 Task: Look for space in Rujewa, Tanzania from 12th August, 2023 to 16th August, 2023 for 8 adults in price range Rs.10000 to Rs.16000. Place can be private room with 8 bedrooms having 8 beds and 8 bathrooms. Property type can be house, flat, guest house, hotel. Amenities needed are: wifi, TV, free parkinig on premises, gym, breakfast. Booking option can be shelf check-in. Required host language is English.
Action: Mouse moved to (482, 98)
Screenshot: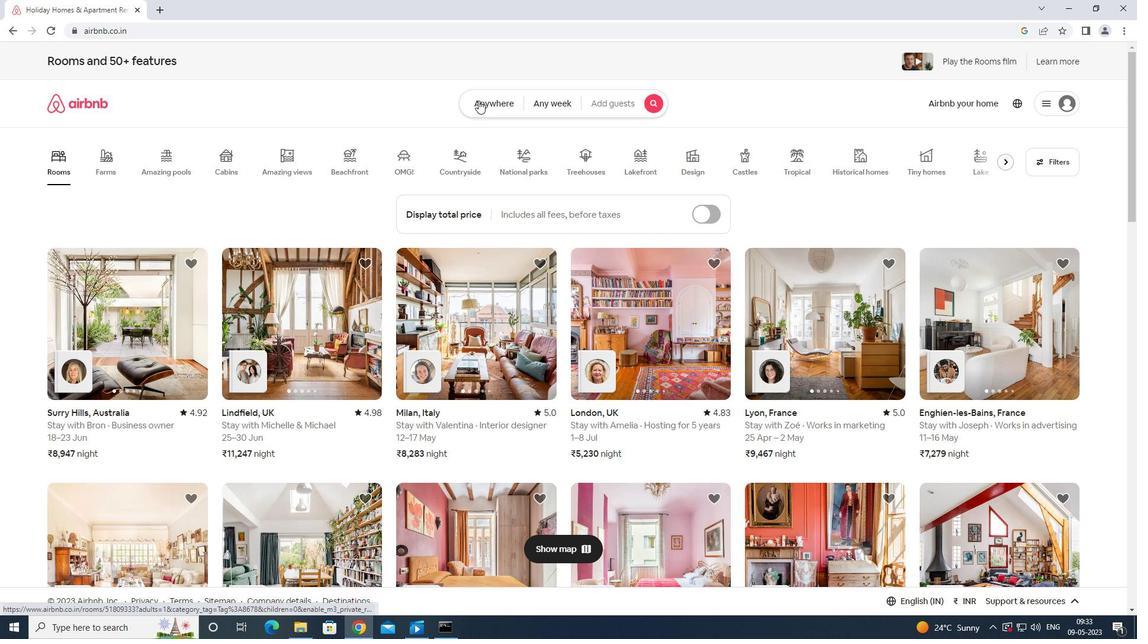 
Action: Mouse pressed left at (482, 98)
Screenshot: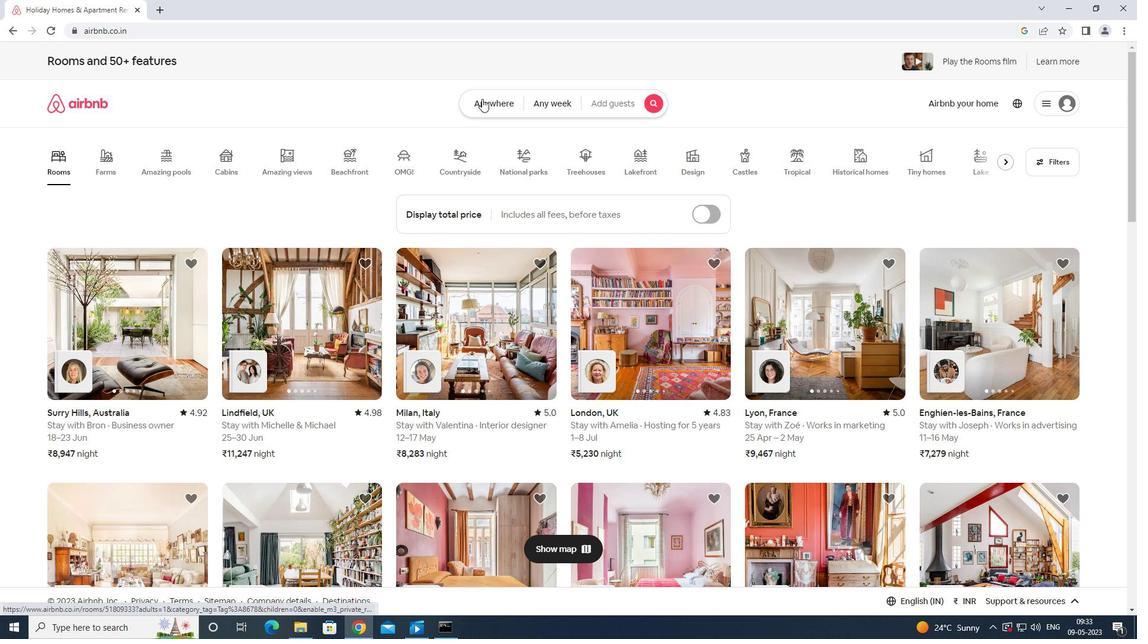 
Action: Mouse moved to (474, 99)
Screenshot: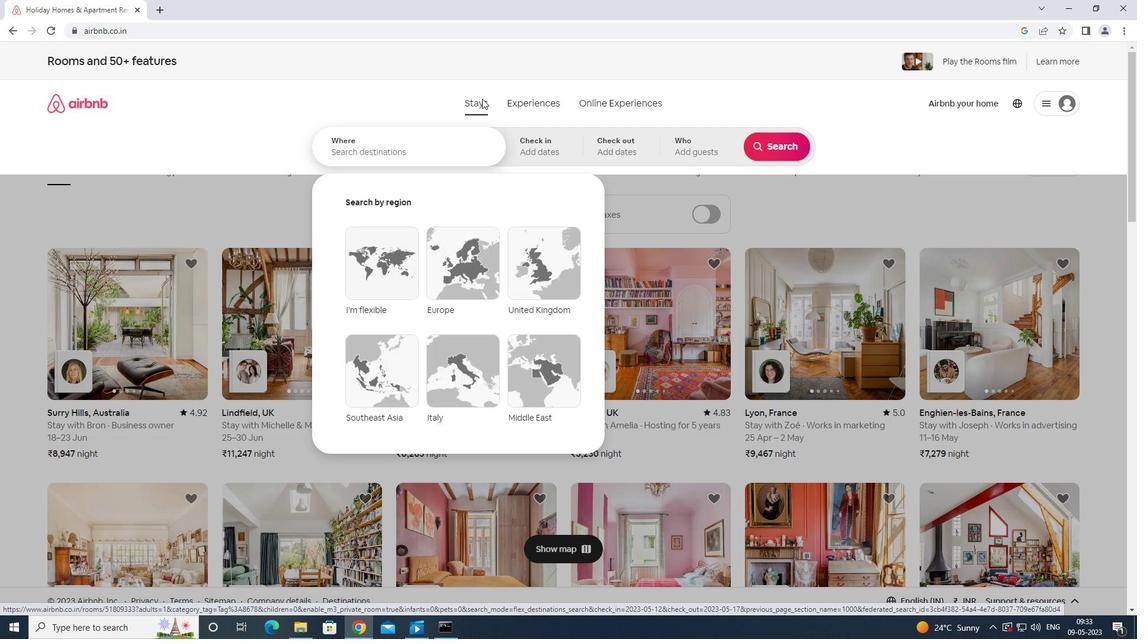 
Action: Key pressed r
Screenshot: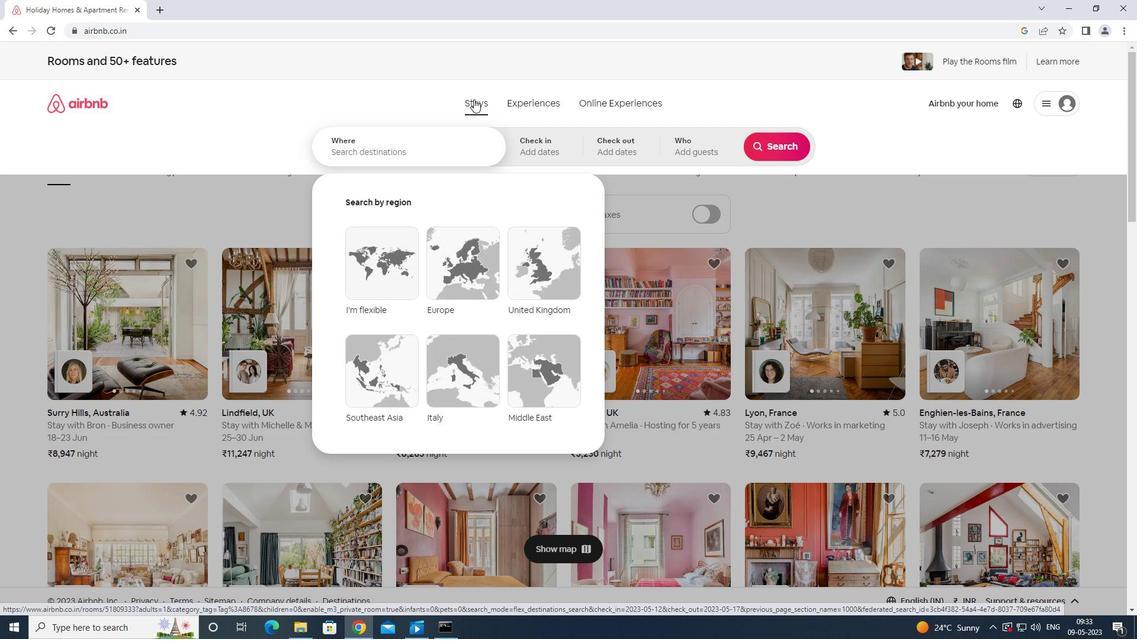 
Action: Mouse moved to (415, 142)
Screenshot: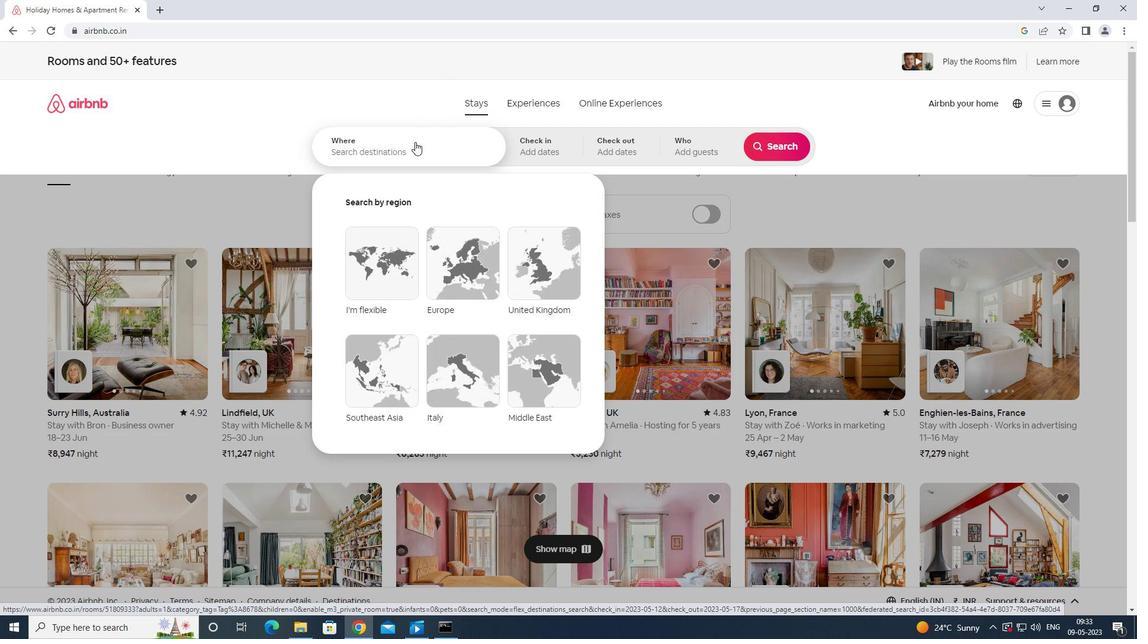 
Action: Mouse pressed left at (415, 142)
Screenshot: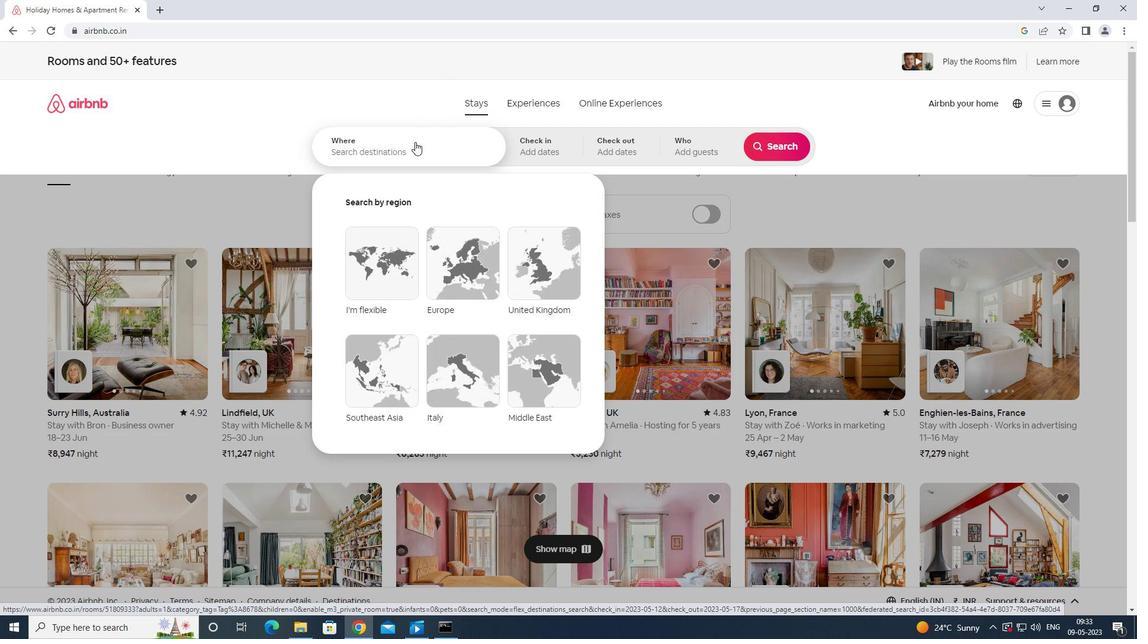 
Action: Key pressed <Key.shift>R<Key.backspace><Key.shift>RUJEWA<Key.space>R<Key.backspace>TANZANIA<Key.enter>
Screenshot: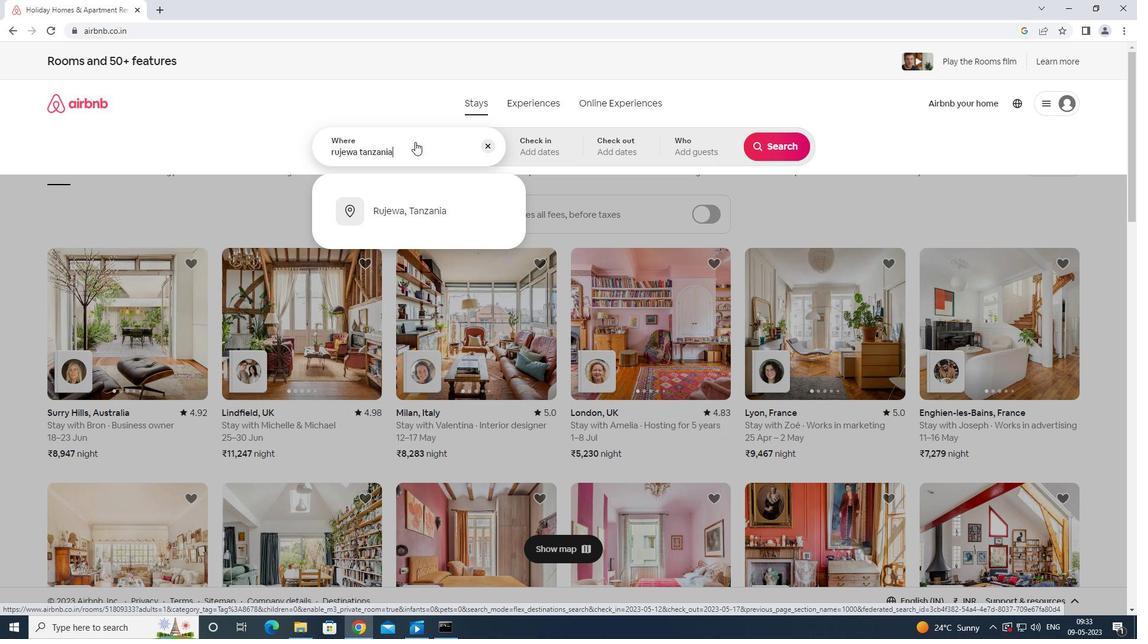 
Action: Mouse moved to (771, 245)
Screenshot: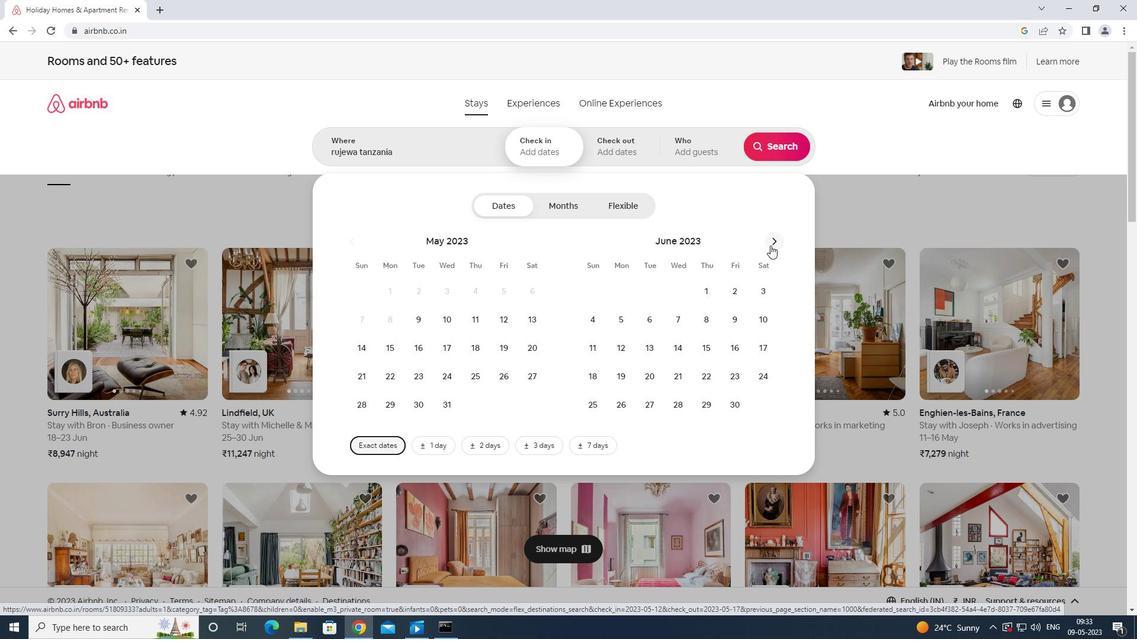 
Action: Mouse pressed left at (771, 245)
Screenshot: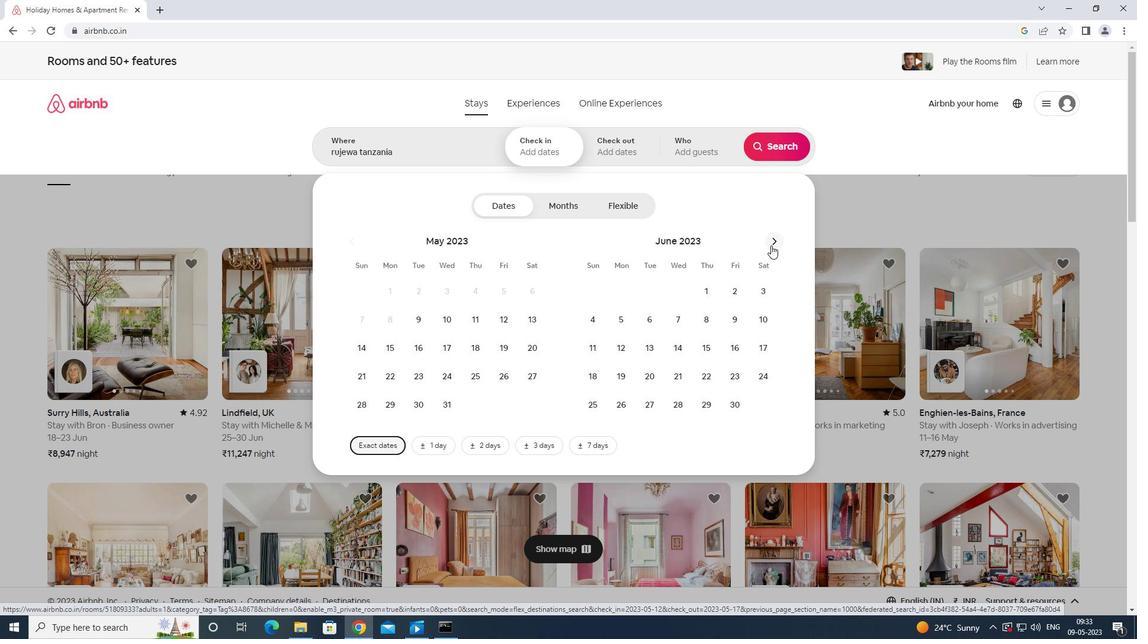 
Action: Mouse pressed left at (771, 245)
Screenshot: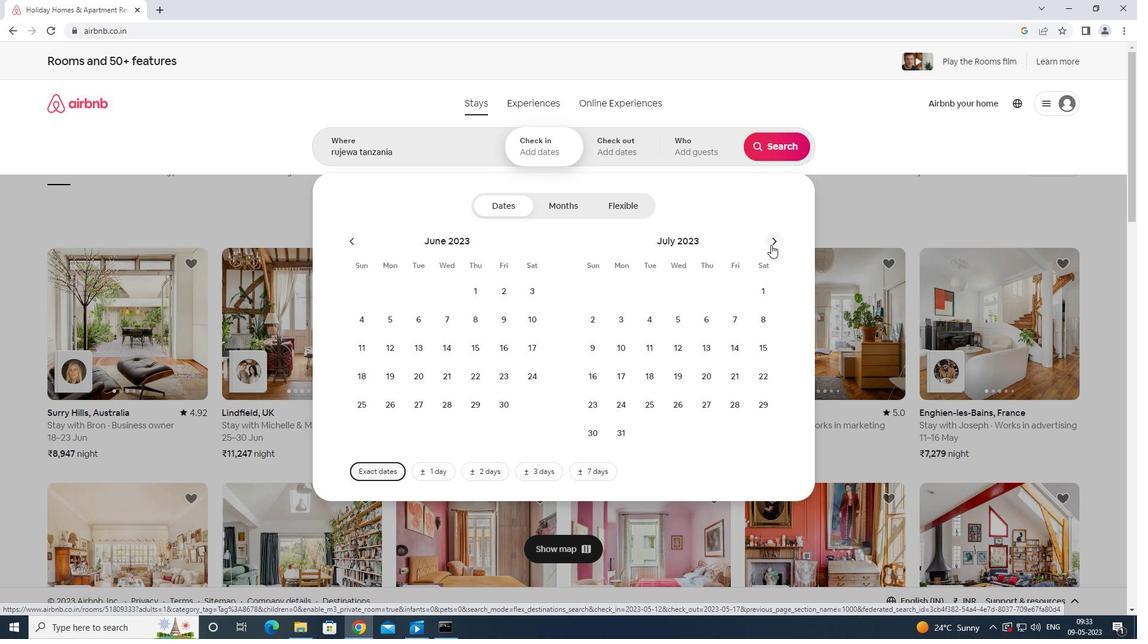 
Action: Mouse moved to (754, 322)
Screenshot: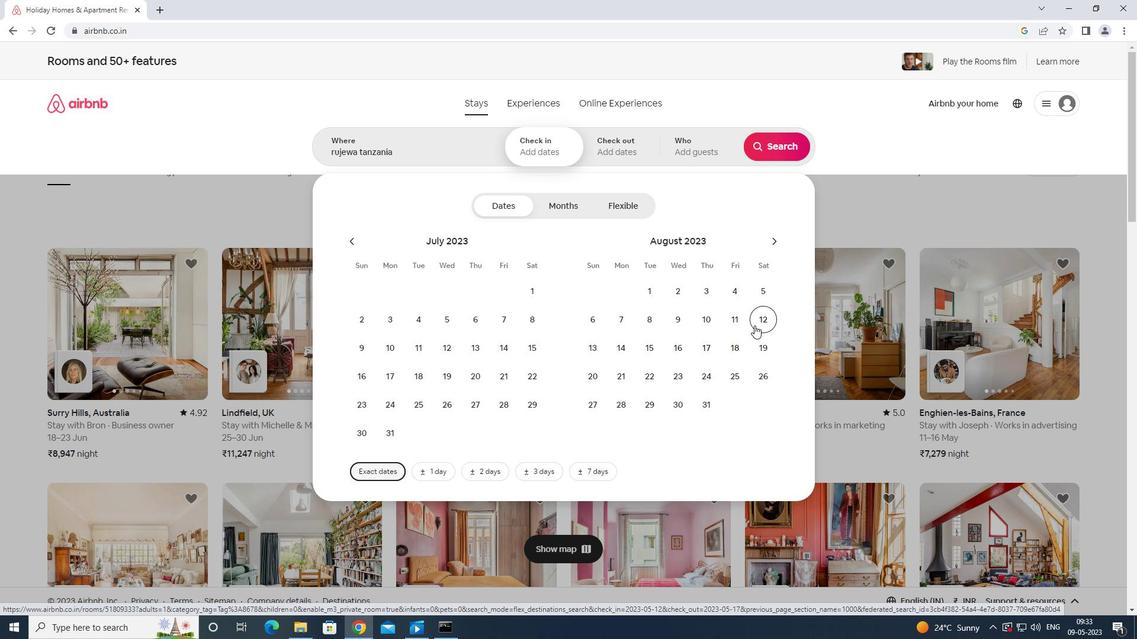
Action: Mouse pressed left at (754, 322)
Screenshot: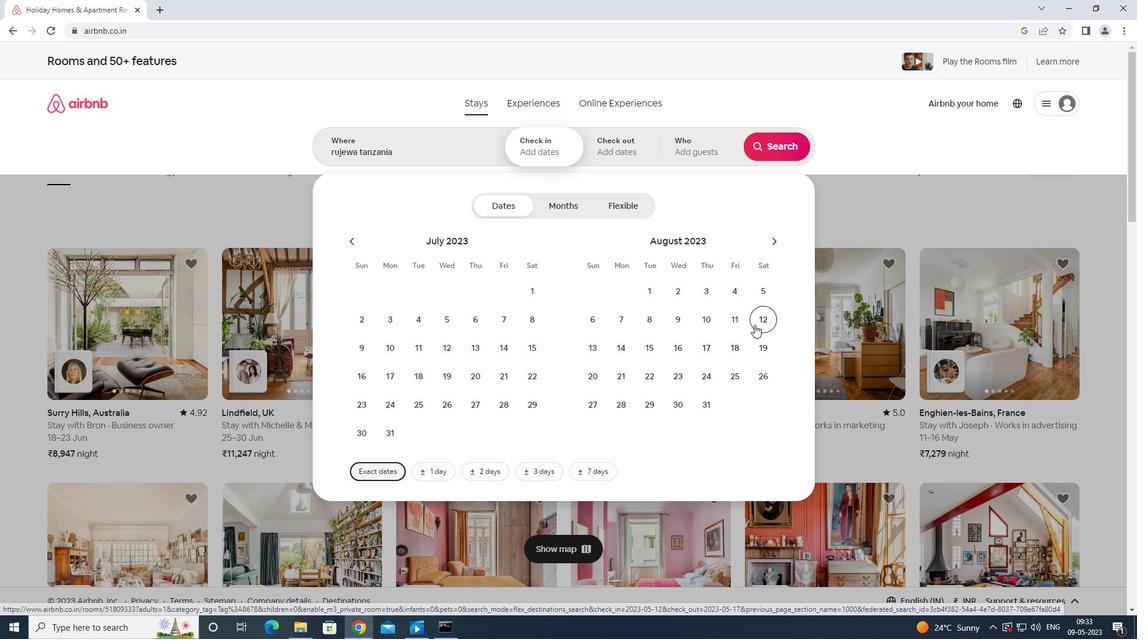 
Action: Mouse moved to (671, 343)
Screenshot: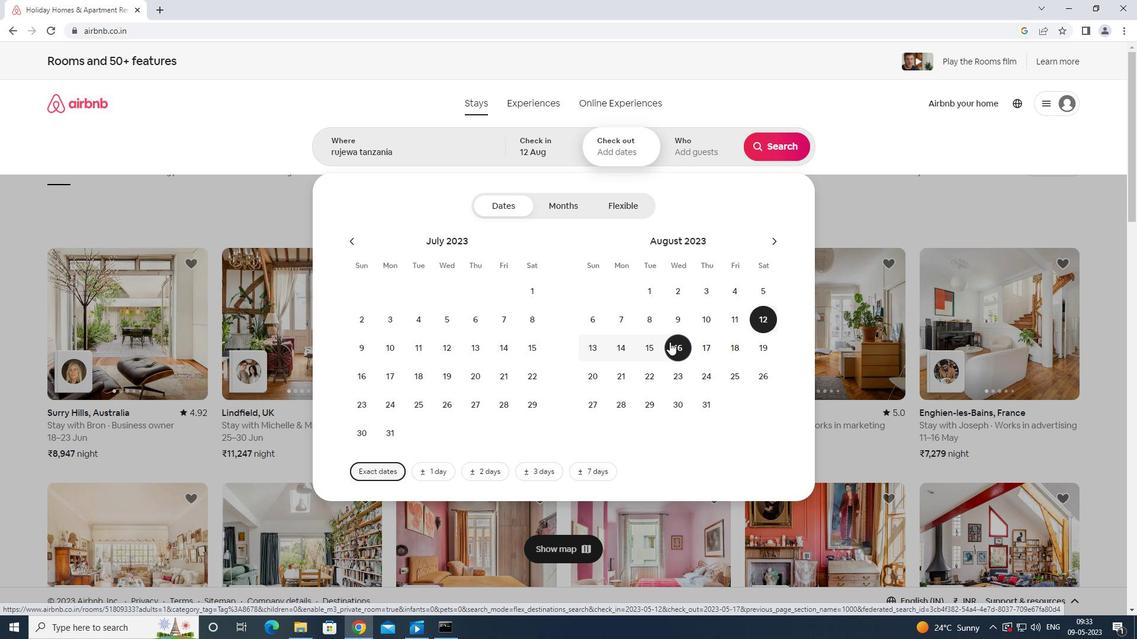 
Action: Mouse pressed left at (671, 343)
Screenshot: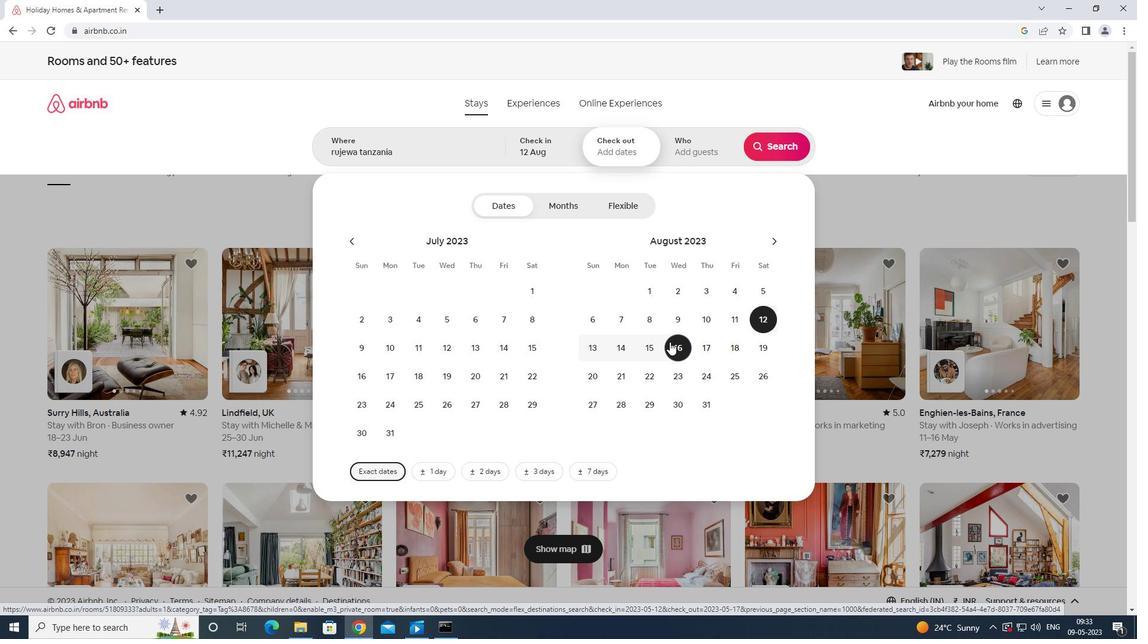 
Action: Mouse moved to (712, 145)
Screenshot: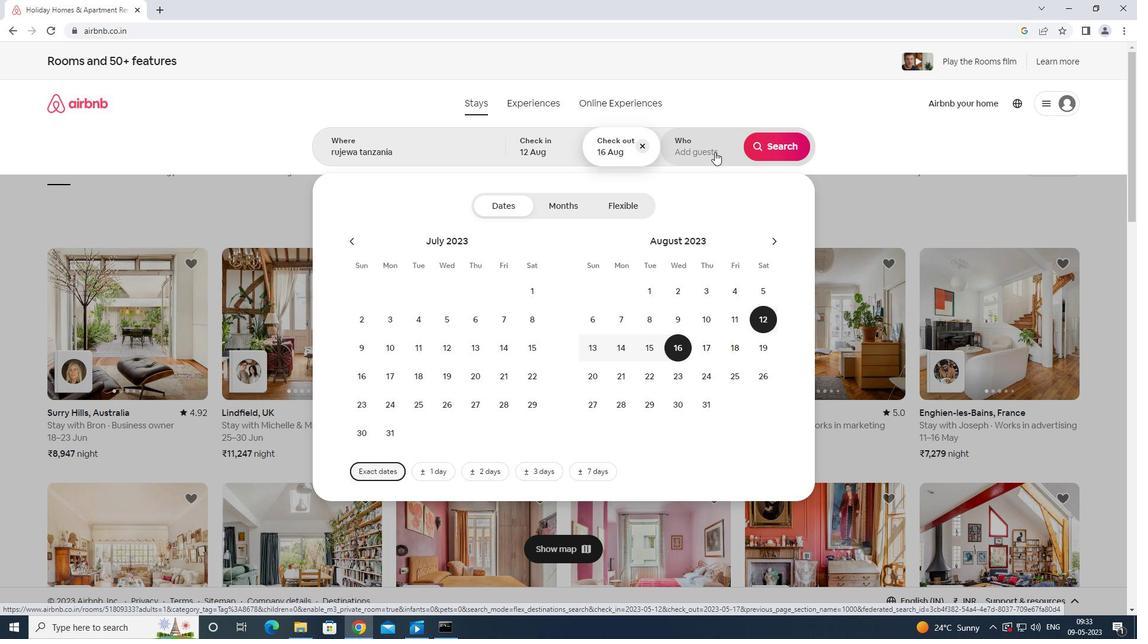
Action: Mouse pressed left at (712, 145)
Screenshot: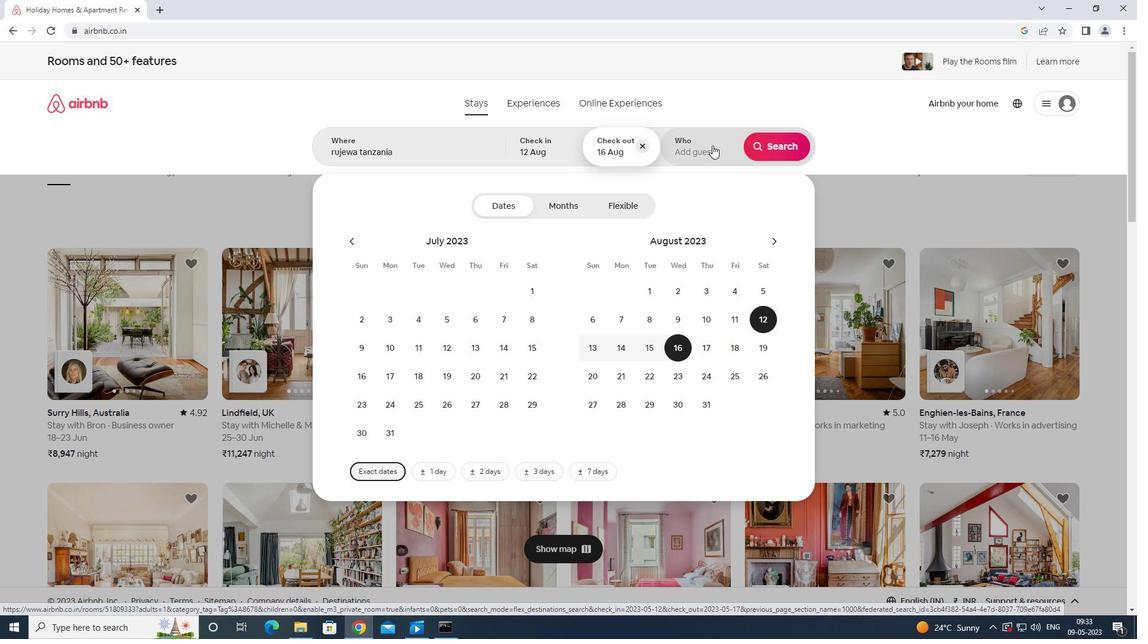 
Action: Mouse moved to (770, 206)
Screenshot: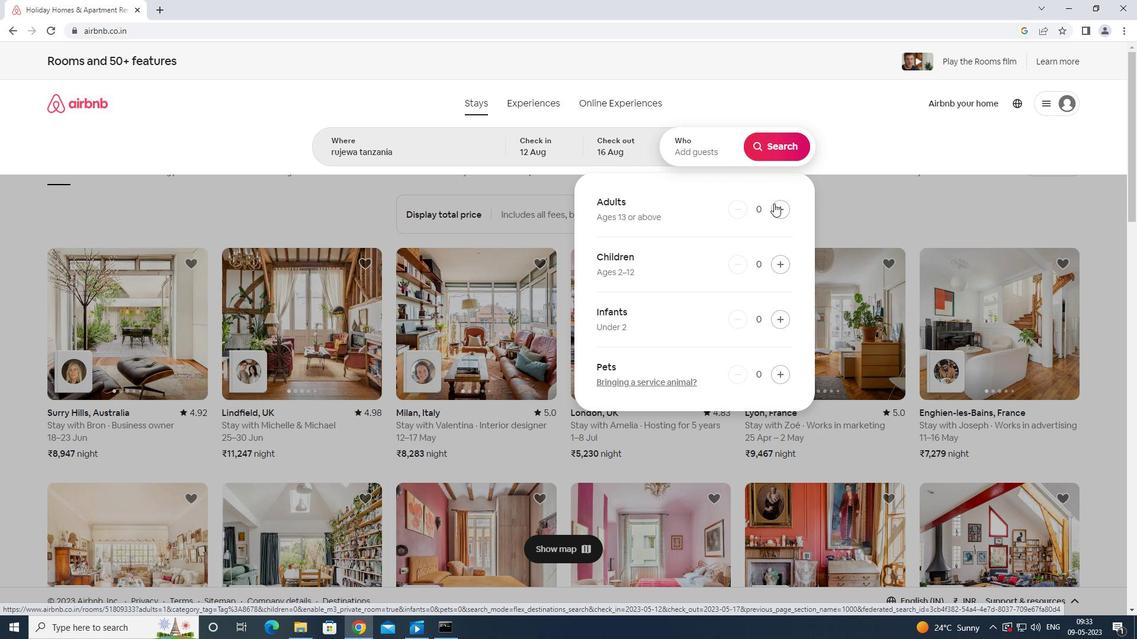 
Action: Mouse pressed left at (770, 206)
Screenshot: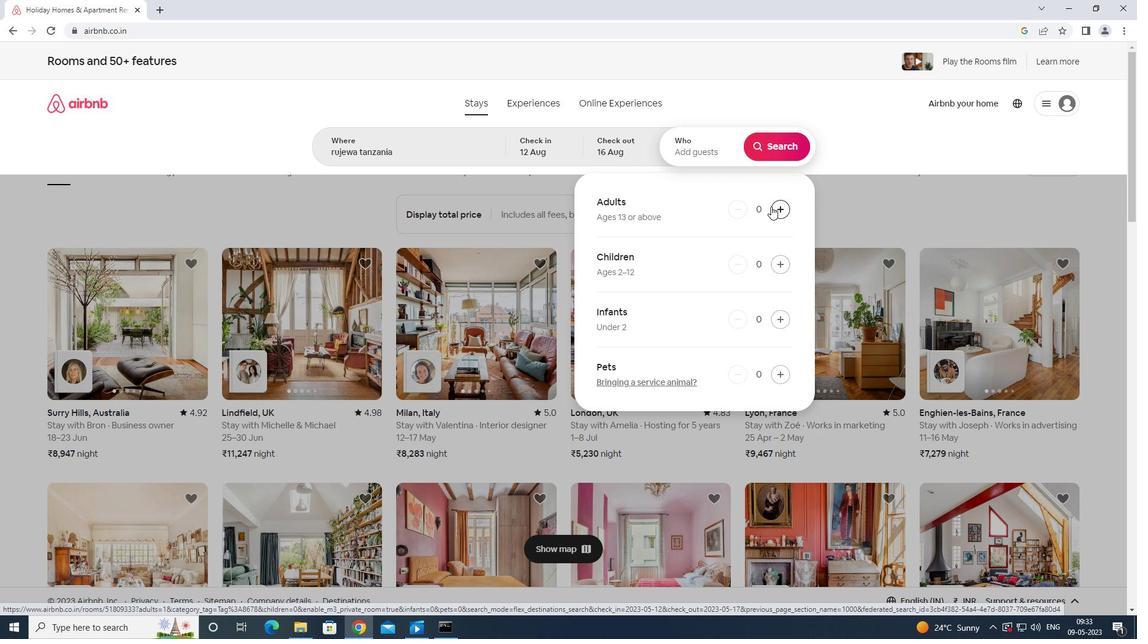 
Action: Mouse pressed left at (770, 206)
Screenshot: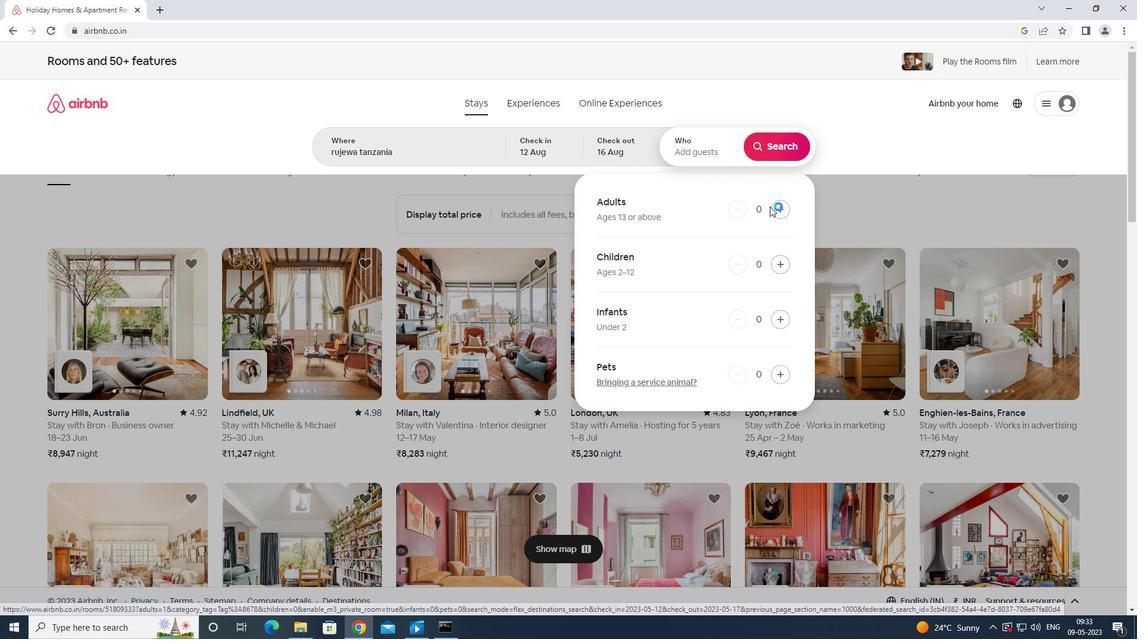 
Action: Mouse pressed left at (770, 206)
Screenshot: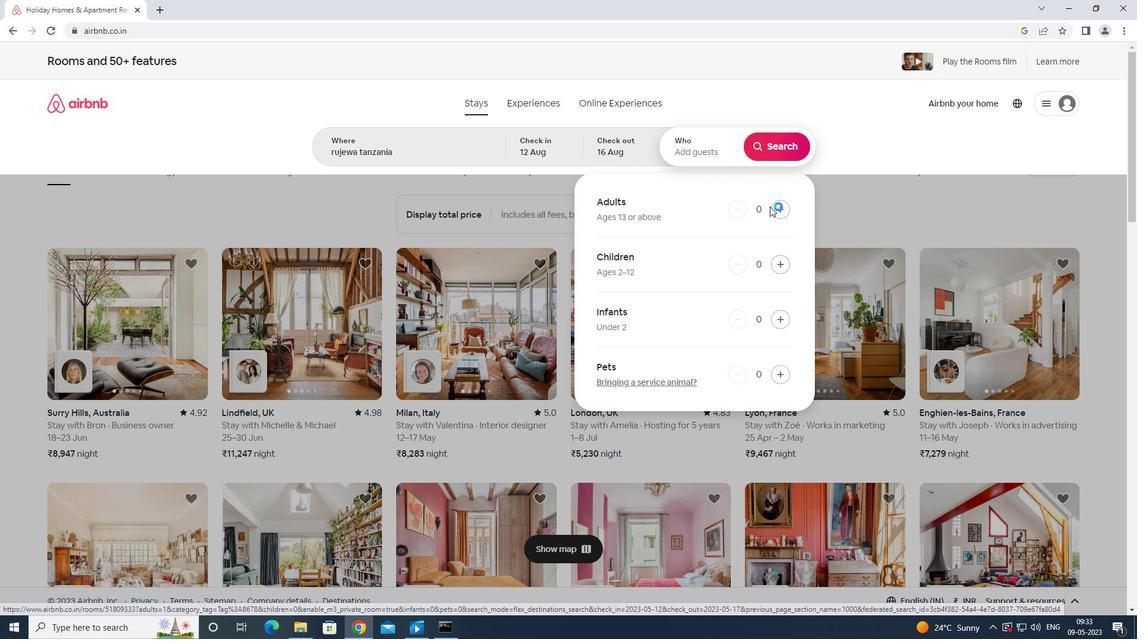 
Action: Mouse pressed left at (770, 206)
Screenshot: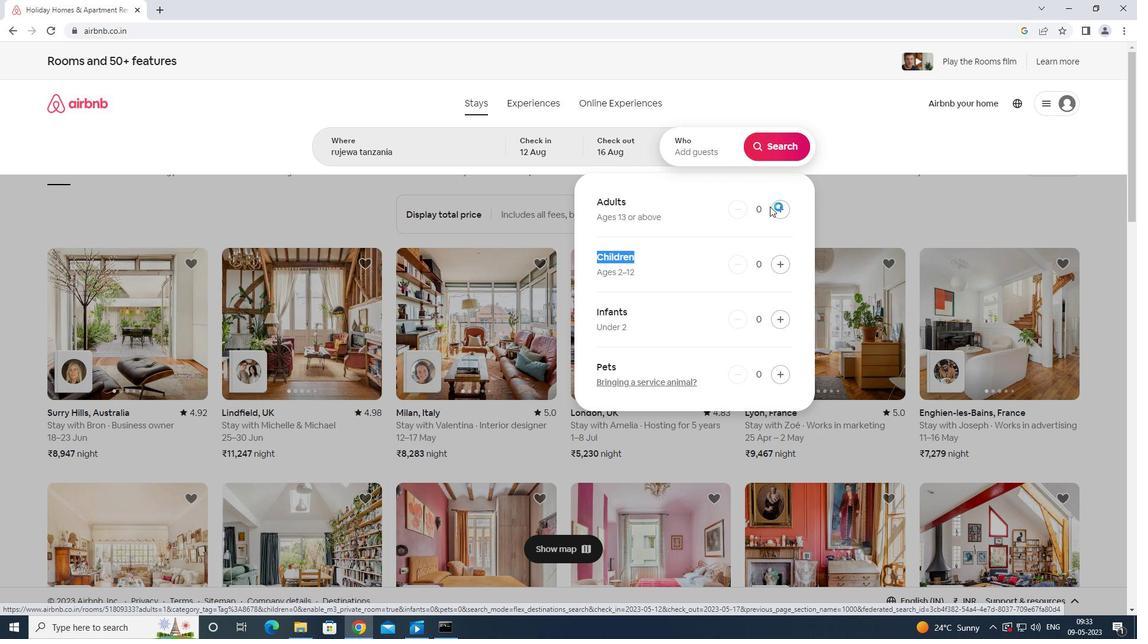 
Action: Mouse moved to (776, 210)
Screenshot: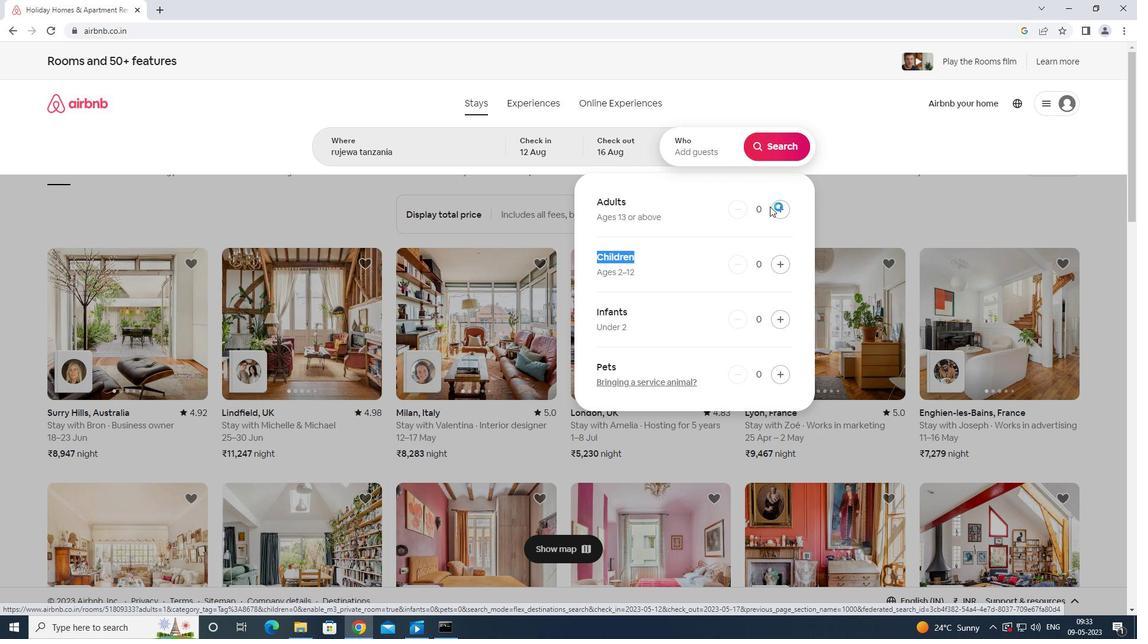 
Action: Mouse pressed left at (776, 210)
Screenshot: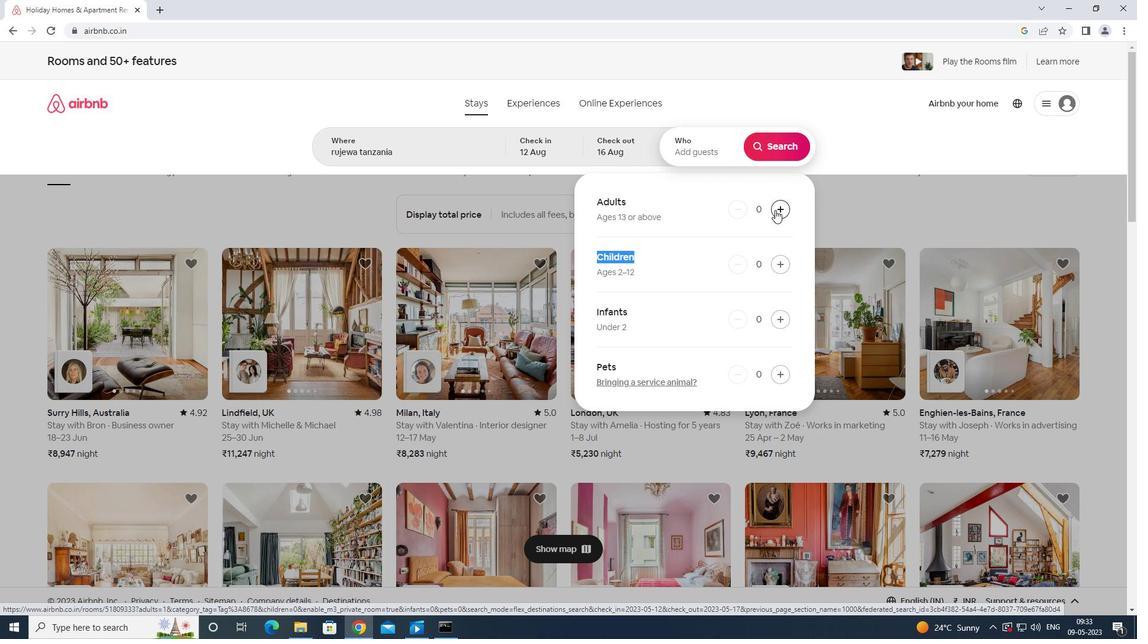 
Action: Mouse pressed left at (776, 210)
Screenshot: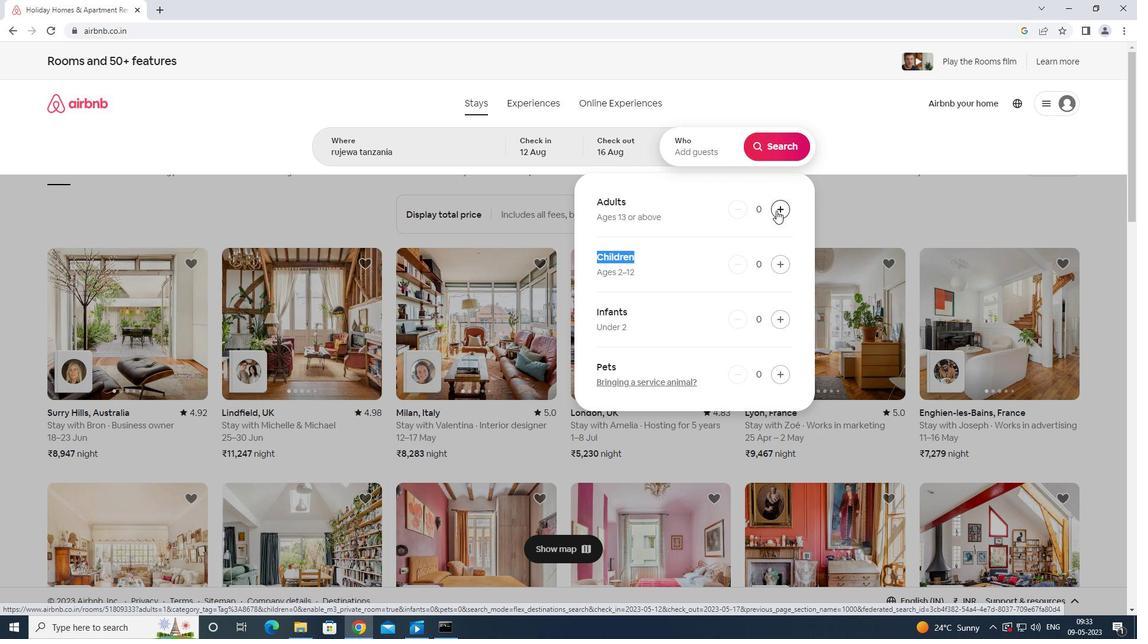 
Action: Mouse pressed left at (776, 210)
Screenshot: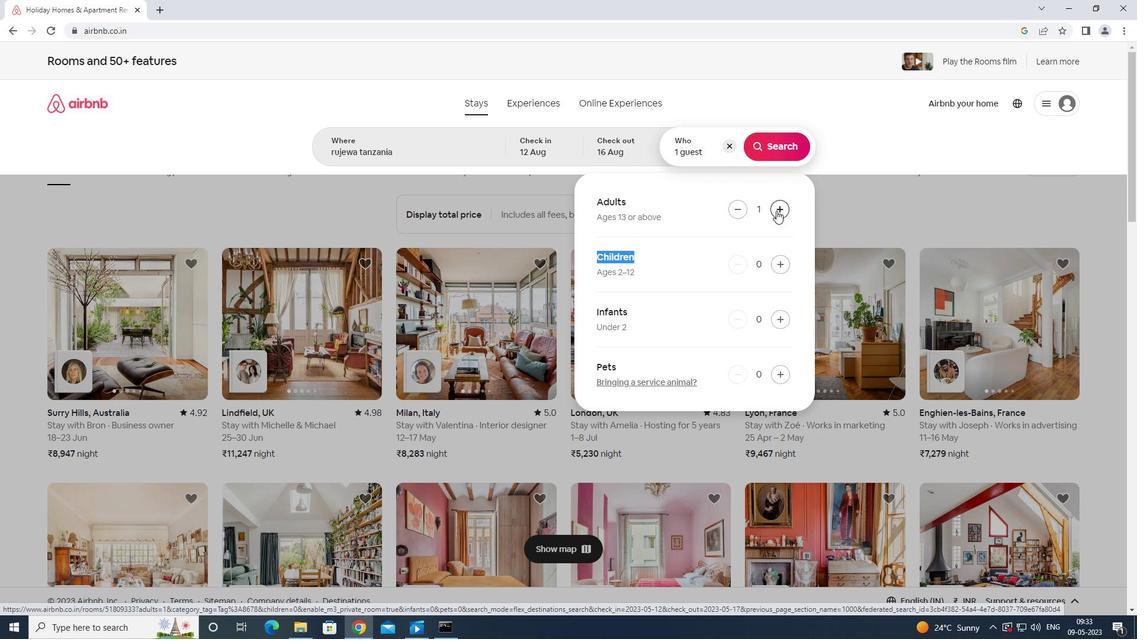 
Action: Mouse pressed left at (776, 210)
Screenshot: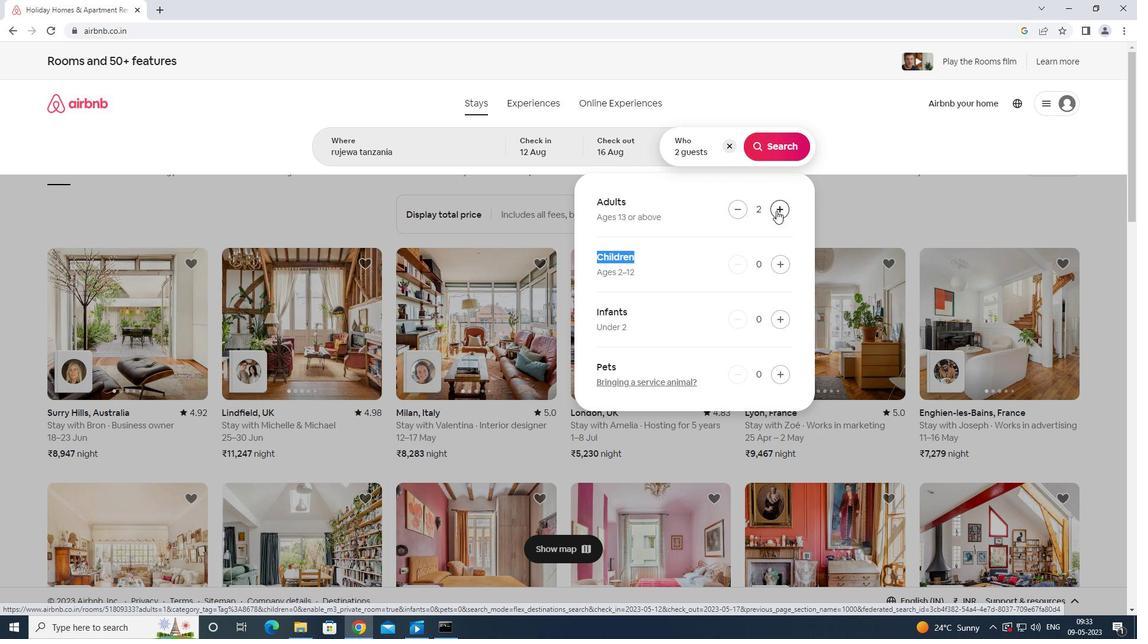 
Action: Mouse pressed left at (776, 210)
Screenshot: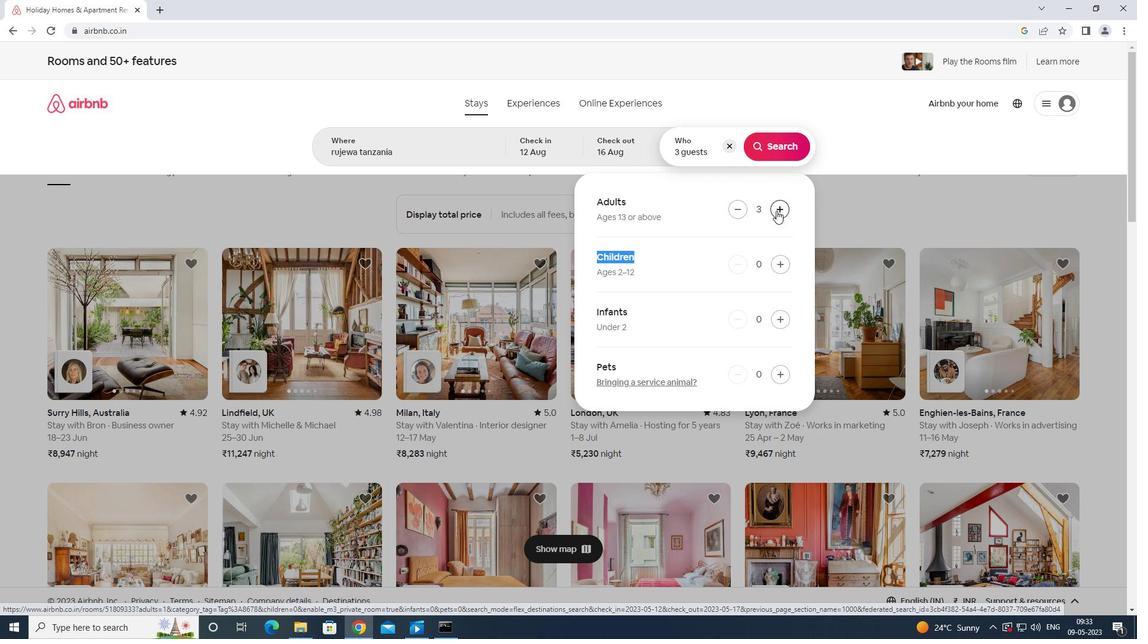 
Action: Mouse pressed left at (776, 210)
Screenshot: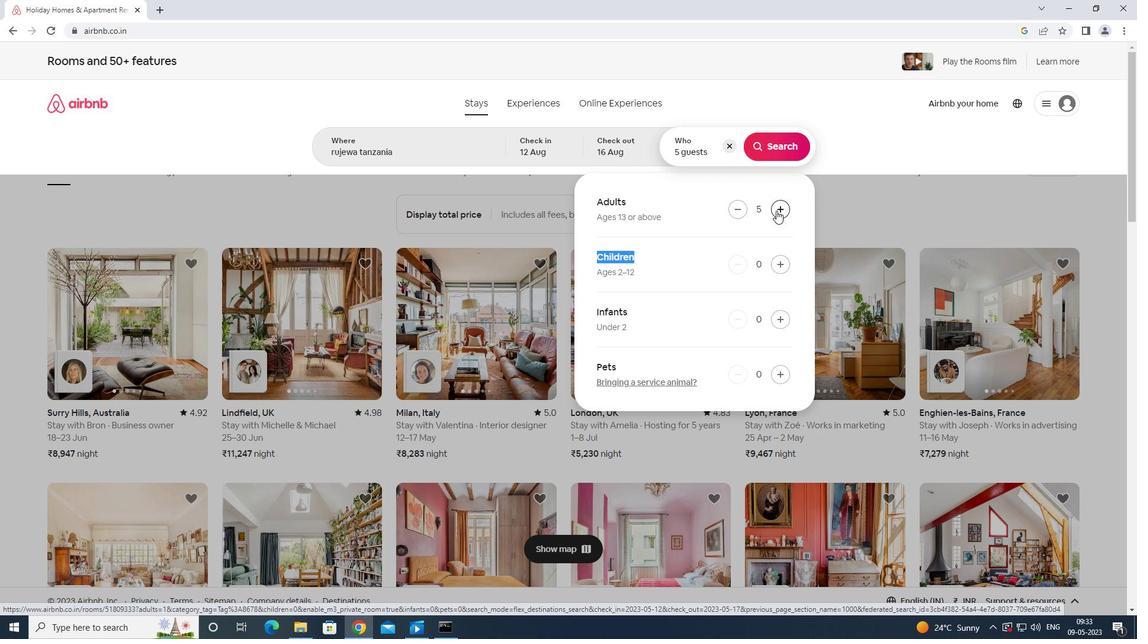 
Action: Mouse pressed left at (776, 210)
Screenshot: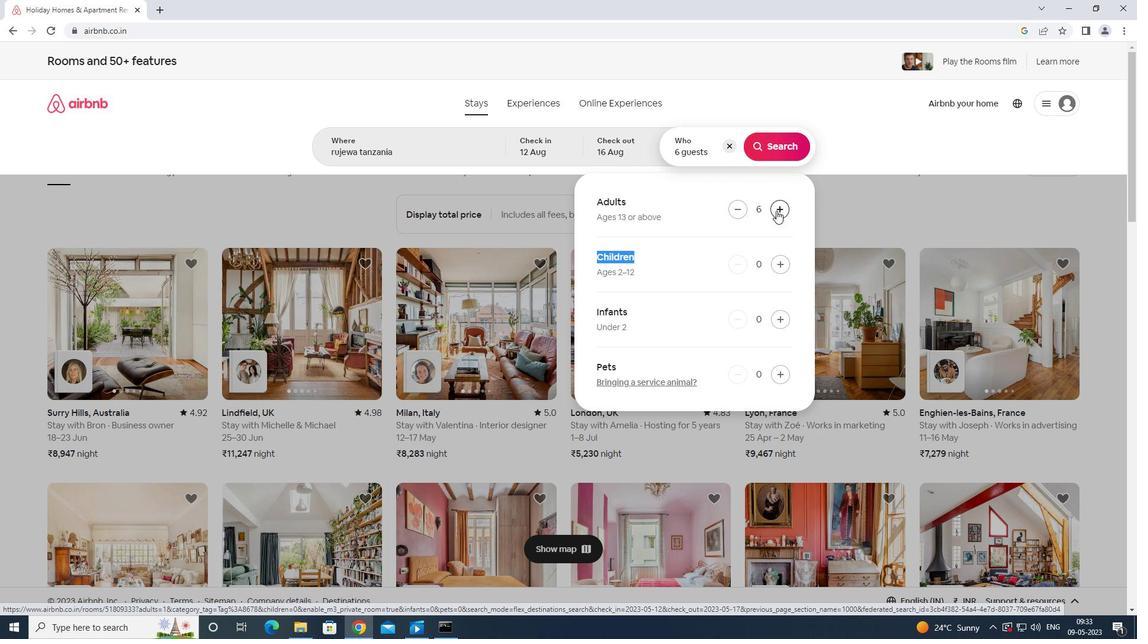 
Action: Mouse pressed left at (776, 210)
Screenshot: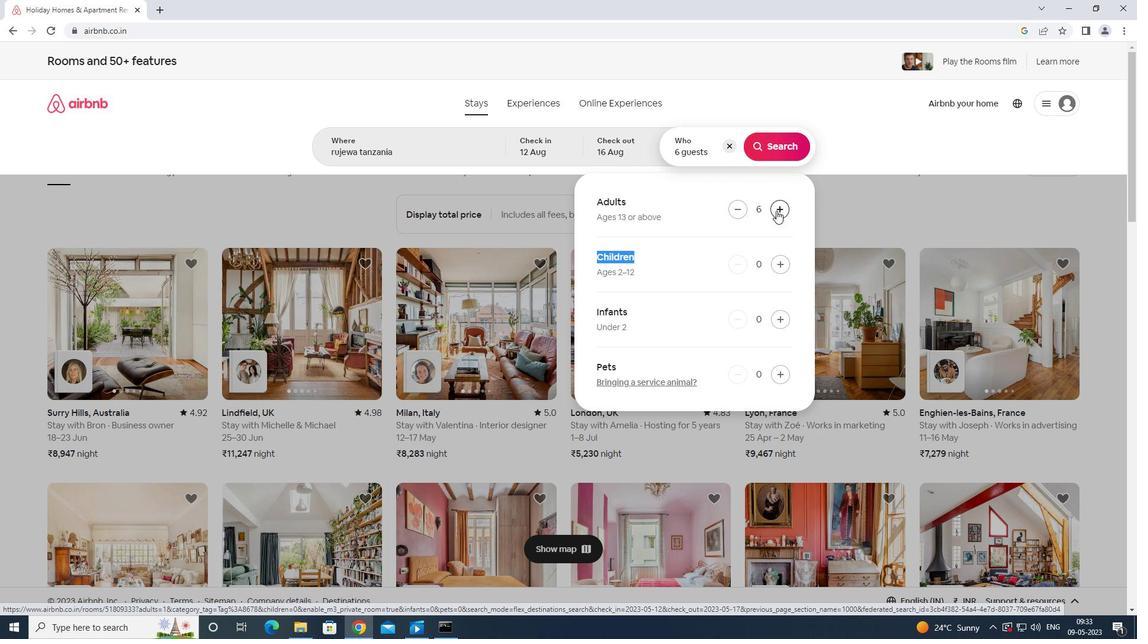 
Action: Mouse moved to (796, 150)
Screenshot: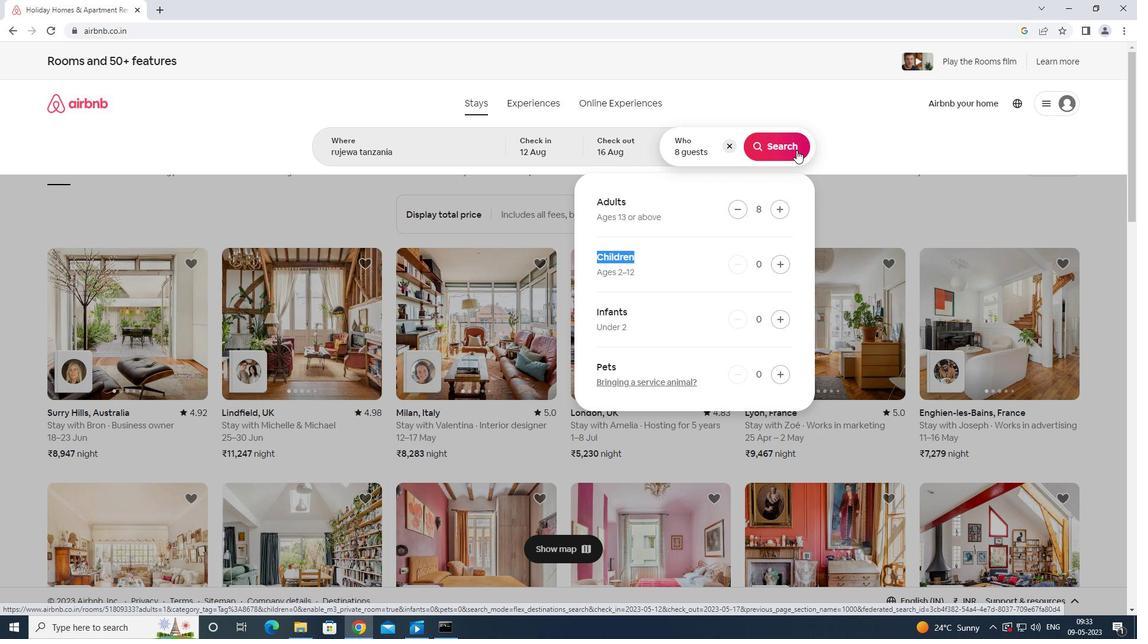 
Action: Mouse pressed left at (796, 150)
Screenshot: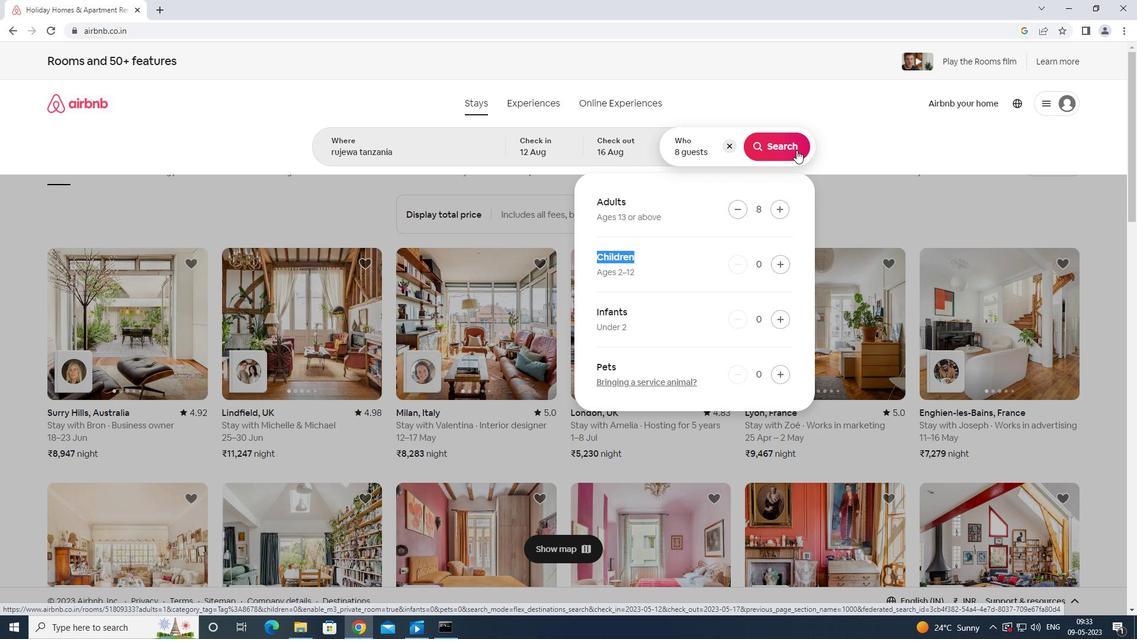 
Action: Mouse moved to (1084, 113)
Screenshot: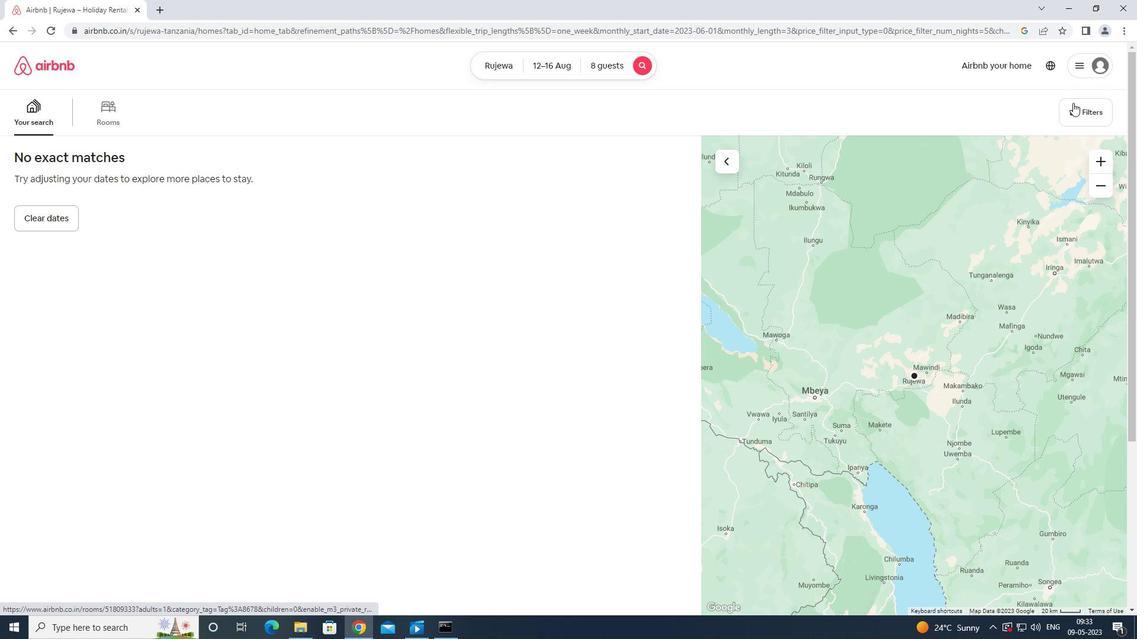 
Action: Mouse pressed left at (1084, 113)
Screenshot: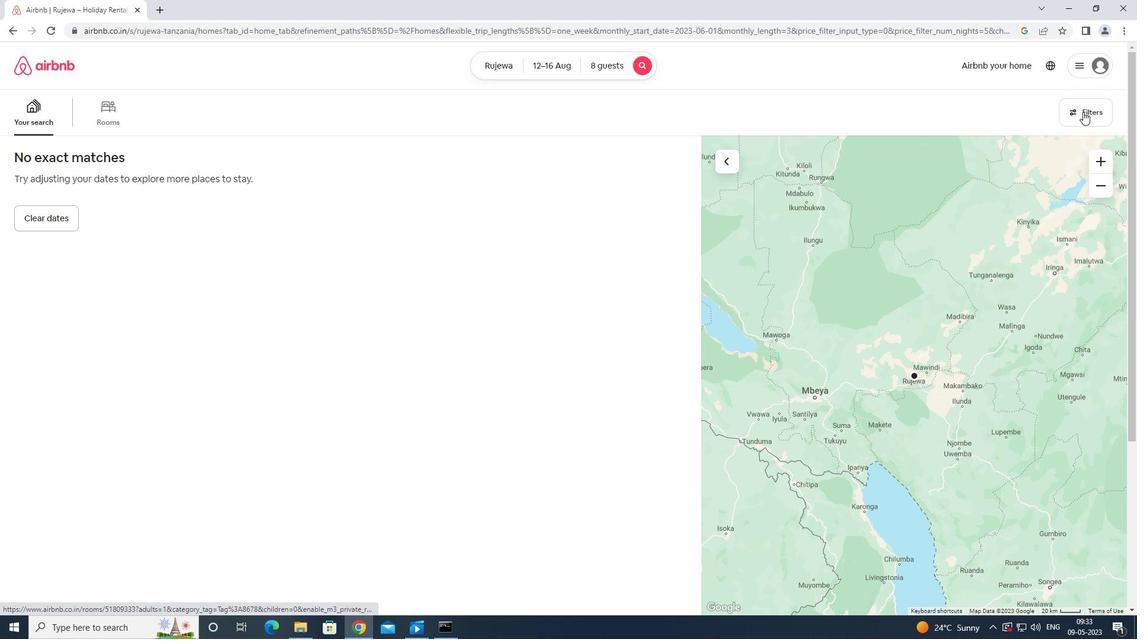 
Action: Mouse moved to (519, 395)
Screenshot: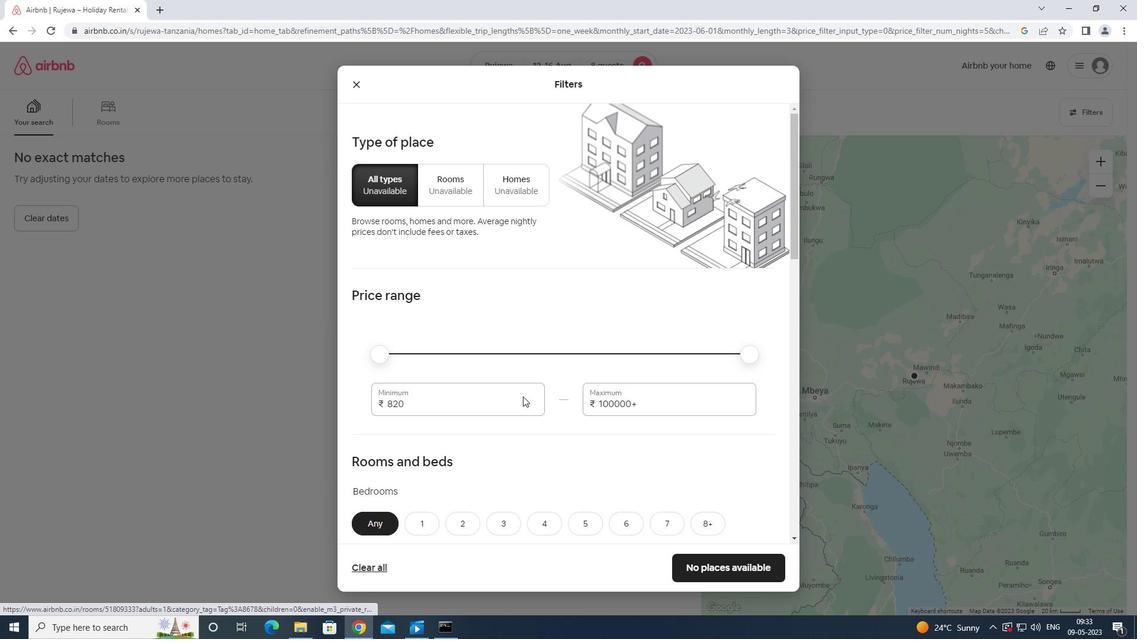 
Action: Mouse pressed left at (519, 395)
Screenshot: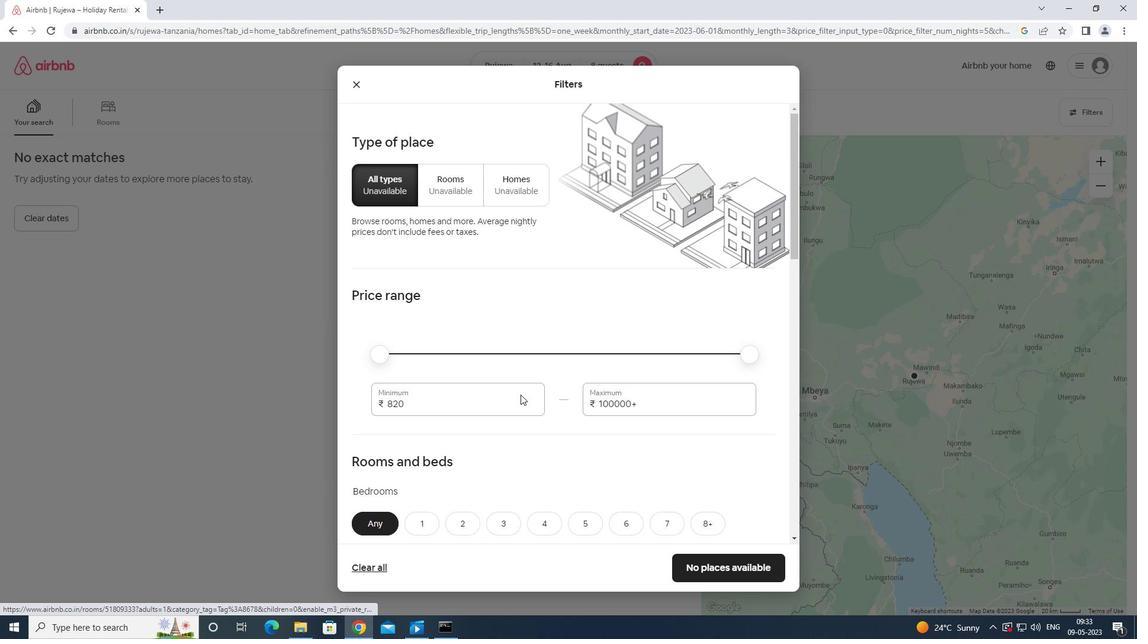 
Action: Key pressed <Key.backspace><Key.backspace><Key.backspace>10000
Screenshot: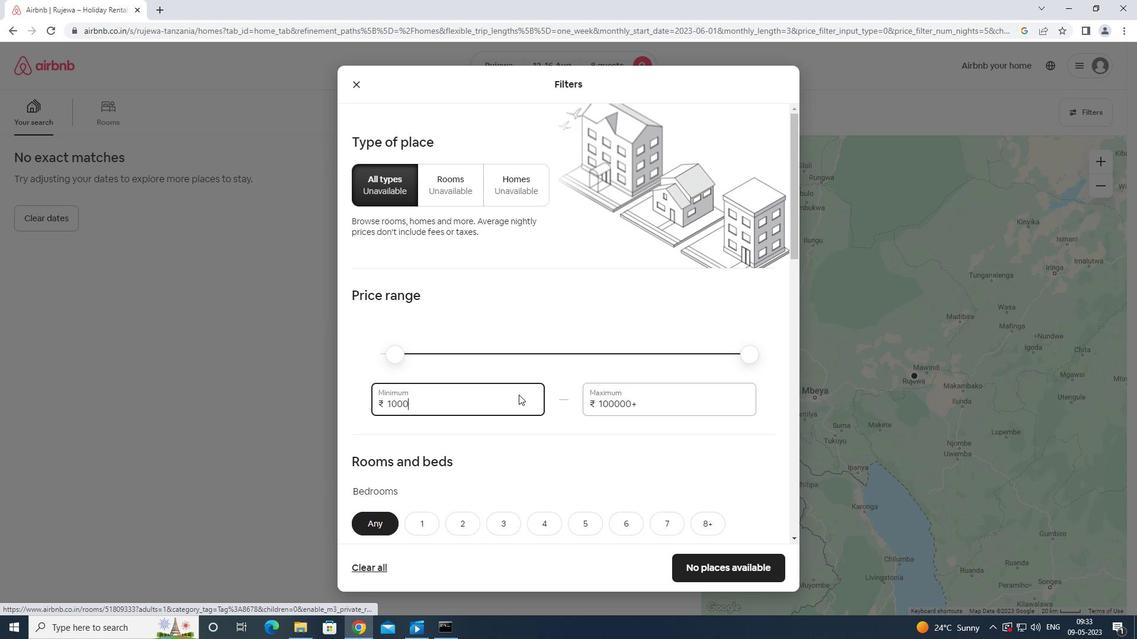 
Action: Mouse moved to (715, 394)
Screenshot: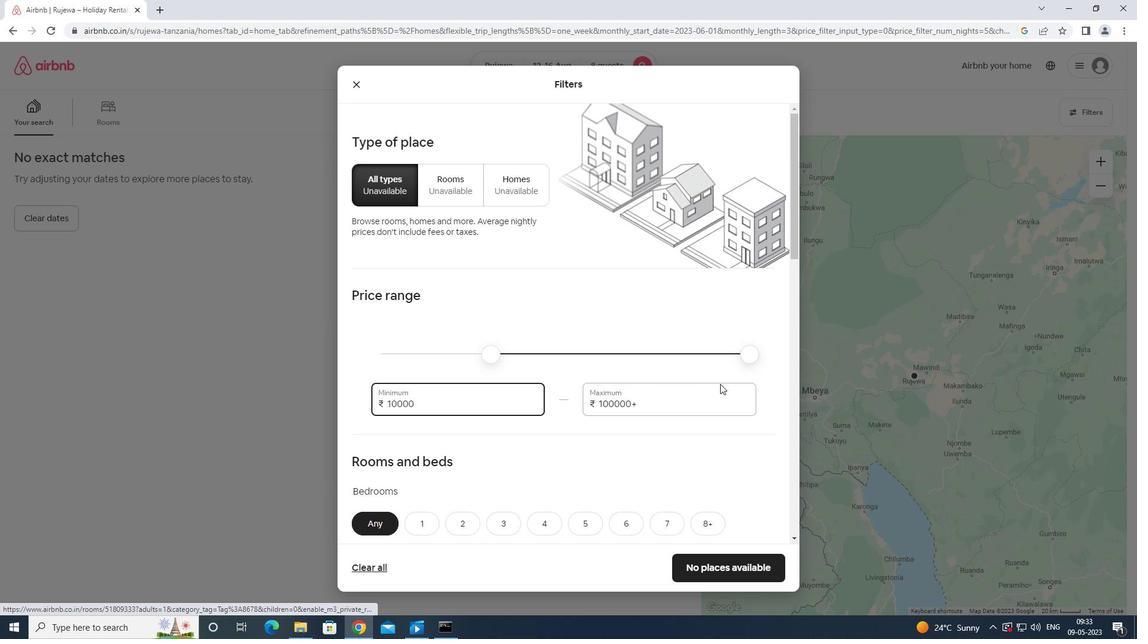 
Action: Mouse pressed left at (715, 394)
Screenshot: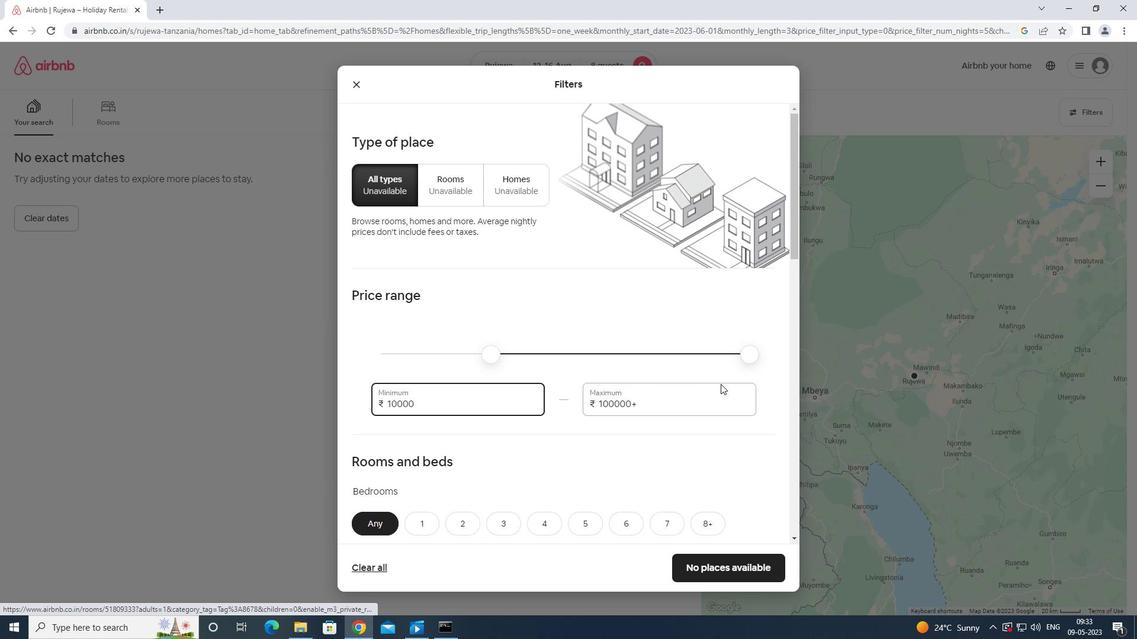 
Action: Key pressed <Key.backspace><Key.backspace><Key.backspace><Key.backspace><Key.backspace><Key.backspace><Key.backspace><Key.backspace><Key.backspace><Key.backspace><Key.backspace><Key.backspace><Key.backspace>16000
Screenshot: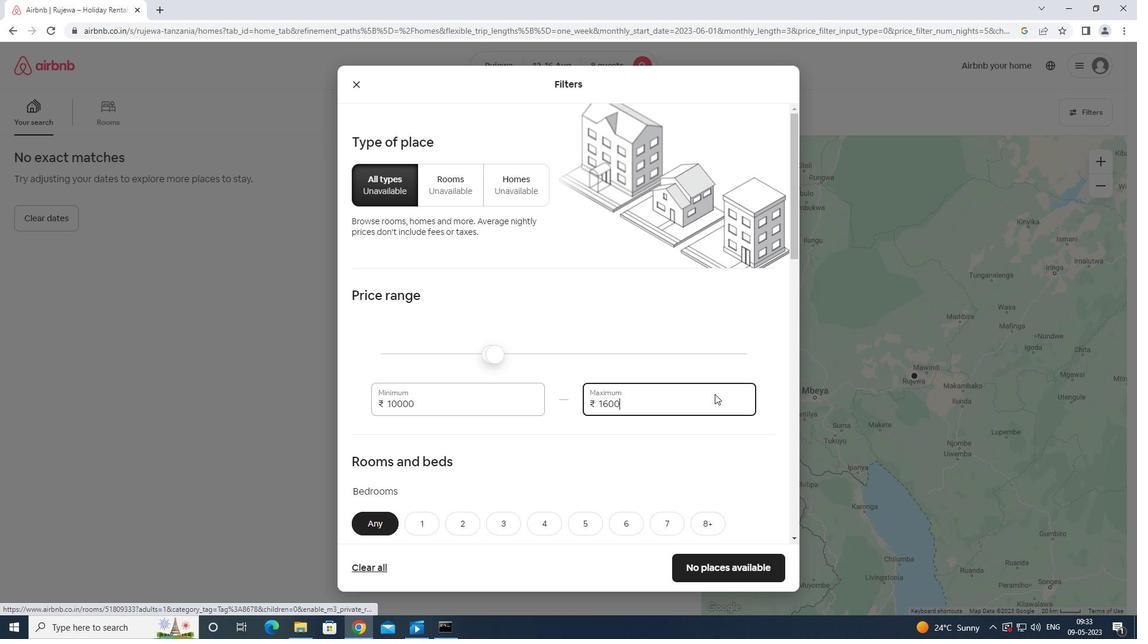 
Action: Mouse moved to (714, 399)
Screenshot: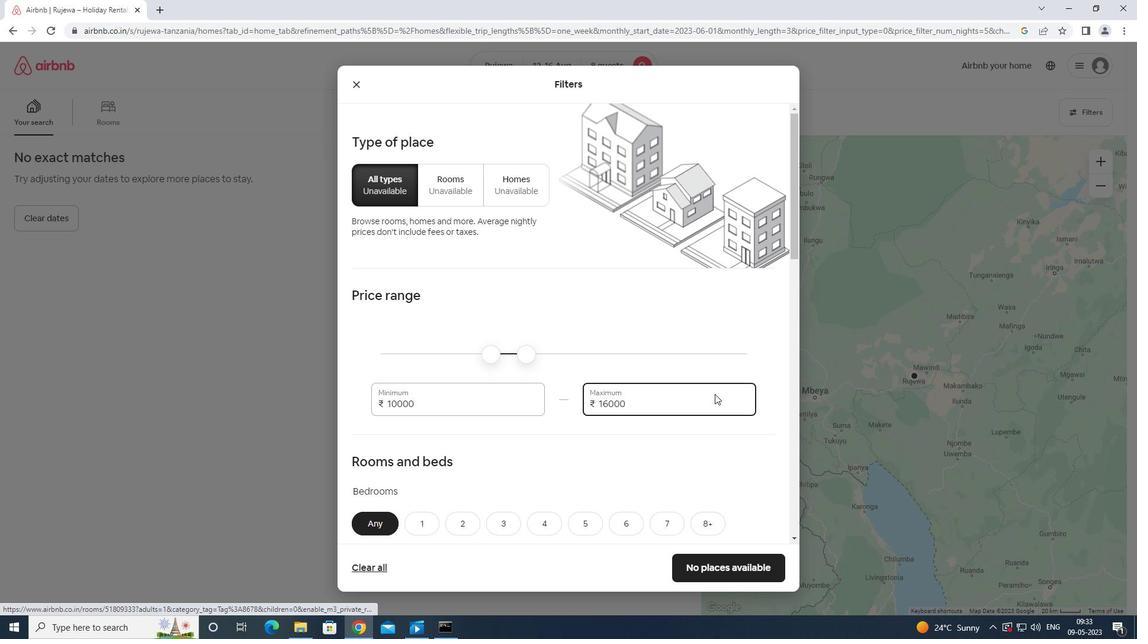 
Action: Mouse scrolled (714, 398) with delta (0, 0)
Screenshot: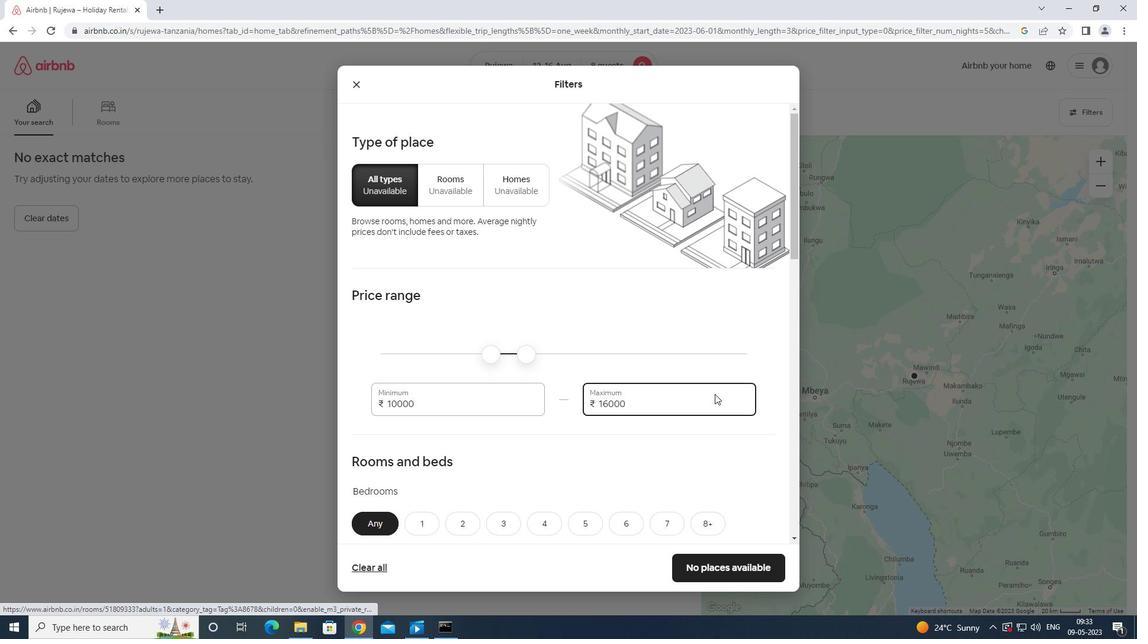 
Action: Mouse moved to (714, 400)
Screenshot: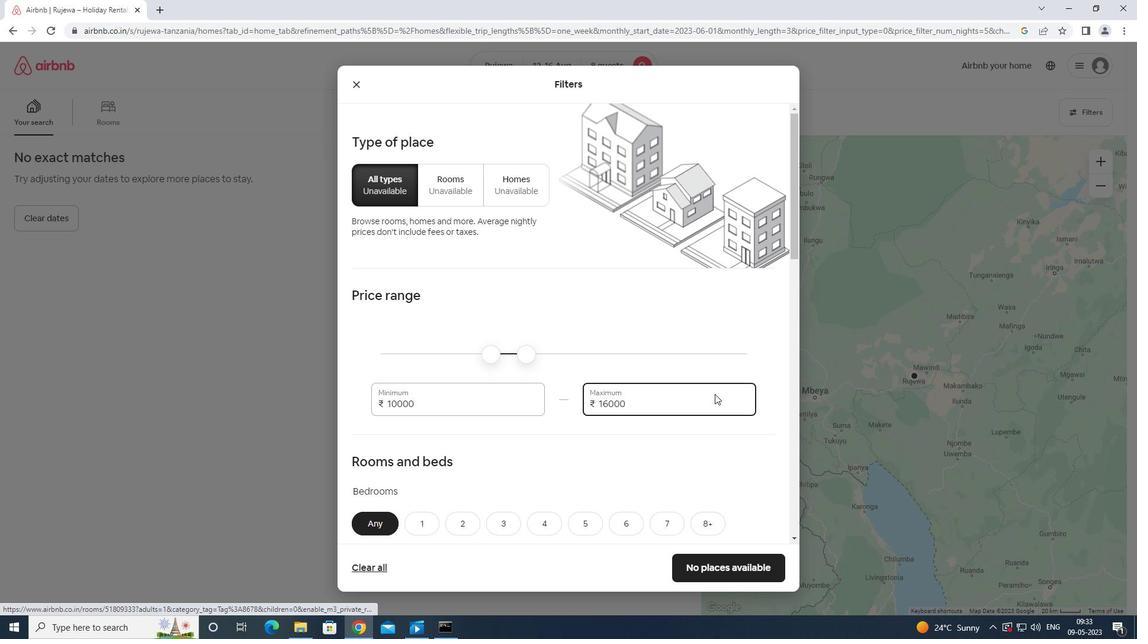 
Action: Mouse scrolled (714, 399) with delta (0, 0)
Screenshot: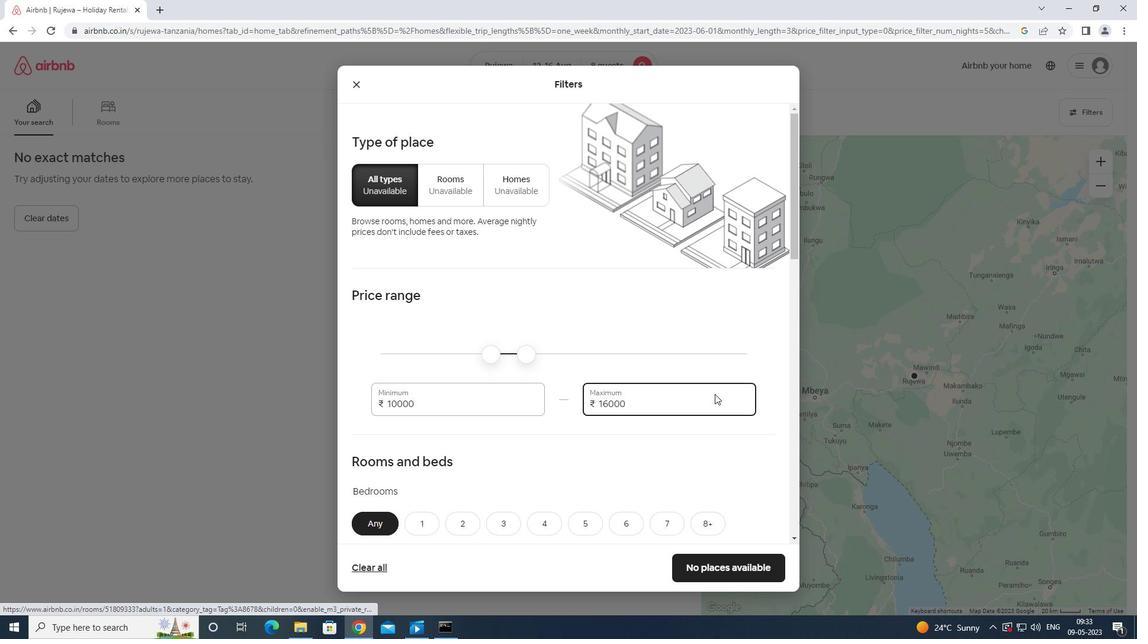 
Action: Mouse moved to (714, 401)
Screenshot: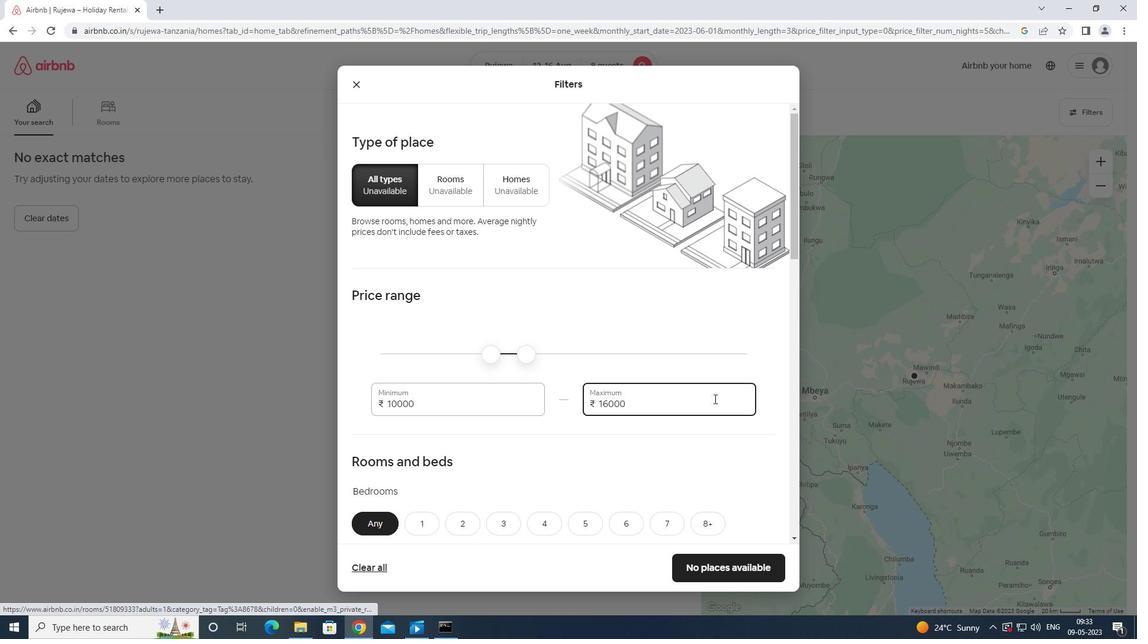 
Action: Mouse scrolled (714, 400) with delta (0, 0)
Screenshot: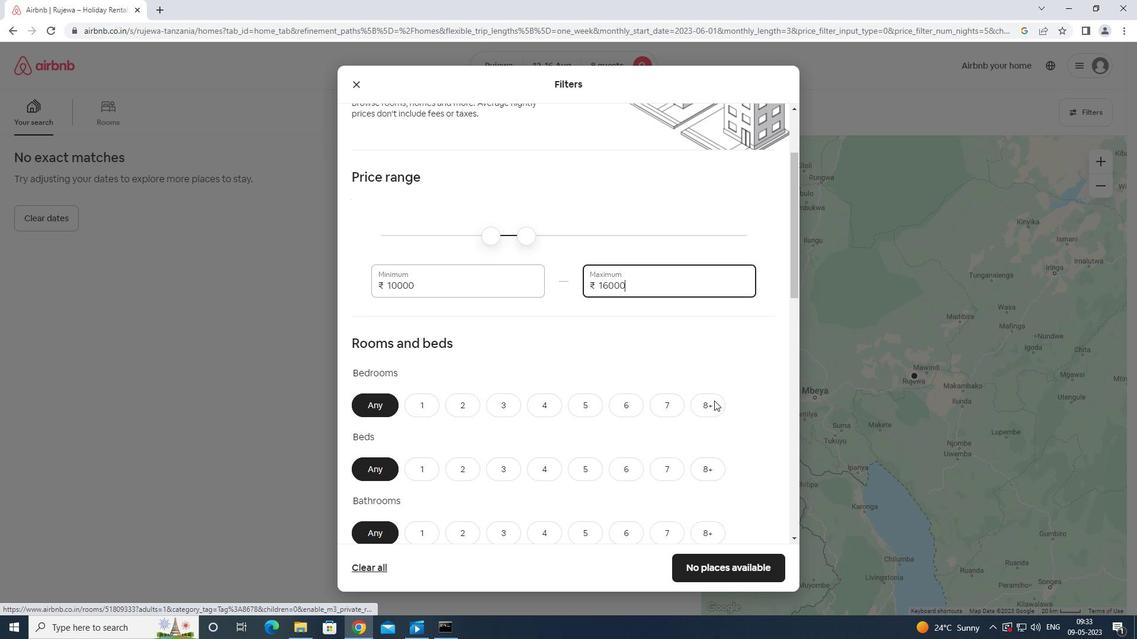 
Action: Mouse moved to (712, 344)
Screenshot: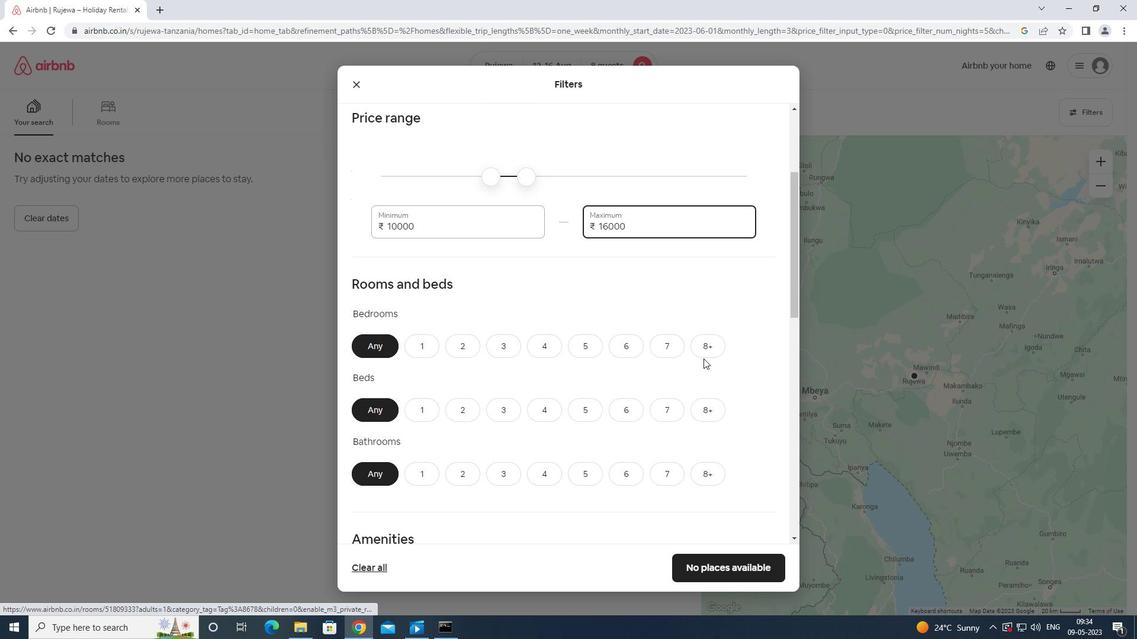 
Action: Mouse pressed left at (712, 344)
Screenshot: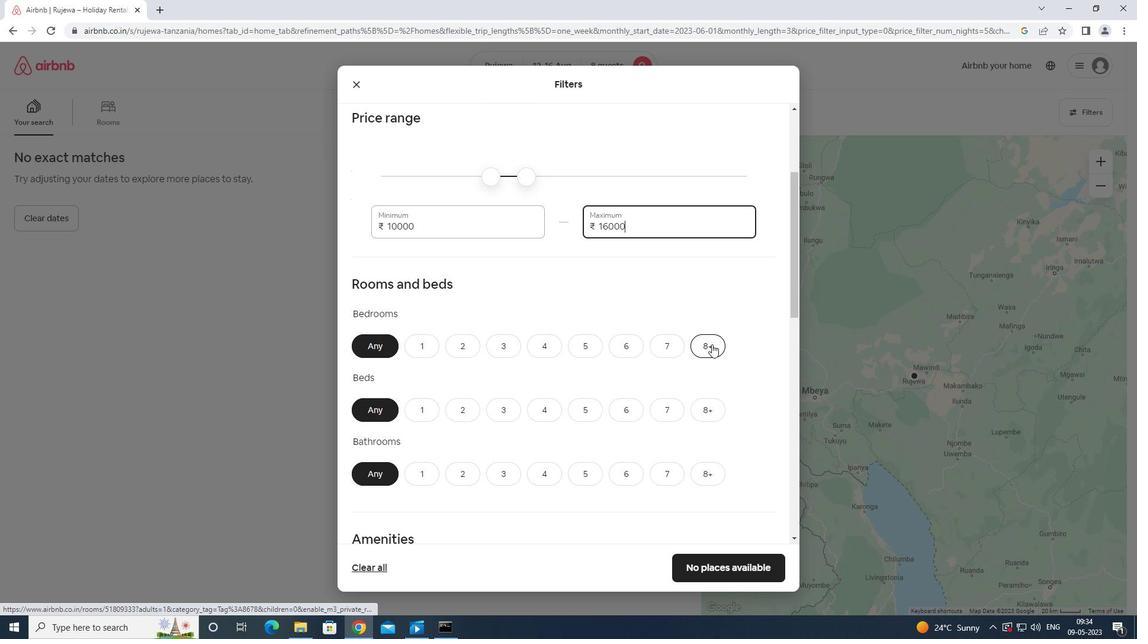 
Action: Mouse moved to (714, 409)
Screenshot: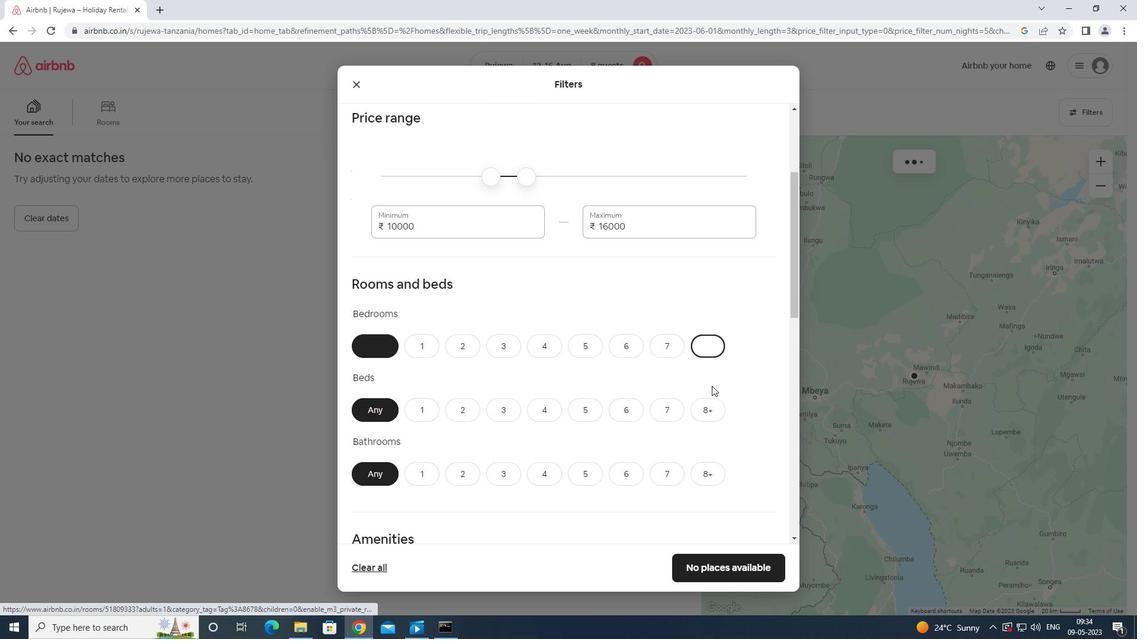 
Action: Mouse pressed left at (714, 409)
Screenshot: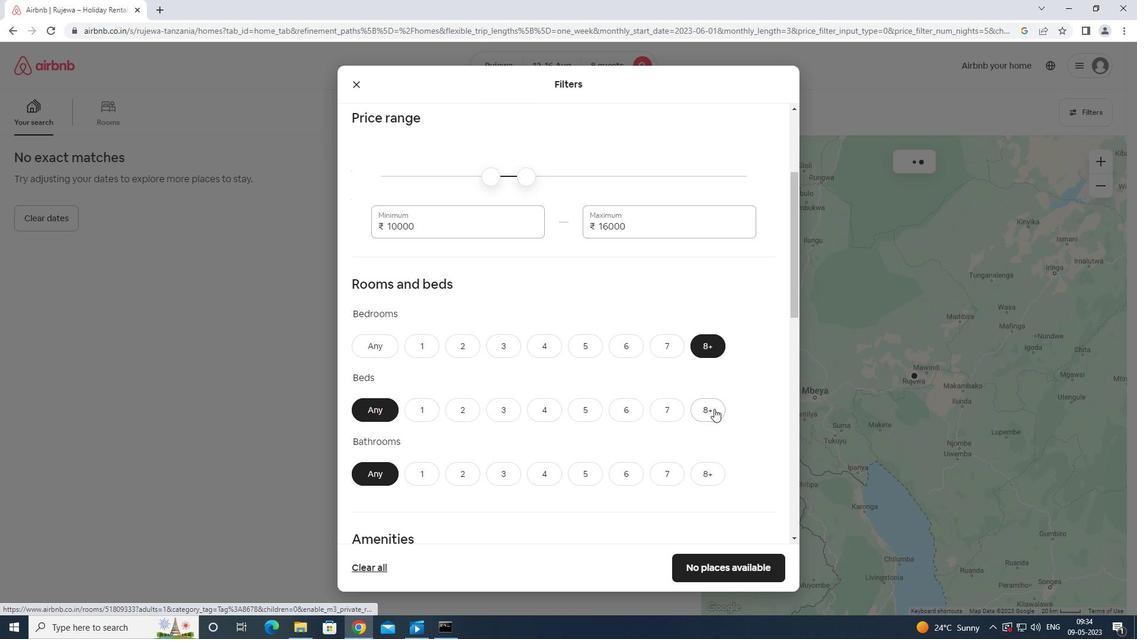 
Action: Mouse moved to (705, 466)
Screenshot: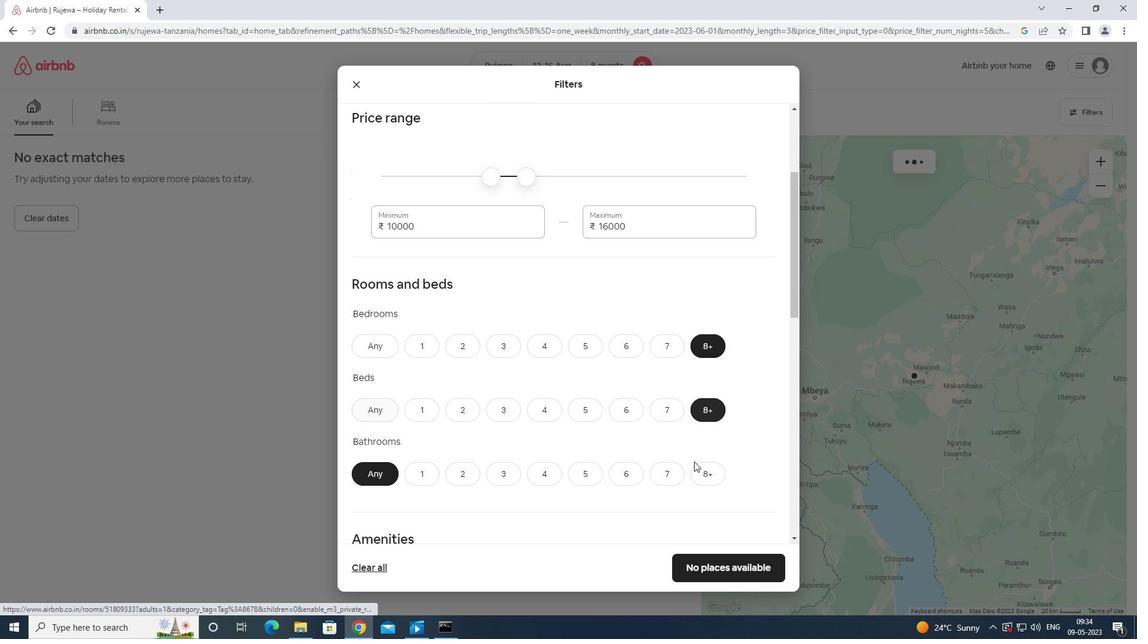 
Action: Mouse pressed left at (705, 466)
Screenshot: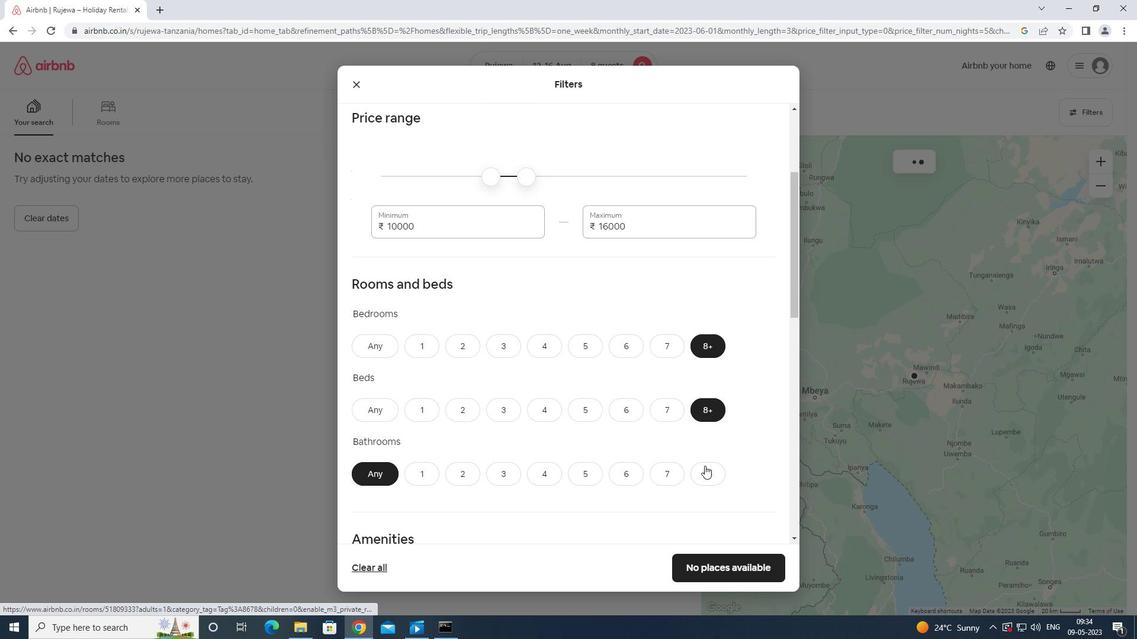 
Action: Mouse moved to (705, 471)
Screenshot: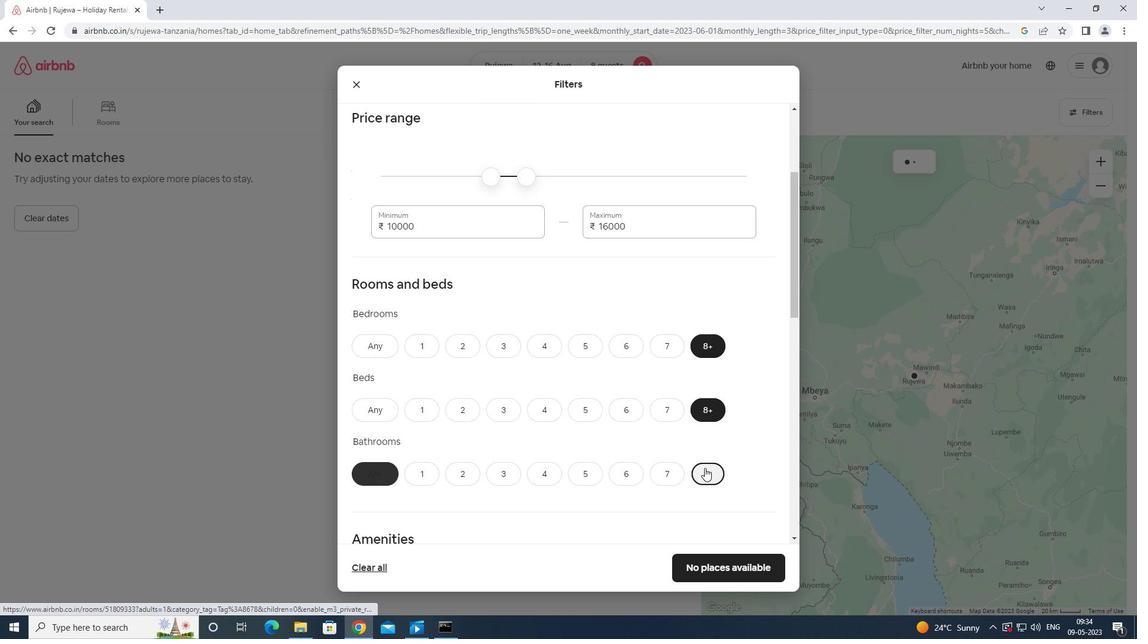
Action: Mouse scrolled (705, 470) with delta (0, 0)
Screenshot: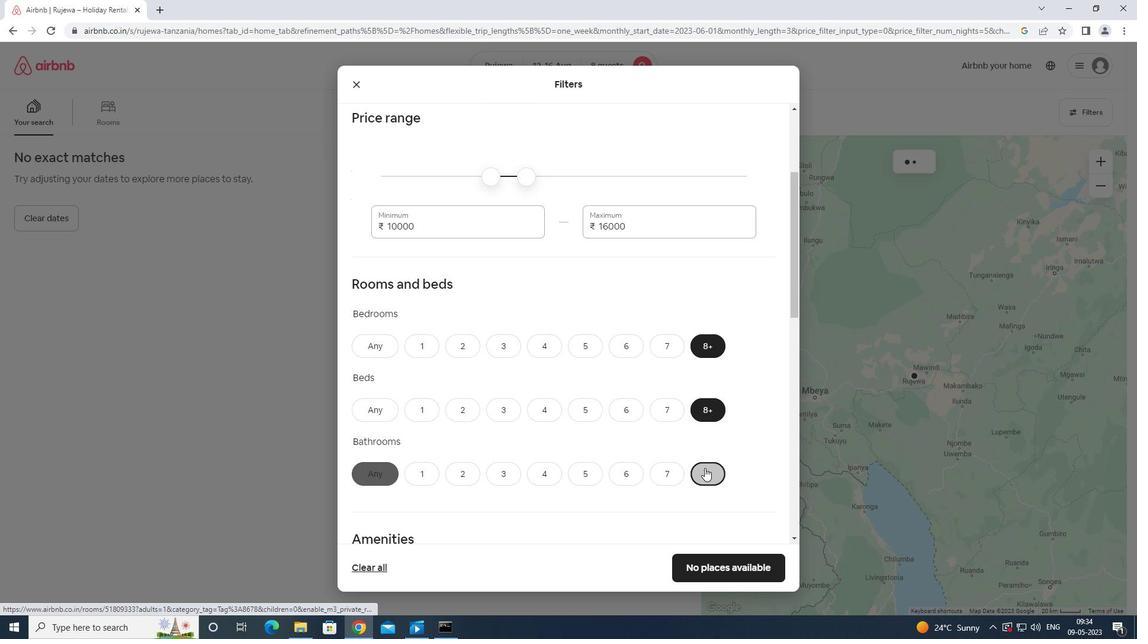 
Action: Mouse moved to (705, 471)
Screenshot: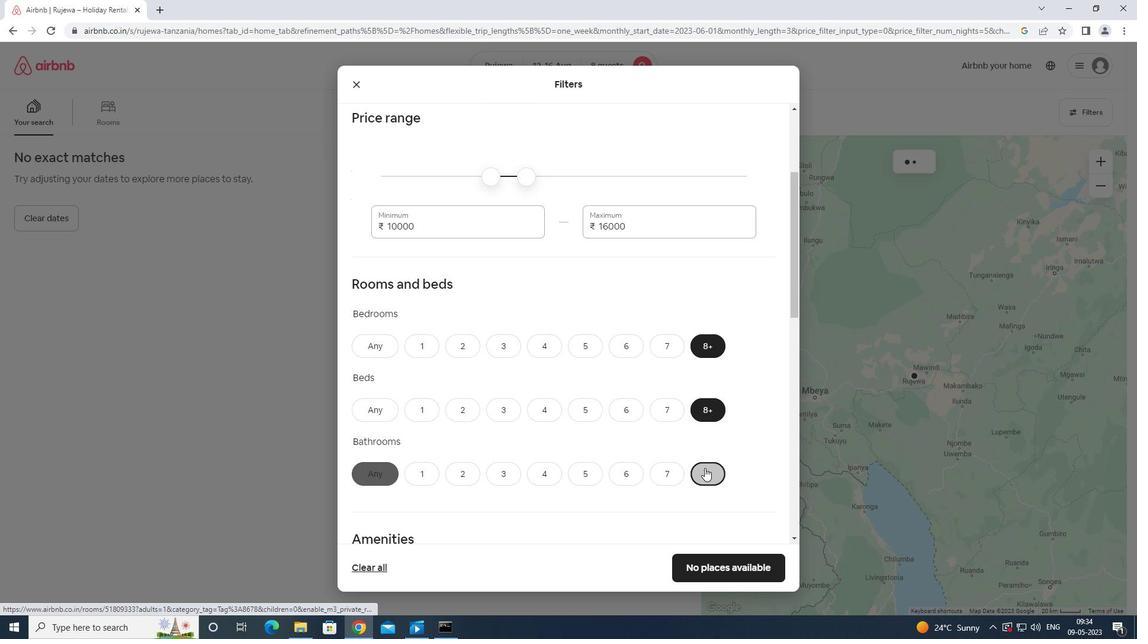 
Action: Mouse scrolled (705, 471) with delta (0, 0)
Screenshot: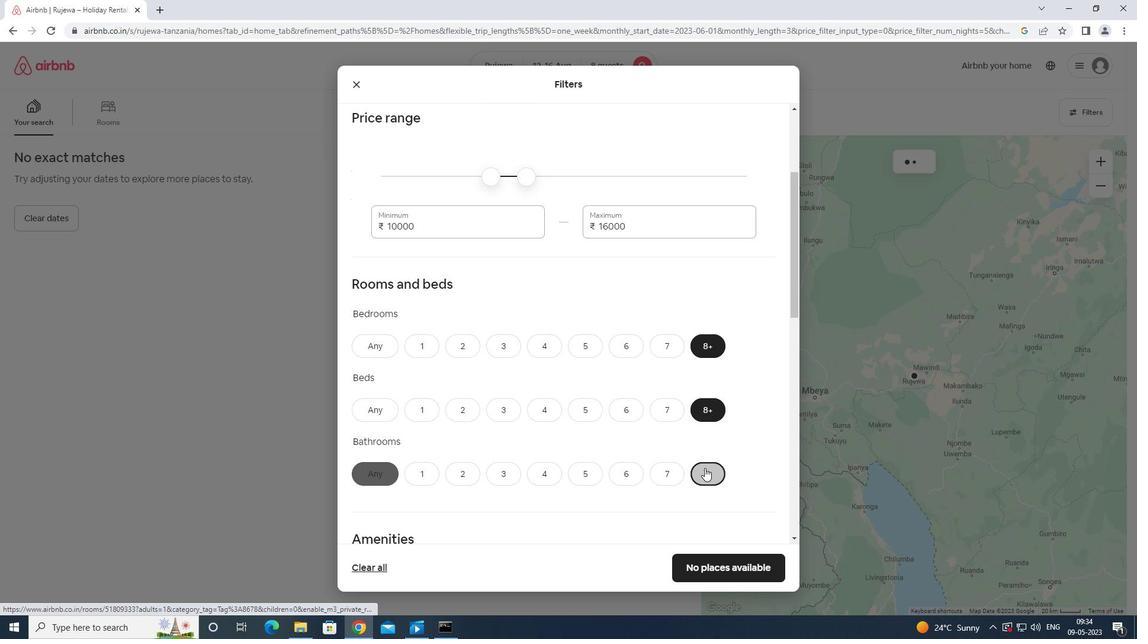
Action: Mouse scrolled (705, 471) with delta (0, 0)
Screenshot: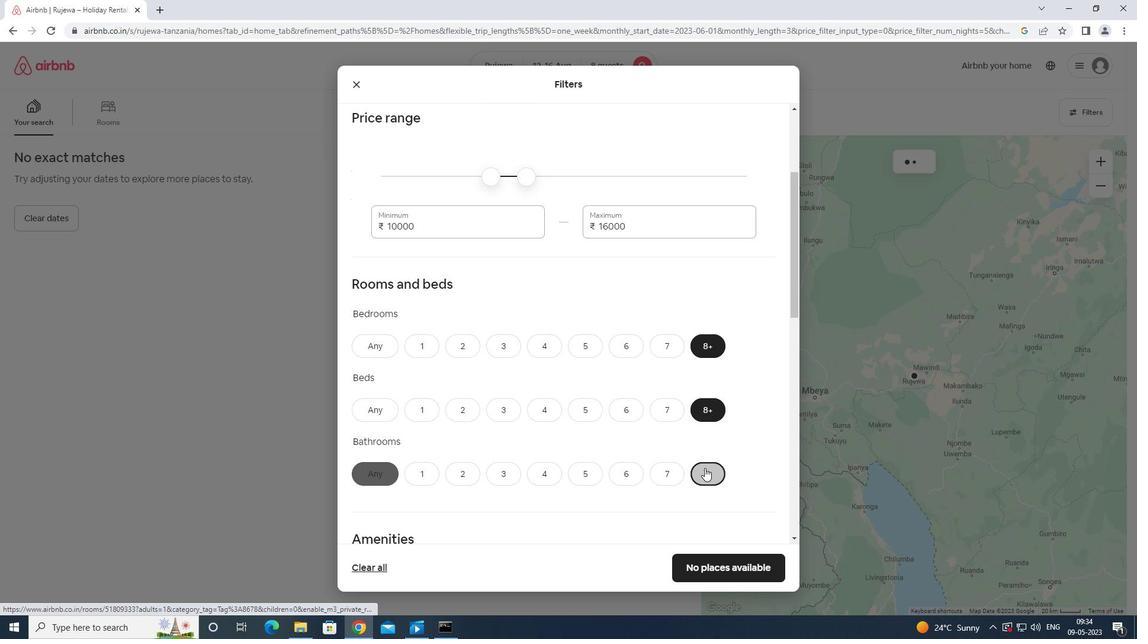 
Action: Mouse scrolled (705, 471) with delta (0, 0)
Screenshot: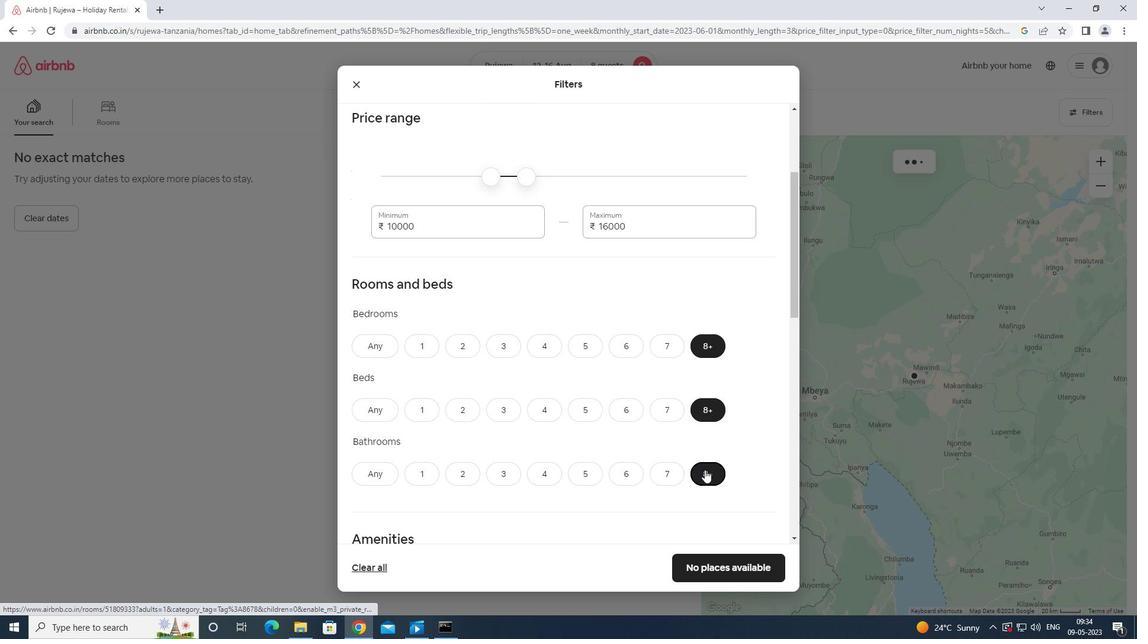 
Action: Mouse moved to (357, 353)
Screenshot: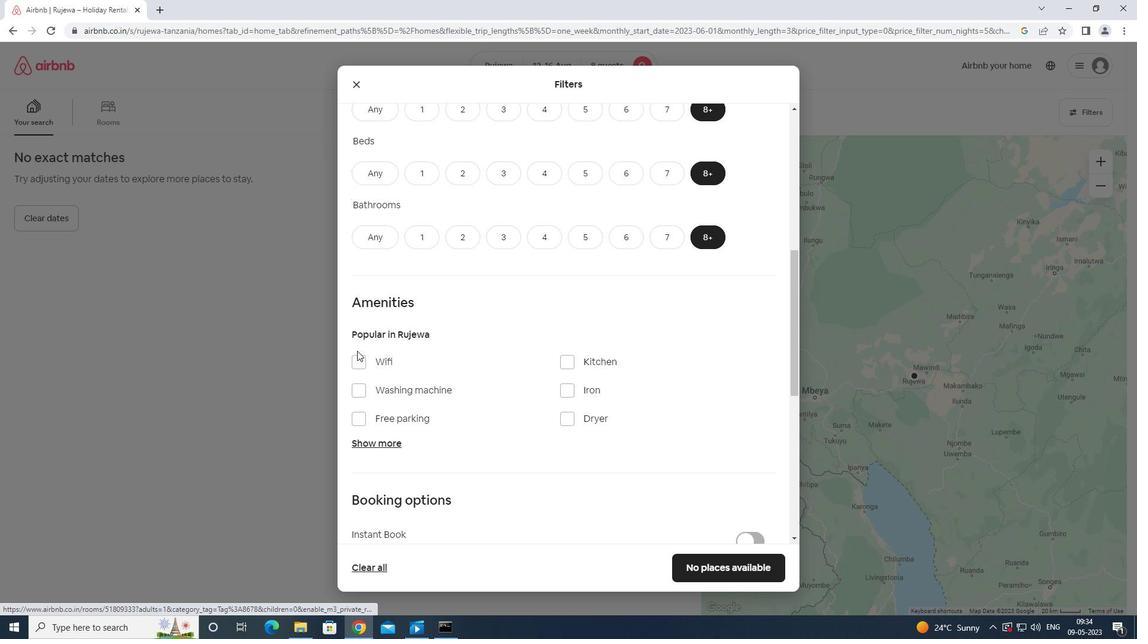 
Action: Mouse pressed left at (357, 353)
Screenshot: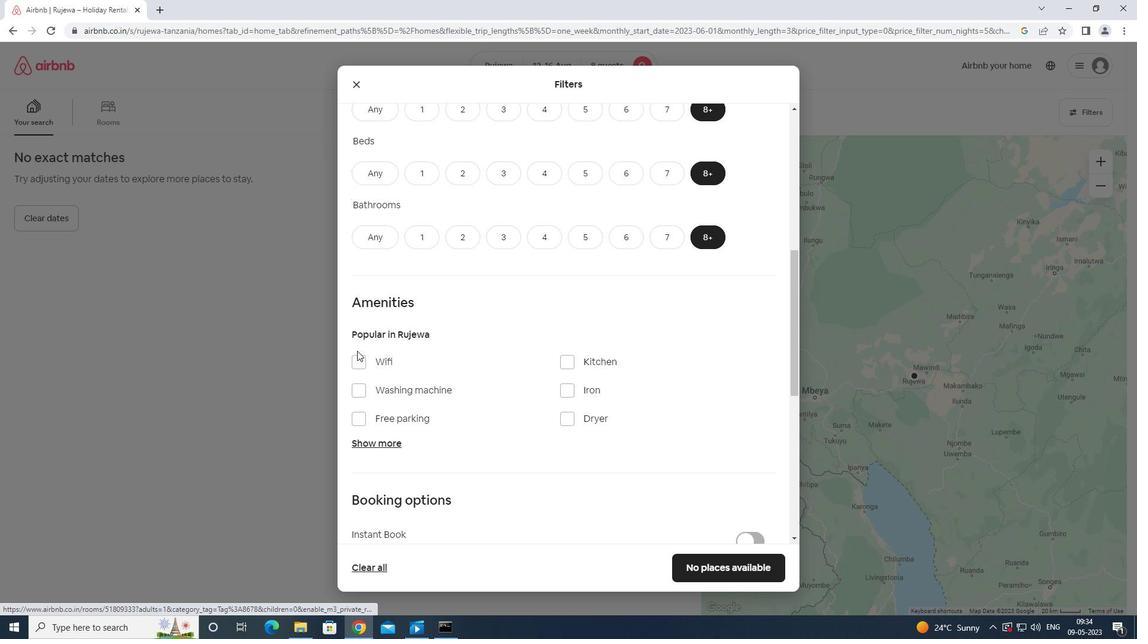 
Action: Mouse moved to (350, 358)
Screenshot: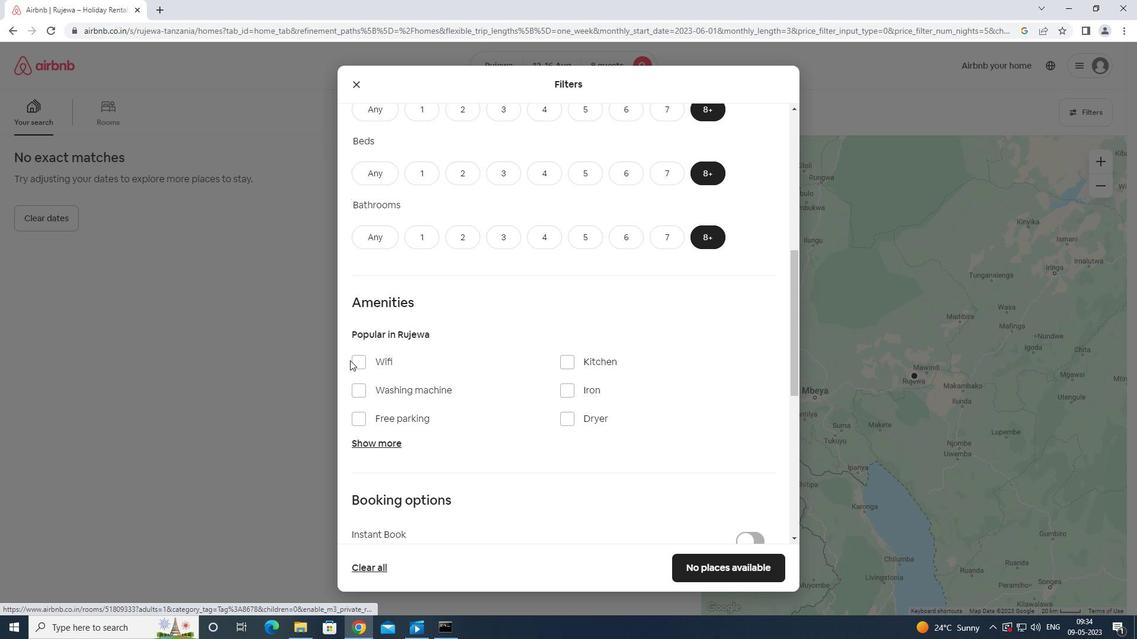 
Action: Mouse pressed left at (350, 358)
Screenshot: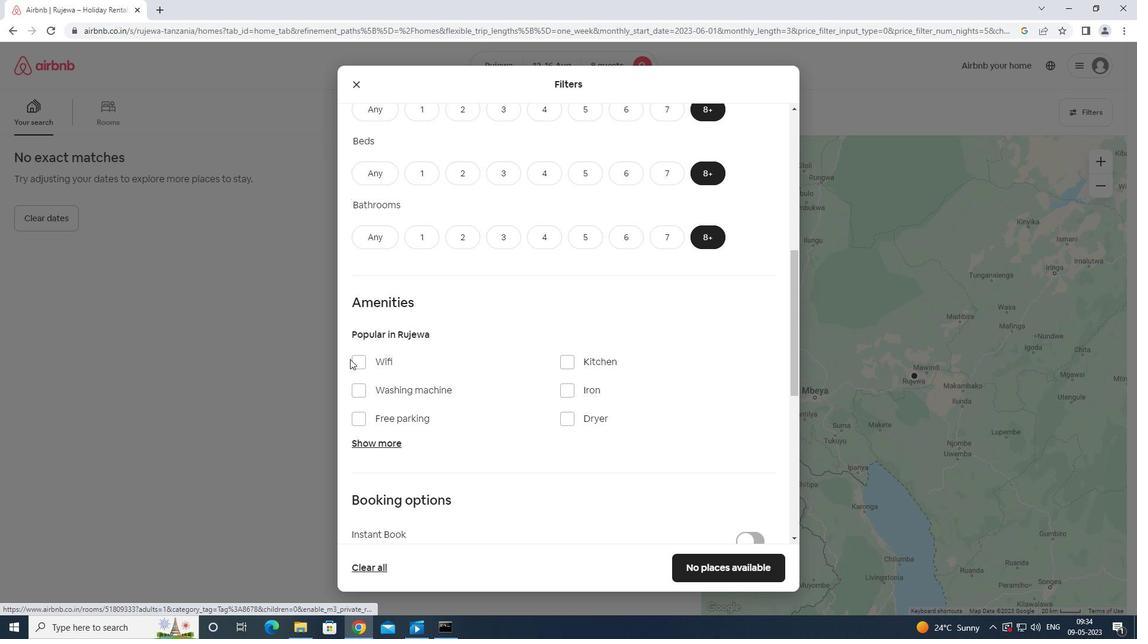 
Action: Mouse moved to (354, 365)
Screenshot: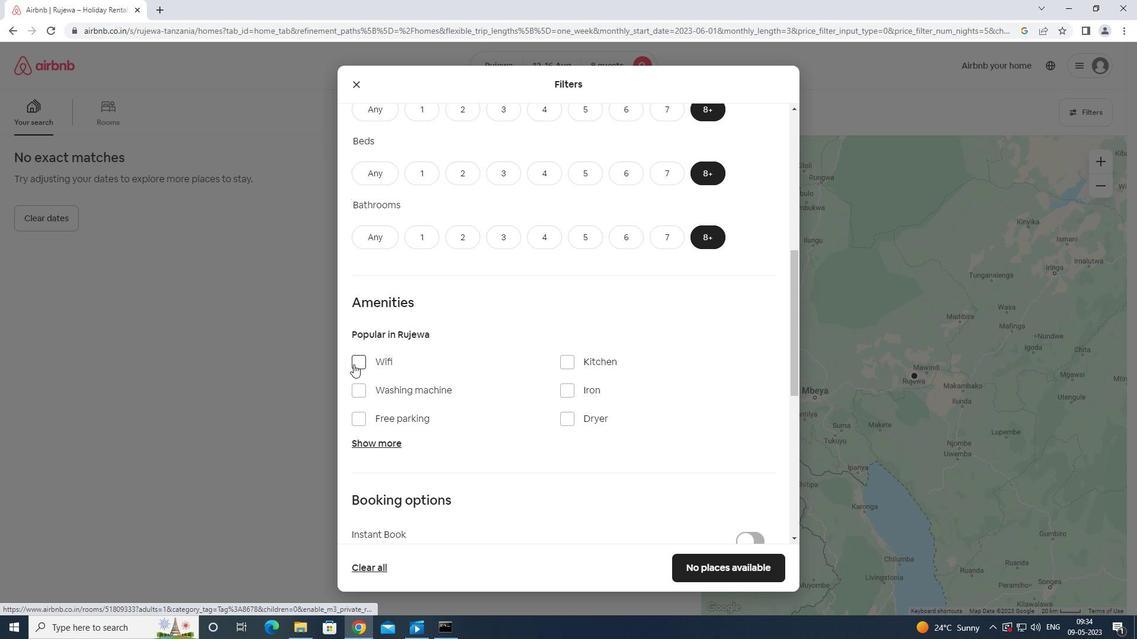 
Action: Mouse pressed left at (354, 365)
Screenshot: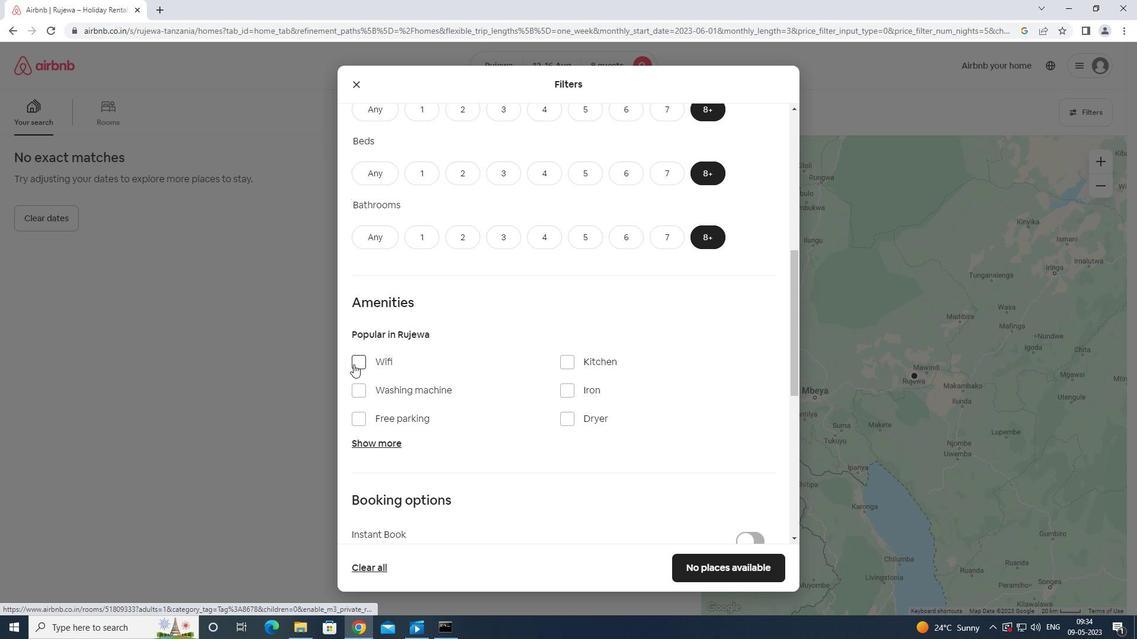 
Action: Mouse moved to (357, 420)
Screenshot: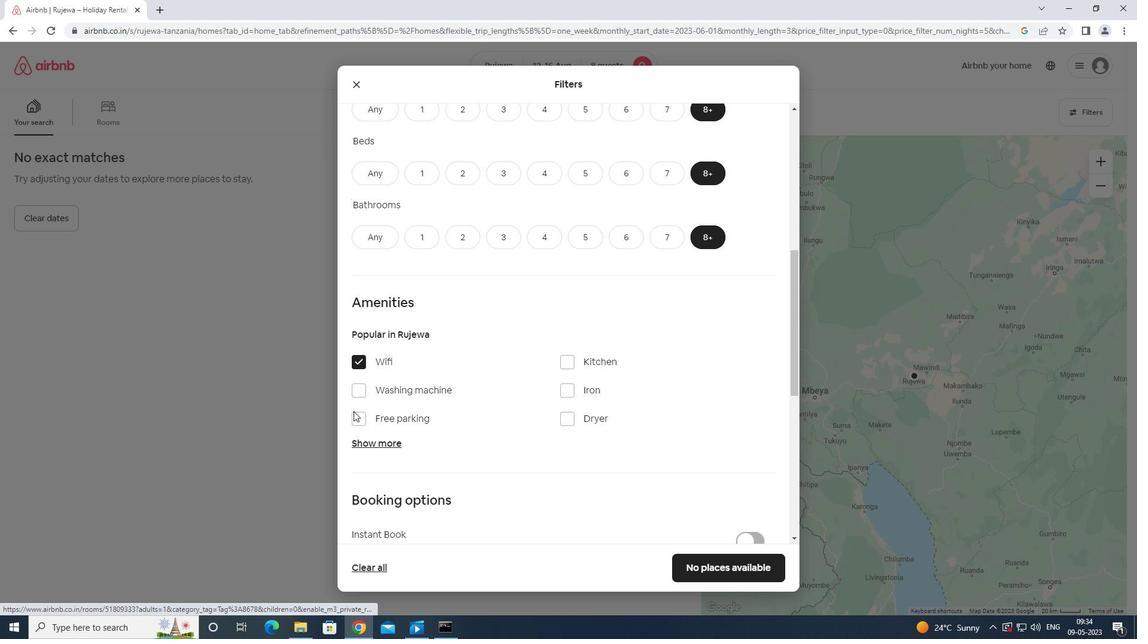 
Action: Mouse pressed left at (357, 420)
Screenshot: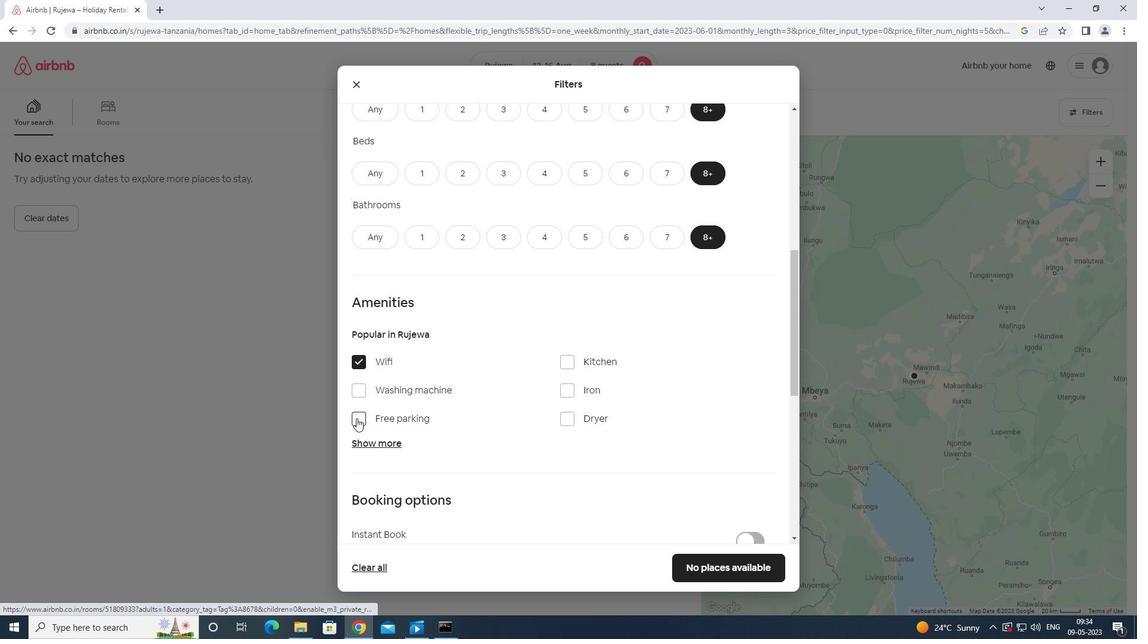 
Action: Mouse moved to (364, 440)
Screenshot: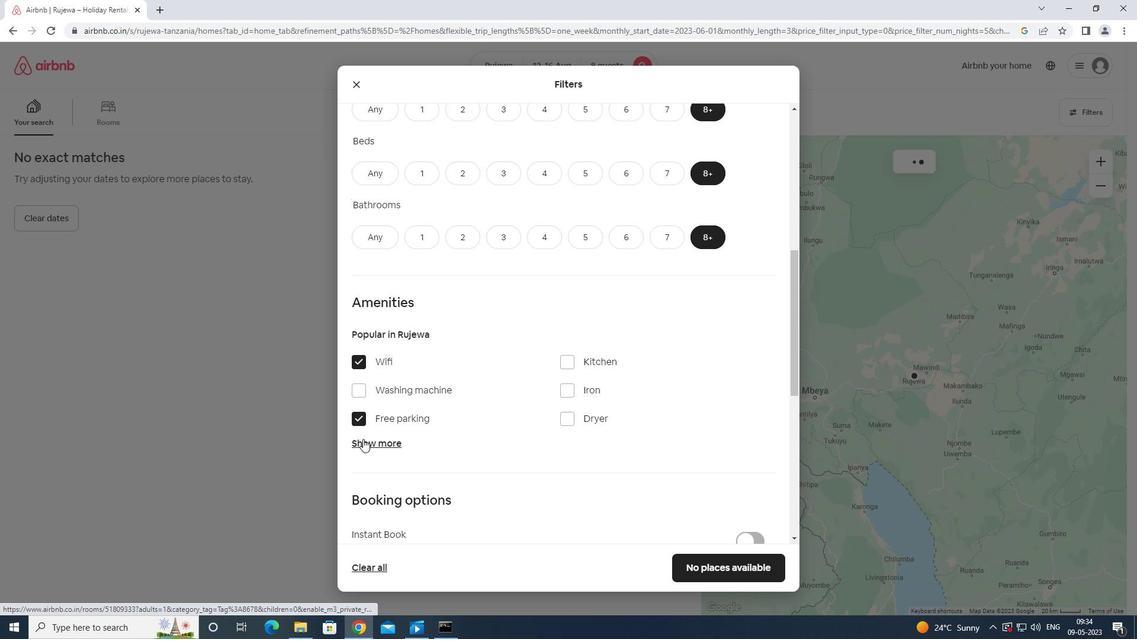 
Action: Mouse pressed left at (364, 440)
Screenshot: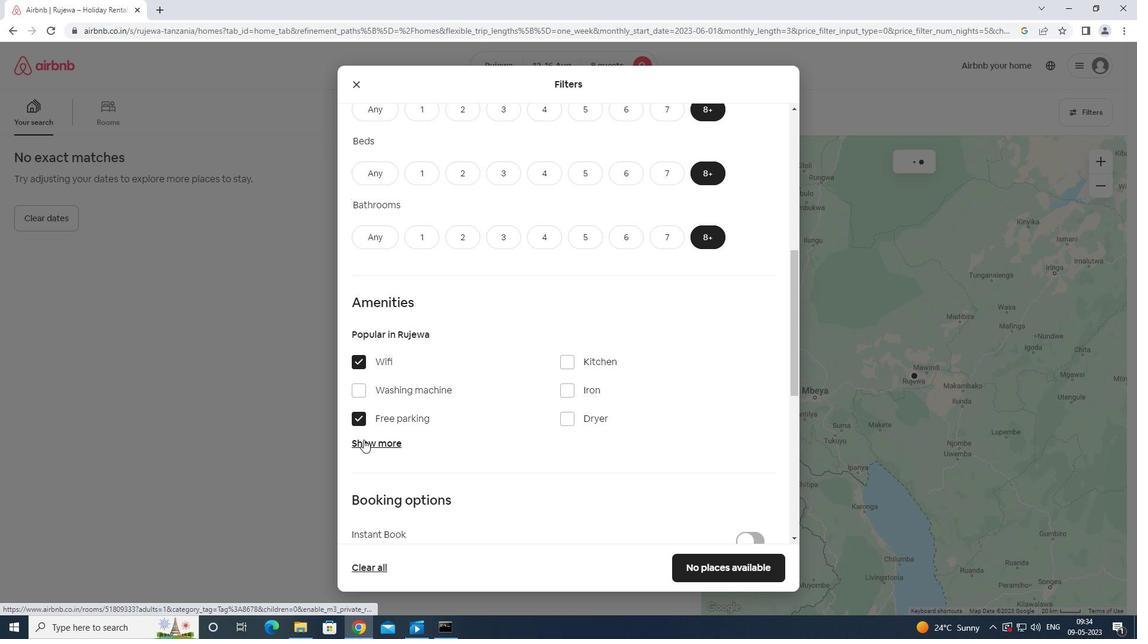 
Action: Mouse moved to (370, 449)
Screenshot: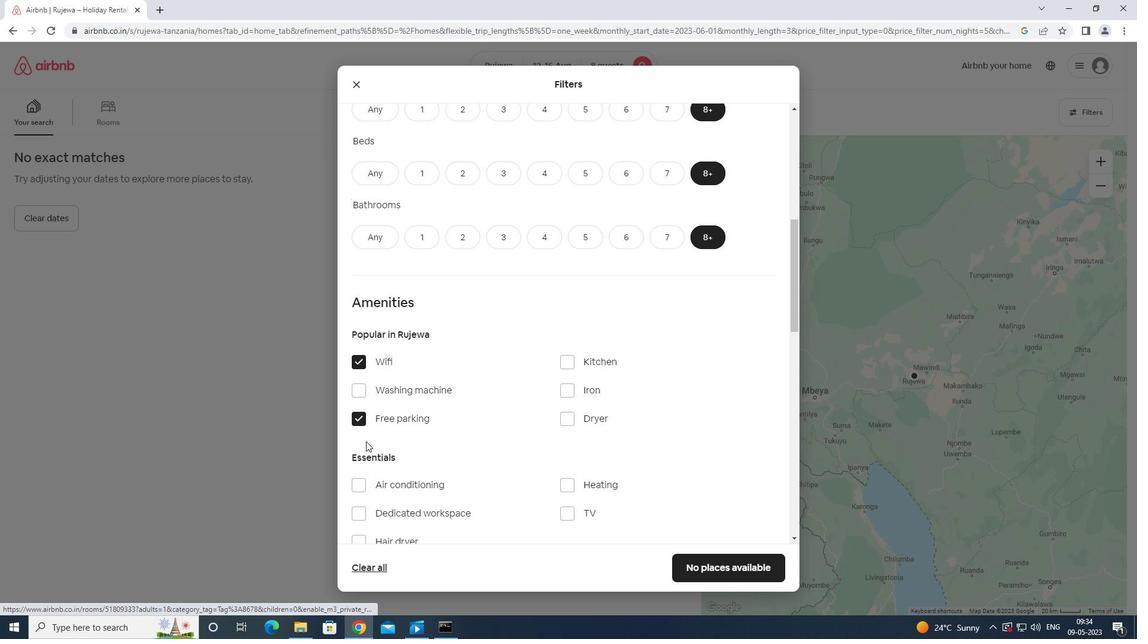 
Action: Mouse scrolled (370, 448) with delta (0, 0)
Screenshot: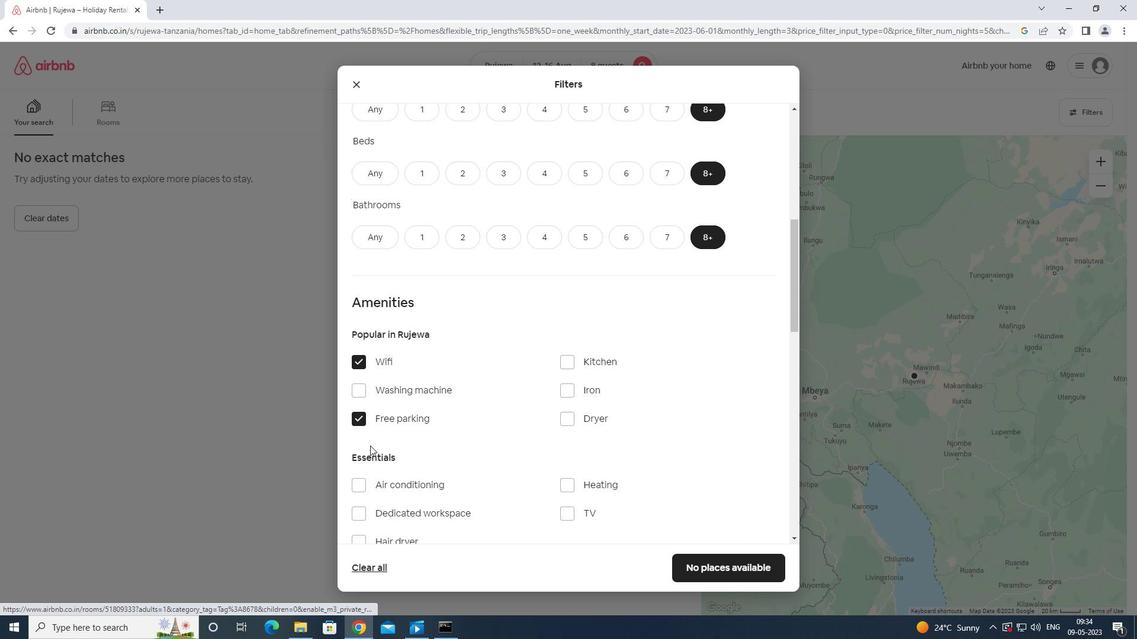 
Action: Mouse moved to (569, 453)
Screenshot: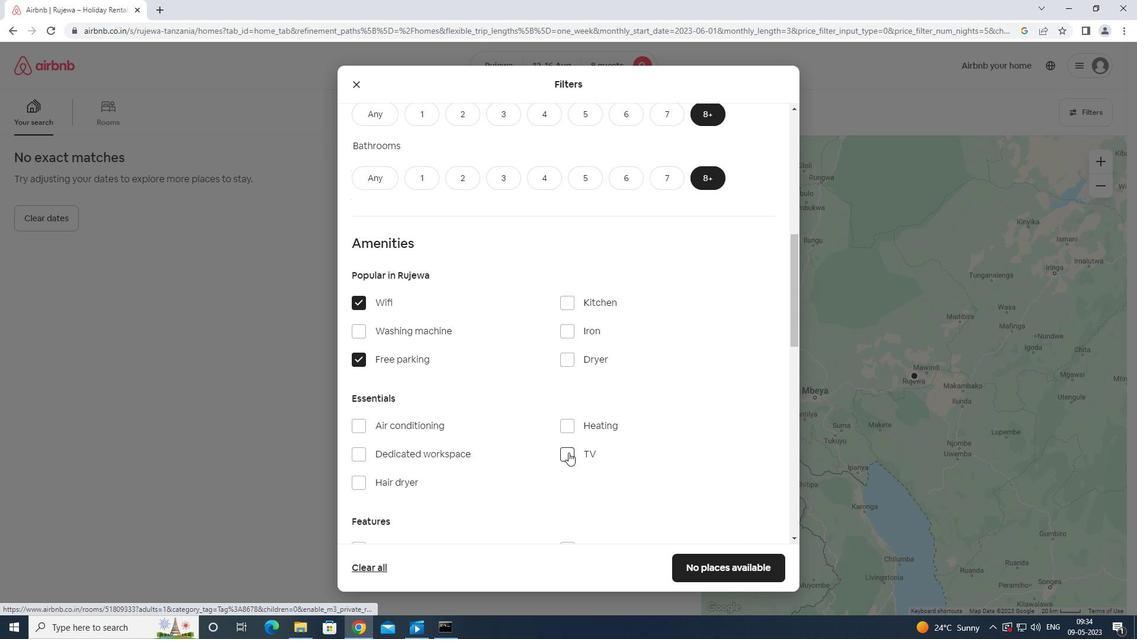 
Action: Mouse pressed left at (569, 453)
Screenshot: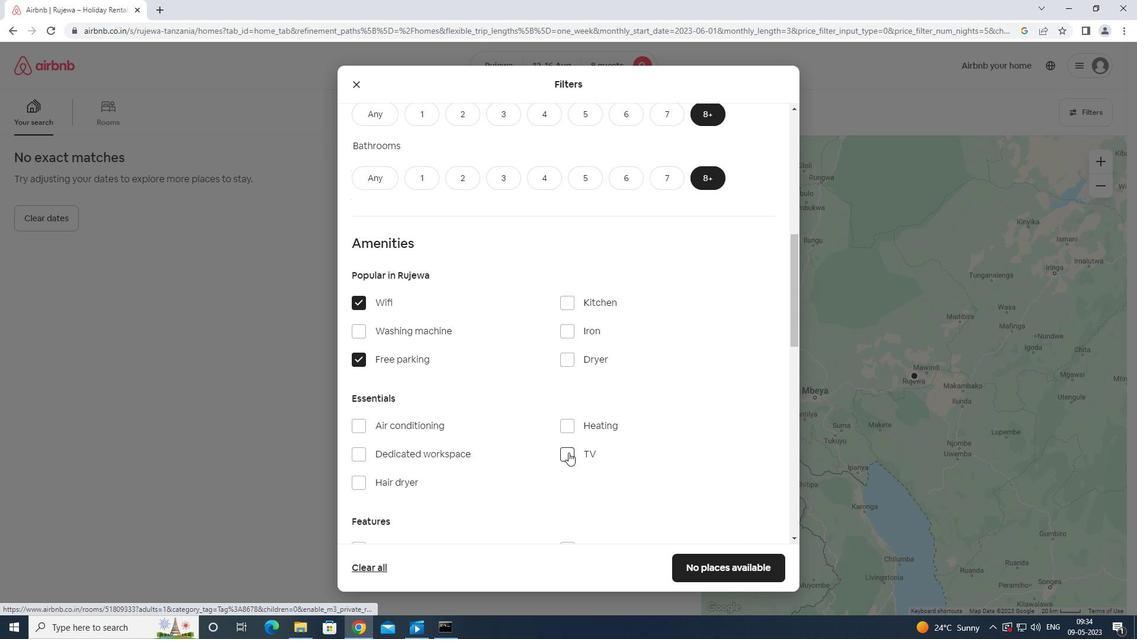 
Action: Mouse moved to (573, 453)
Screenshot: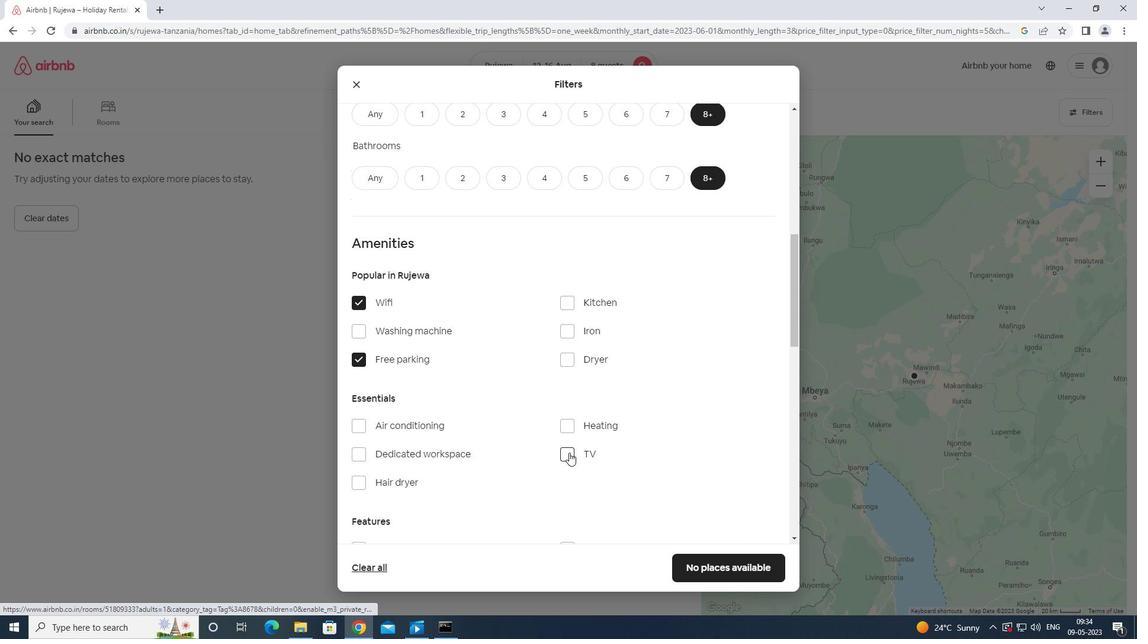 
Action: Mouse scrolled (573, 452) with delta (0, 0)
Screenshot: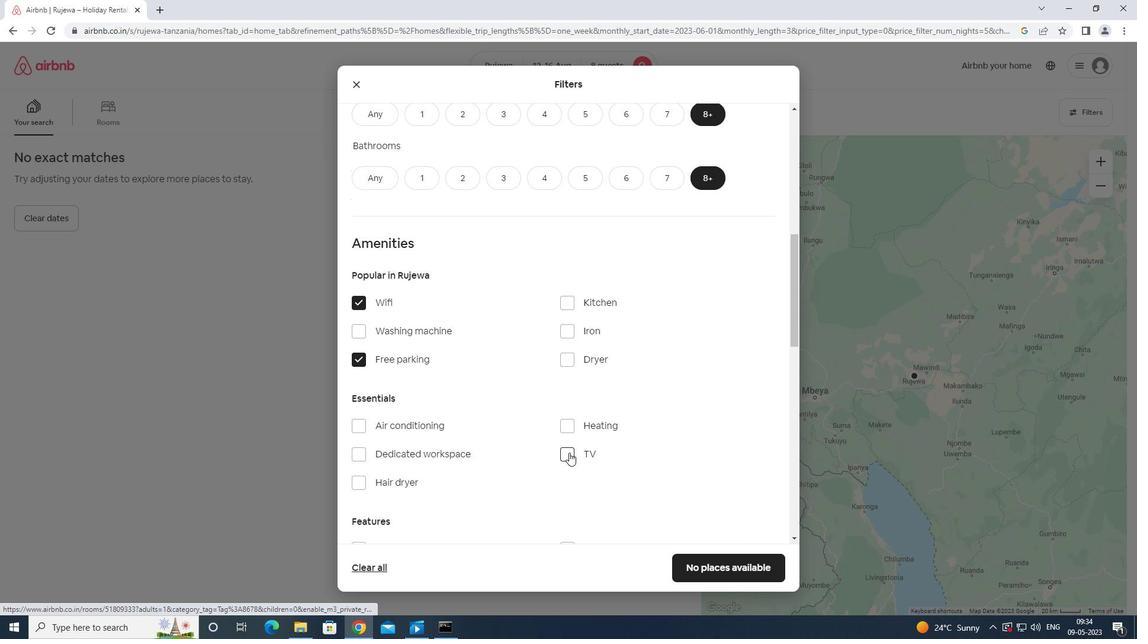 
Action: Mouse moved to (573, 453)
Screenshot: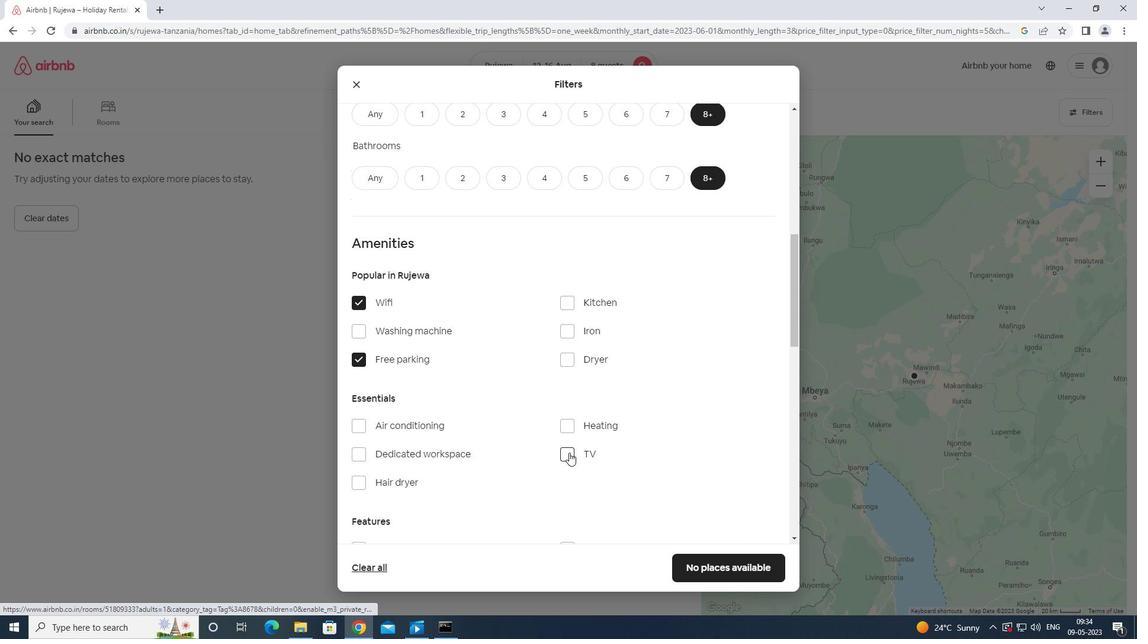
Action: Mouse scrolled (573, 453) with delta (0, 0)
Screenshot: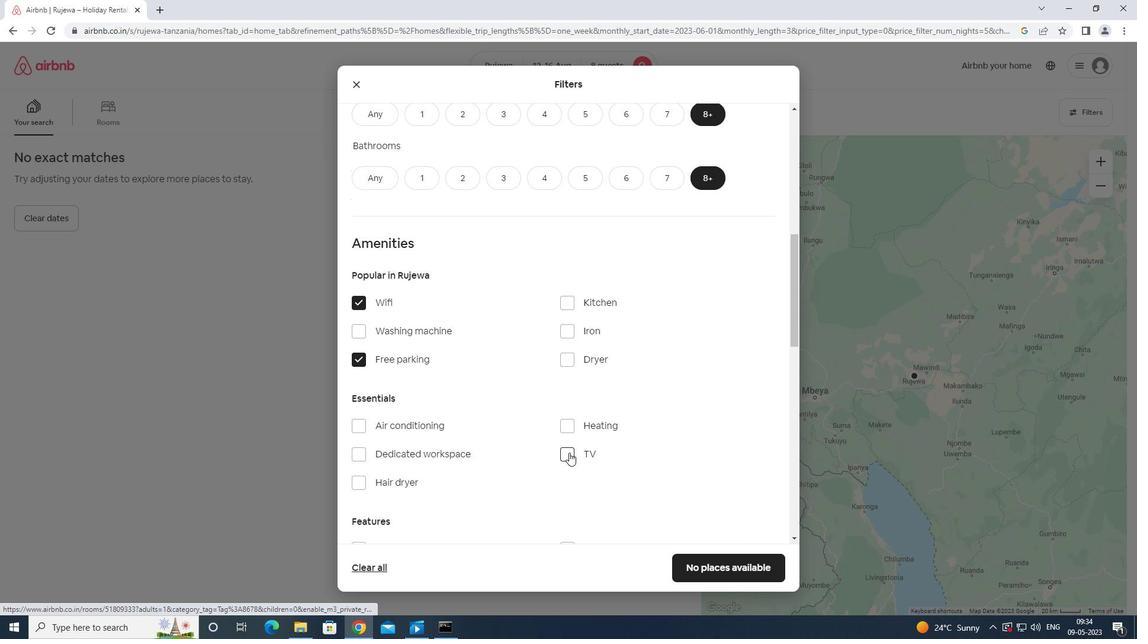 
Action: Mouse moved to (573, 454)
Screenshot: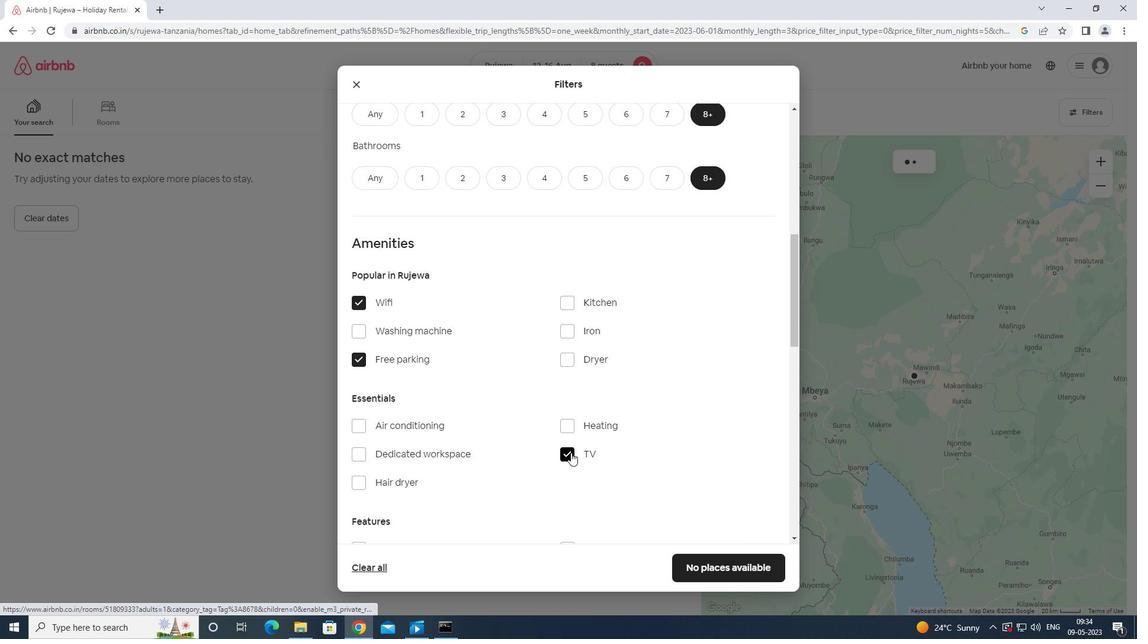 
Action: Mouse scrolled (573, 453) with delta (0, 0)
Screenshot: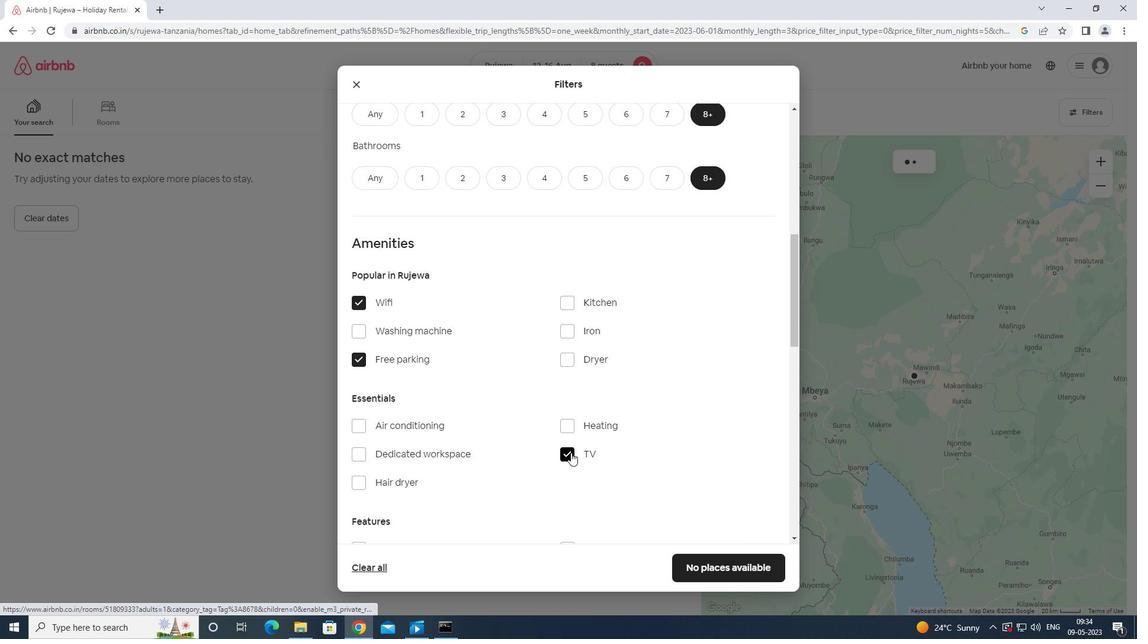 
Action: Mouse moved to (359, 425)
Screenshot: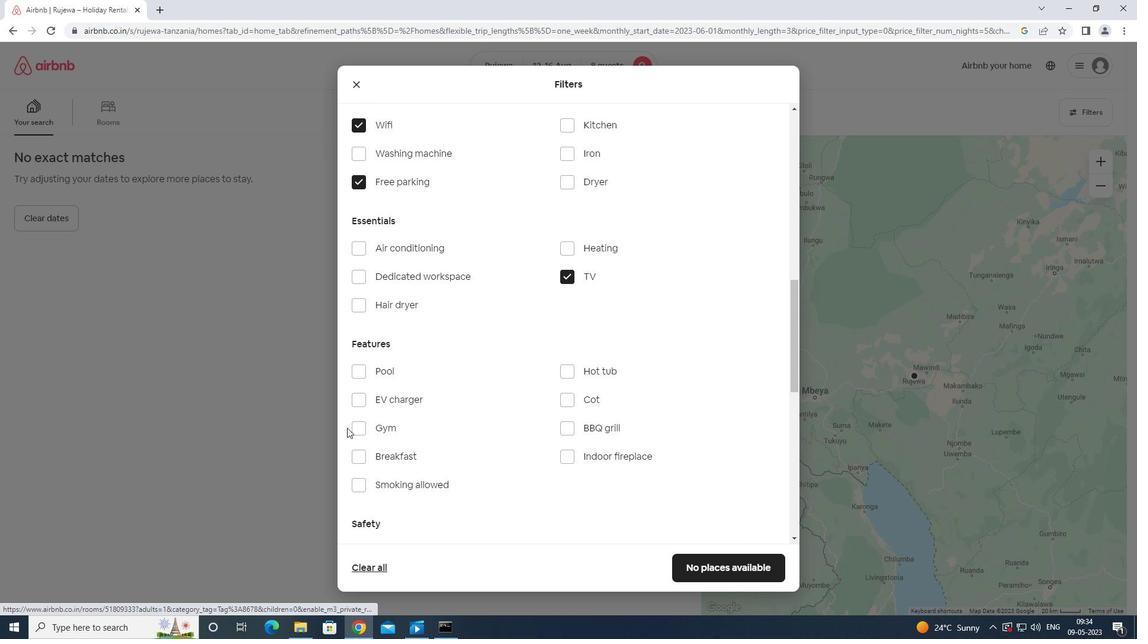 
Action: Mouse pressed left at (359, 425)
Screenshot: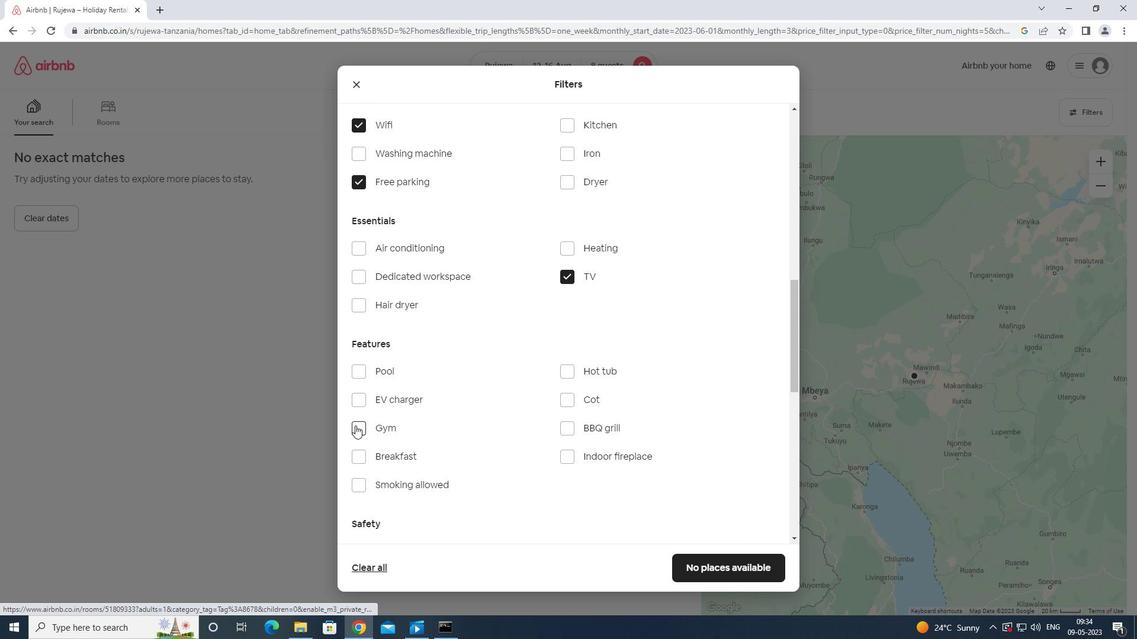 
Action: Mouse moved to (358, 458)
Screenshot: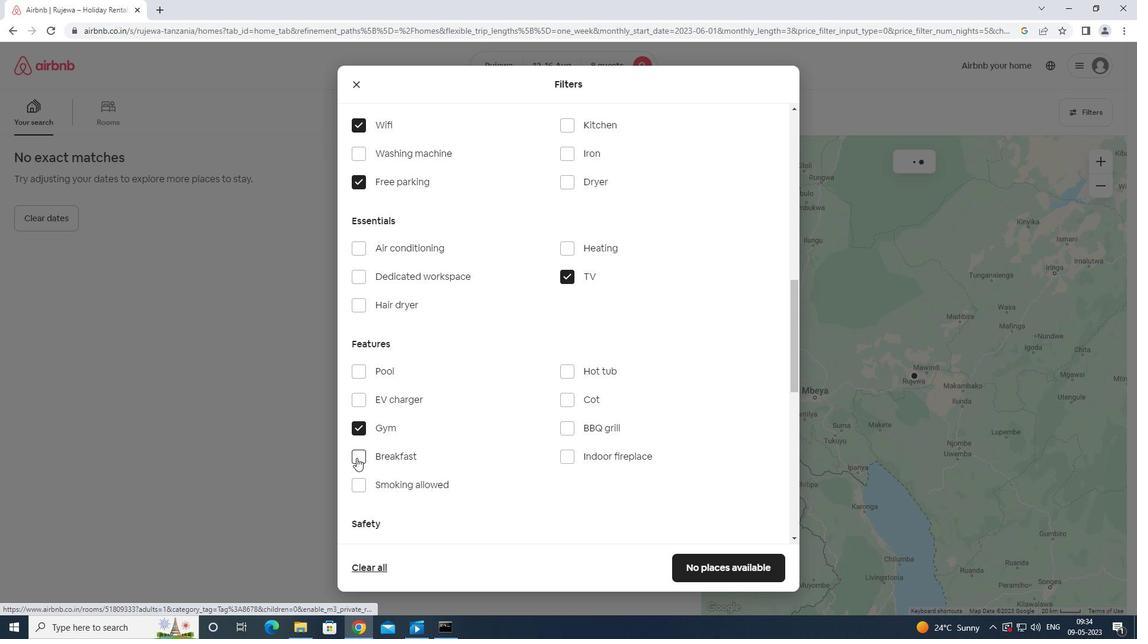 
Action: Mouse pressed left at (358, 458)
Screenshot: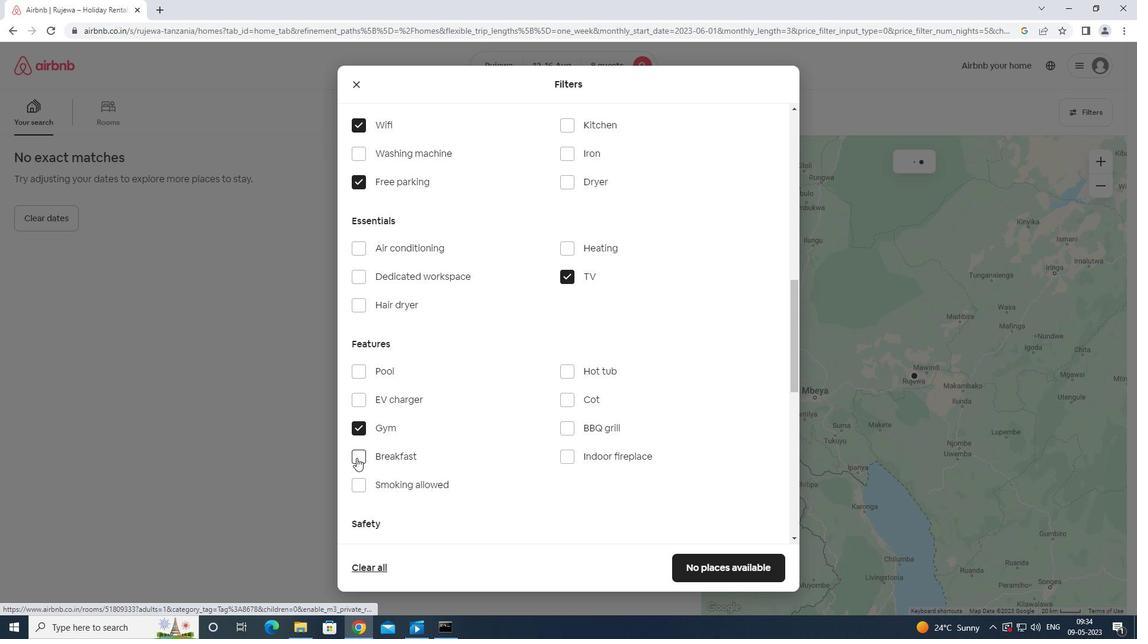 
Action: Mouse moved to (364, 458)
Screenshot: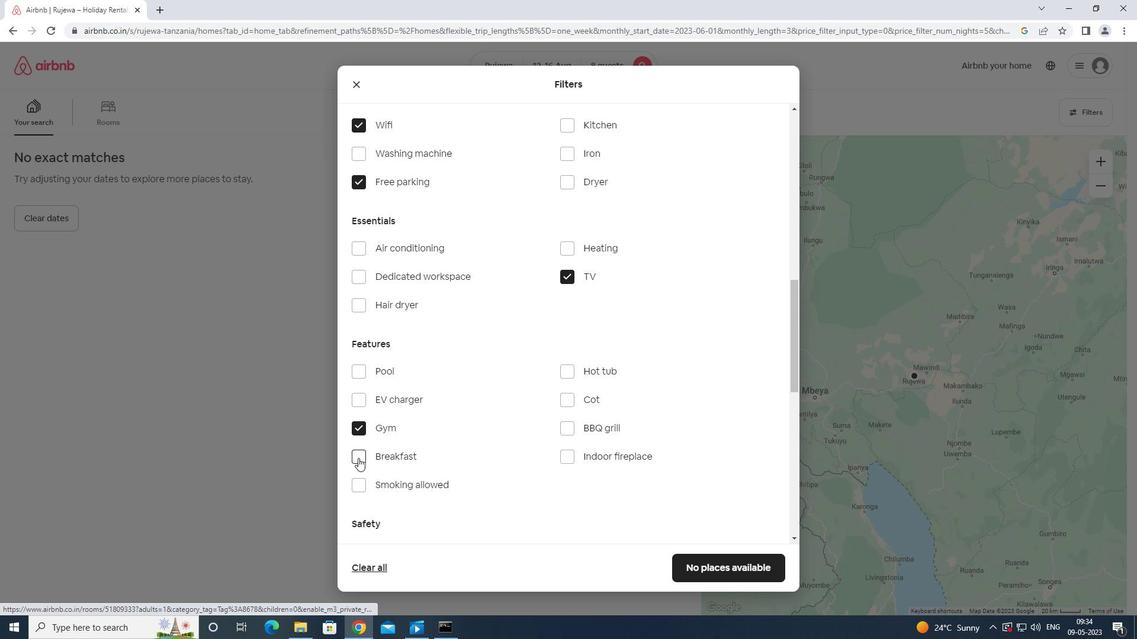 
Action: Mouse scrolled (364, 457) with delta (0, 0)
Screenshot: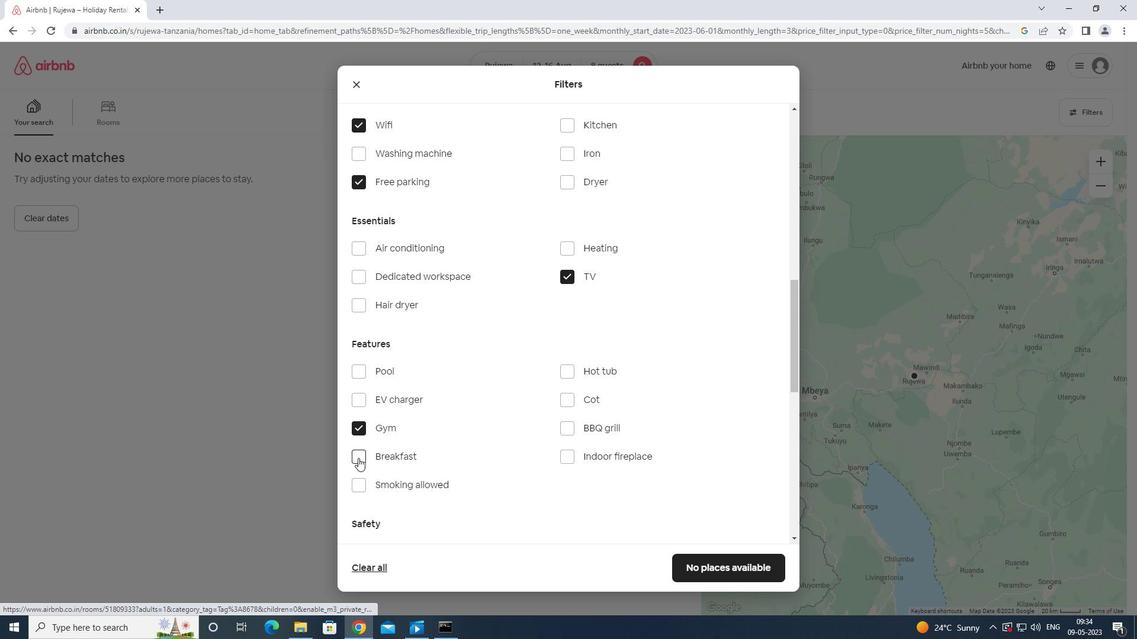 
Action: Mouse scrolled (364, 457) with delta (0, 0)
Screenshot: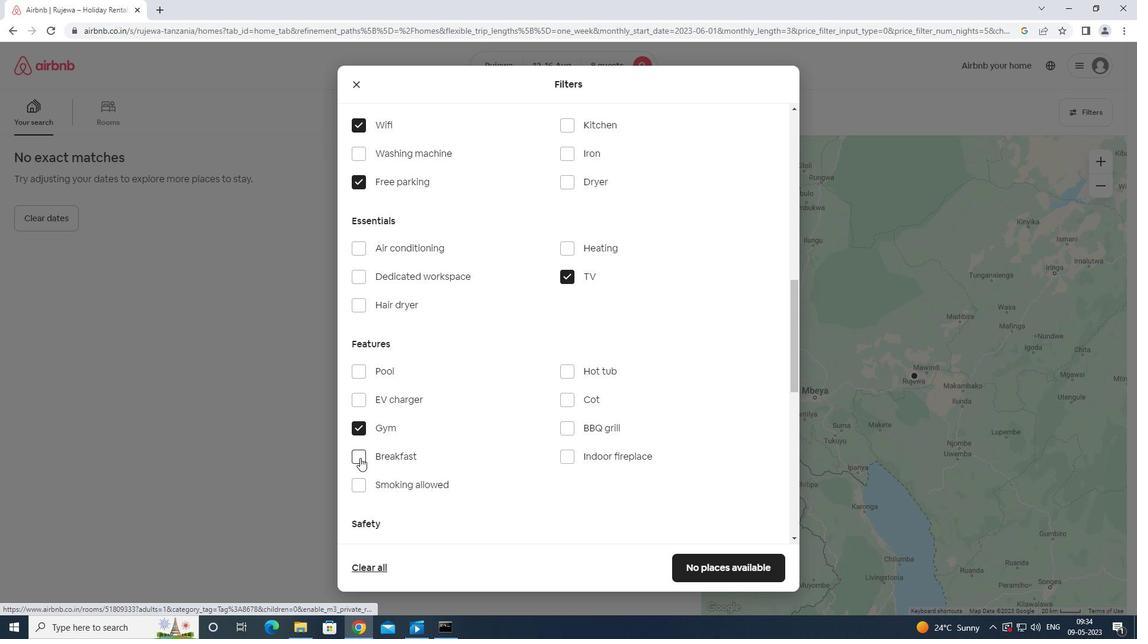 
Action: Mouse scrolled (364, 457) with delta (0, 0)
Screenshot: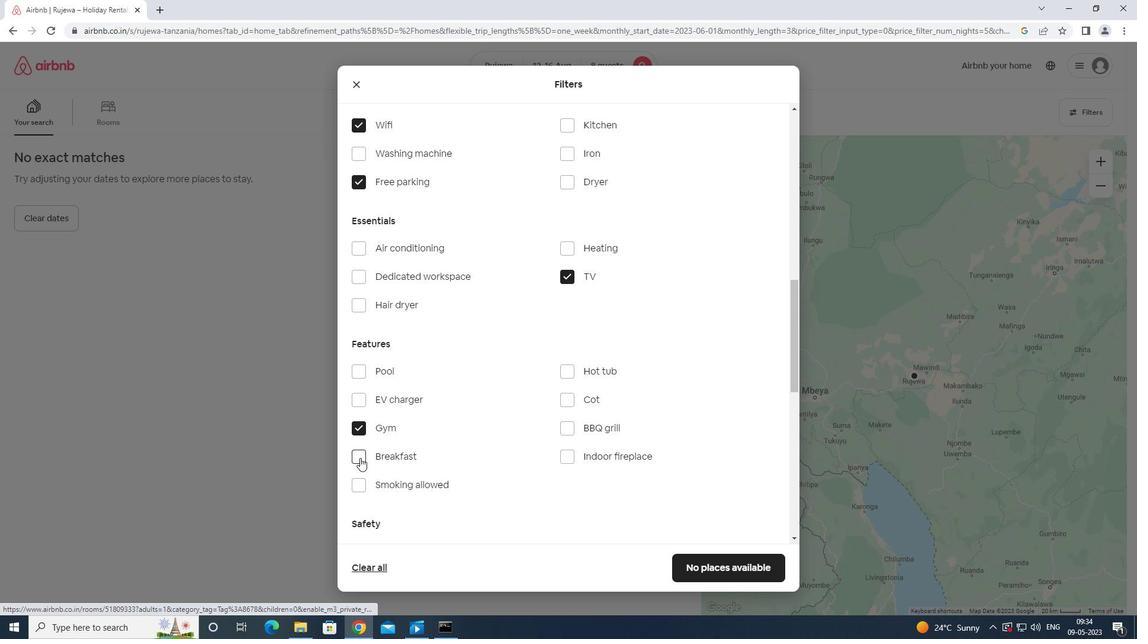 
Action: Mouse moved to (369, 455)
Screenshot: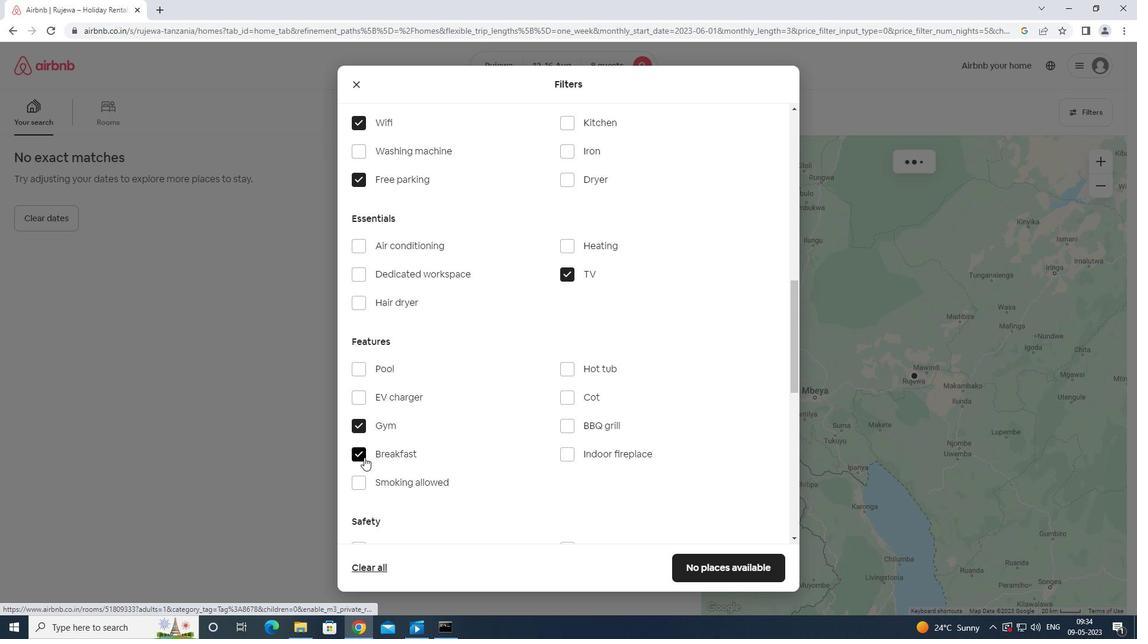 
Action: Mouse scrolled (369, 455) with delta (0, 0)
Screenshot: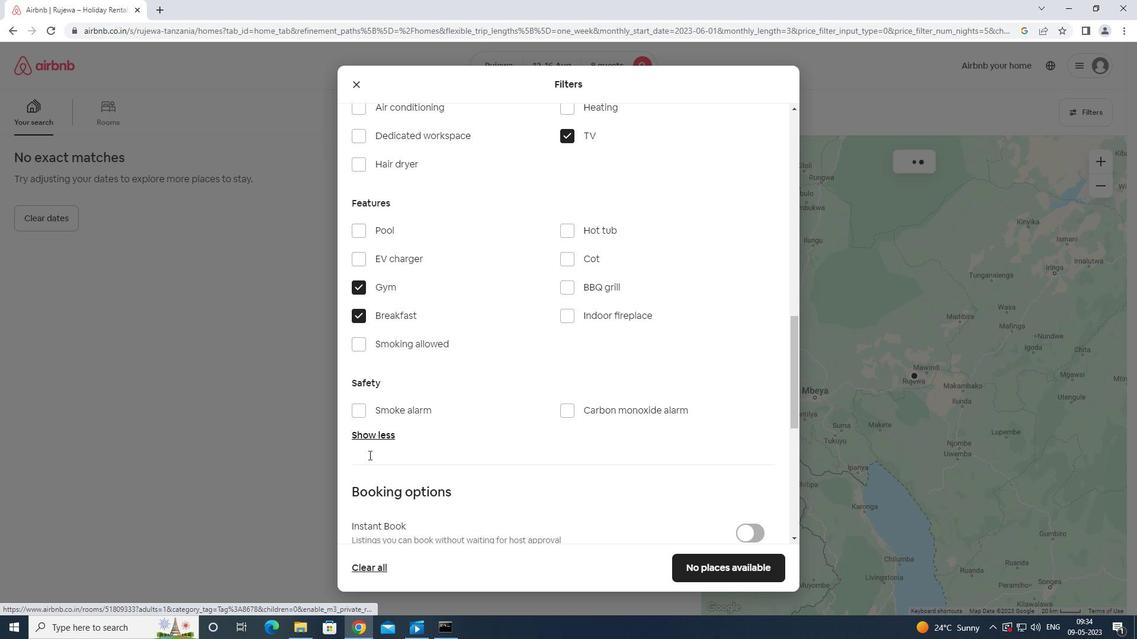 
Action: Mouse moved to (369, 455)
Screenshot: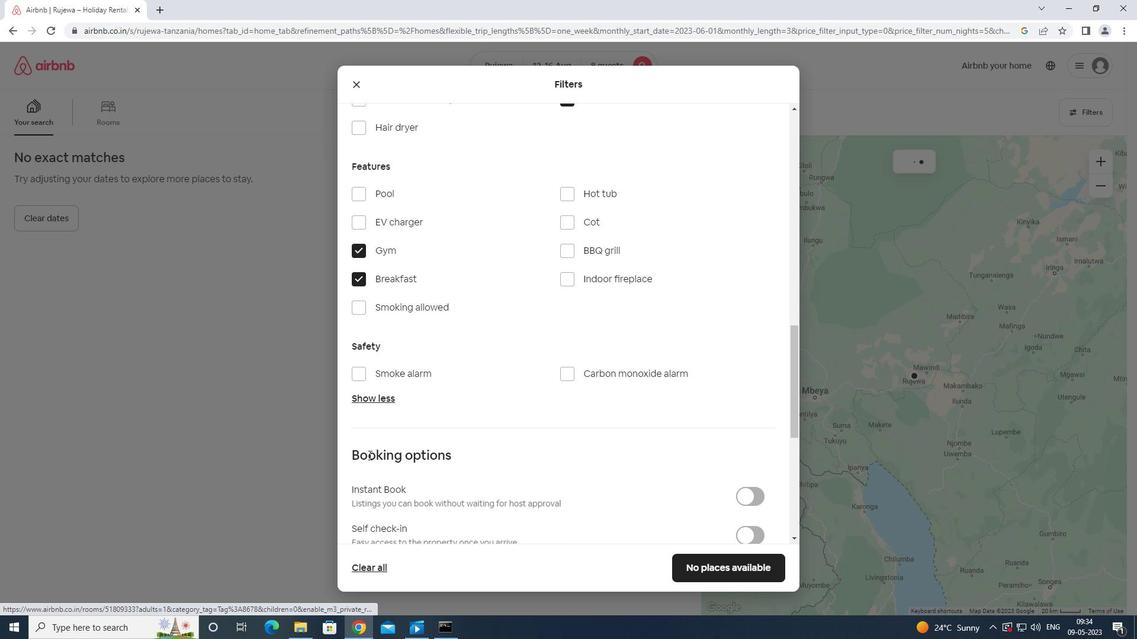 
Action: Mouse scrolled (369, 455) with delta (0, 0)
Screenshot: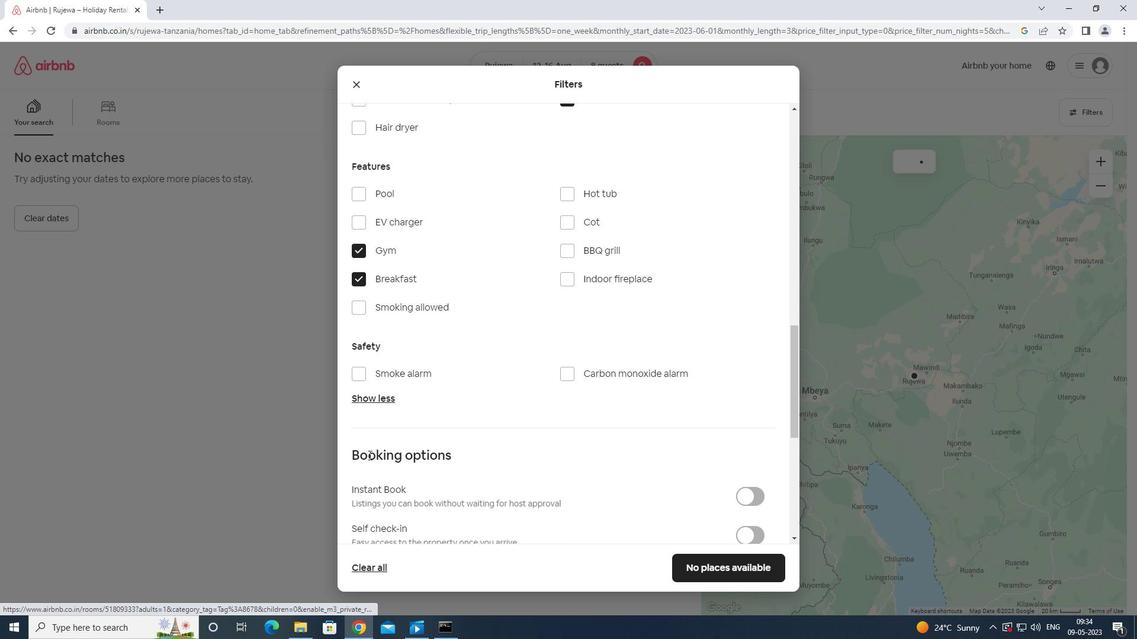 
Action: Mouse moved to (759, 420)
Screenshot: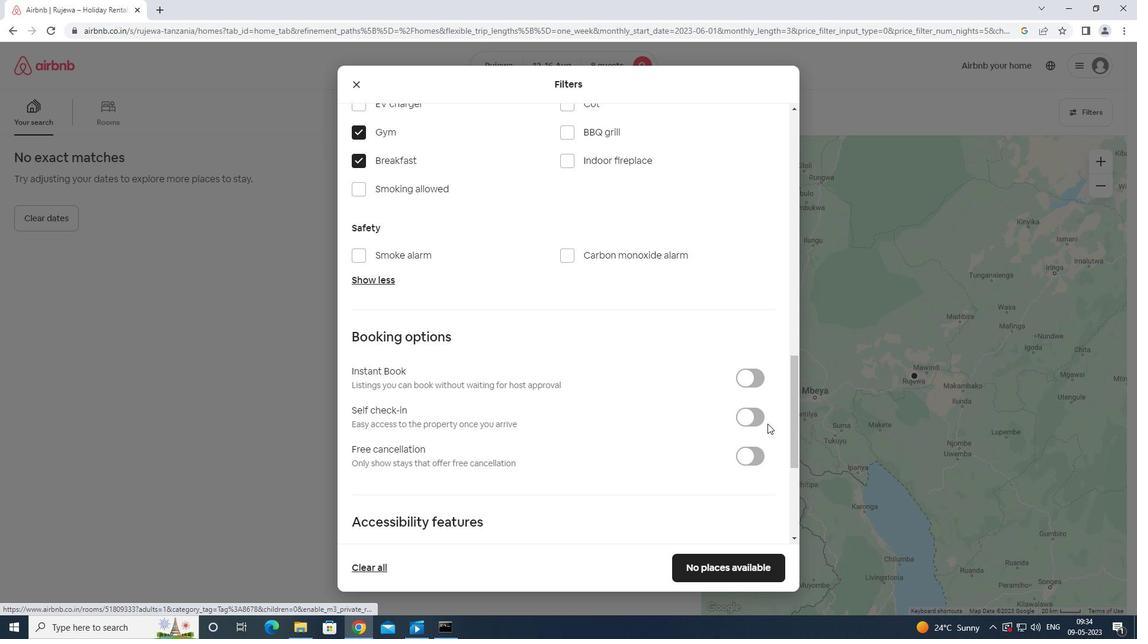 
Action: Mouse pressed left at (759, 420)
Screenshot: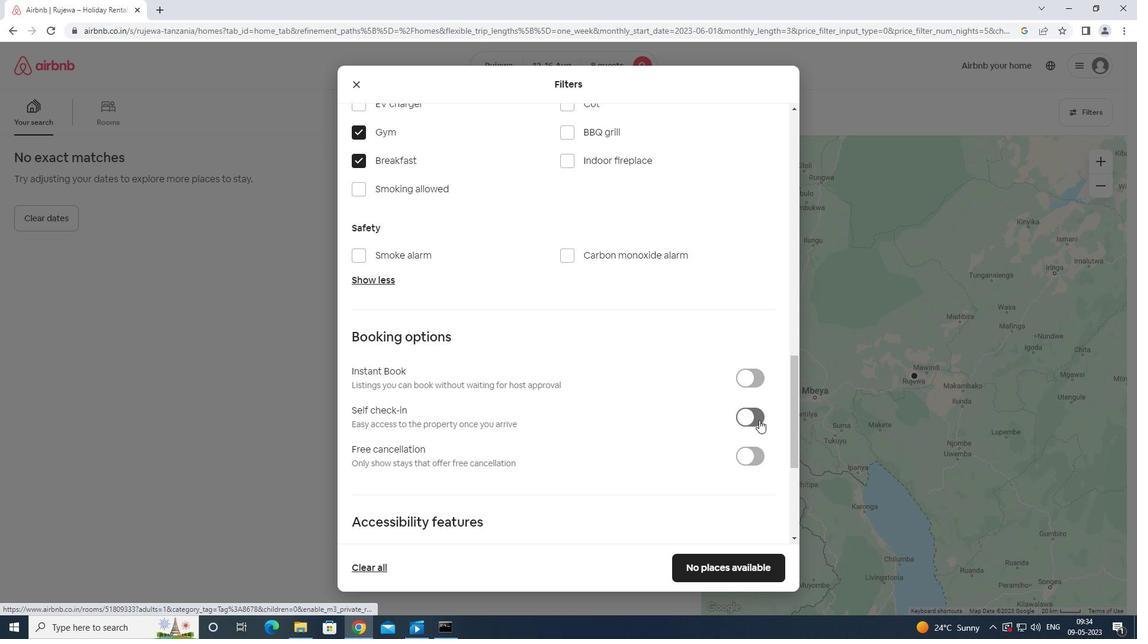 
Action: Mouse moved to (757, 419)
Screenshot: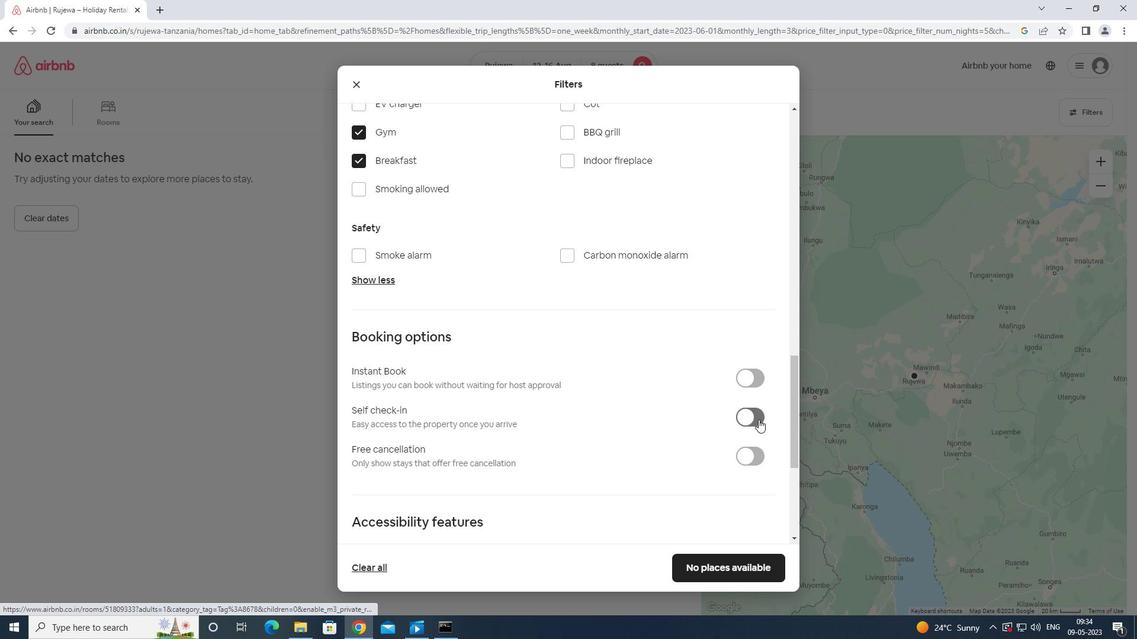 
Action: Mouse scrolled (757, 418) with delta (0, 0)
Screenshot: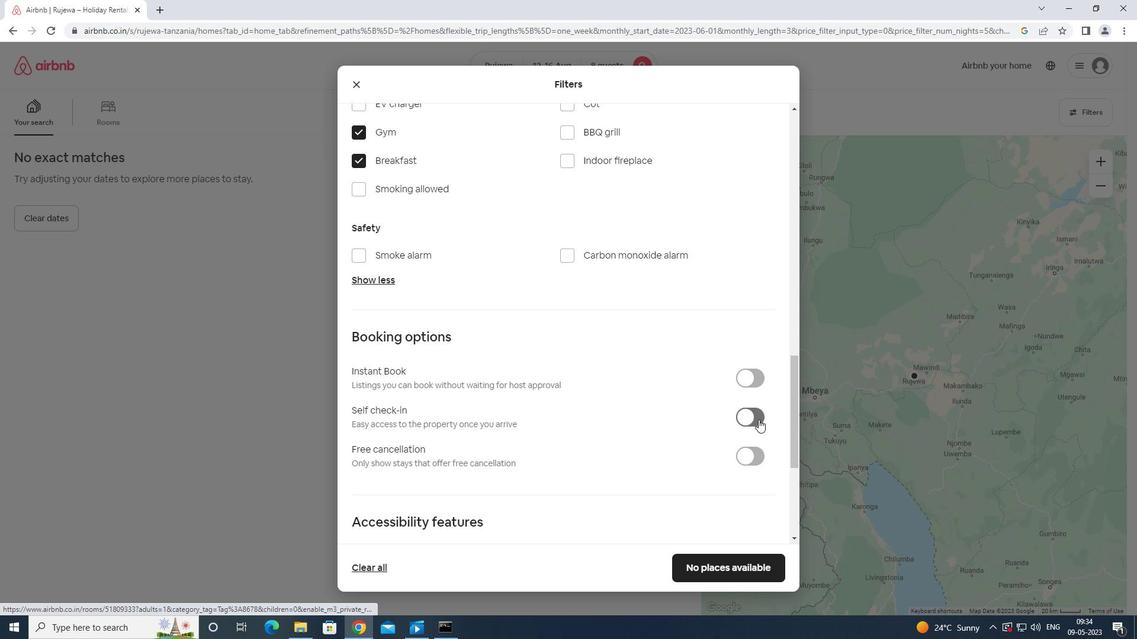 
Action: Mouse scrolled (757, 418) with delta (0, 0)
Screenshot: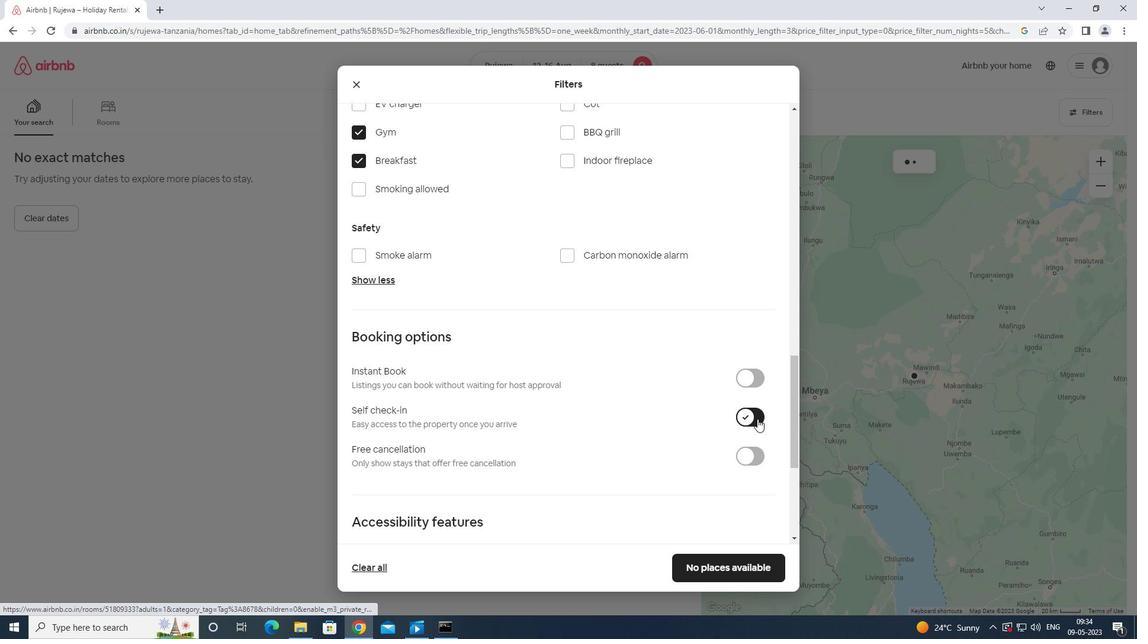 
Action: Mouse moved to (757, 420)
Screenshot: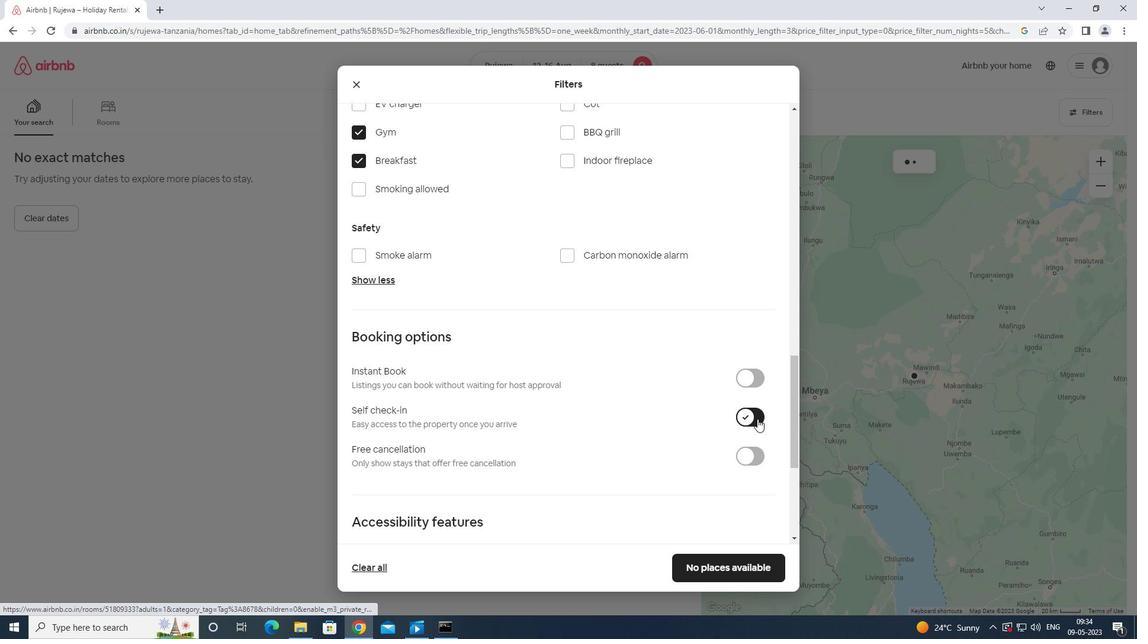 
Action: Mouse scrolled (757, 420) with delta (0, 0)
Screenshot: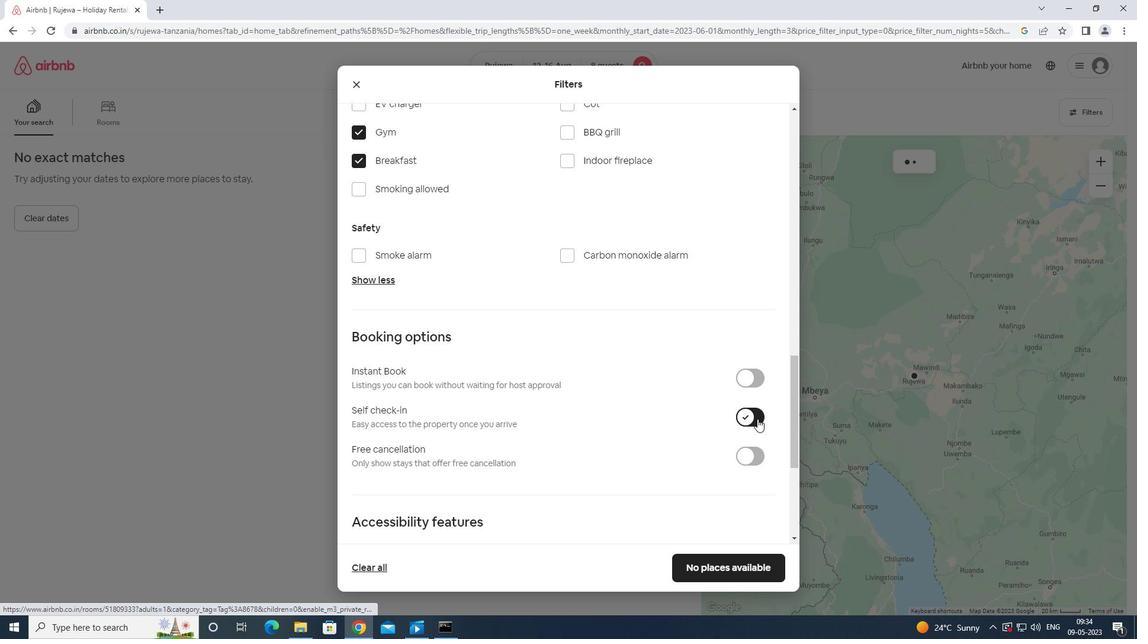 
Action: Mouse moved to (757, 423)
Screenshot: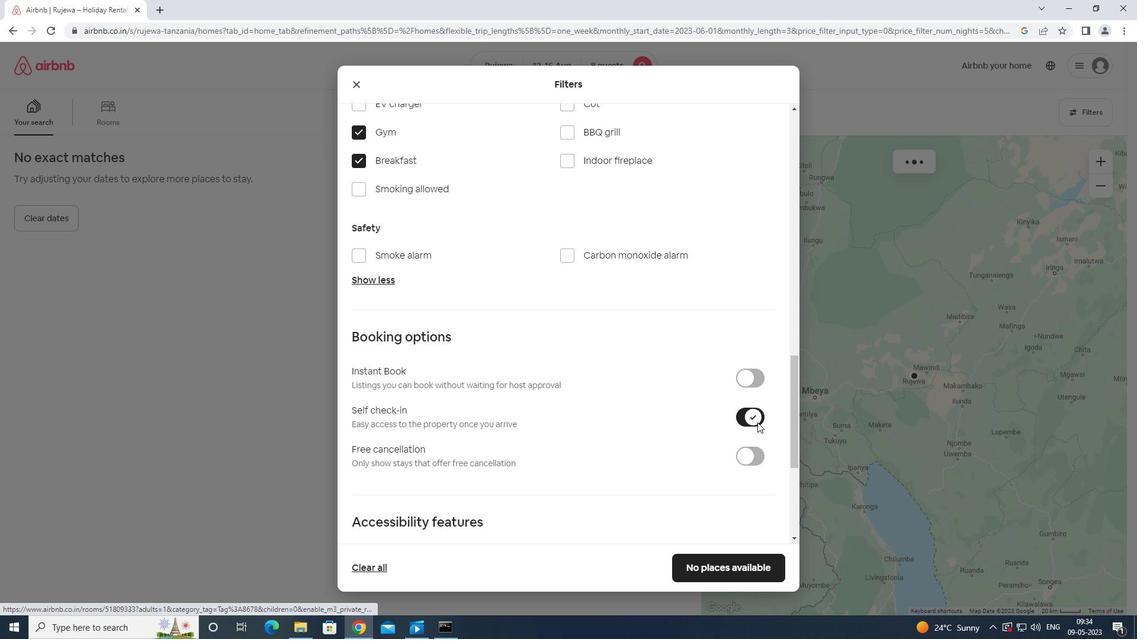 
Action: Mouse scrolled (757, 423) with delta (0, 0)
Screenshot: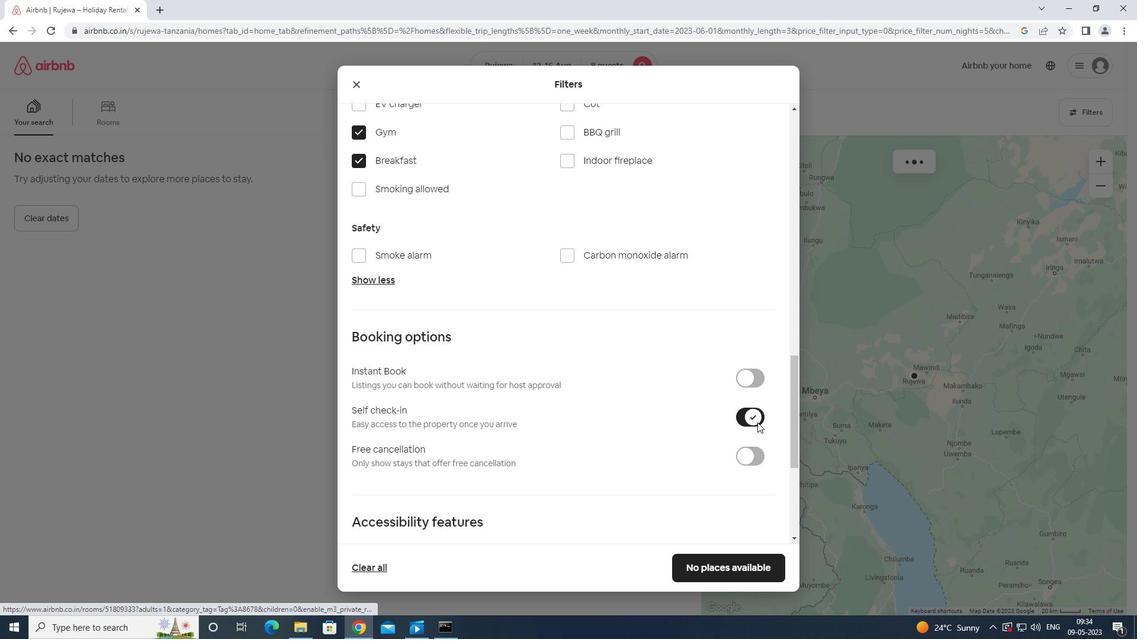 
Action: Mouse scrolled (757, 423) with delta (0, 0)
Screenshot: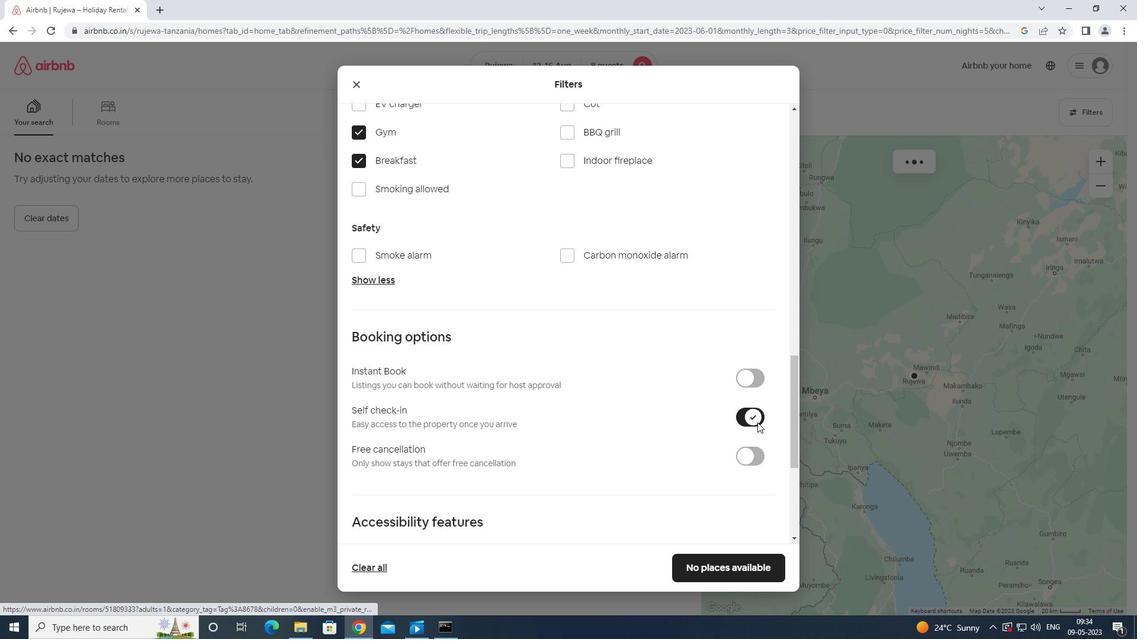
Action: Mouse scrolled (757, 423) with delta (0, 0)
Screenshot: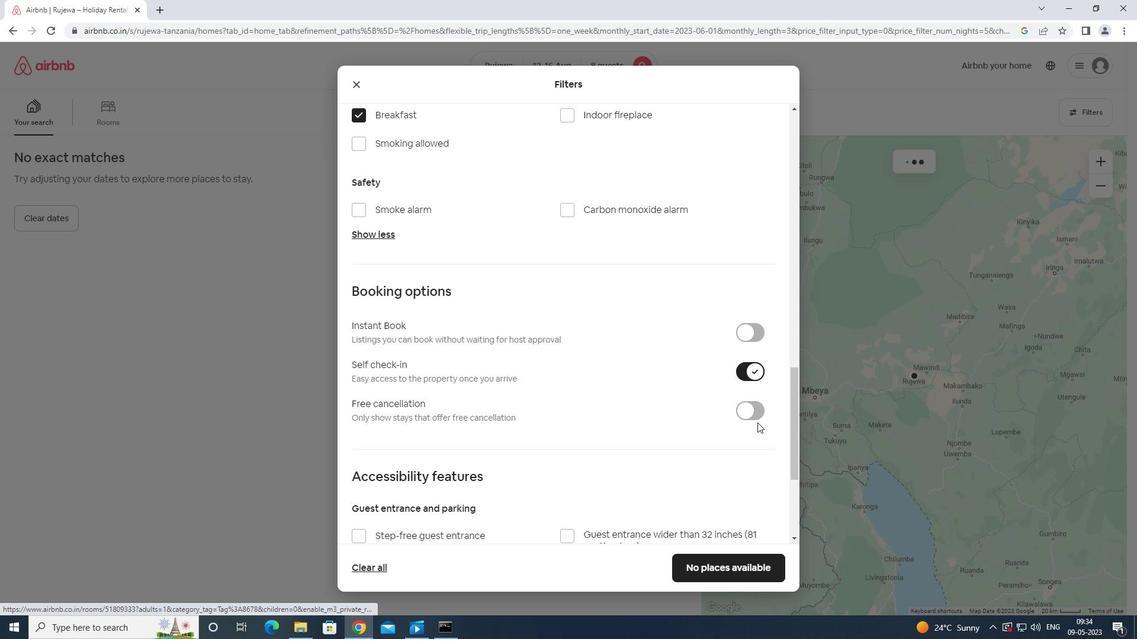 
Action: Mouse scrolled (757, 423) with delta (0, 0)
Screenshot: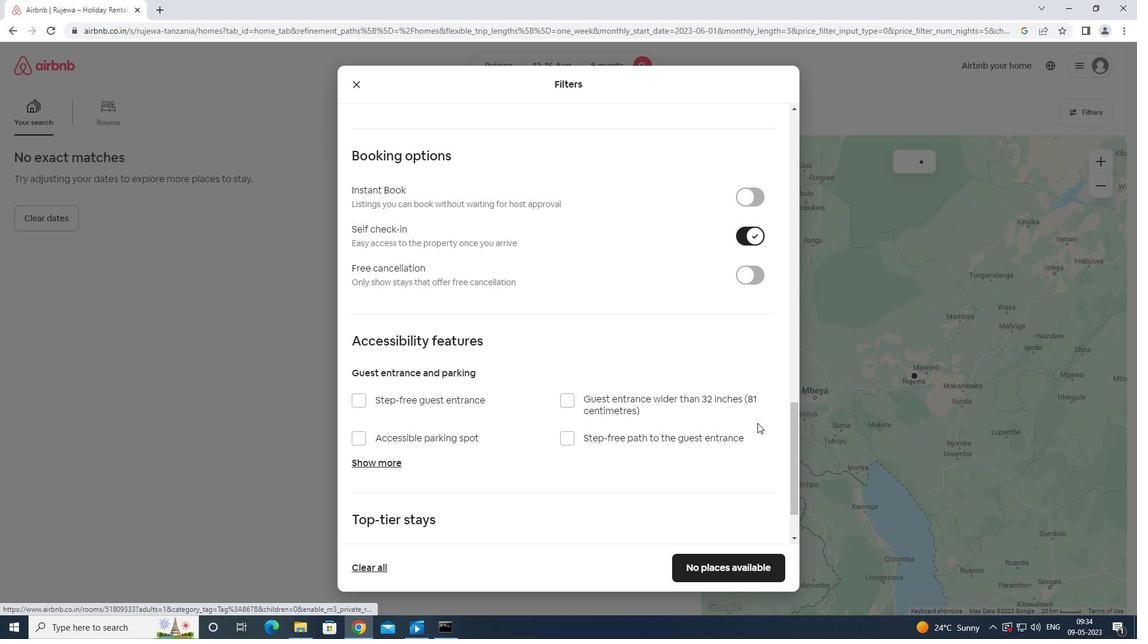 
Action: Mouse scrolled (757, 423) with delta (0, 0)
Screenshot: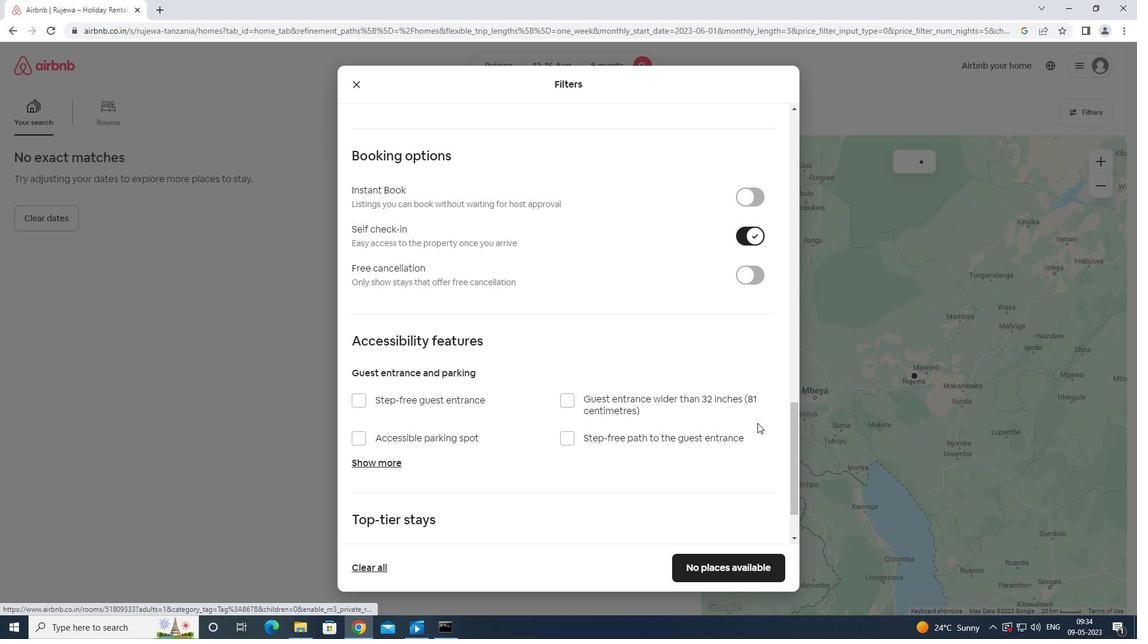 
Action: Mouse scrolled (757, 423) with delta (0, 0)
Screenshot: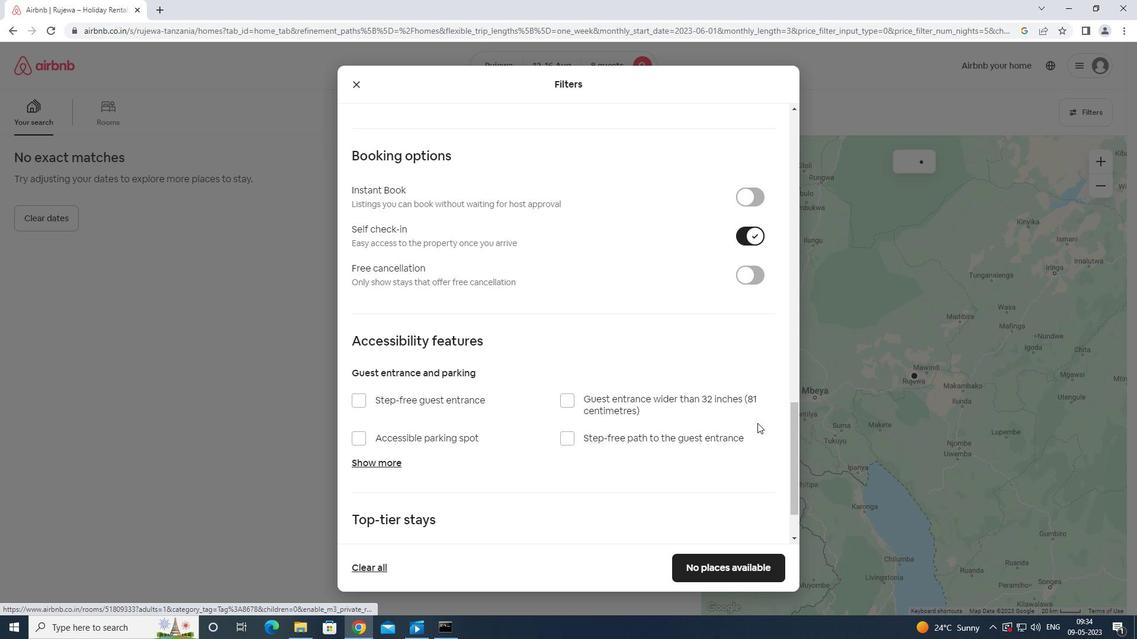 
Action: Mouse scrolled (757, 423) with delta (0, 0)
Screenshot: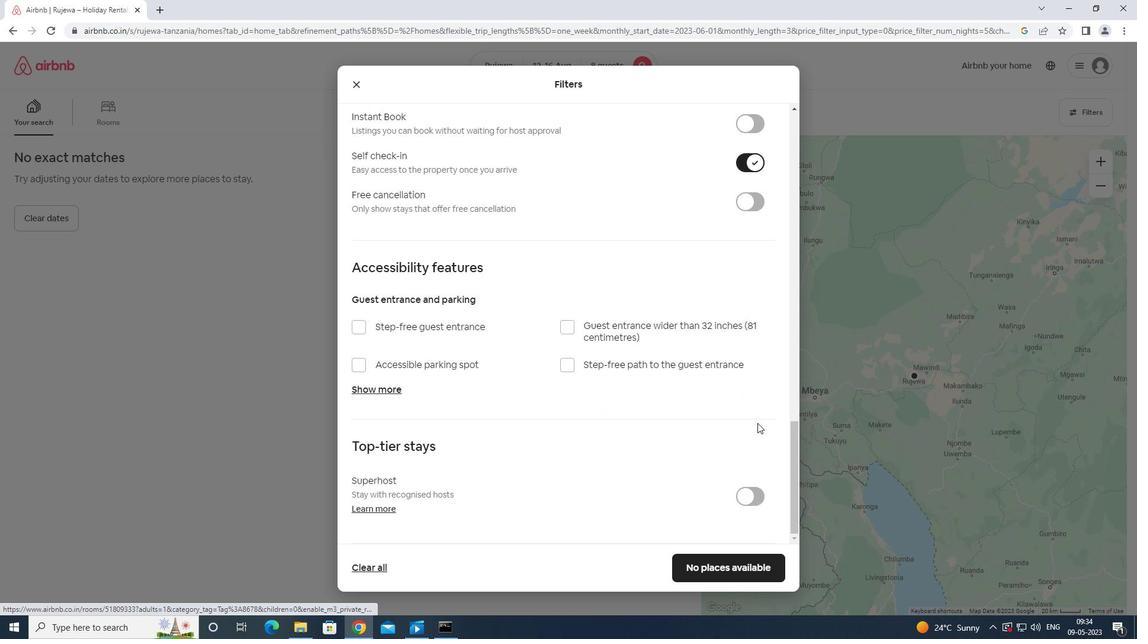 
Action: Mouse scrolled (757, 423) with delta (0, 0)
Screenshot: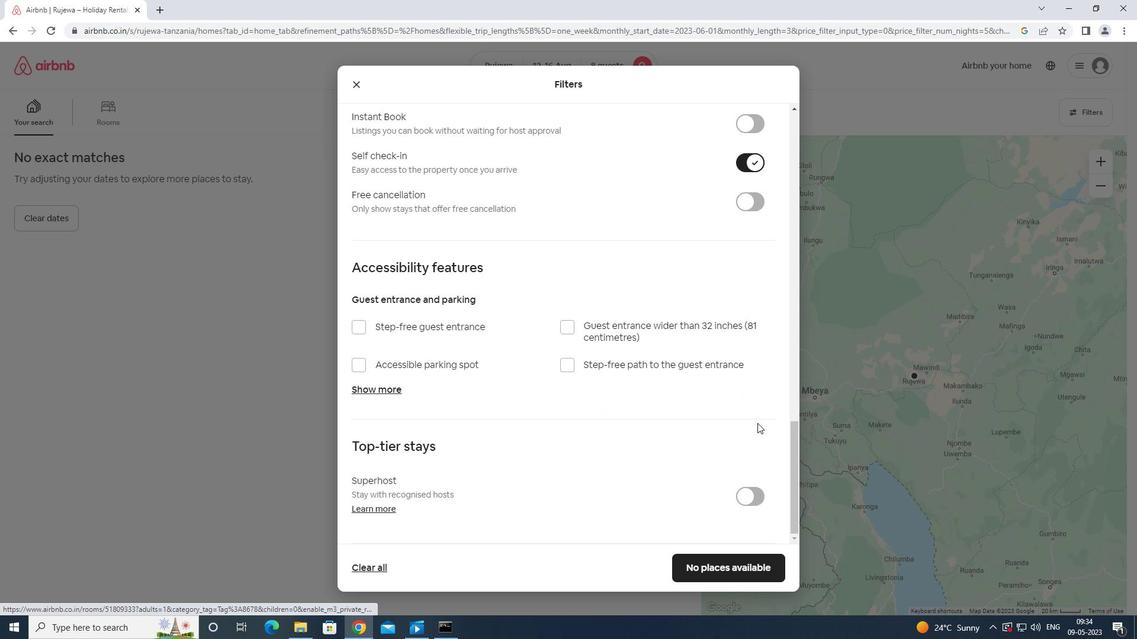 
Action: Mouse scrolled (757, 423) with delta (0, 0)
Screenshot: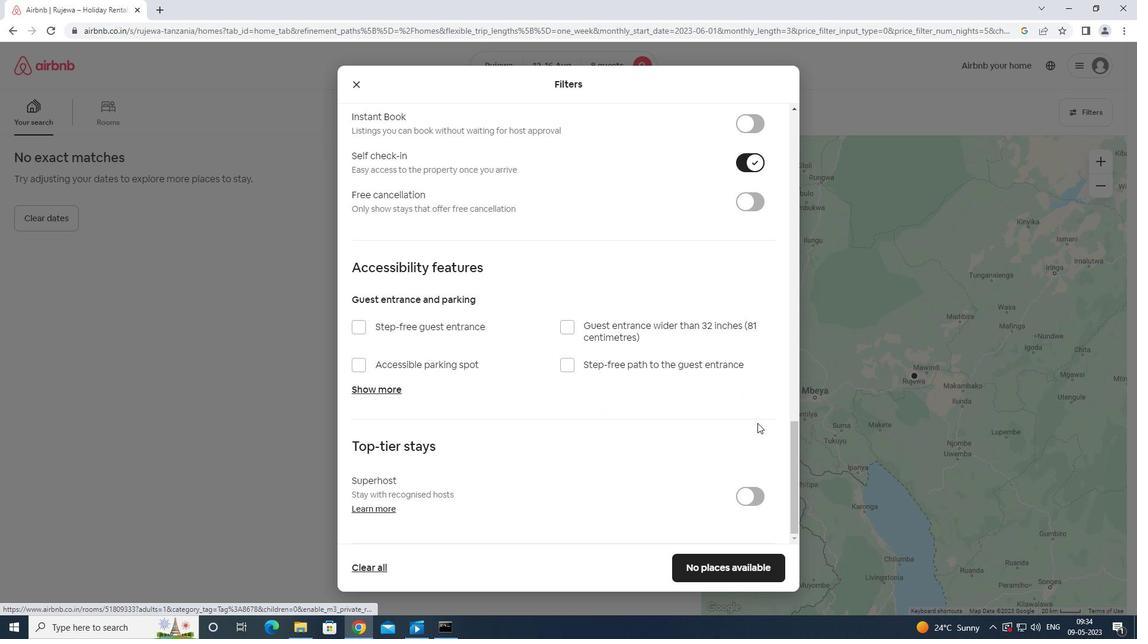 
Action: Mouse moved to (364, 440)
Screenshot: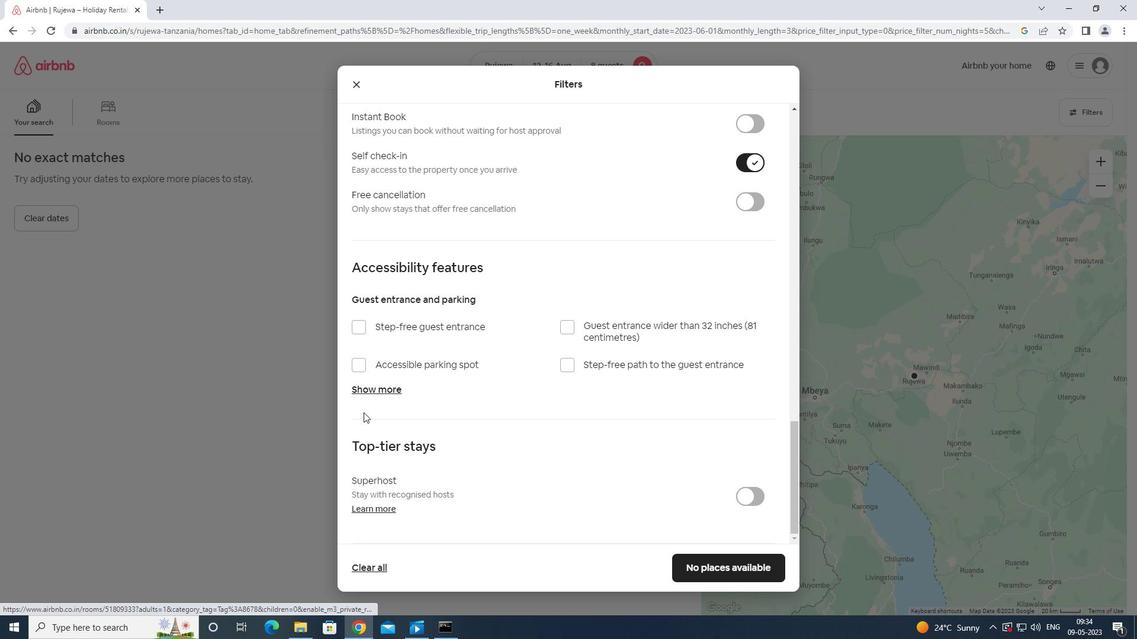 
Action: Mouse scrolled (364, 440) with delta (0, 0)
Screenshot: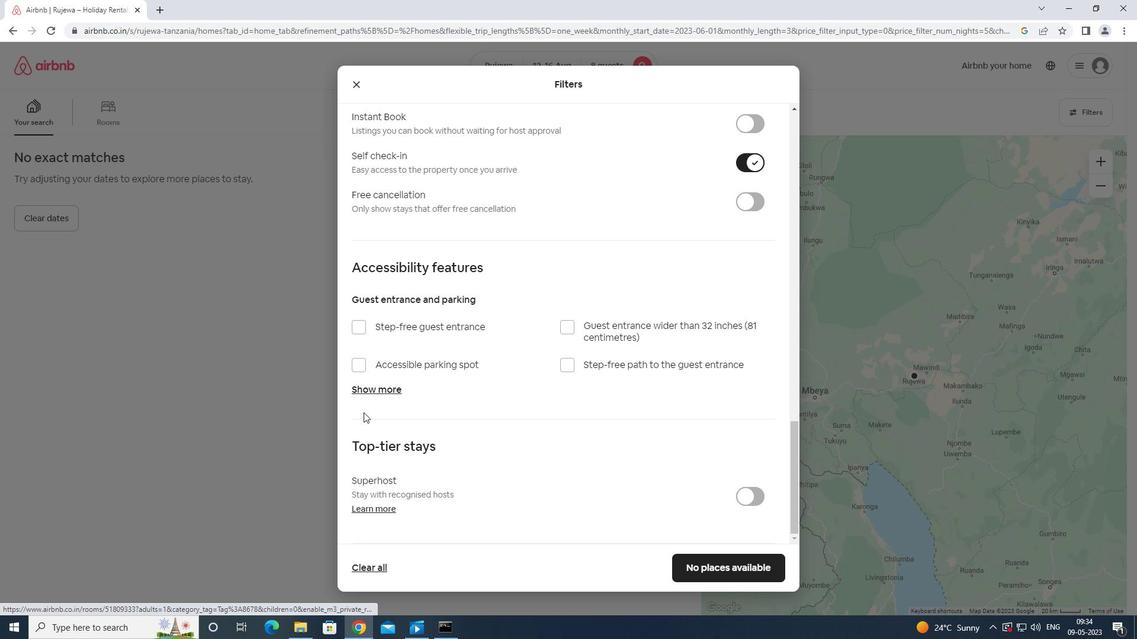 
Action: Mouse moved to (366, 446)
Screenshot: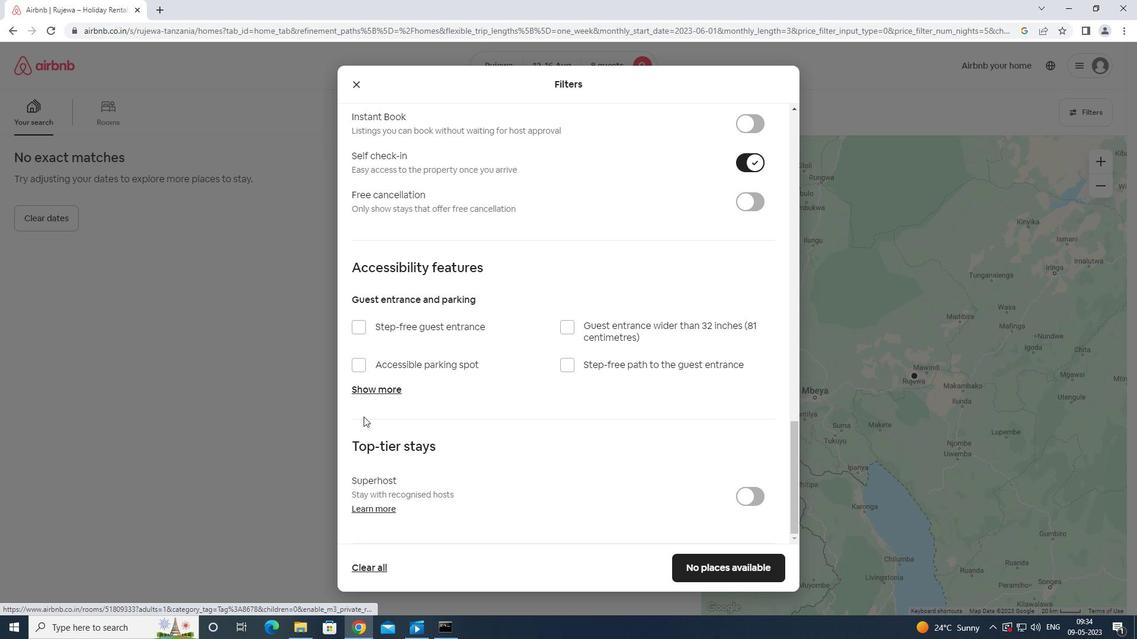 
Action: Mouse scrolled (366, 447) with delta (0, 0)
Screenshot: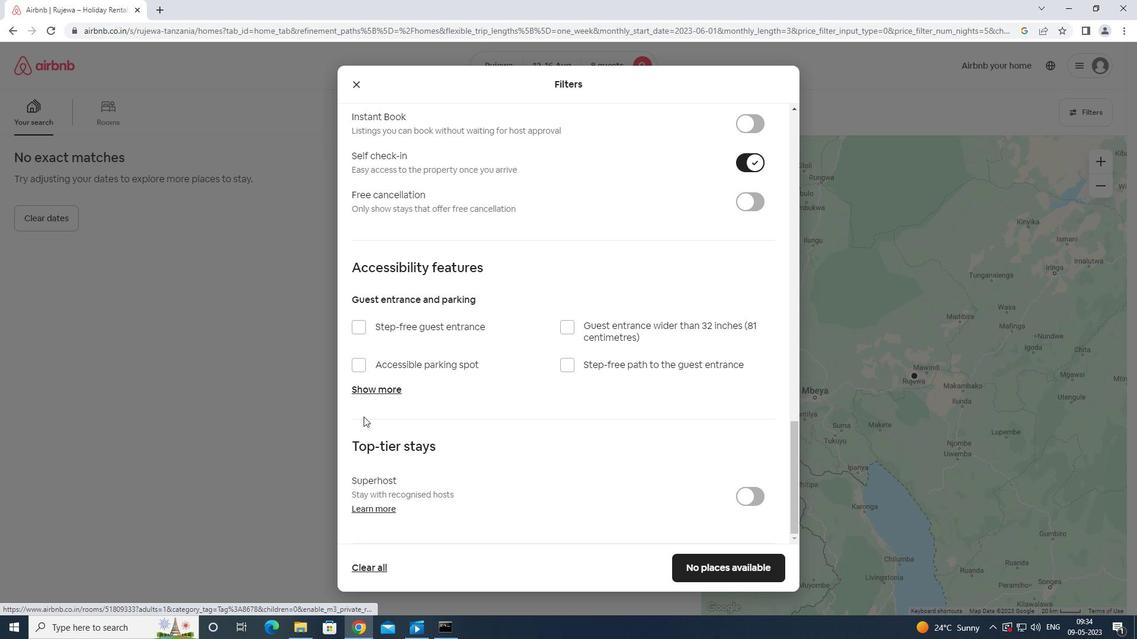 
Action: Mouse moved to (370, 465)
Screenshot: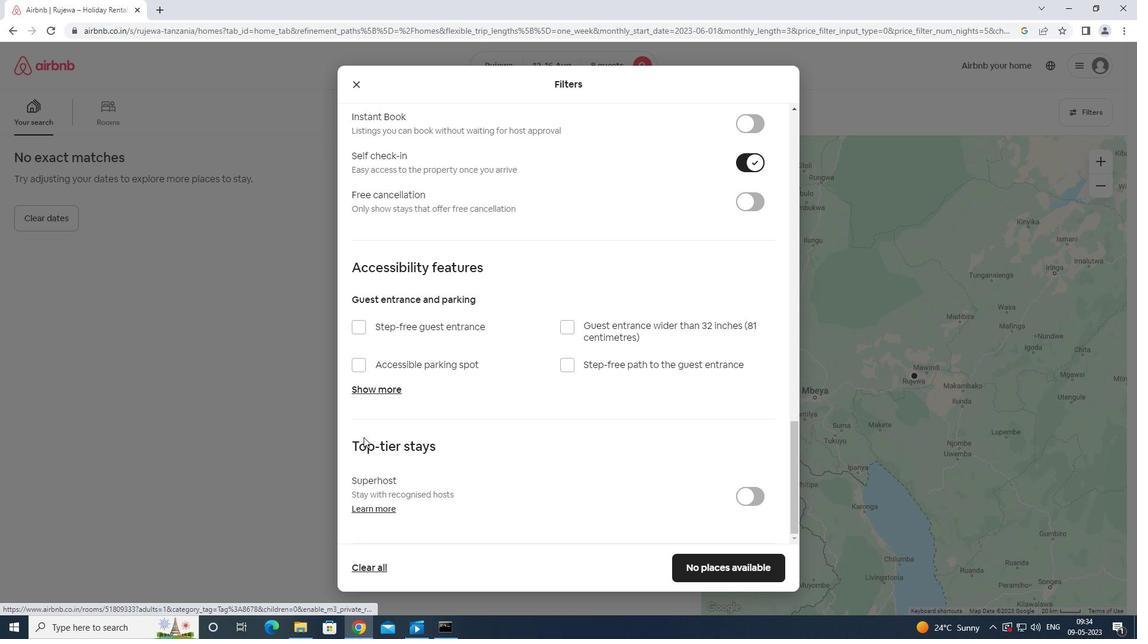 
Action: Mouse scrolled (370, 466) with delta (0, 0)
Screenshot: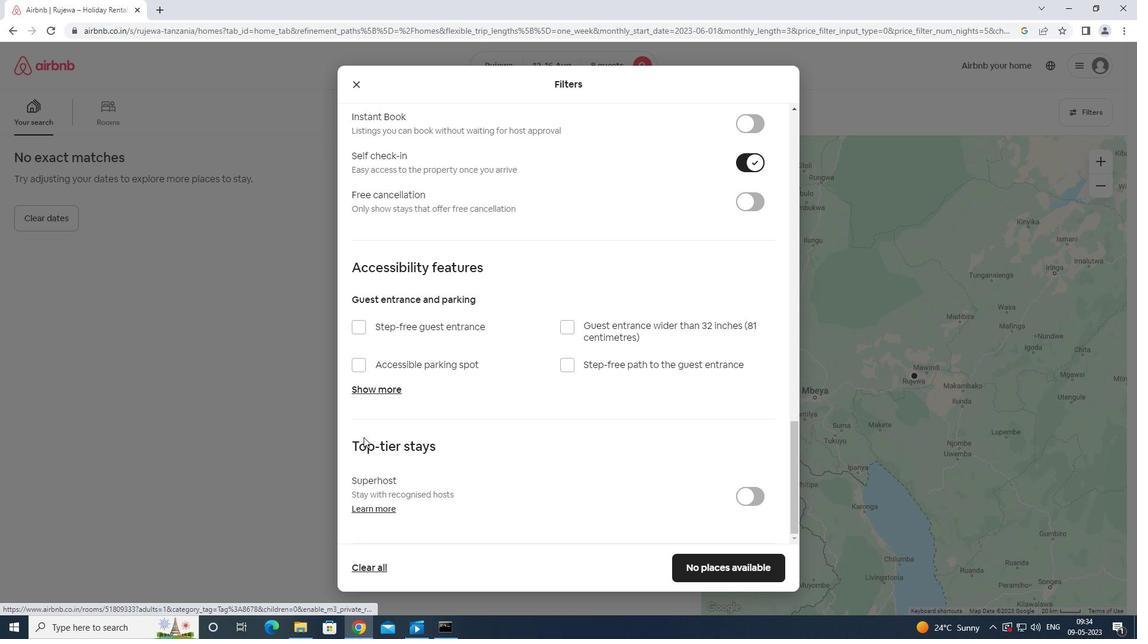 
Action: Mouse moved to (381, 495)
Screenshot: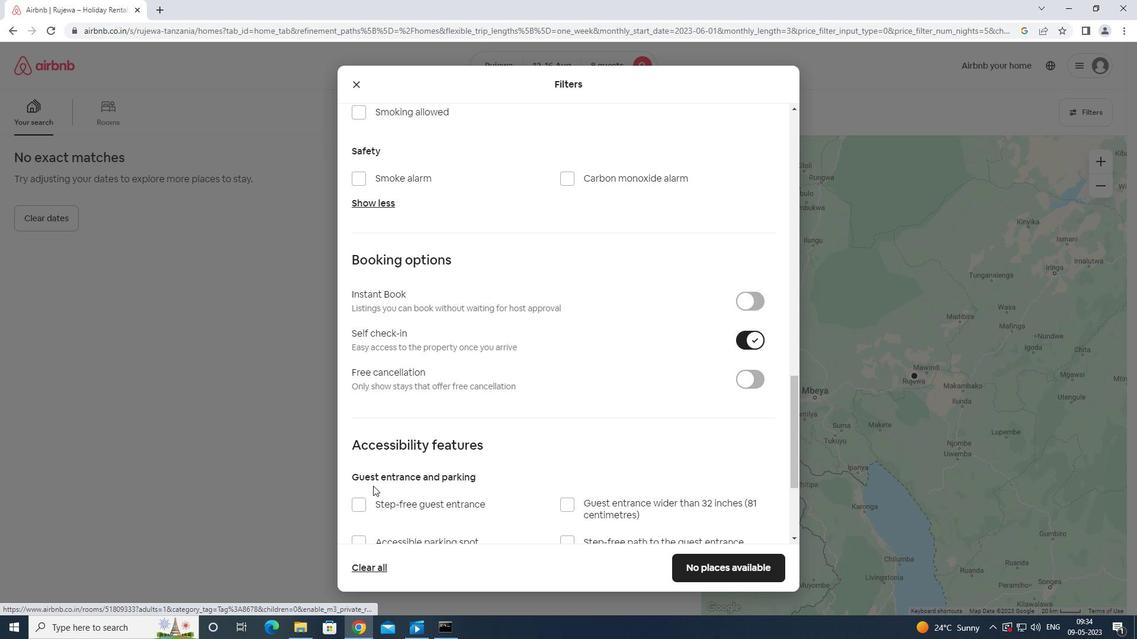 
Action: Mouse scrolled (381, 495) with delta (0, 0)
Screenshot: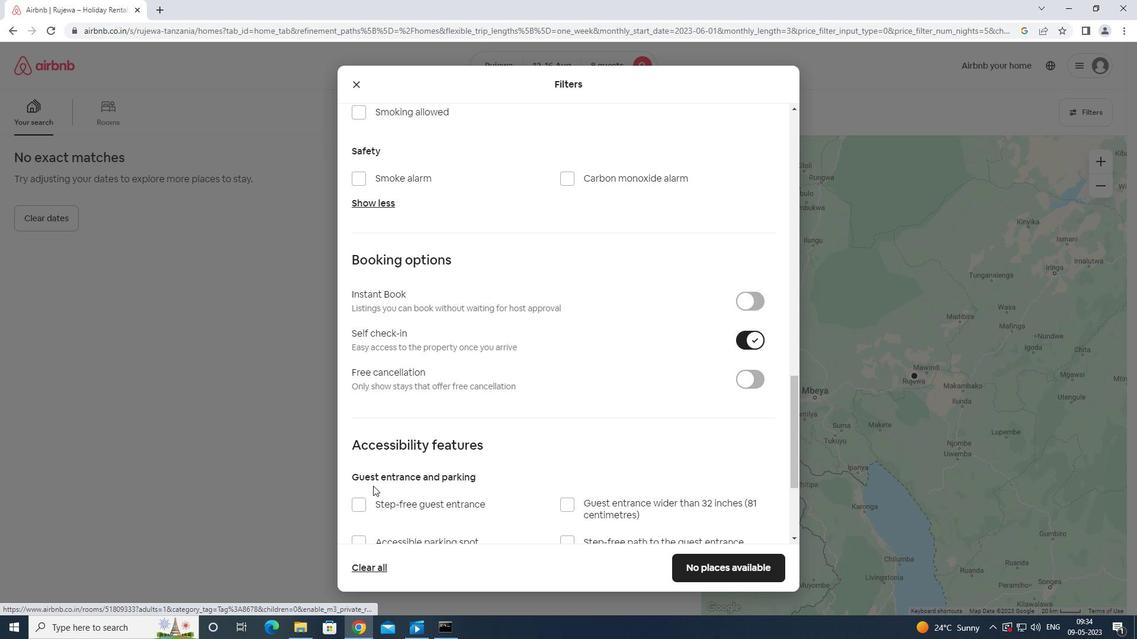
Action: Mouse scrolled (381, 495) with delta (0, 0)
Screenshot: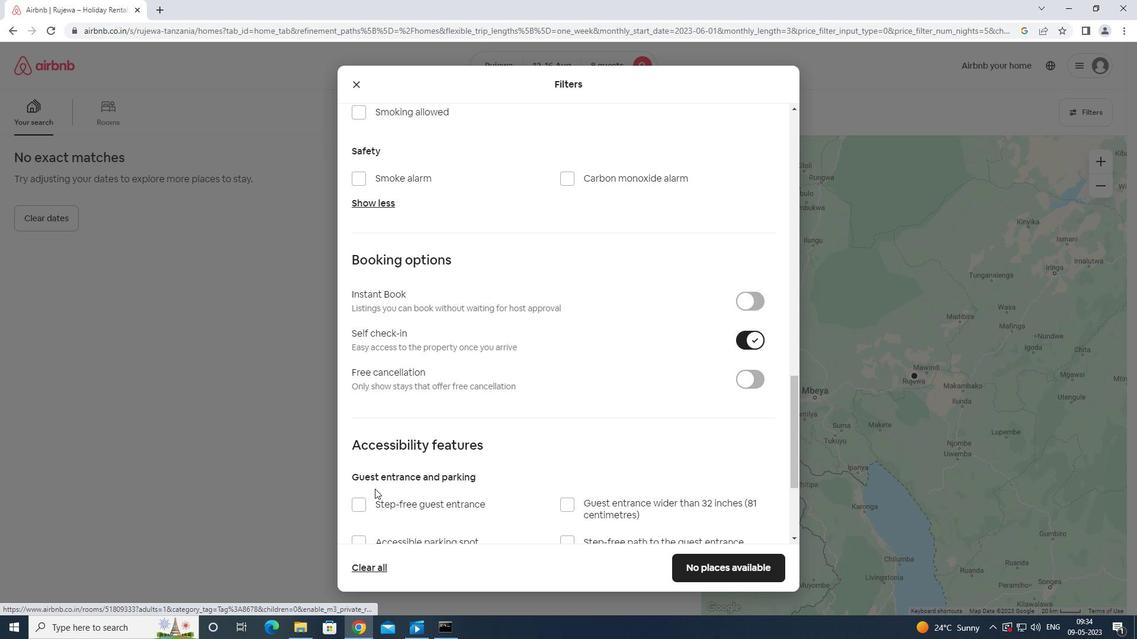 
Action: Mouse moved to (382, 495)
Screenshot: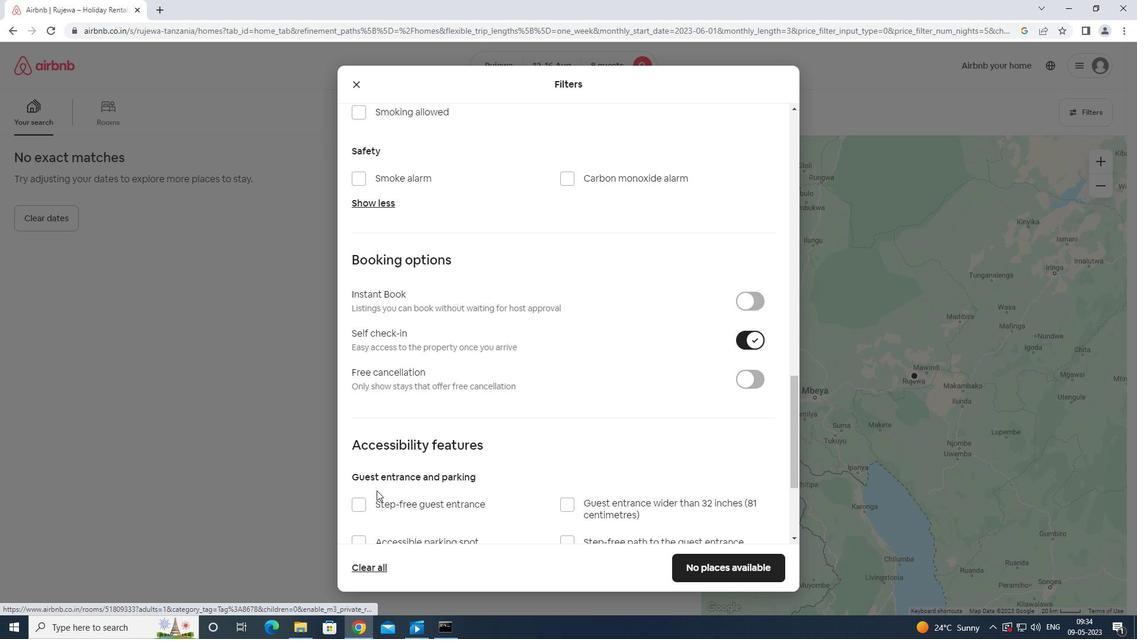 
Action: Mouse scrolled (382, 495) with delta (0, 0)
Screenshot: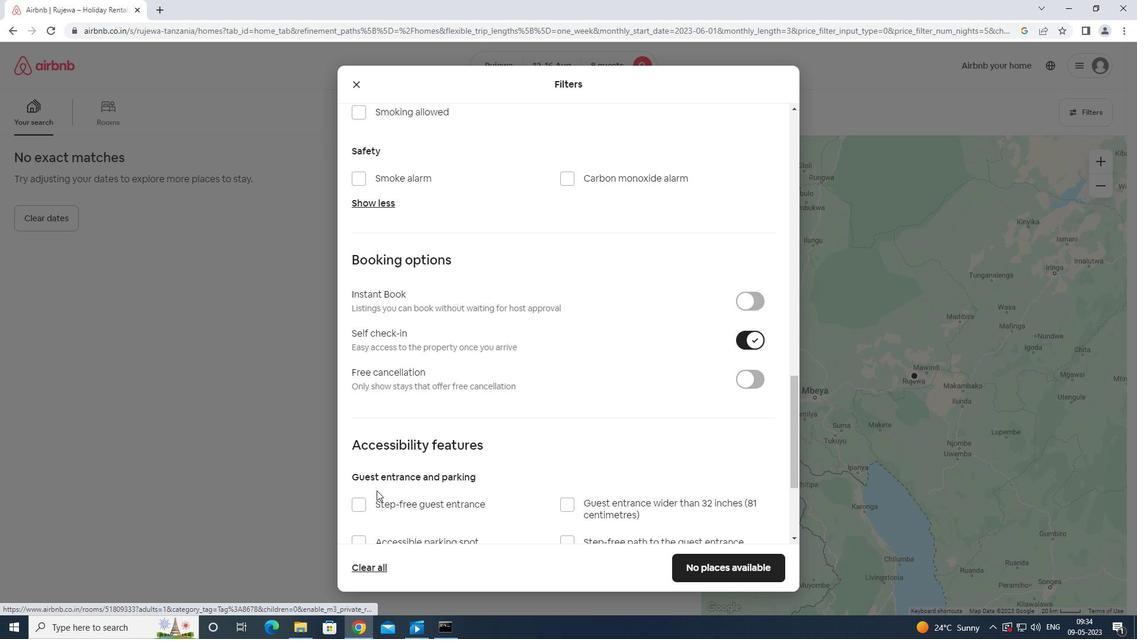 
Action: Mouse scrolled (382, 495) with delta (0, 0)
Screenshot: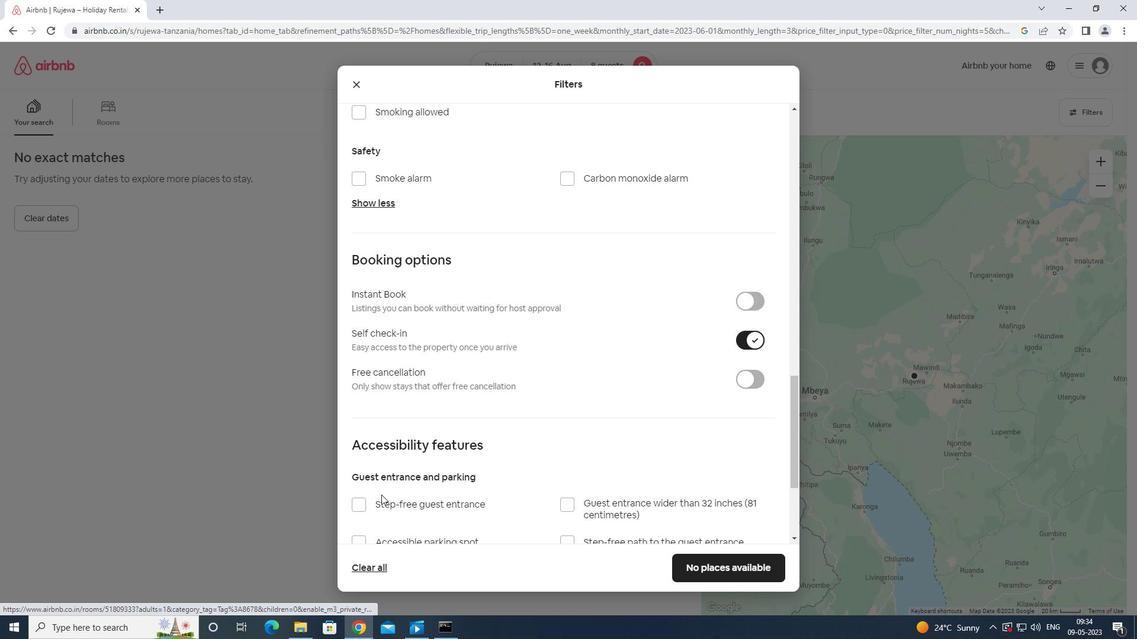 
Action: Mouse moved to (382, 495)
Screenshot: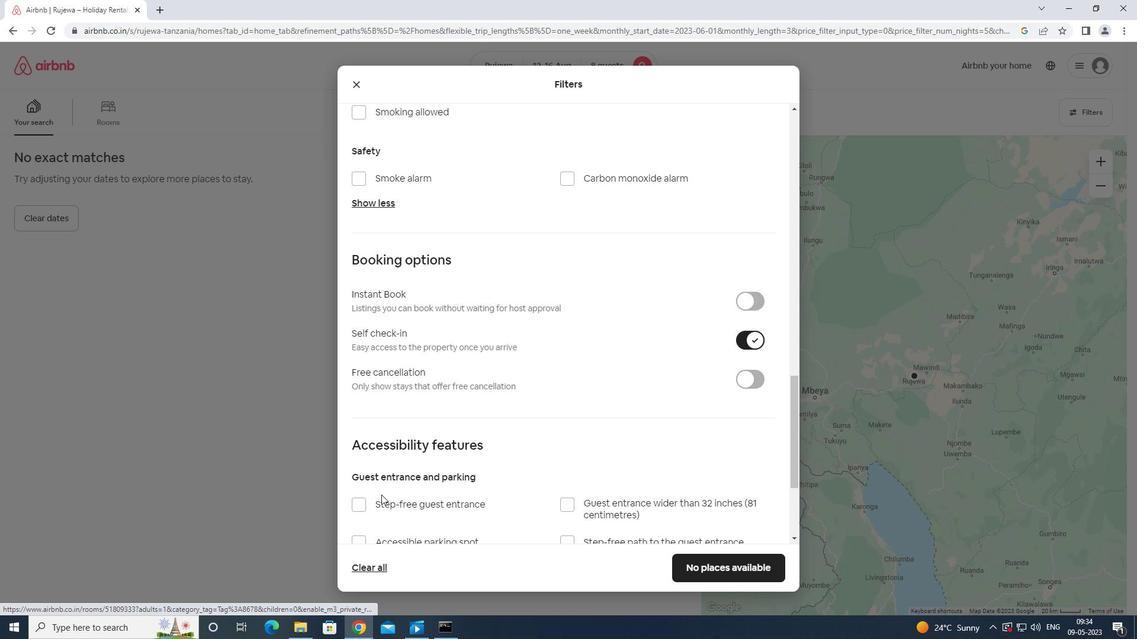 
Action: Mouse scrolled (382, 494) with delta (0, 0)
Screenshot: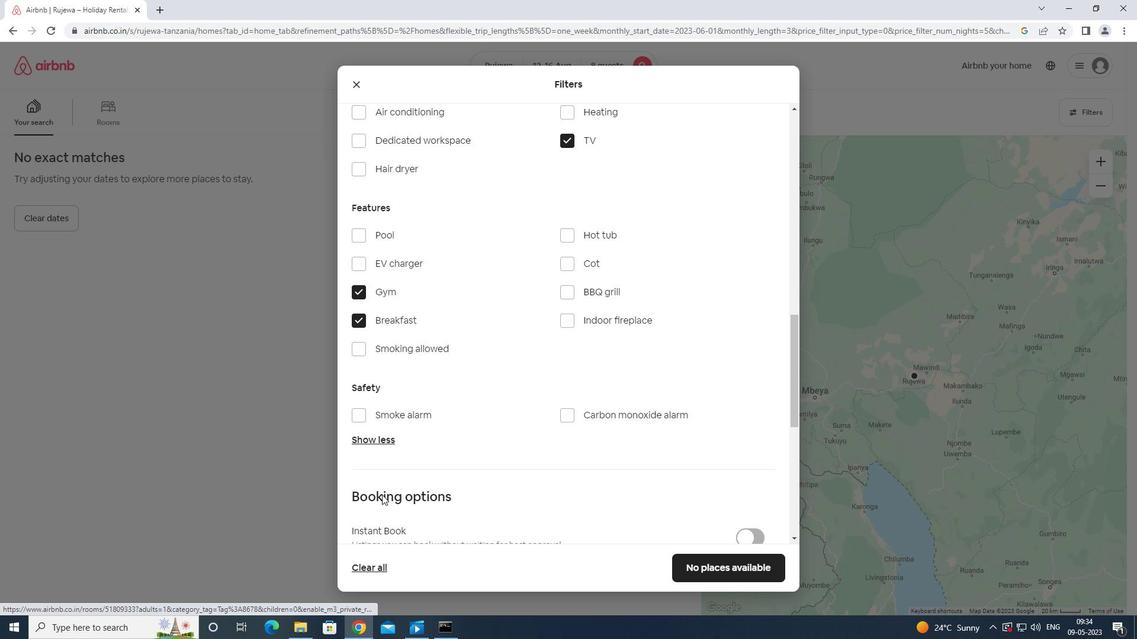 
Action: Mouse scrolled (382, 494) with delta (0, 0)
Screenshot: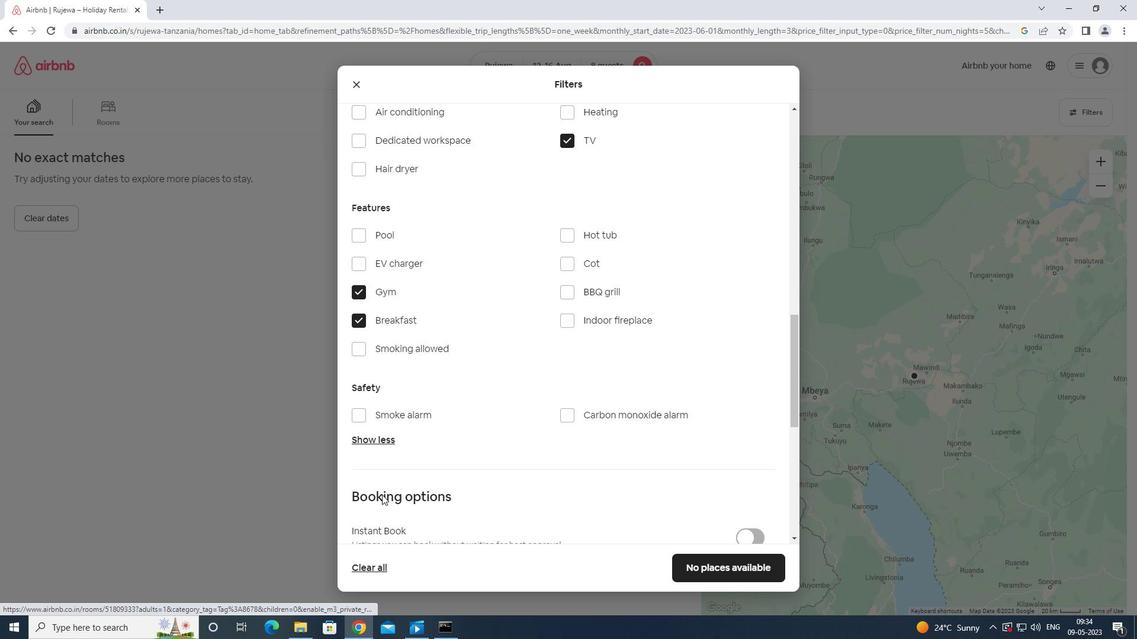 
Action: Mouse scrolled (382, 494) with delta (0, 0)
Screenshot: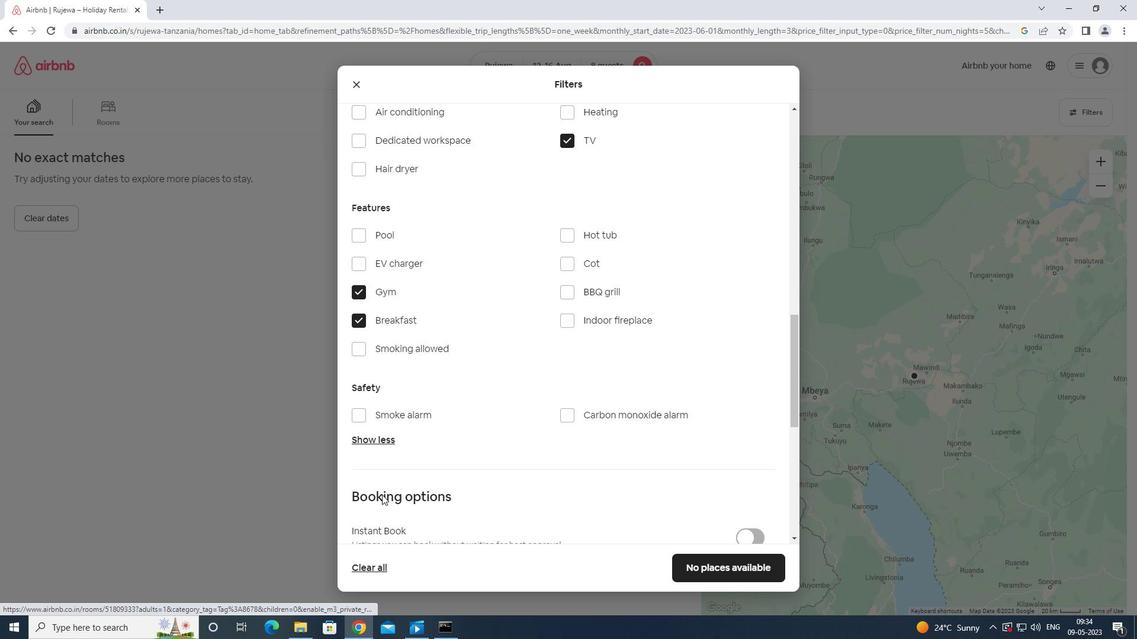 
Action: Mouse scrolled (382, 494) with delta (0, 0)
Screenshot: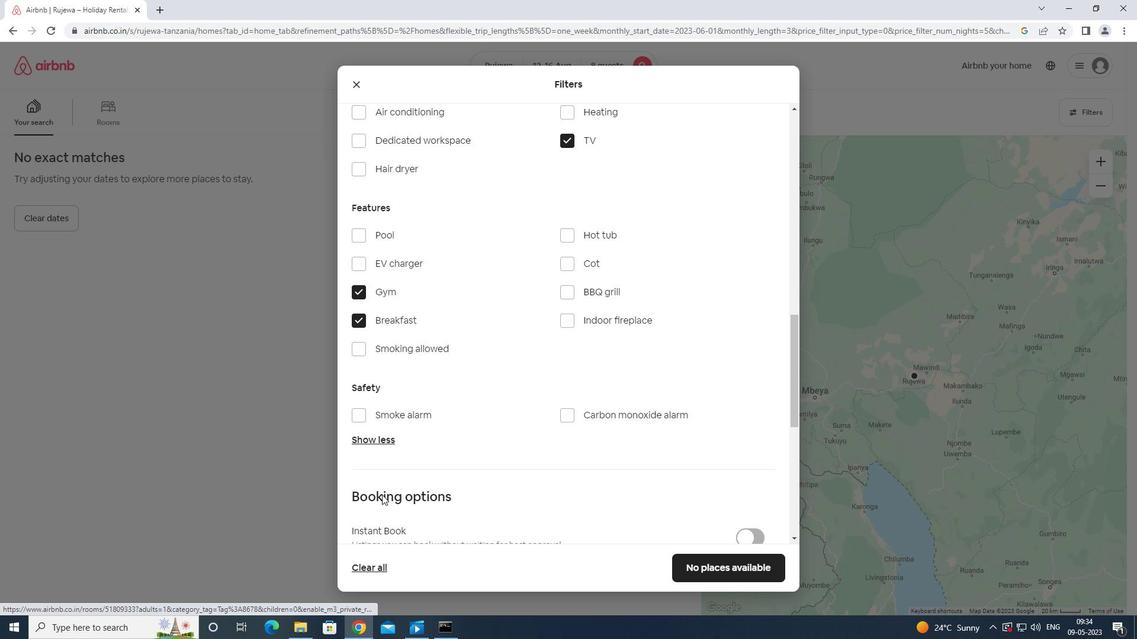 
Action: Mouse scrolled (382, 494) with delta (0, 0)
Screenshot: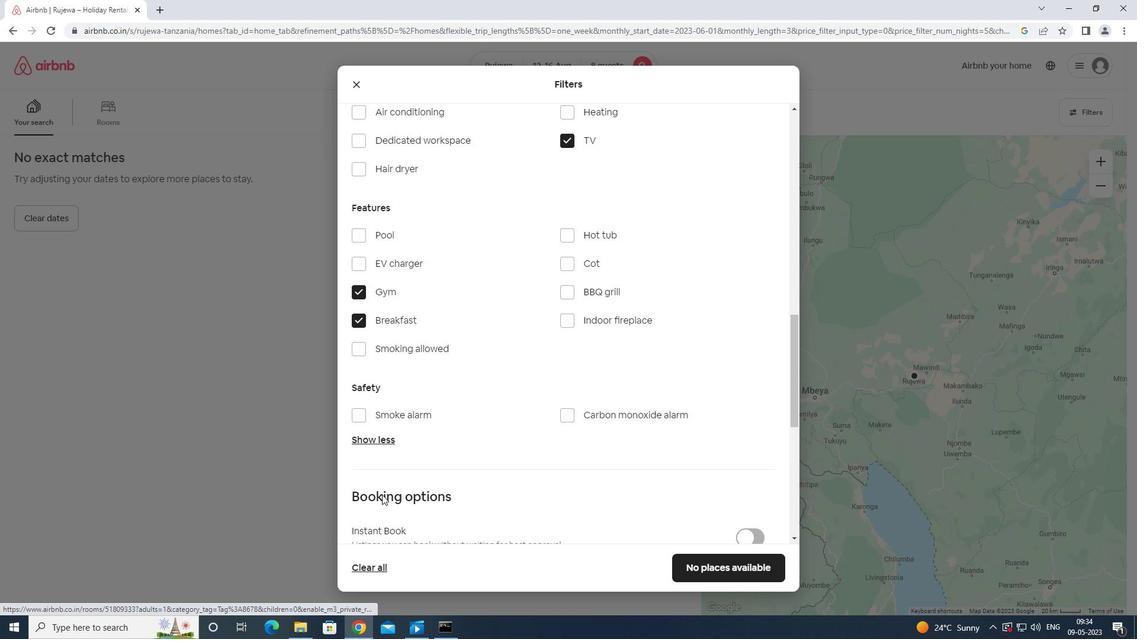 
Action: Mouse scrolled (382, 494) with delta (0, 0)
Screenshot: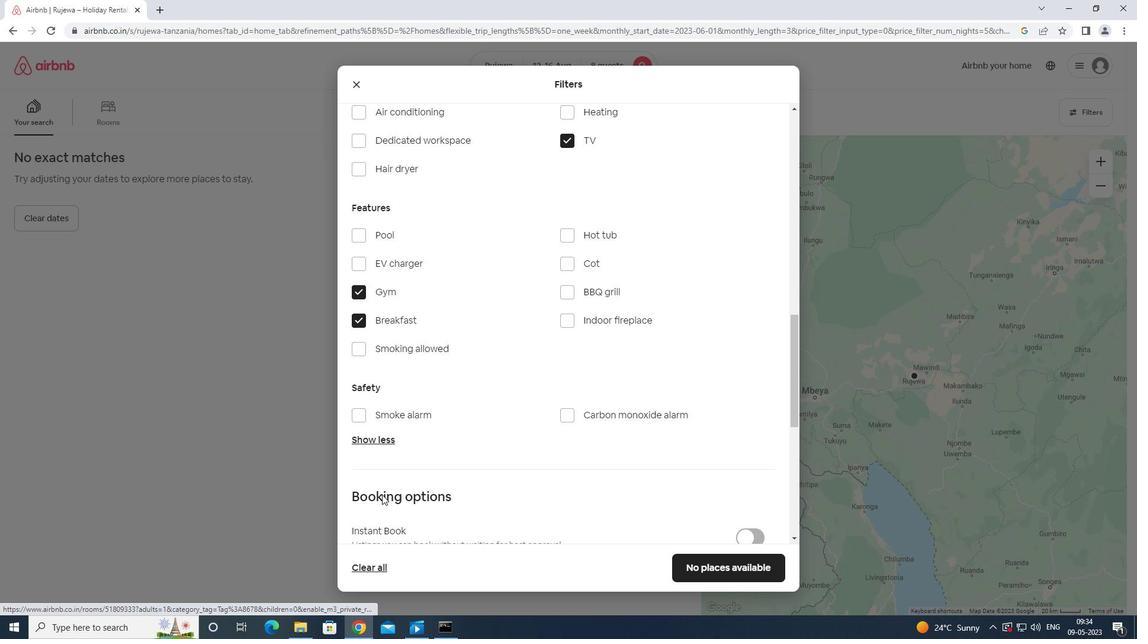 
Action: Mouse moved to (383, 497)
Screenshot: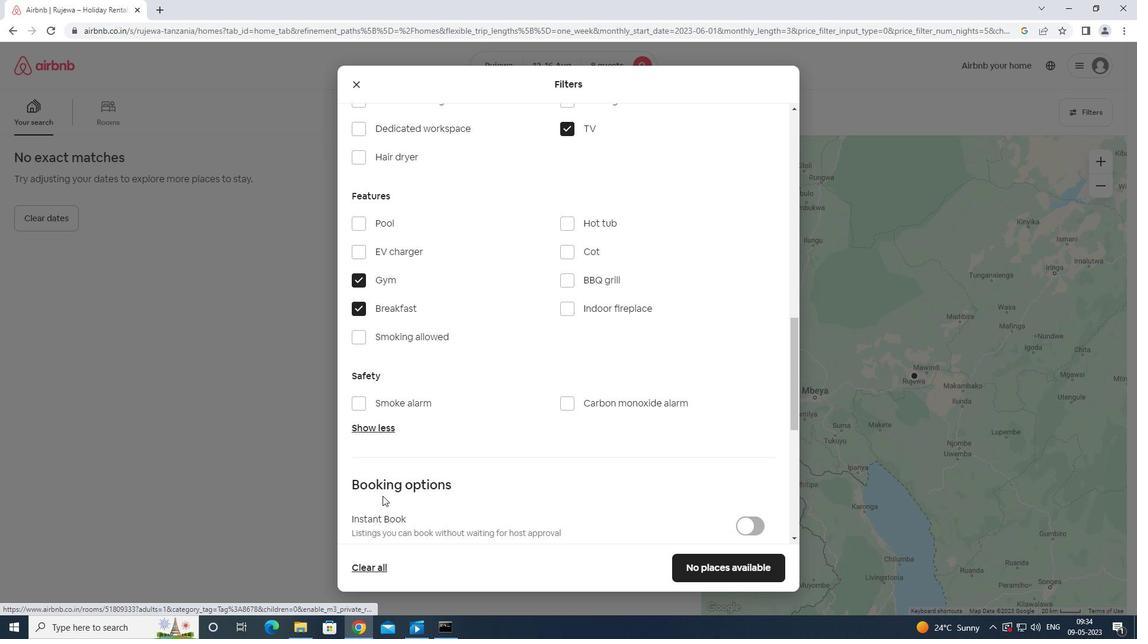 
Action: Mouse scrolled (383, 496) with delta (0, 0)
Screenshot: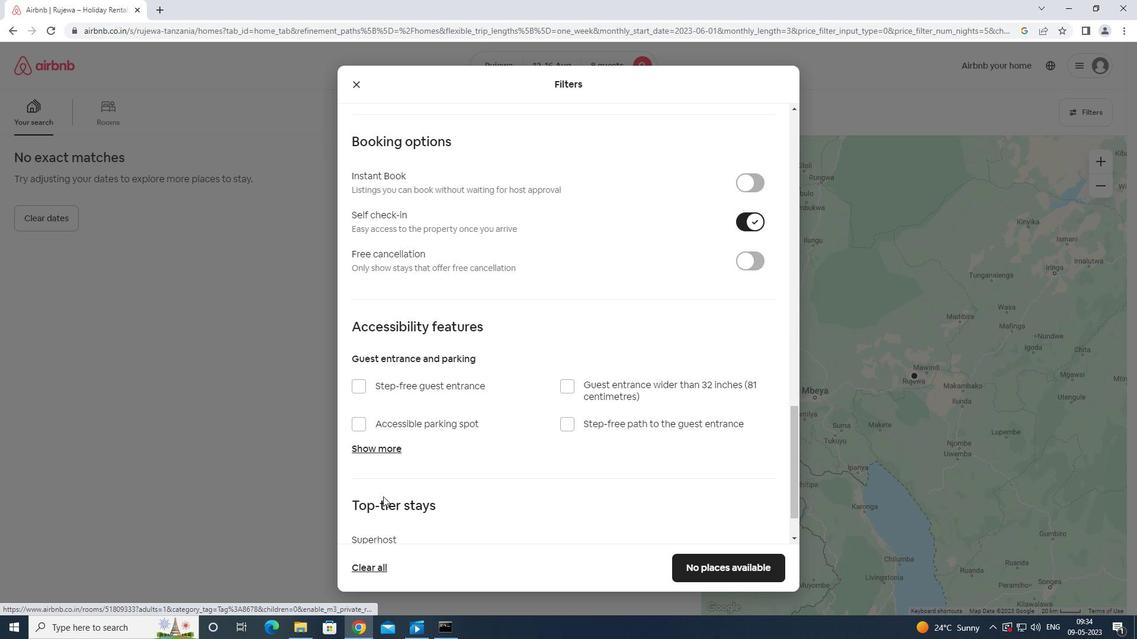 
Action: Mouse scrolled (383, 496) with delta (0, 0)
Screenshot: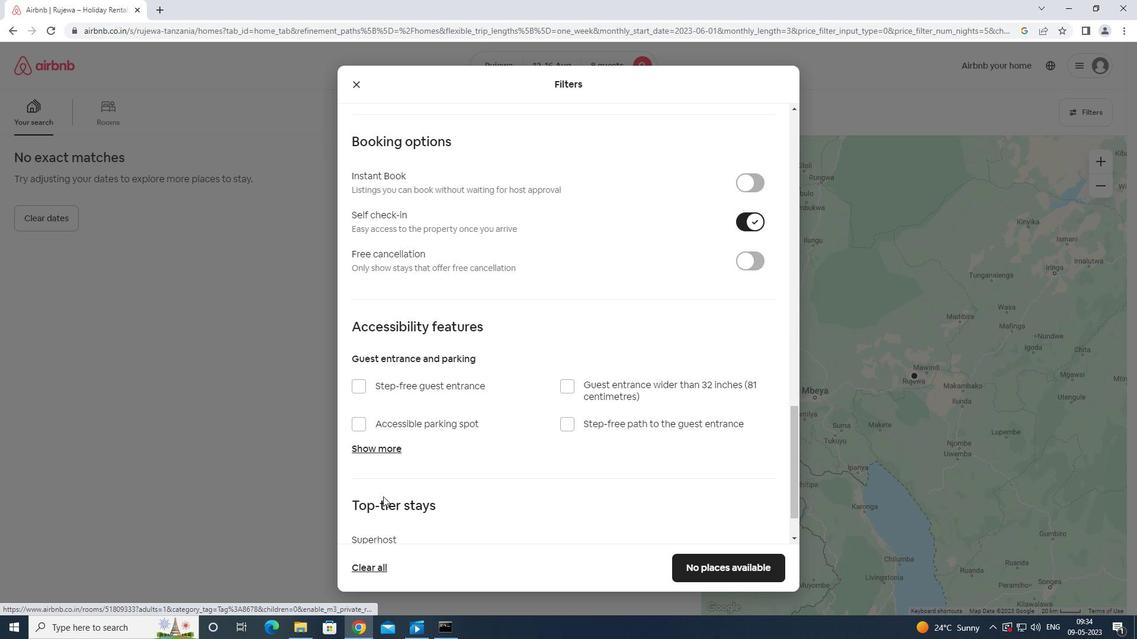 
Action: Mouse scrolled (383, 496) with delta (0, 0)
Screenshot: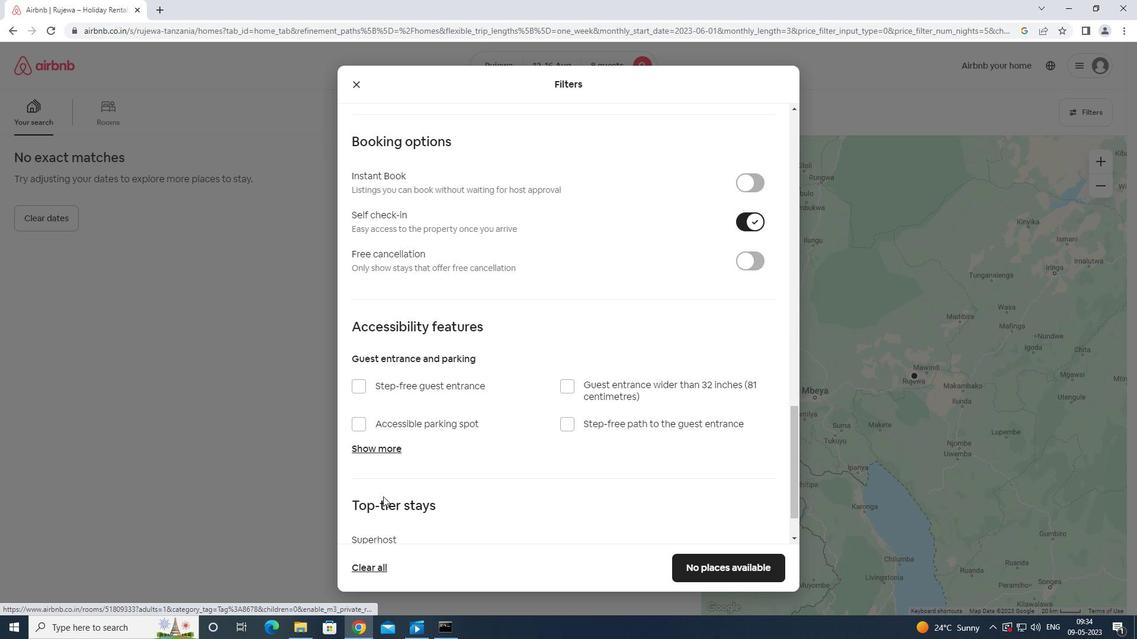 
Action: Mouse scrolled (383, 496) with delta (0, 0)
Screenshot: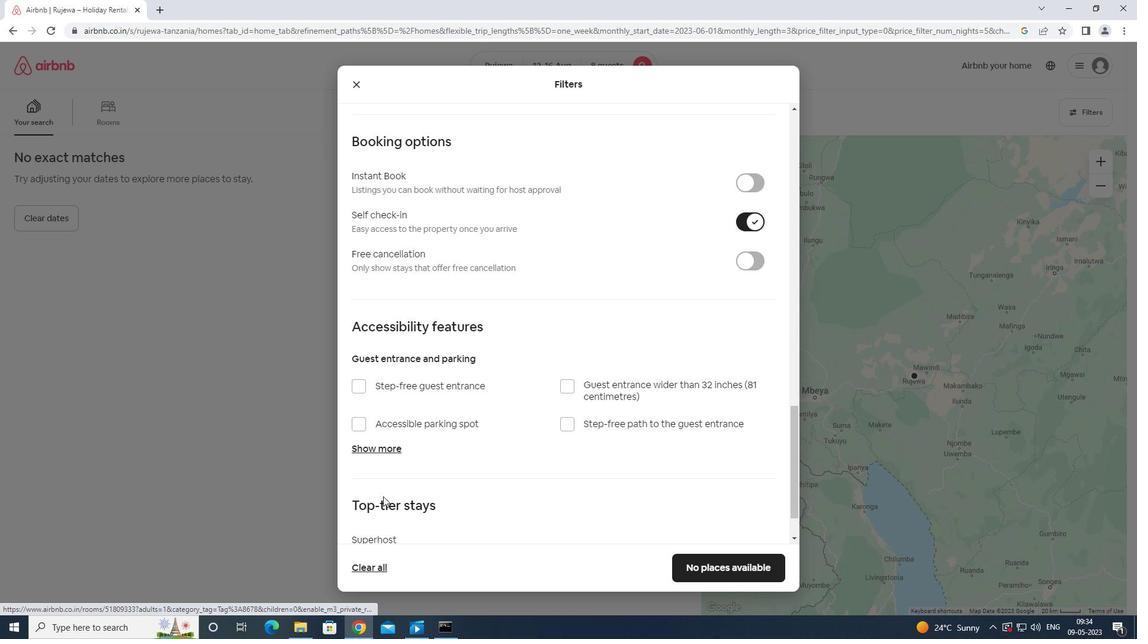 
Action: Mouse scrolled (383, 496) with delta (0, 0)
Screenshot: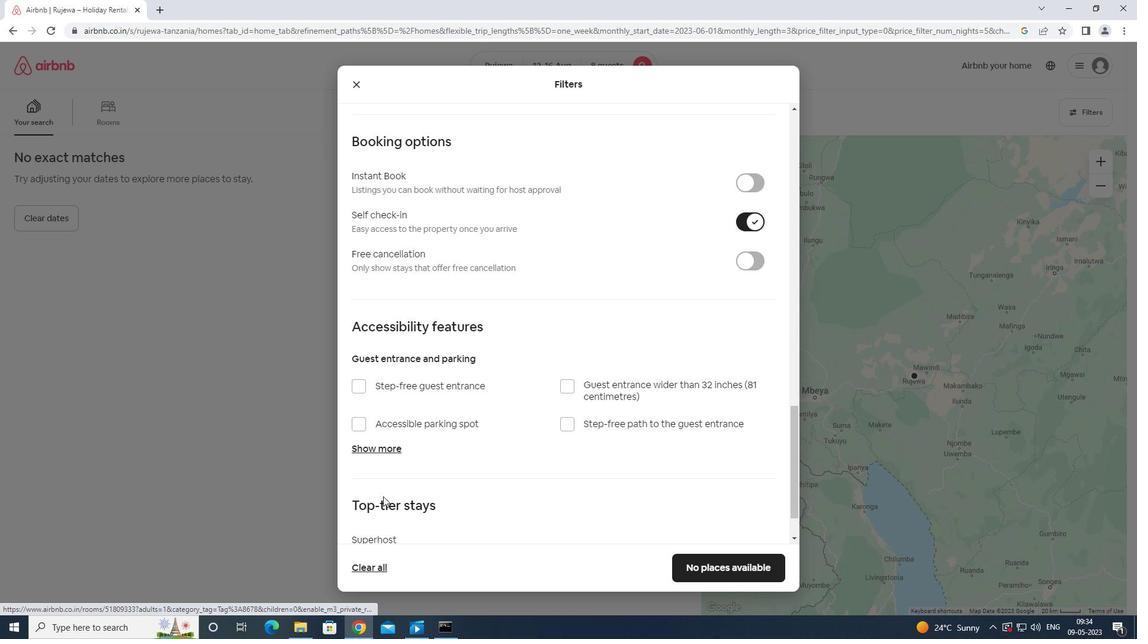 
Action: Mouse scrolled (383, 496) with delta (0, 0)
Screenshot: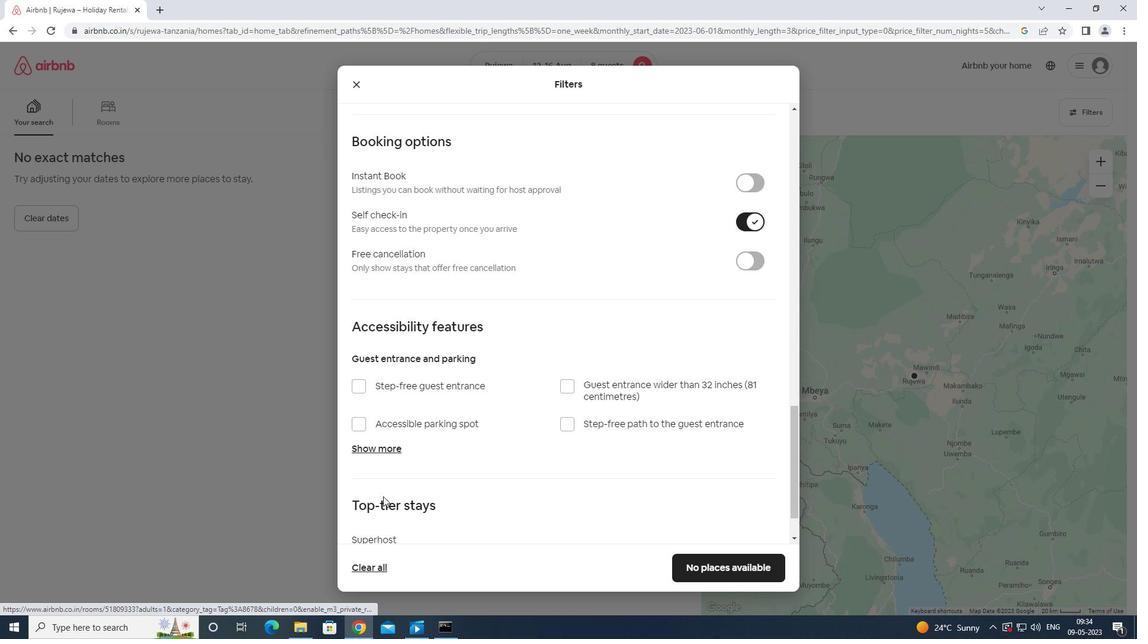 
Action: Mouse scrolled (383, 496) with delta (0, 0)
Screenshot: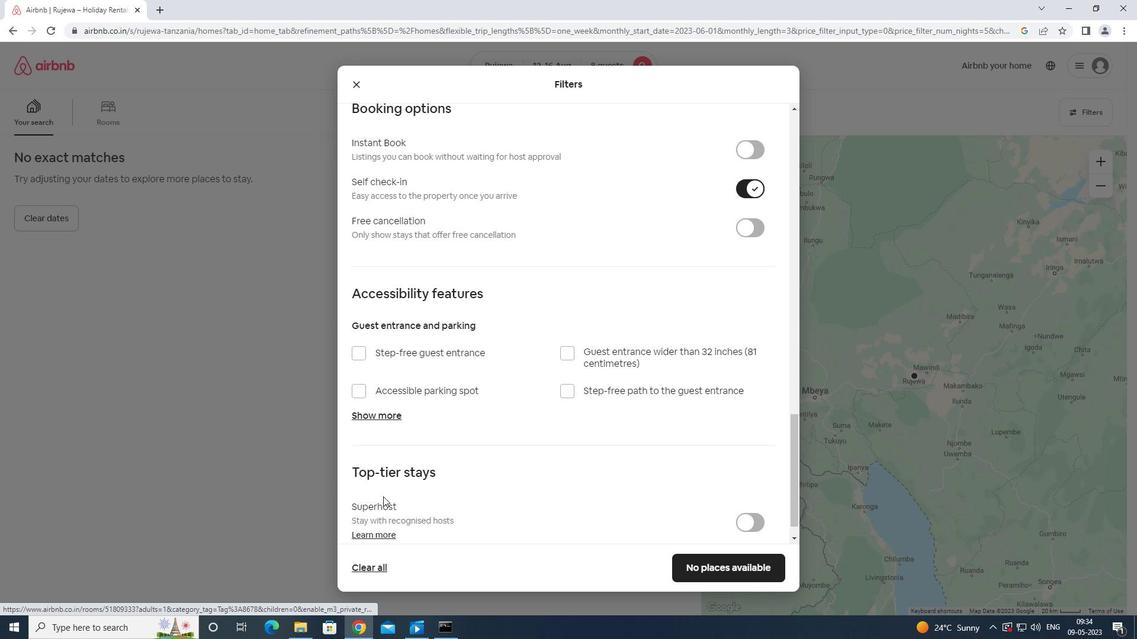 
Action: Mouse moved to (385, 497)
Screenshot: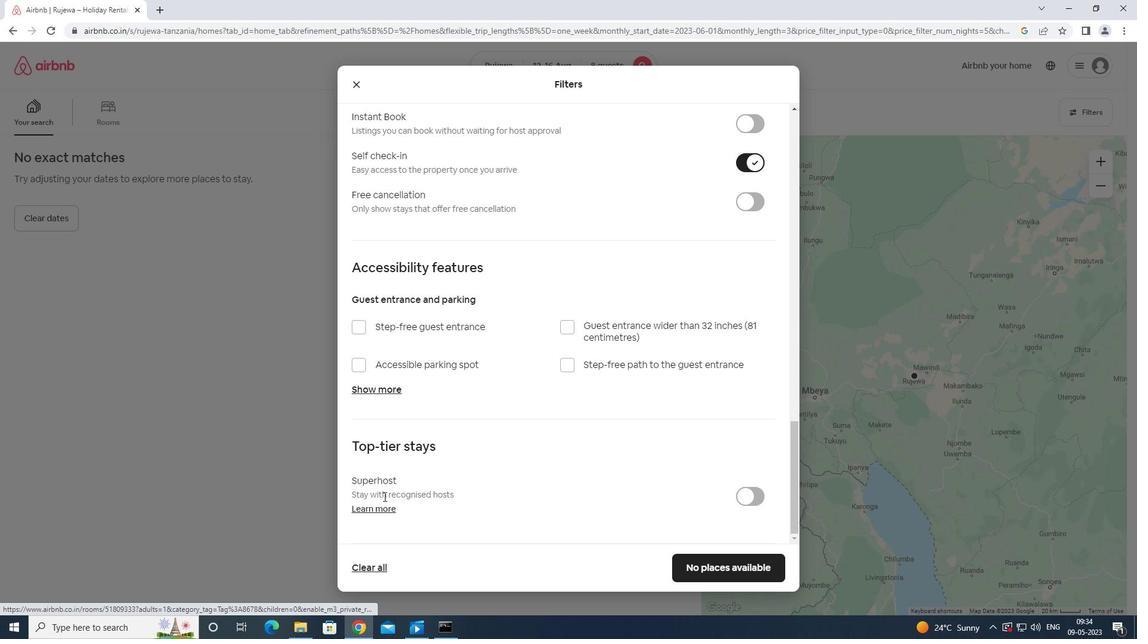 
Action: Mouse scrolled (383, 496) with delta (0, 0)
Screenshot: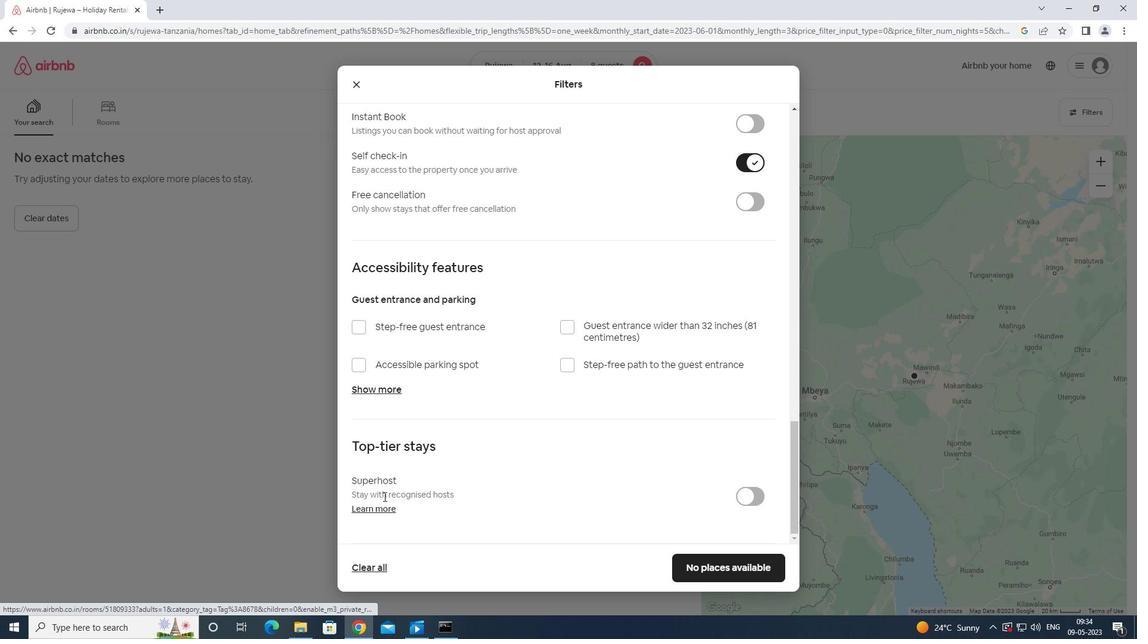 
Action: Mouse scrolled (383, 496) with delta (0, 0)
Screenshot: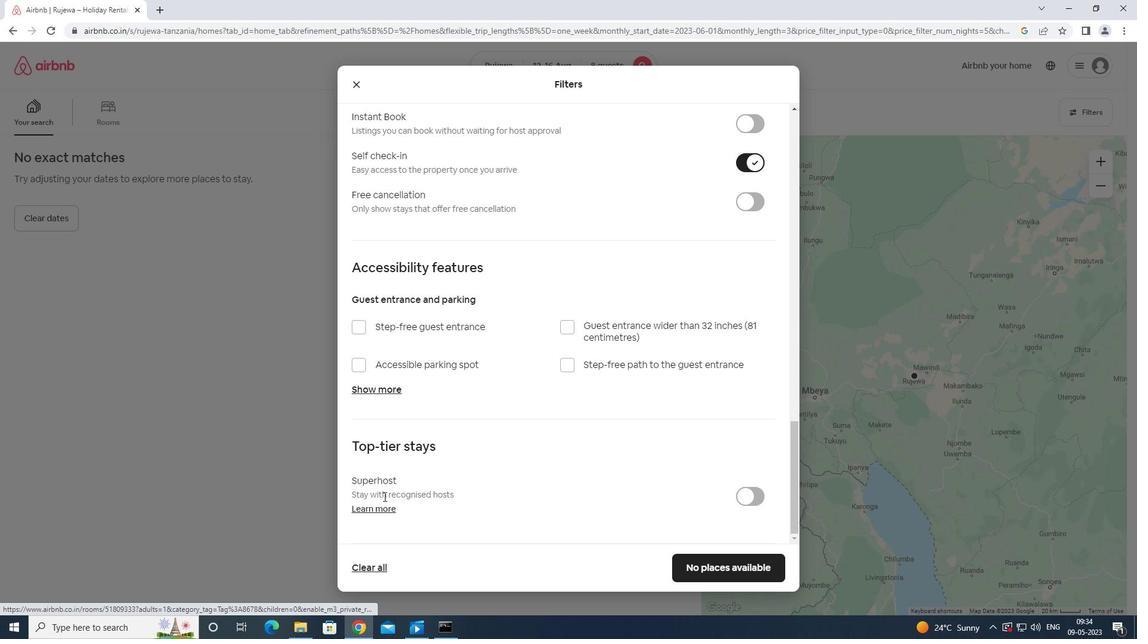 
Action: Mouse scrolled (384, 496) with delta (0, 0)
Screenshot: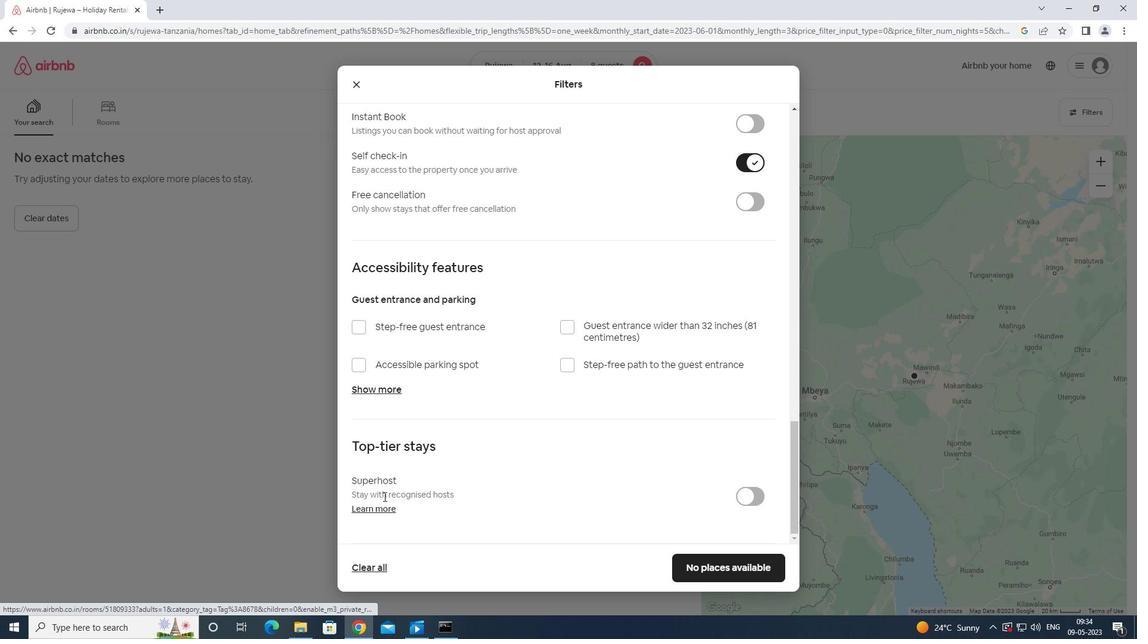 
Action: Mouse scrolled (384, 496) with delta (0, 0)
Screenshot: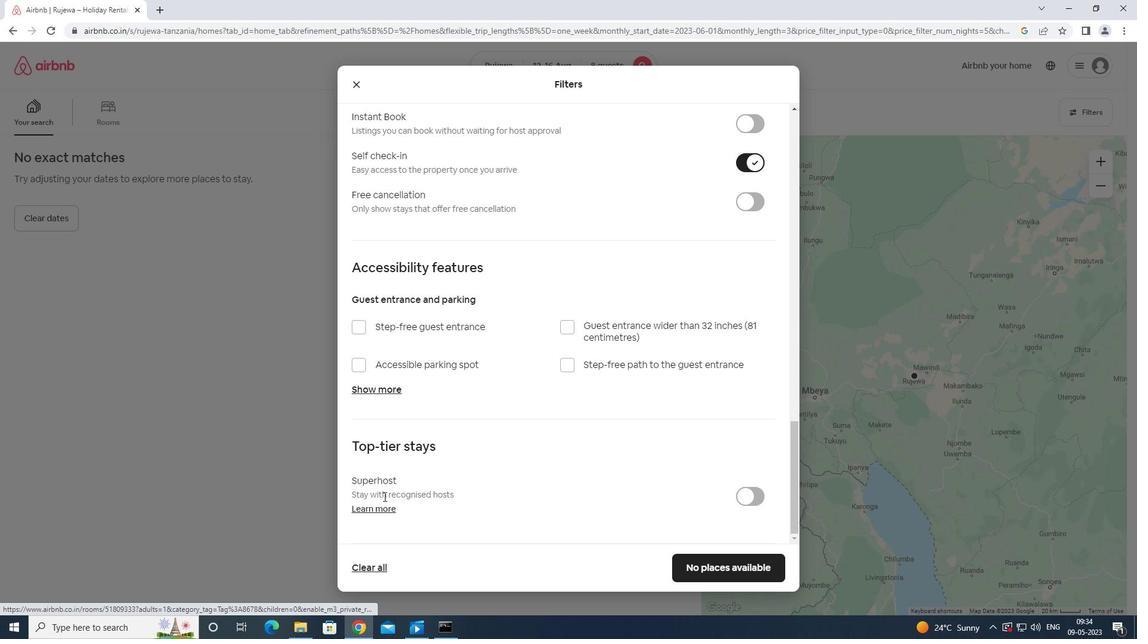 
Action: Mouse scrolled (384, 496) with delta (0, 0)
Screenshot: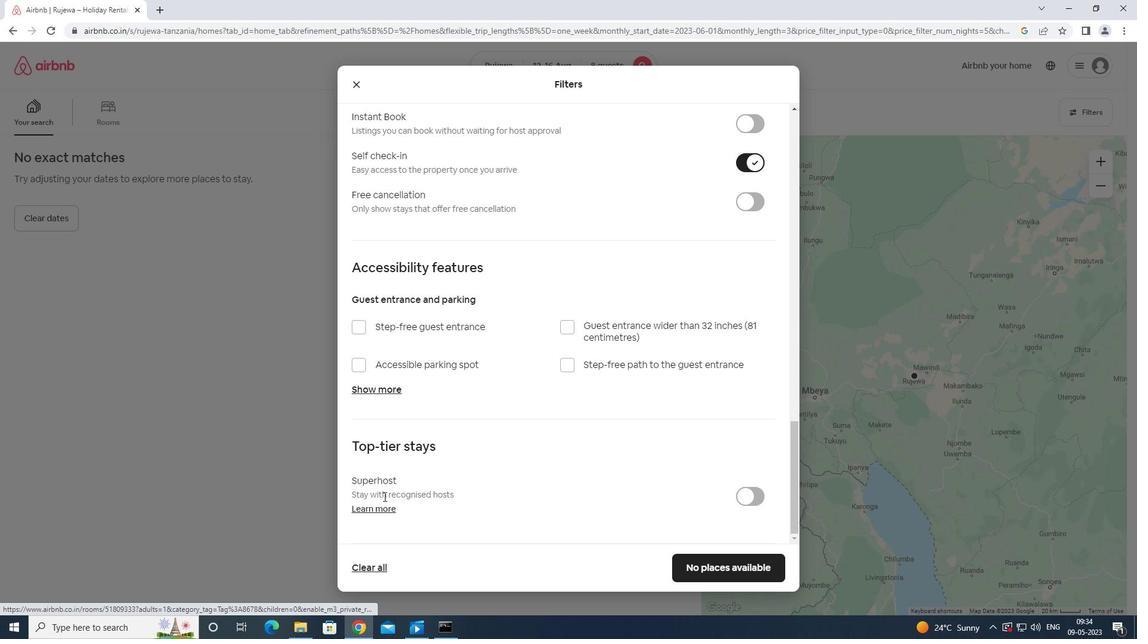 
Action: Mouse scrolled (384, 496) with delta (0, 0)
Screenshot: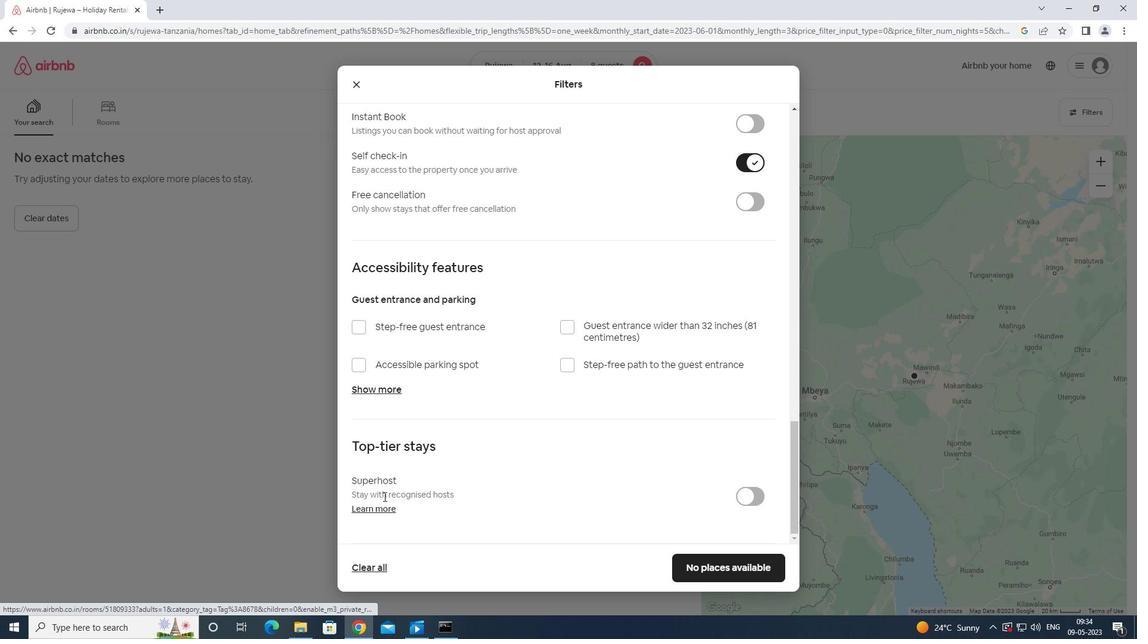
Action: Mouse scrolled (384, 496) with delta (0, 0)
Screenshot: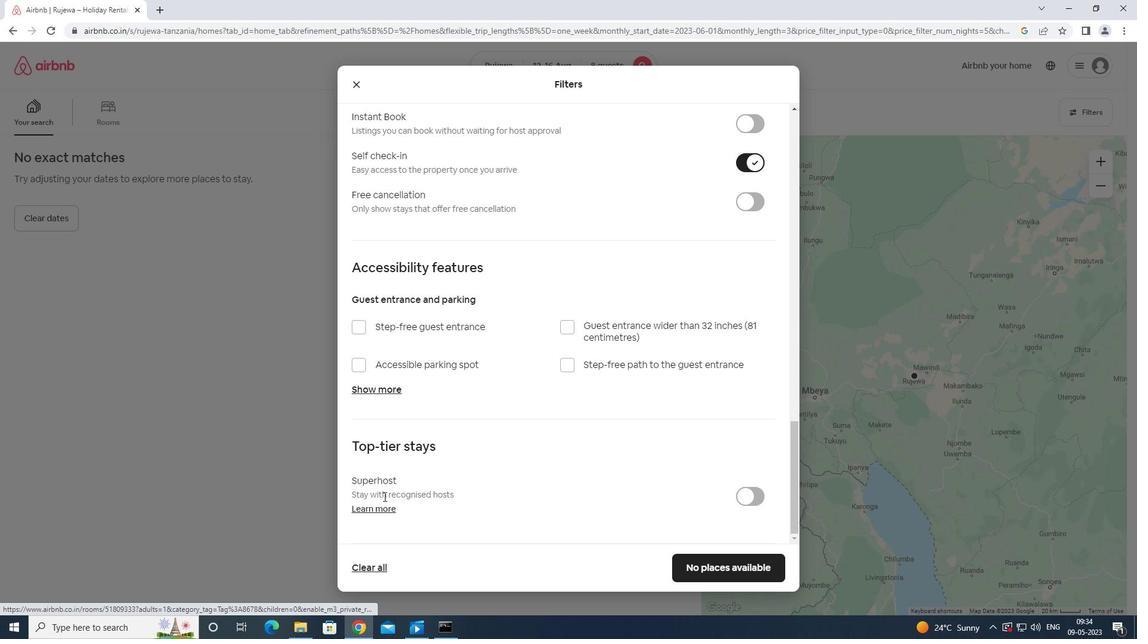 
Action: Mouse scrolled (384, 496) with delta (0, 0)
Screenshot: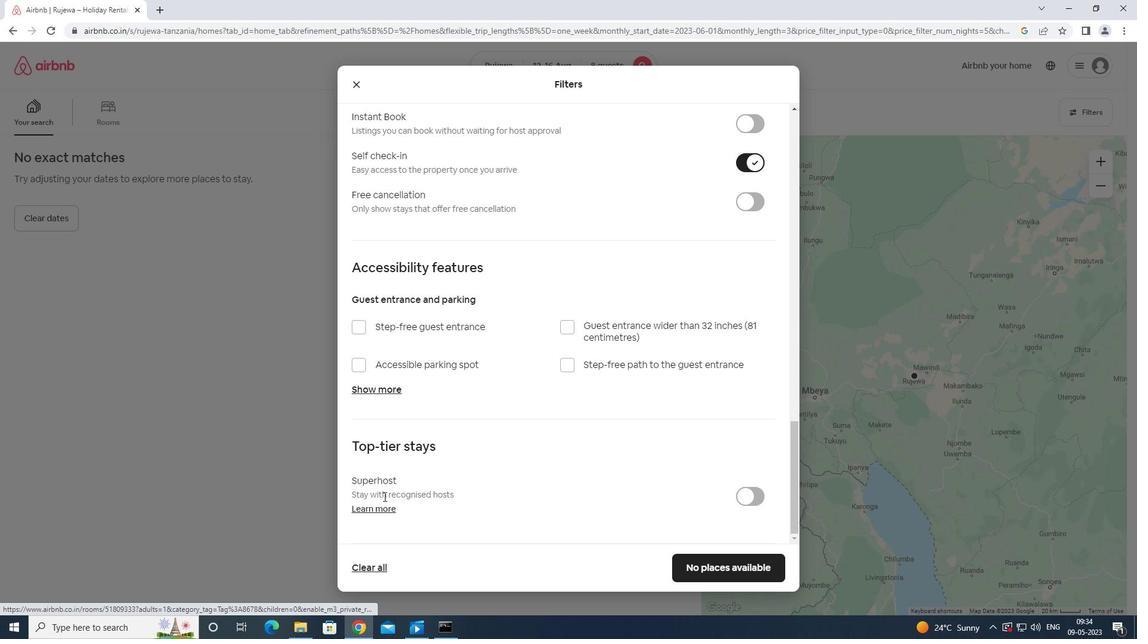 
Action: Mouse scrolled (384, 496) with delta (0, 0)
Screenshot: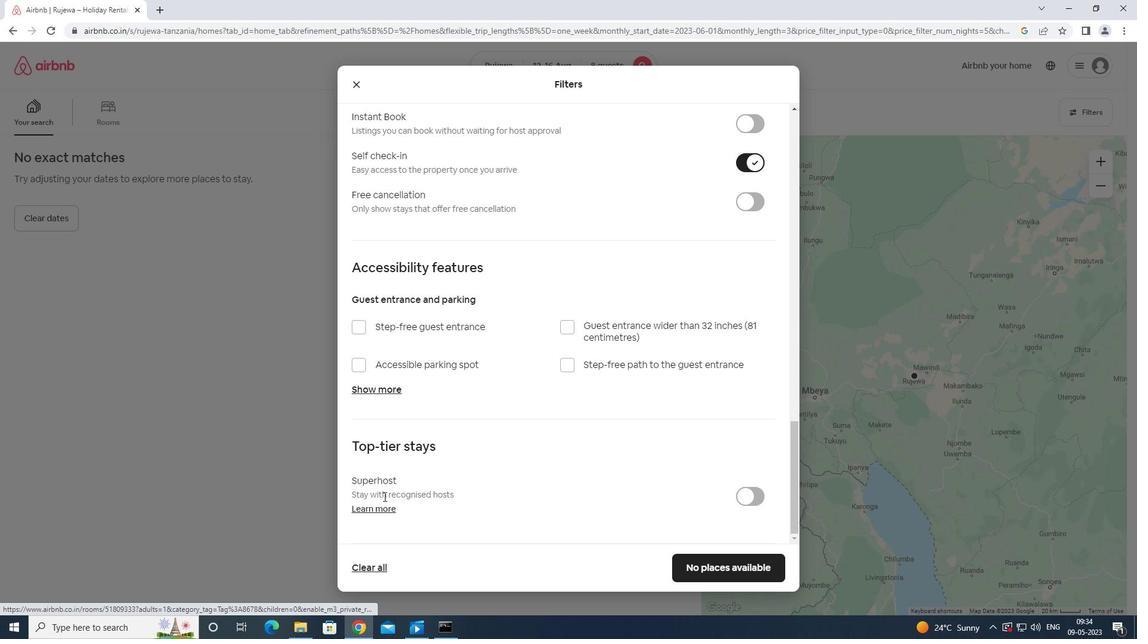 
Action: Mouse scrolled (384, 496) with delta (0, 0)
Screenshot: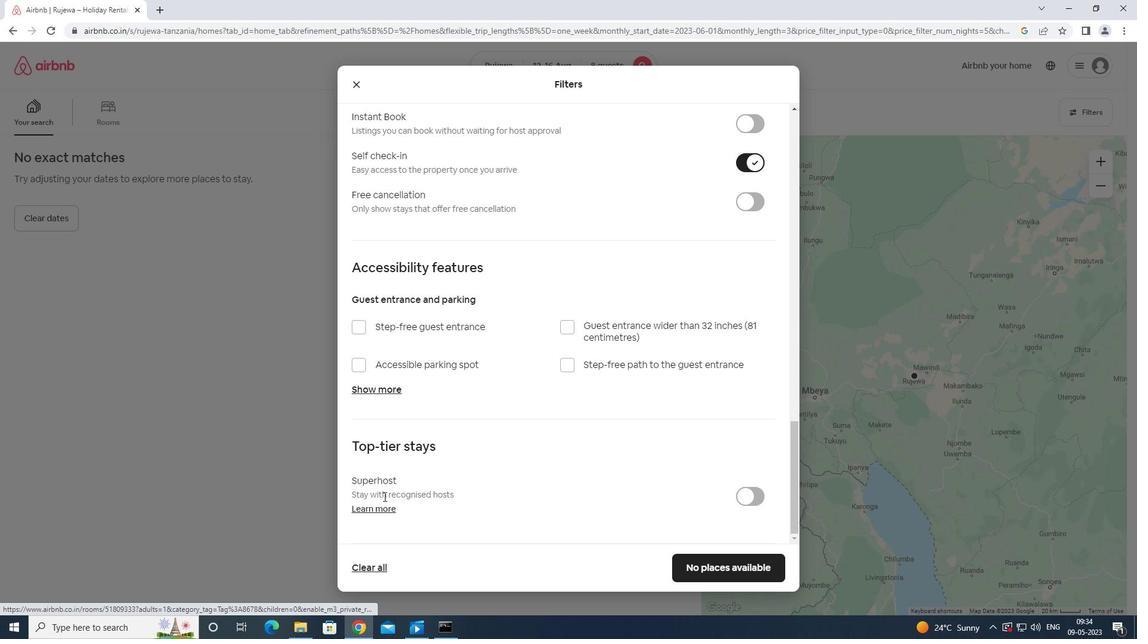 
Action: Mouse scrolled (384, 496) with delta (0, 0)
Screenshot: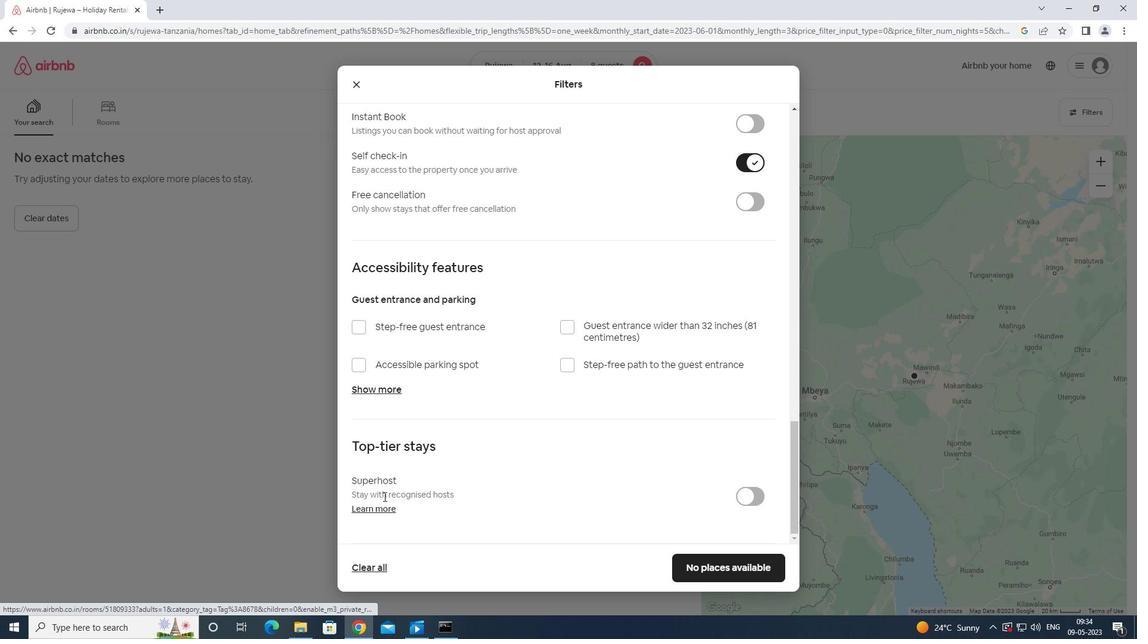 
Action: Mouse scrolled (384, 496) with delta (0, 0)
Screenshot: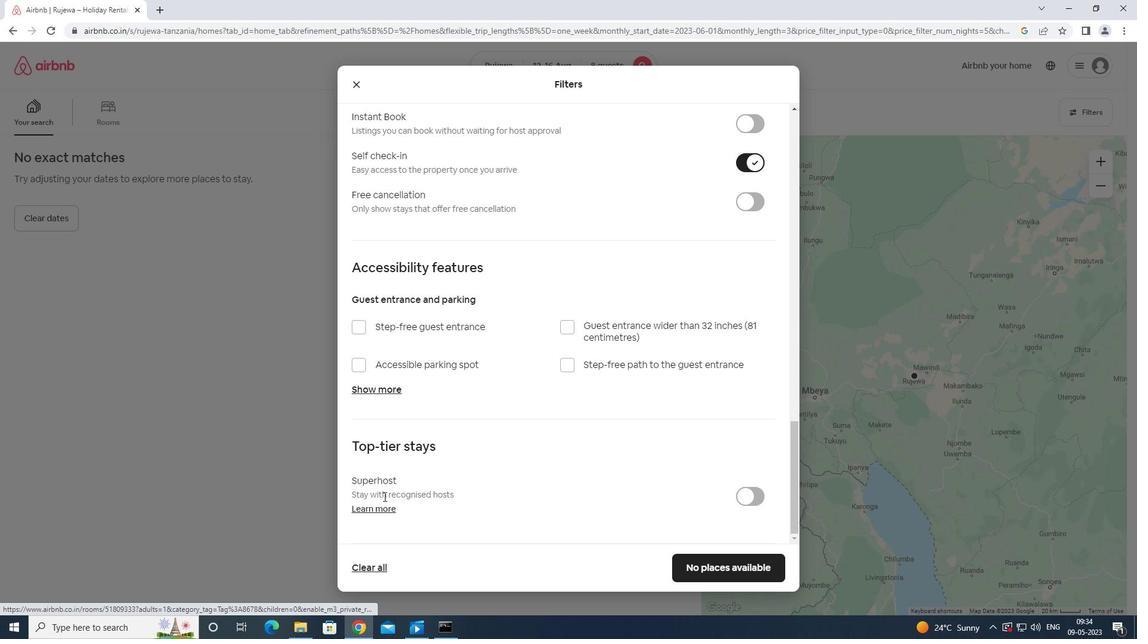 
Action: Mouse scrolled (384, 496) with delta (0, 0)
Screenshot: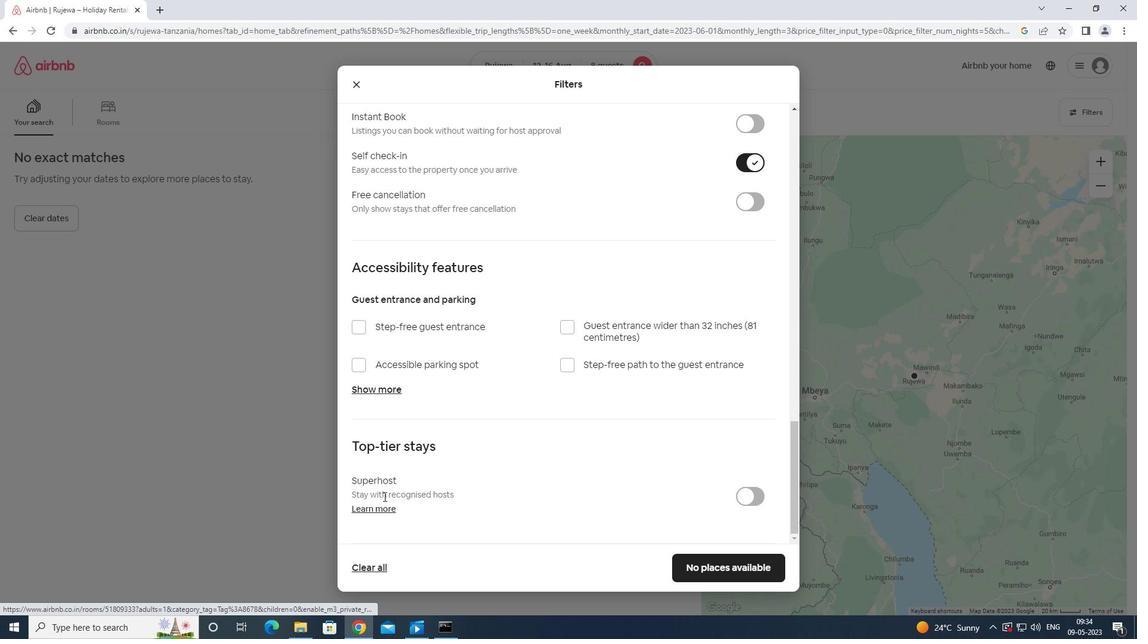 
Action: Mouse scrolled (385, 496) with delta (0, 0)
Screenshot: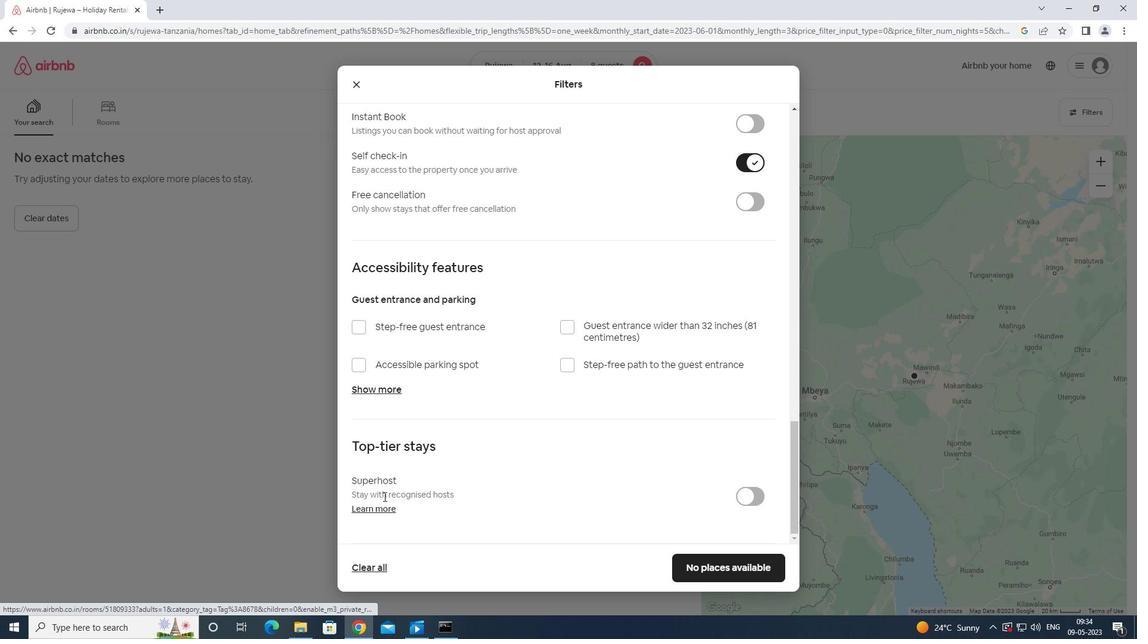 
Action: Mouse scrolled (385, 496) with delta (0, 0)
Screenshot: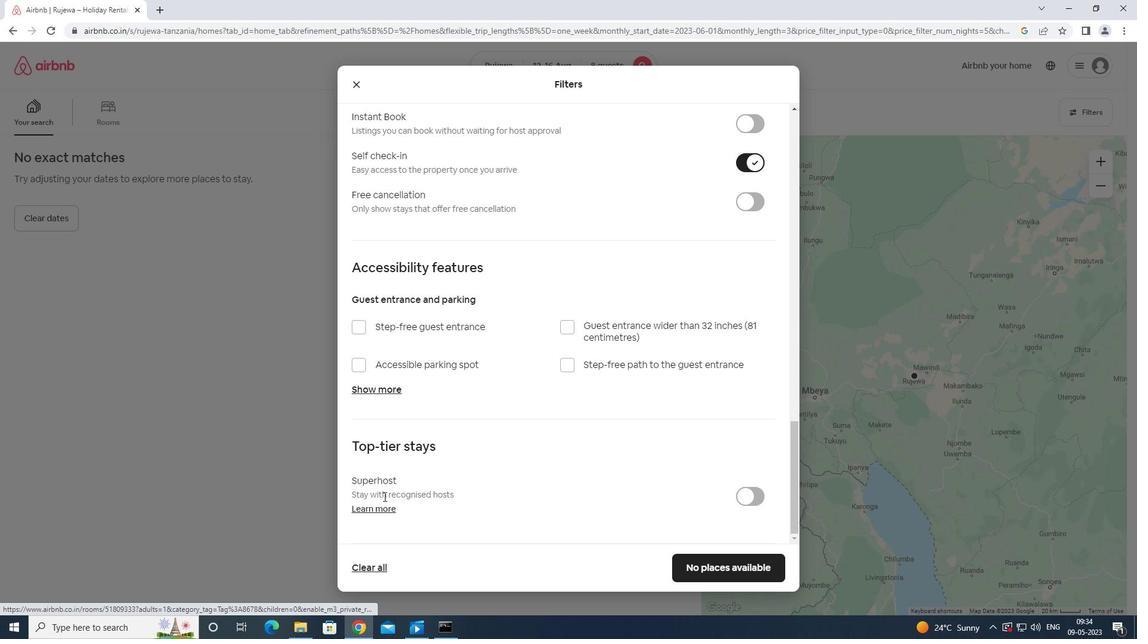 
Action: Mouse scrolled (385, 496) with delta (0, 0)
Screenshot: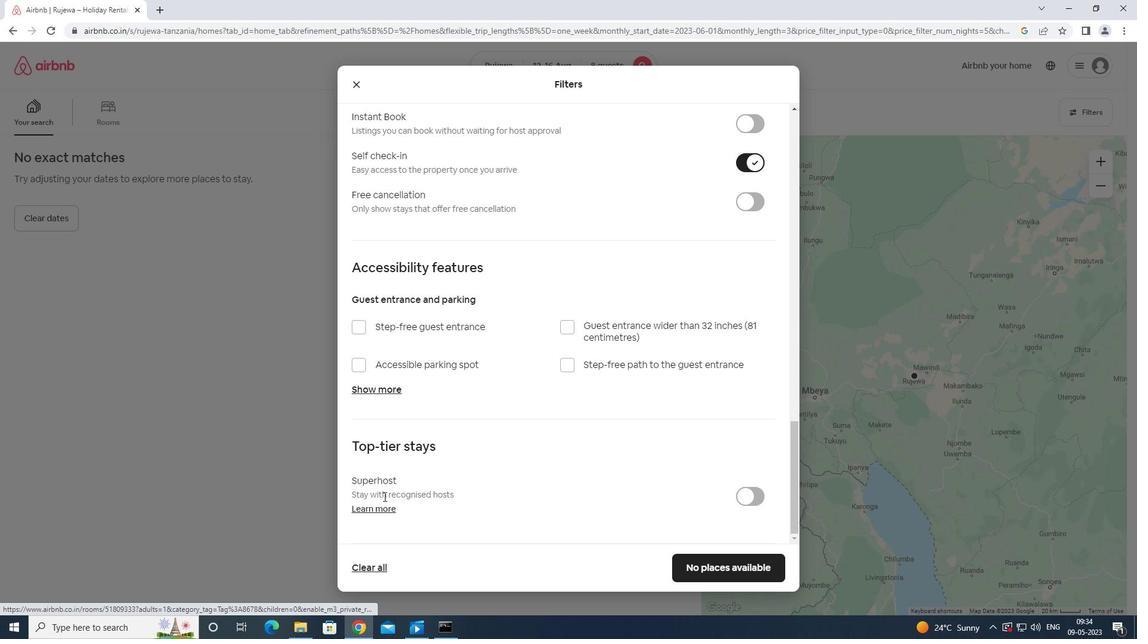 
Action: Mouse moved to (385, 496)
Screenshot: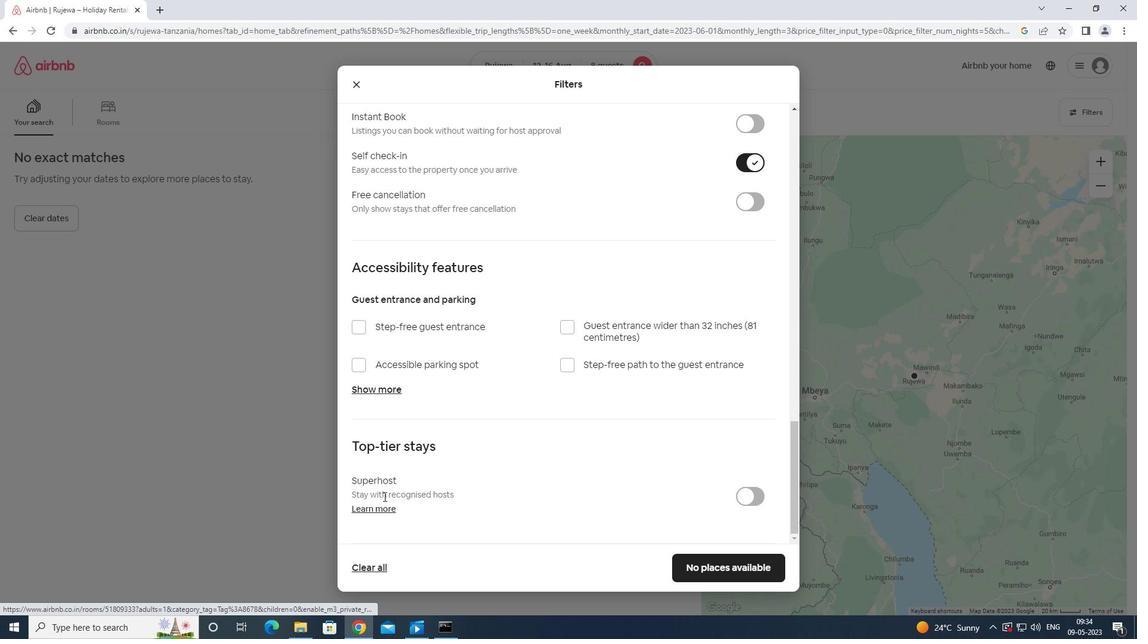 
Action: Mouse scrolled (385, 496) with delta (0, 0)
Screenshot: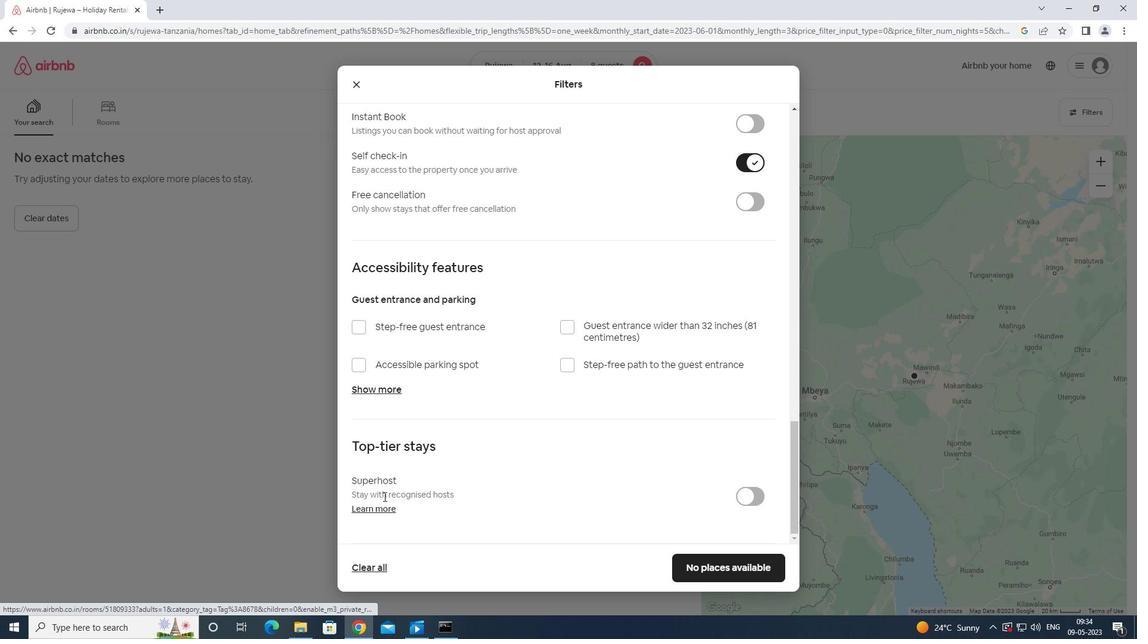 
Action: Mouse scrolled (385, 496) with delta (0, 0)
Screenshot: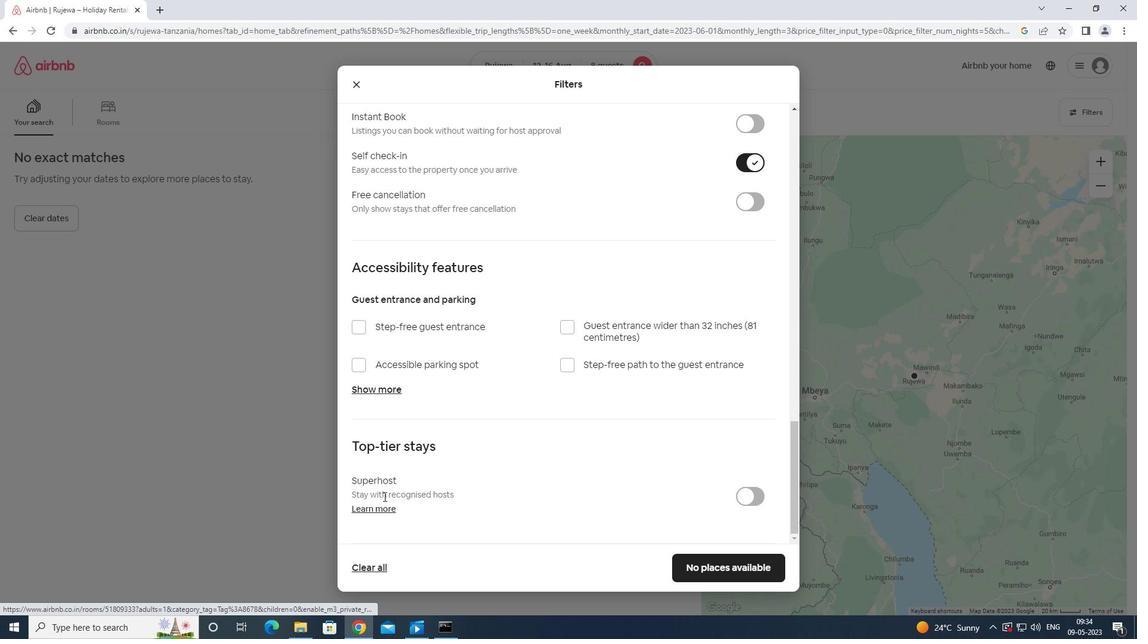 
Action: Mouse scrolled (385, 496) with delta (0, 0)
Screenshot: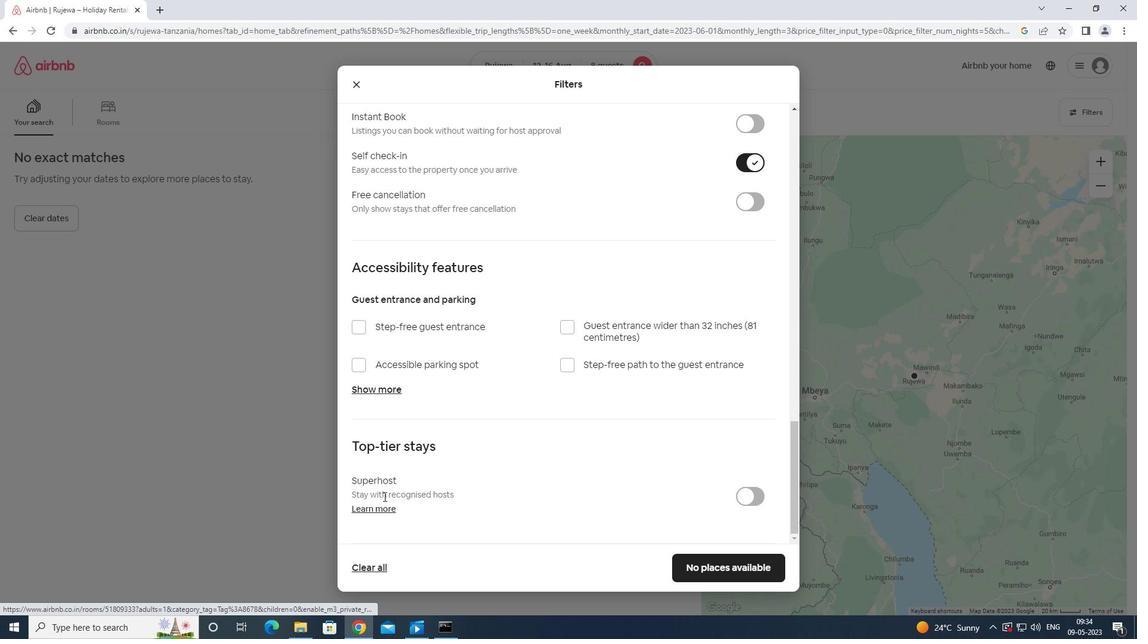 
Action: Mouse scrolled (385, 495) with delta (0, 0)
Screenshot: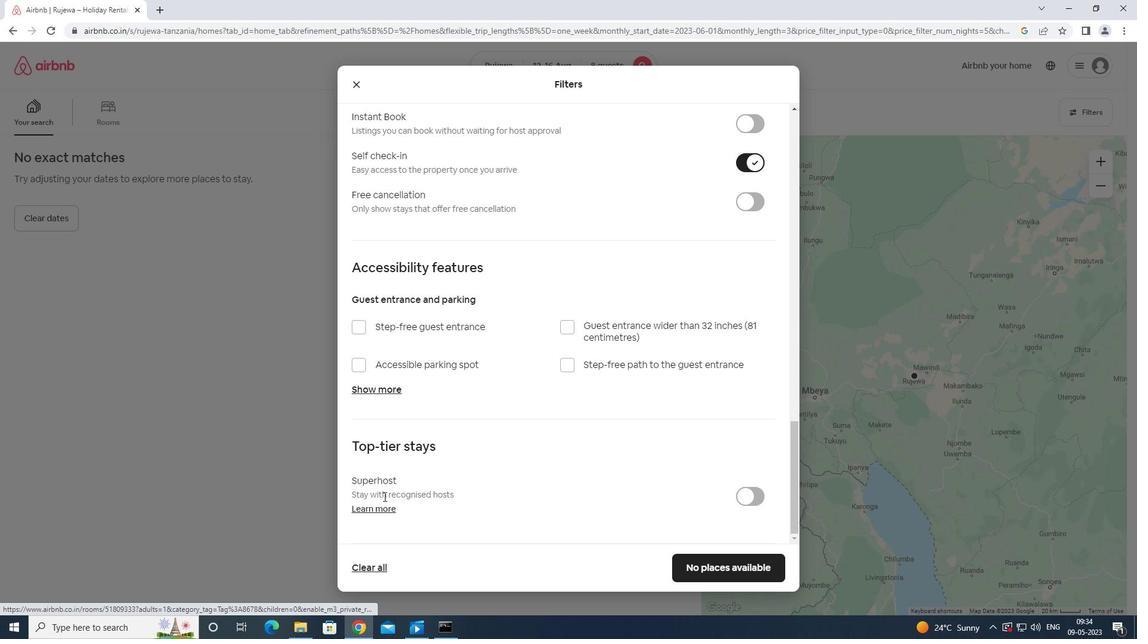 
Action: Mouse scrolled (385, 495) with delta (0, 0)
Screenshot: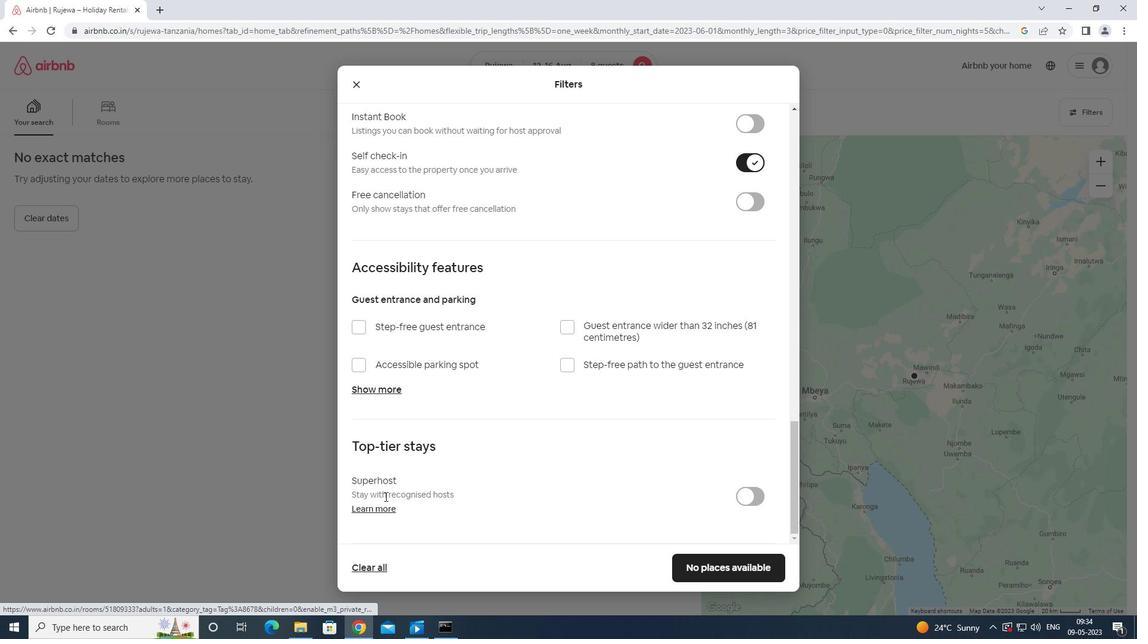 
Action: Mouse scrolled (385, 495) with delta (0, 0)
Screenshot: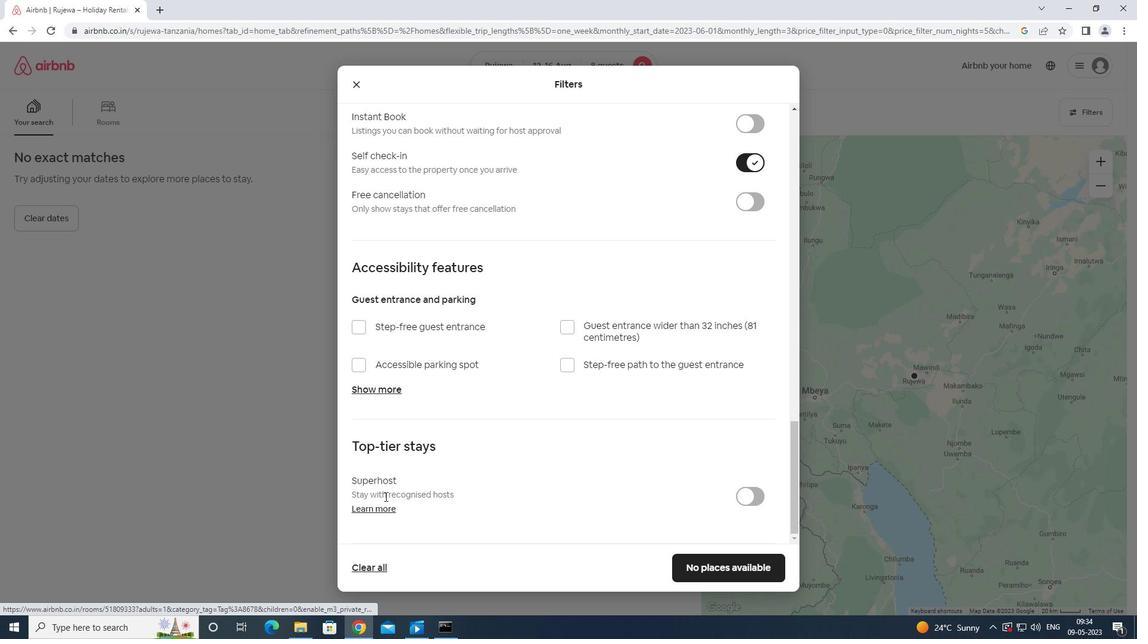 
Action: Mouse scrolled (385, 495) with delta (0, 0)
Screenshot: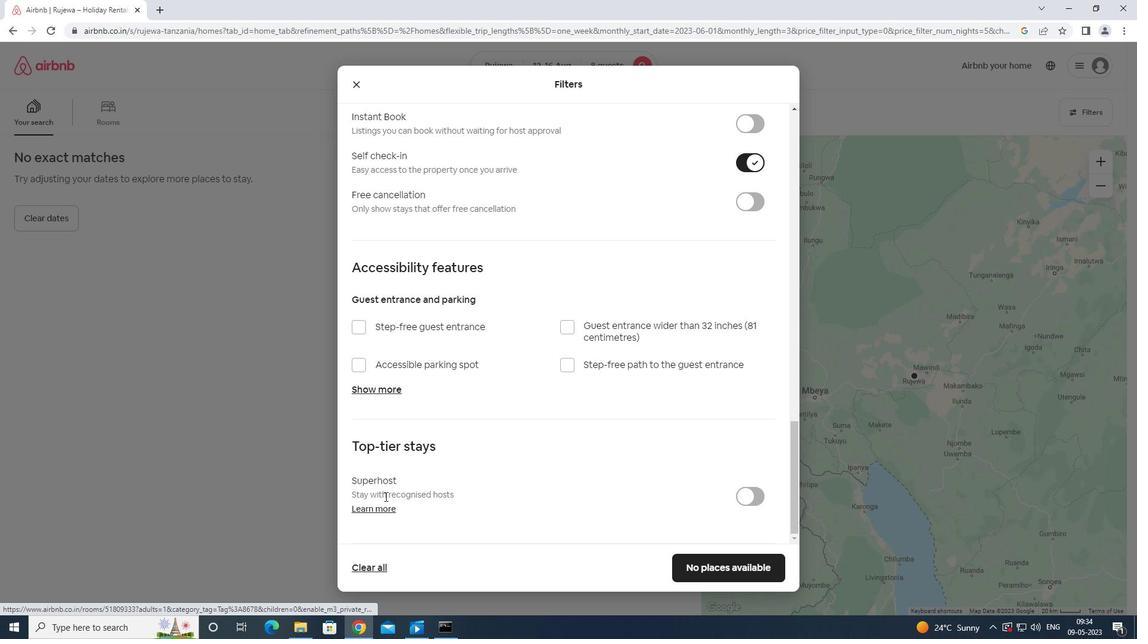 
Action: Mouse scrolled (385, 495) with delta (0, 0)
Screenshot: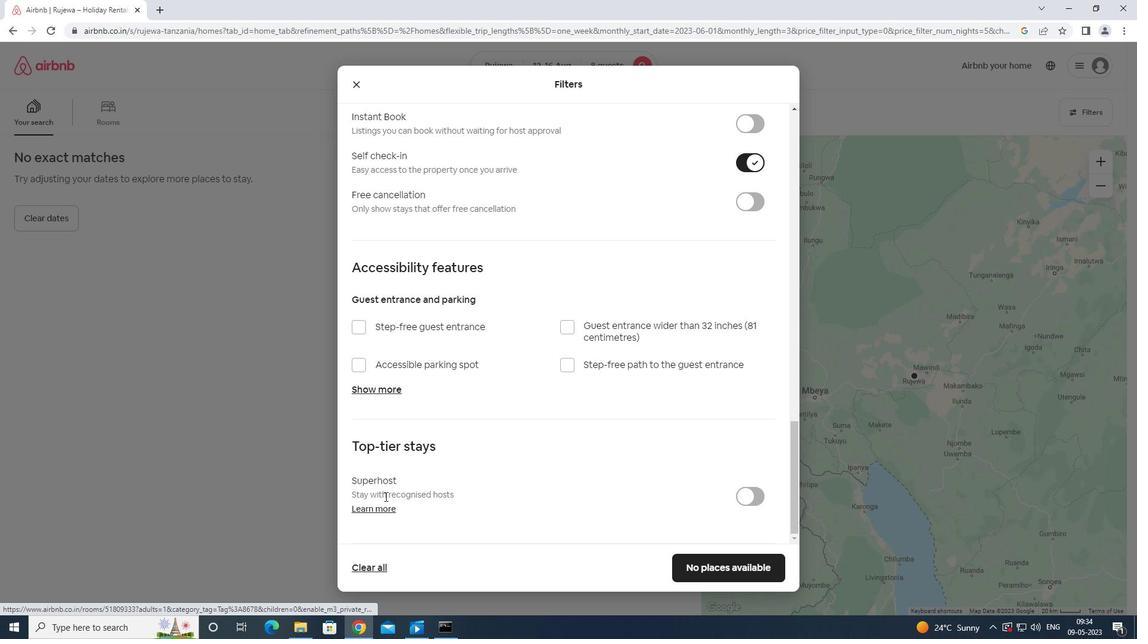 
Action: Mouse moved to (386, 496)
Screenshot: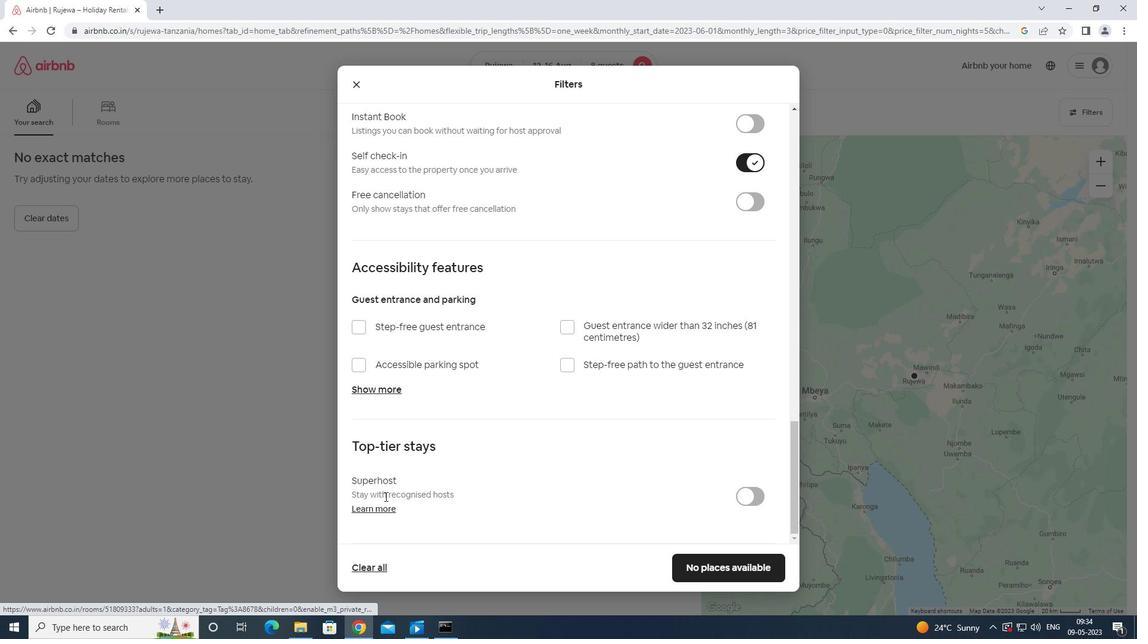 
Action: Mouse scrolled (386, 495) with delta (0, 0)
Screenshot: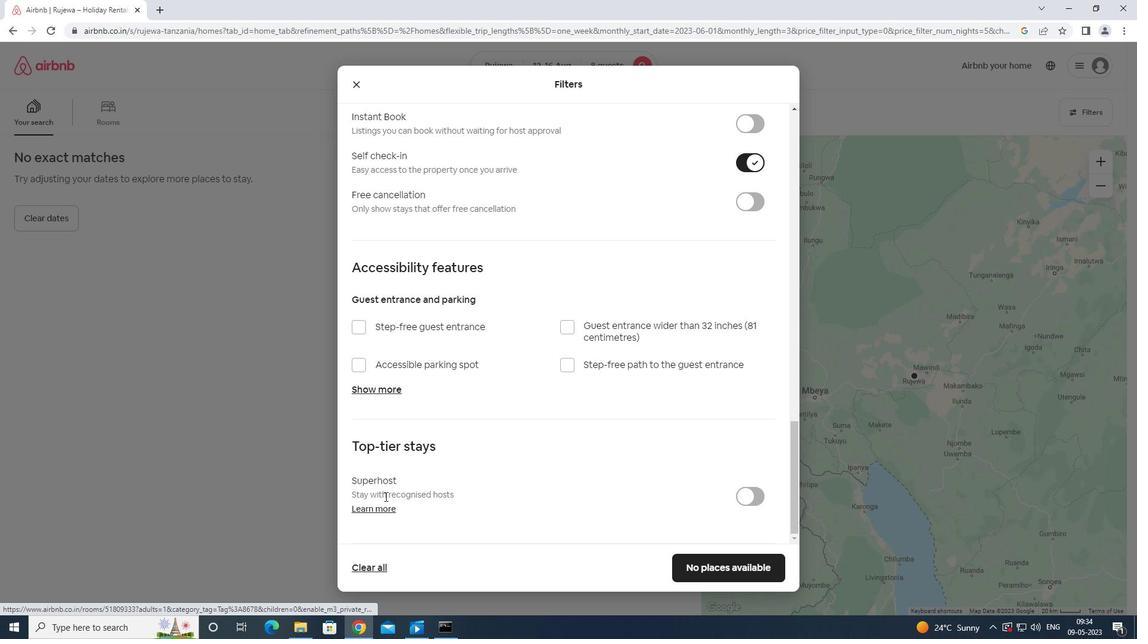
Action: Mouse moved to (529, 466)
Screenshot: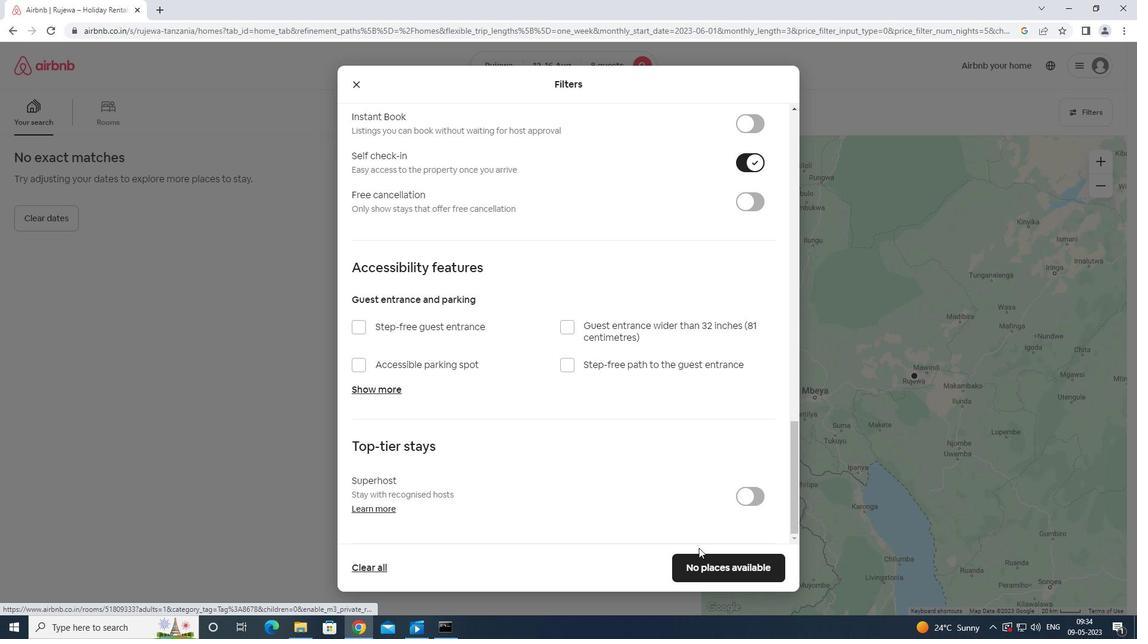 
Action: Mouse scrolled (529, 466) with delta (0, 0)
Screenshot: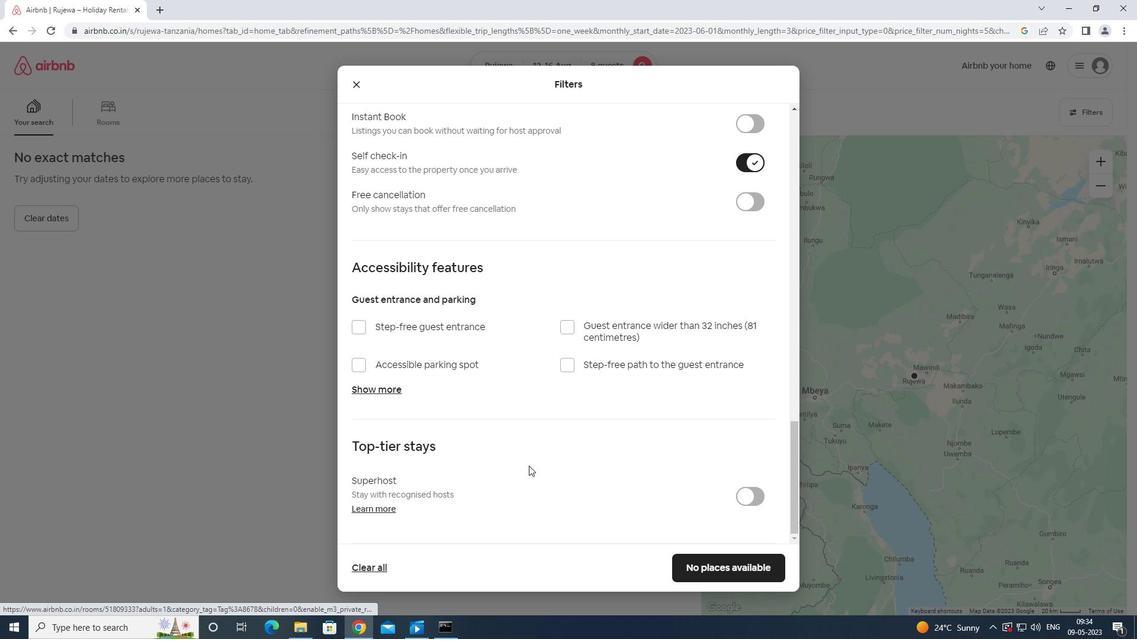 
Action: Mouse scrolled (529, 466) with delta (0, 0)
Screenshot: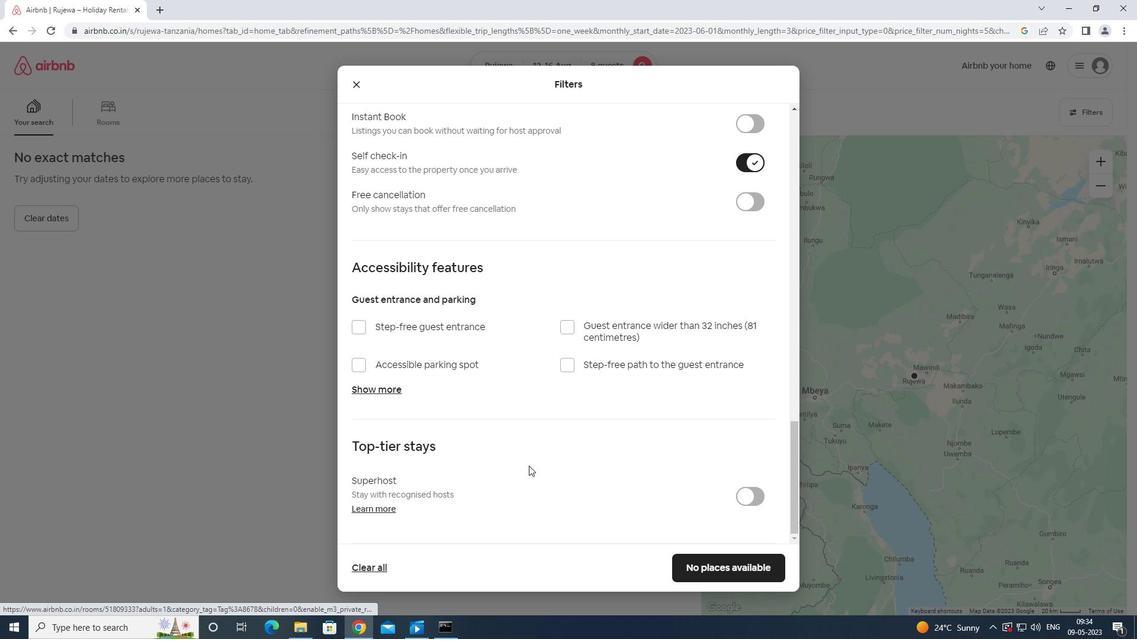 
Action: Mouse scrolled (529, 466) with delta (0, 0)
Screenshot: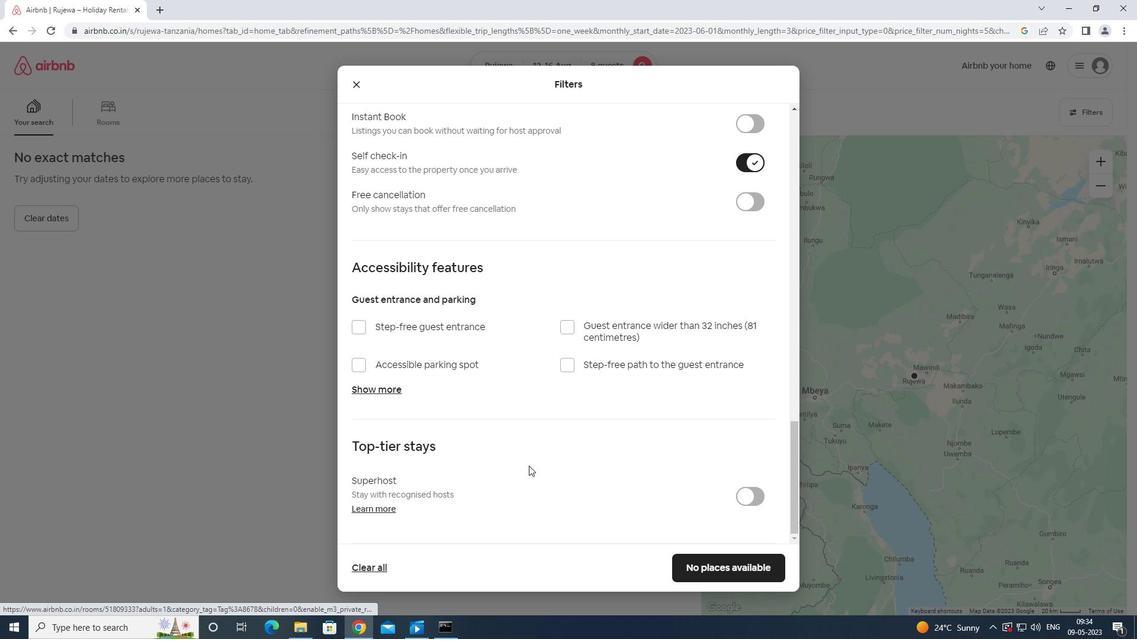 
Action: Mouse scrolled (529, 466) with delta (0, 0)
Screenshot: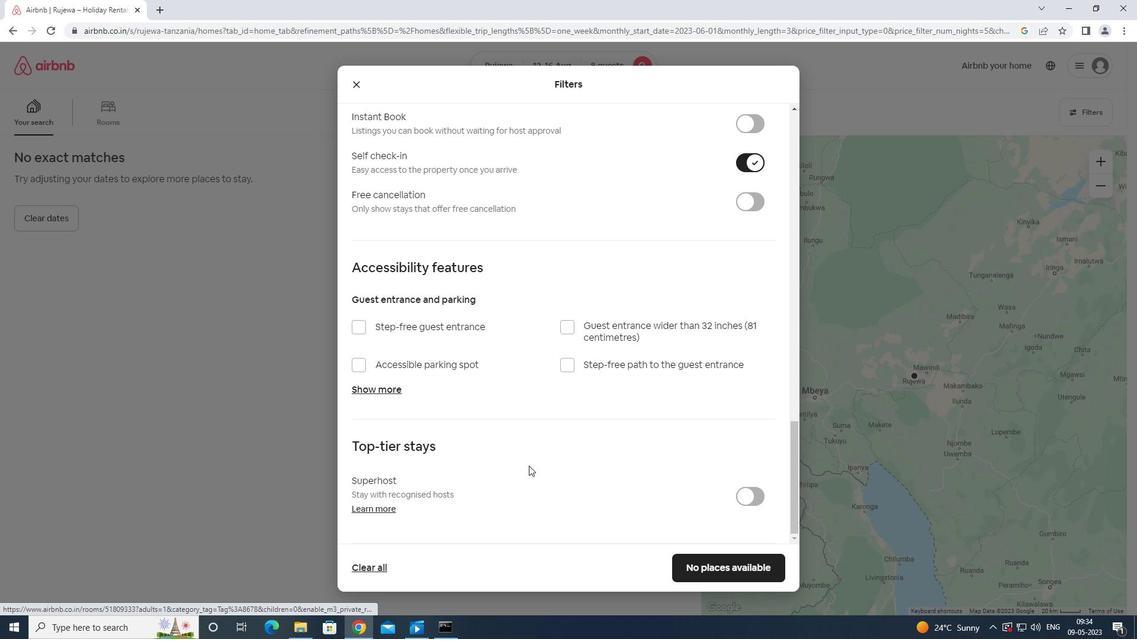 
Action: Mouse scrolled (529, 466) with delta (0, 0)
Screenshot: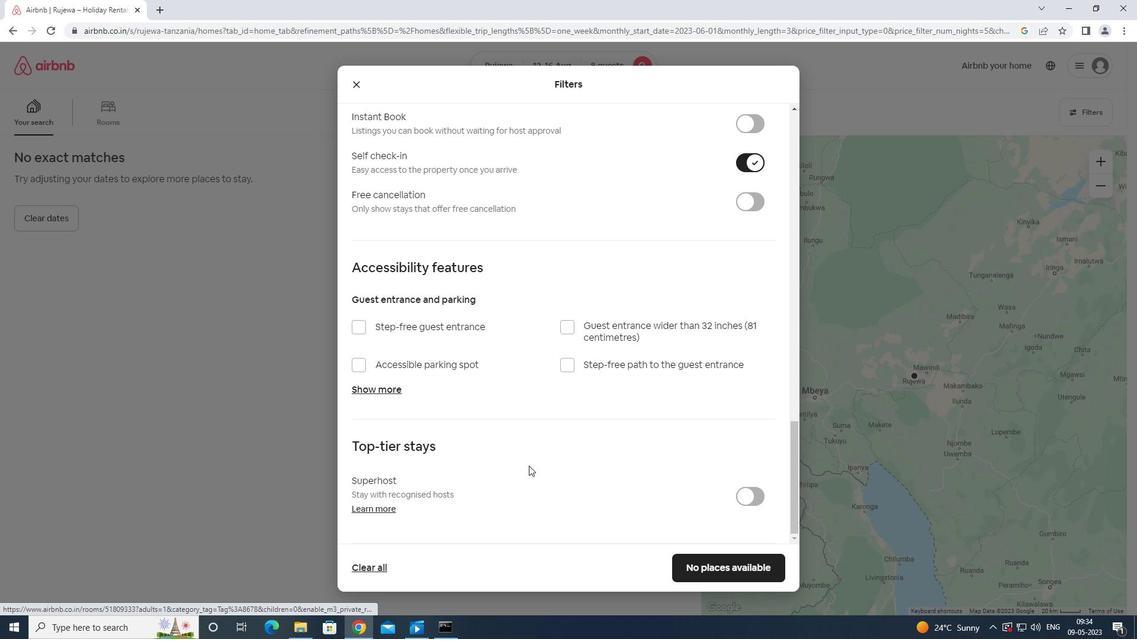 
Action: Mouse moved to (529, 466)
Screenshot: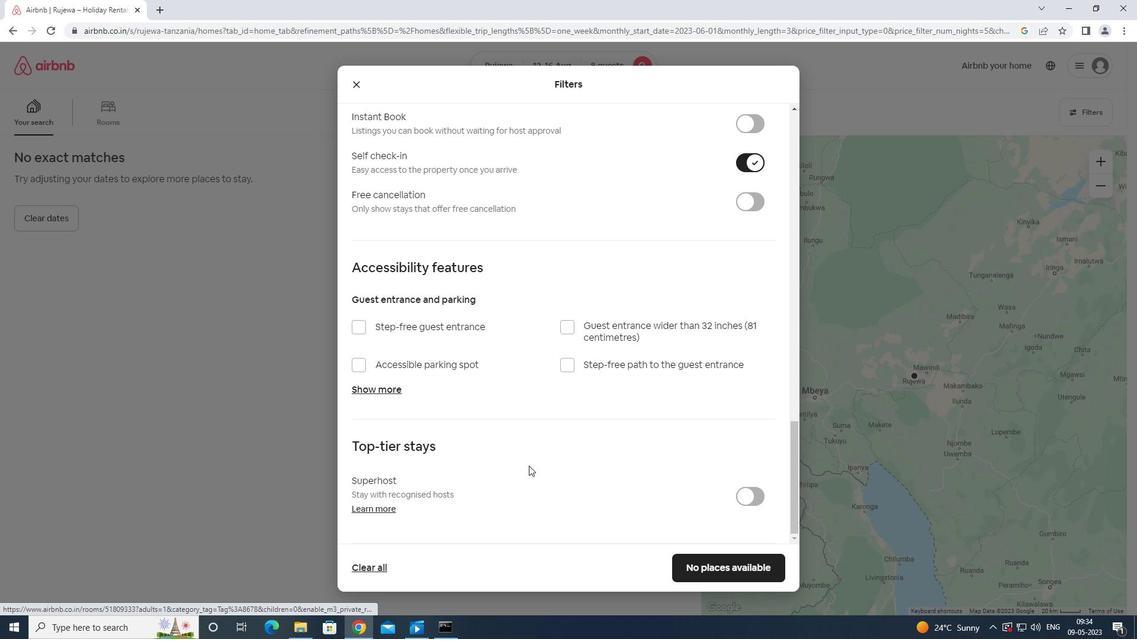 
Action: Mouse scrolled (529, 466) with delta (0, 0)
Screenshot: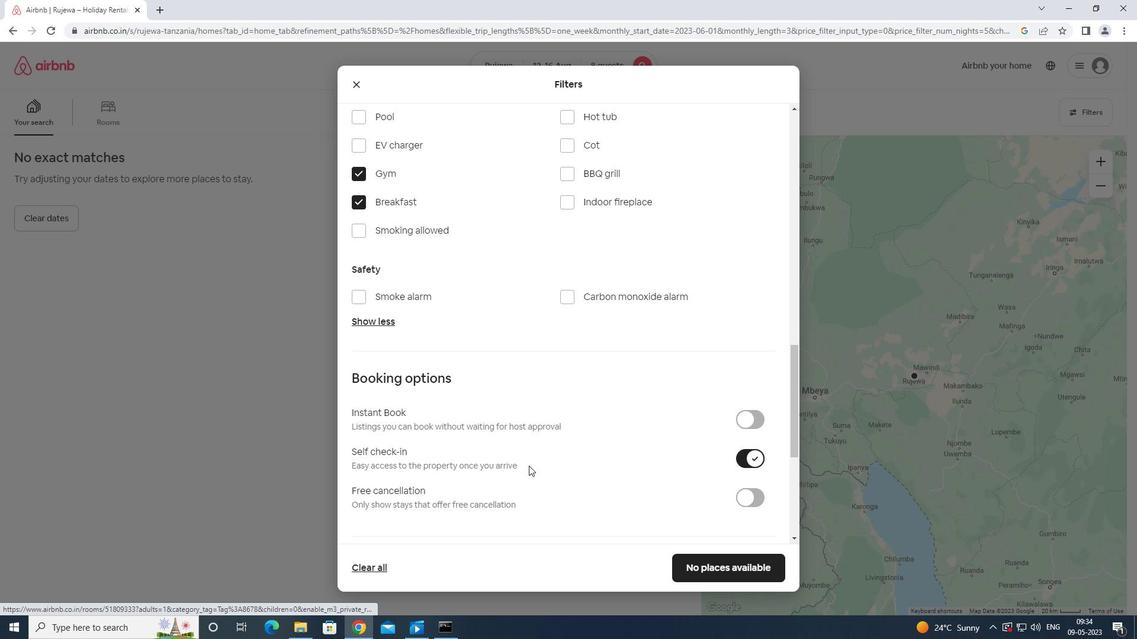
Action: Mouse moved to (529, 465)
Screenshot: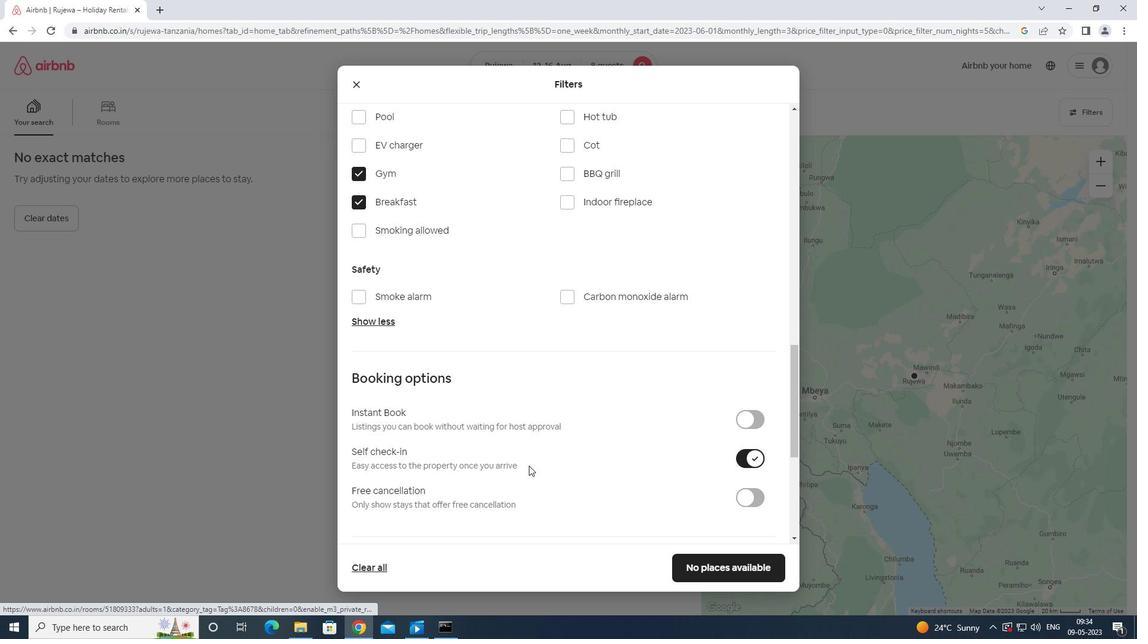 
Action: Mouse scrolled (529, 466) with delta (0, 0)
Screenshot: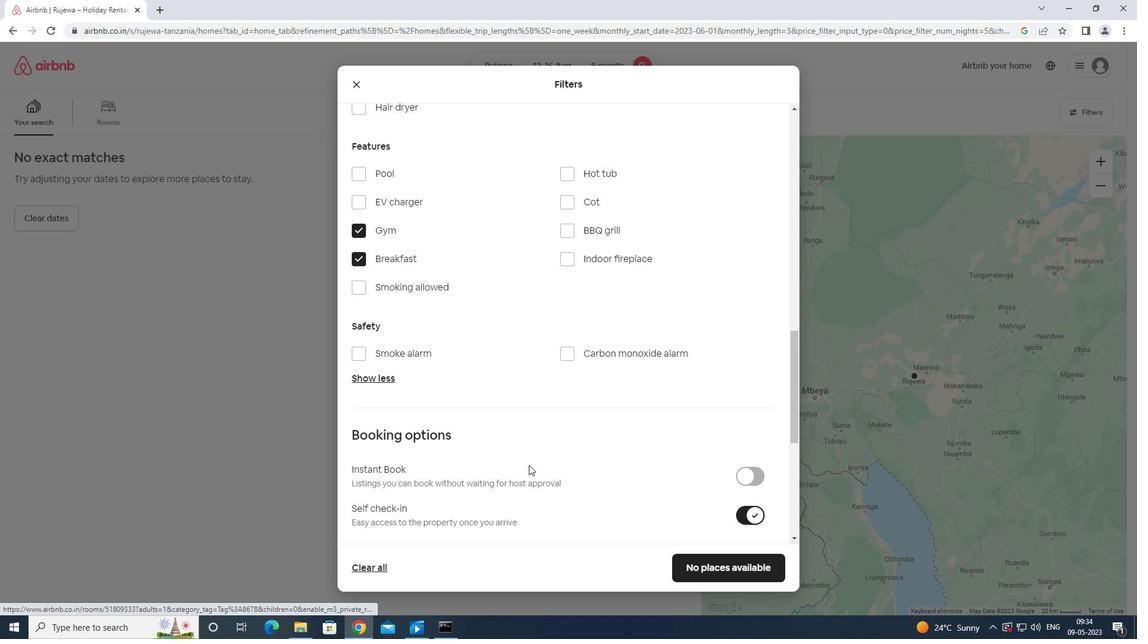 
Action: Mouse scrolled (529, 466) with delta (0, 0)
Screenshot: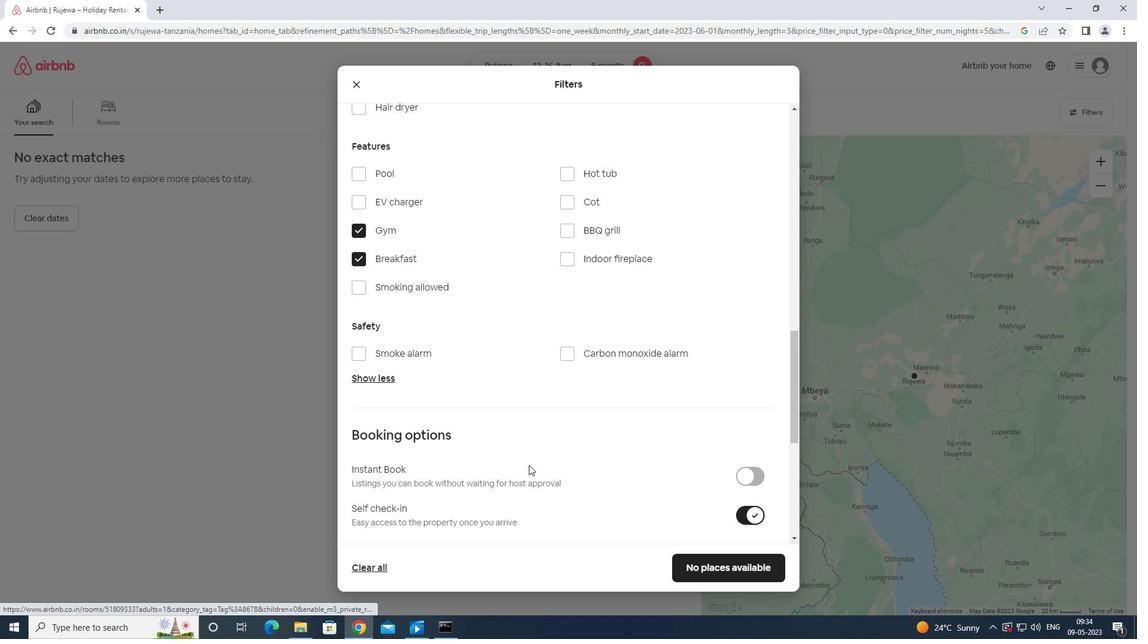 
Action: Mouse scrolled (529, 466) with delta (0, 0)
Screenshot: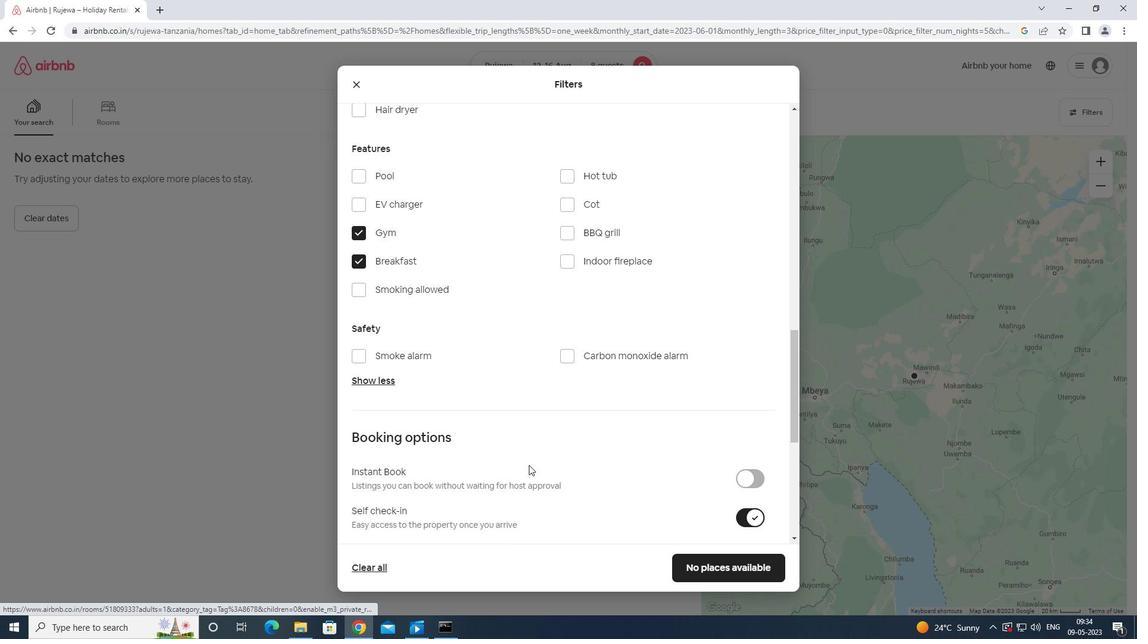 
Action: Mouse scrolled (529, 466) with delta (0, 0)
Screenshot: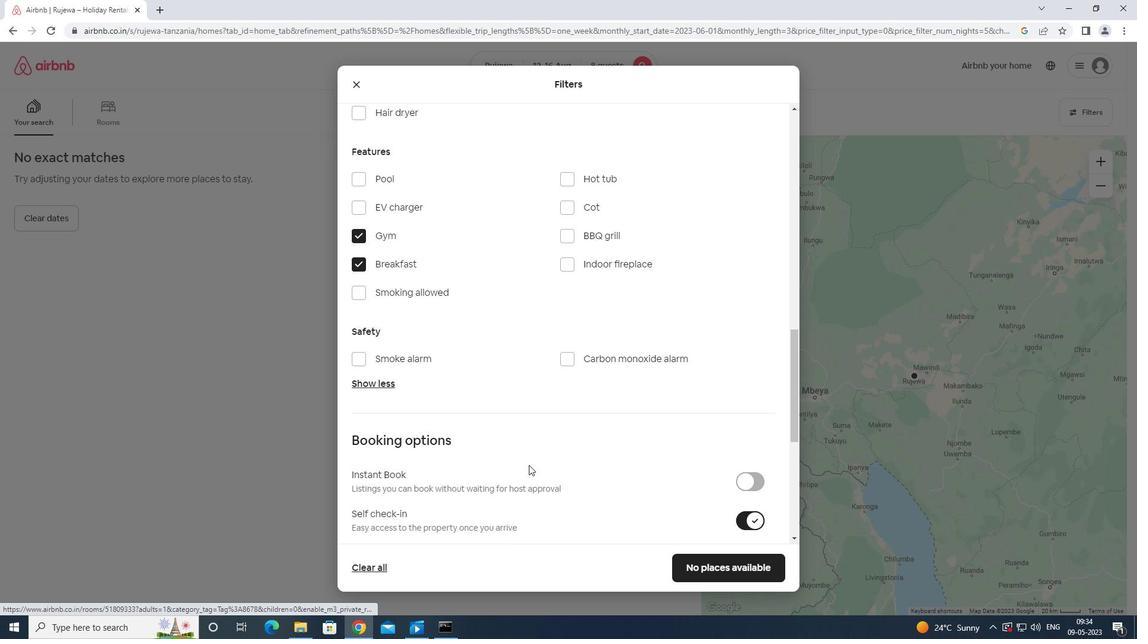 
Action: Mouse scrolled (529, 465) with delta (0, 0)
Screenshot: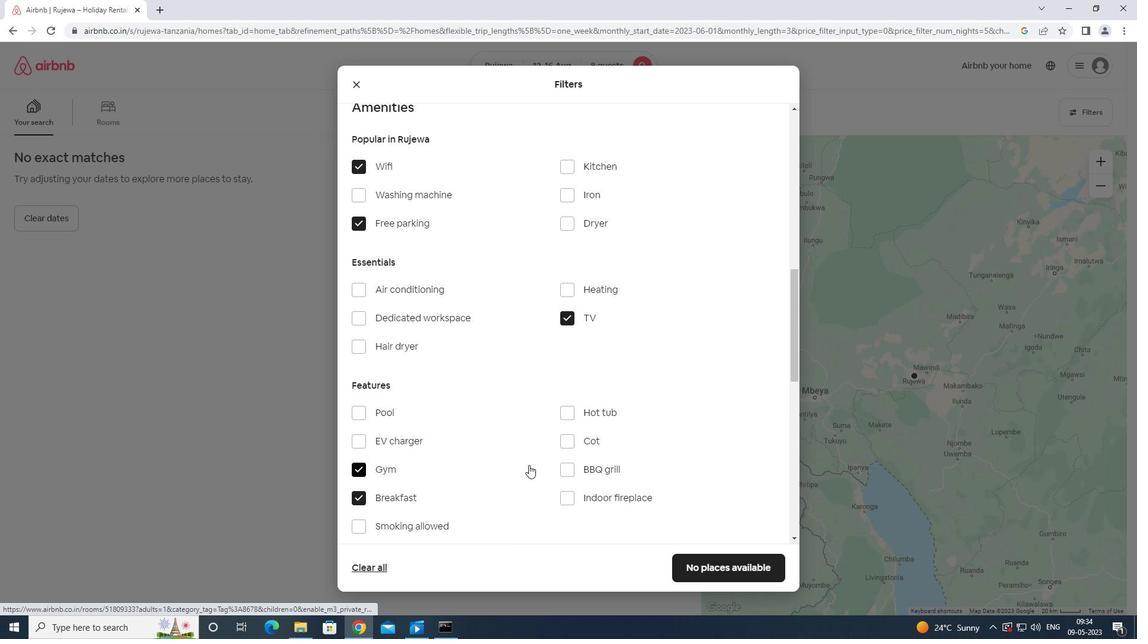 
Action: Mouse scrolled (529, 465) with delta (0, 0)
Screenshot: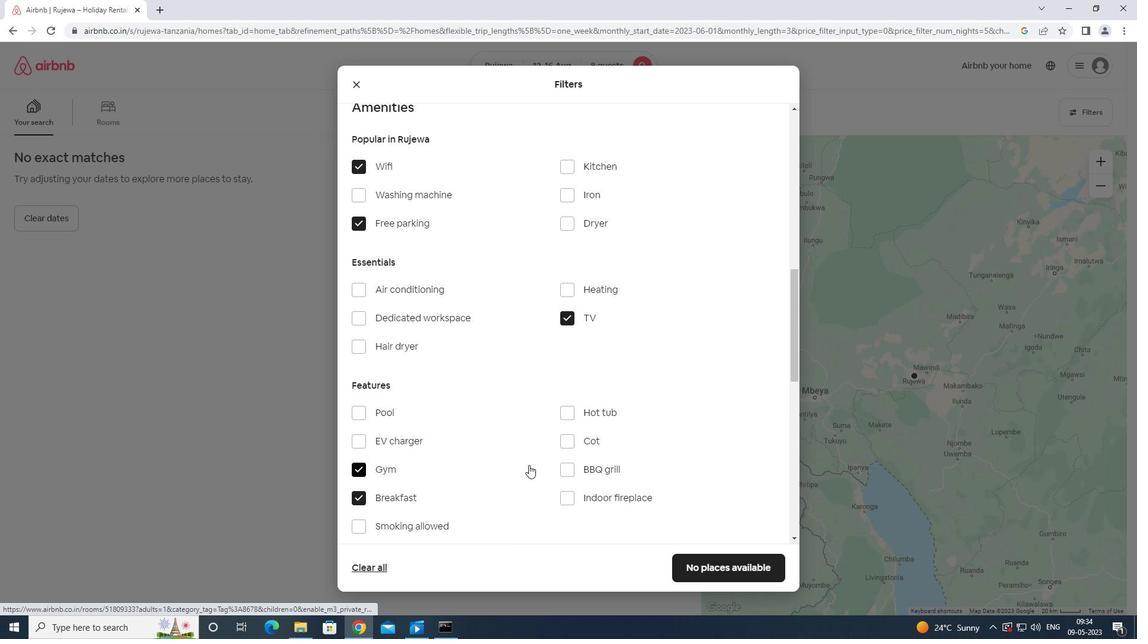 
Action: Mouse scrolled (529, 465) with delta (0, 0)
Screenshot: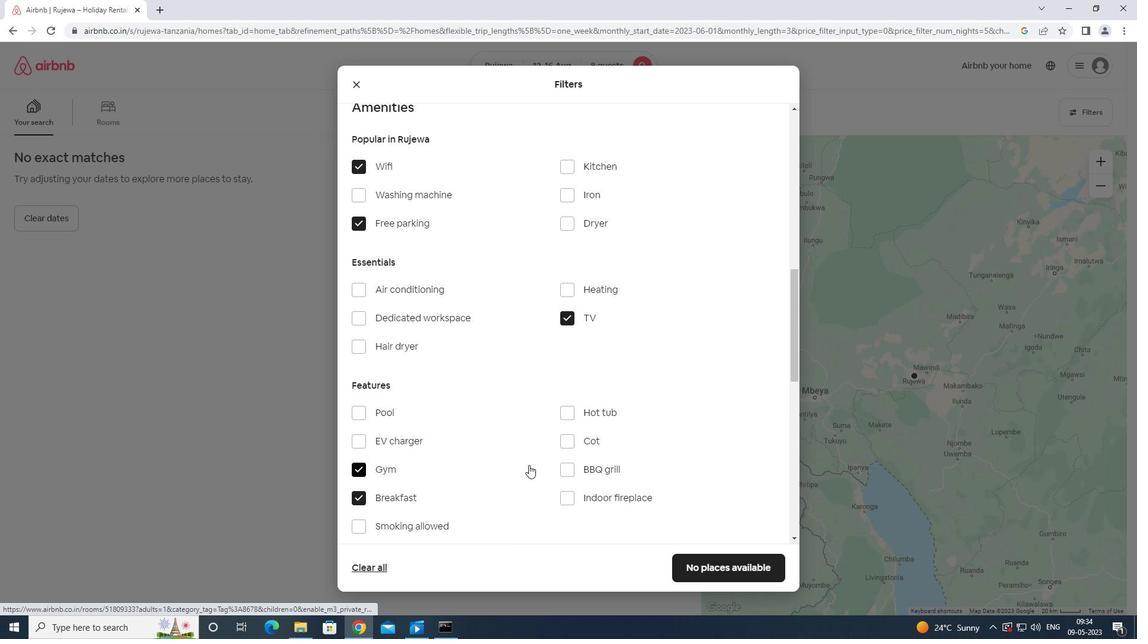 
Action: Mouse scrolled (529, 465) with delta (0, 0)
Screenshot: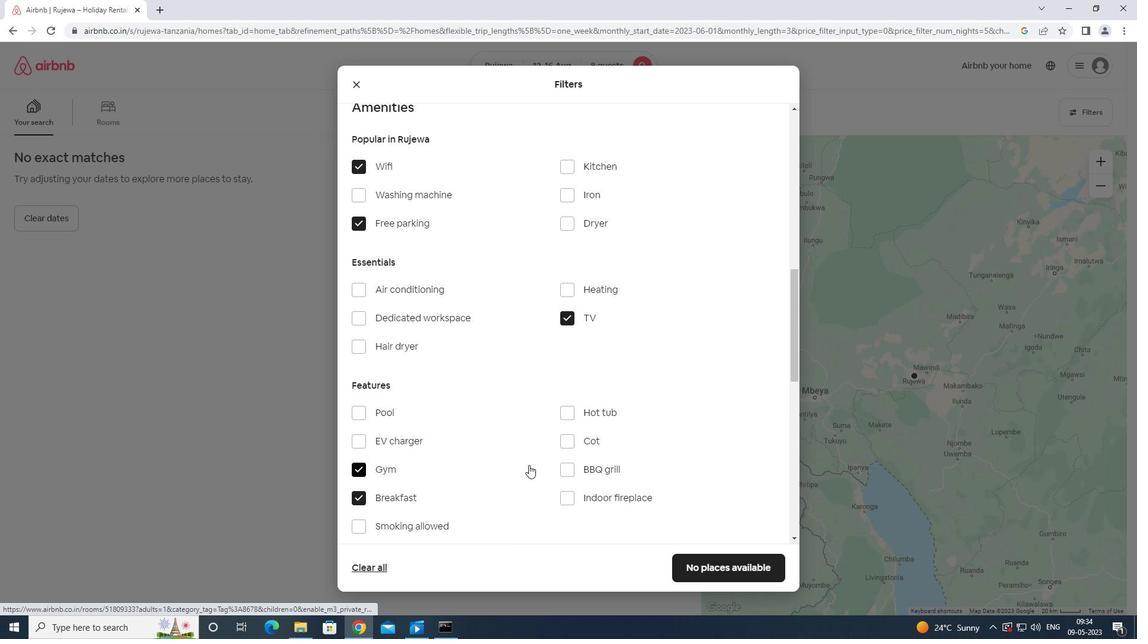 
Action: Mouse moved to (529, 465)
Screenshot: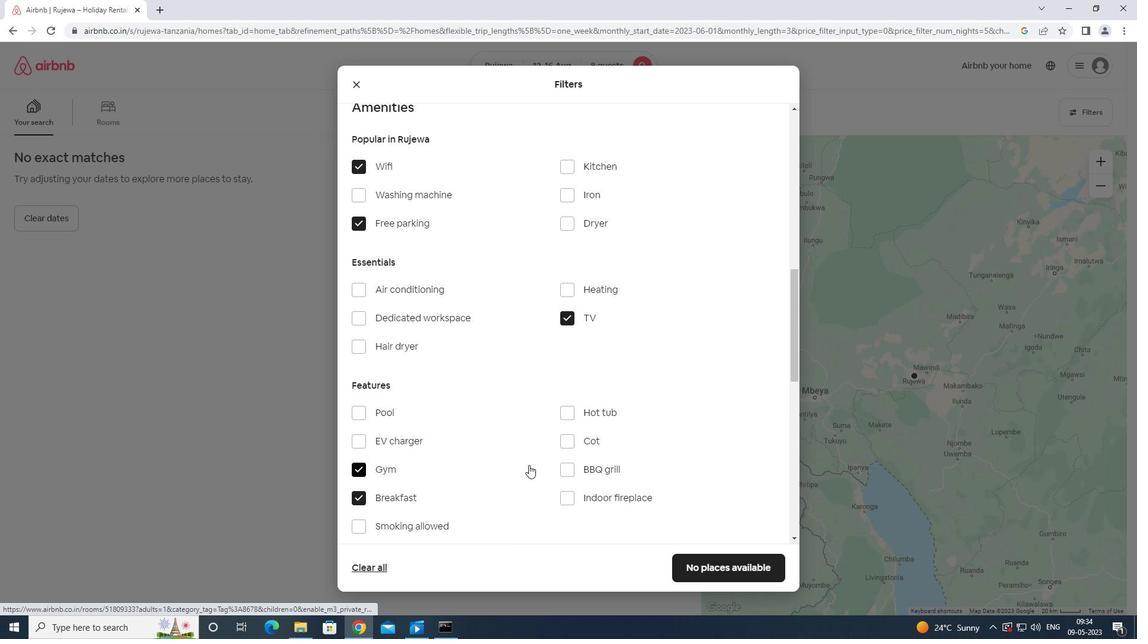 
Action: Mouse scrolled (529, 465) with delta (0, 0)
Screenshot: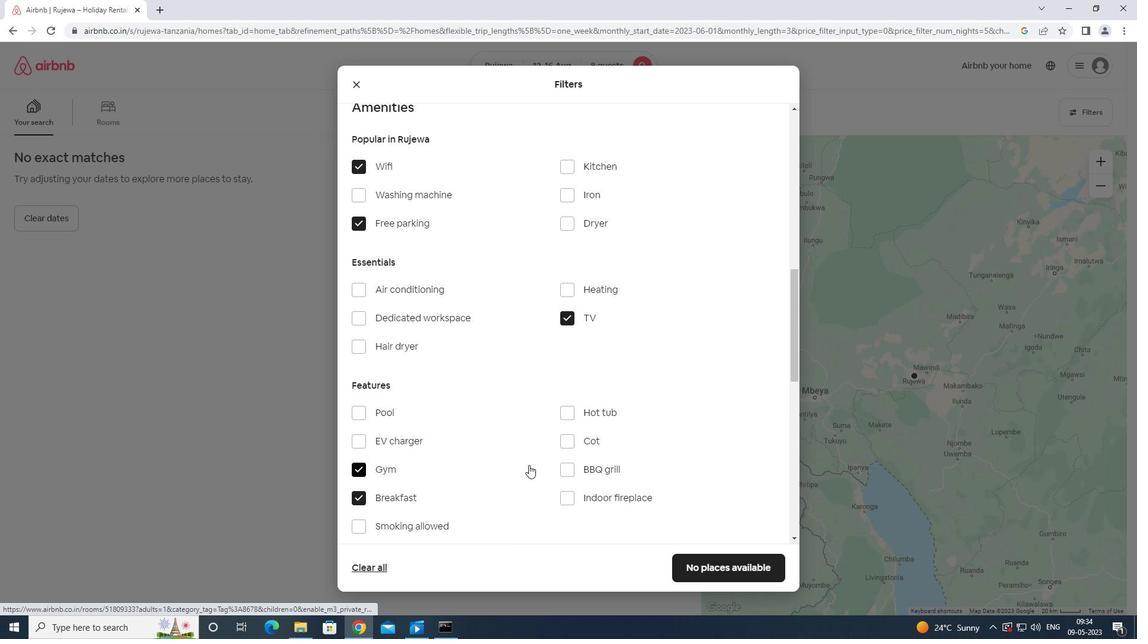 
Action: Mouse scrolled (529, 465) with delta (0, 0)
Screenshot: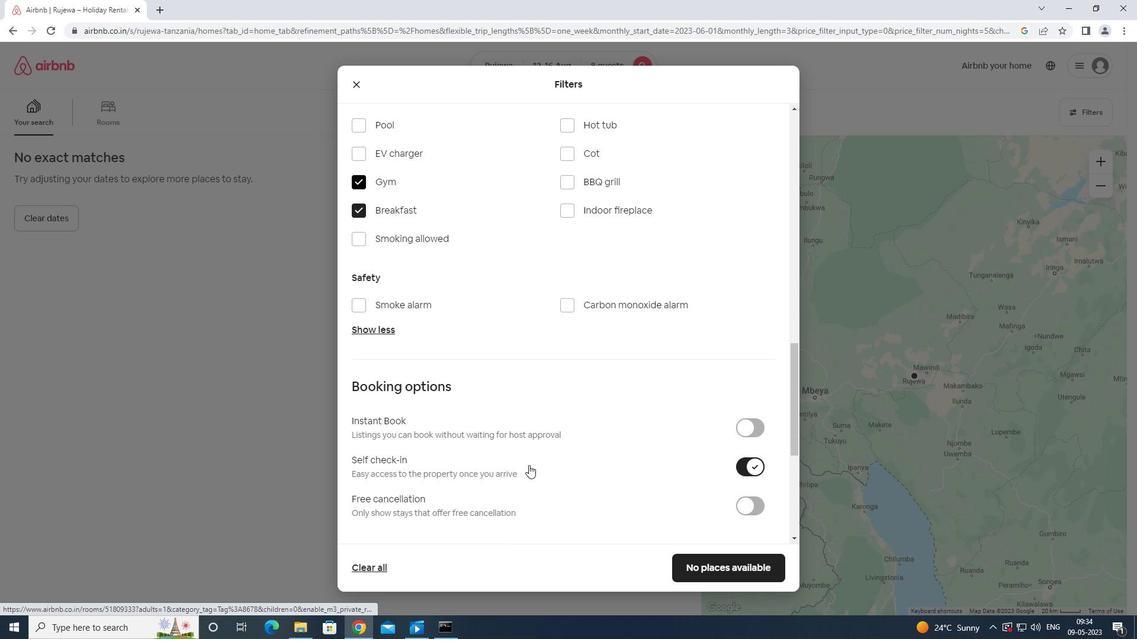 
Action: Mouse scrolled (529, 465) with delta (0, 0)
Screenshot: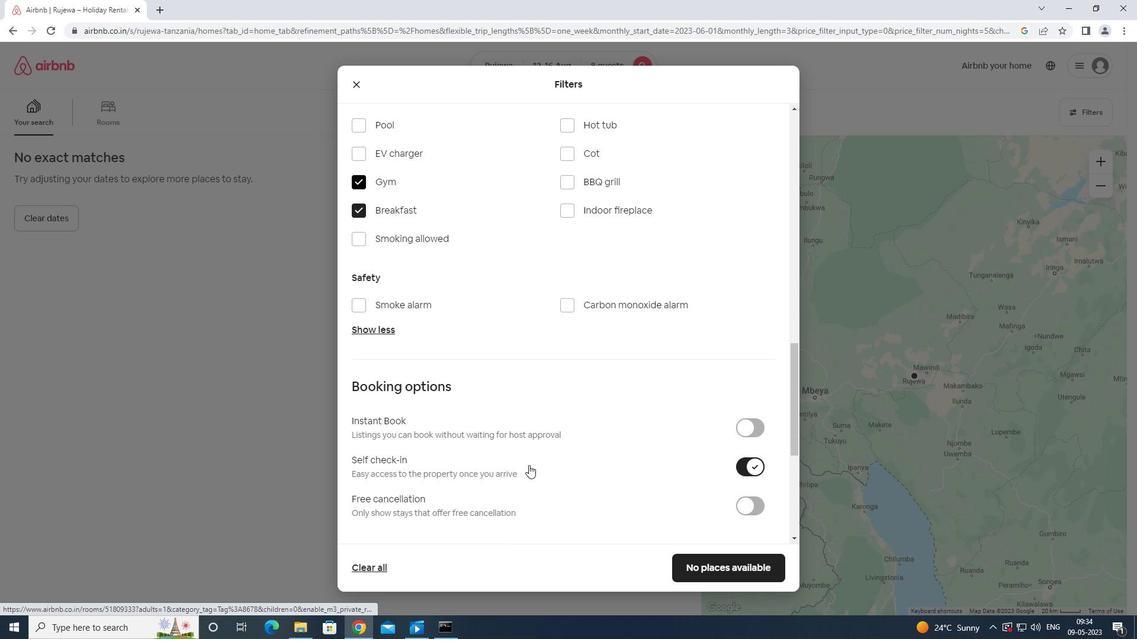 
Action: Mouse scrolled (529, 465) with delta (0, 0)
Screenshot: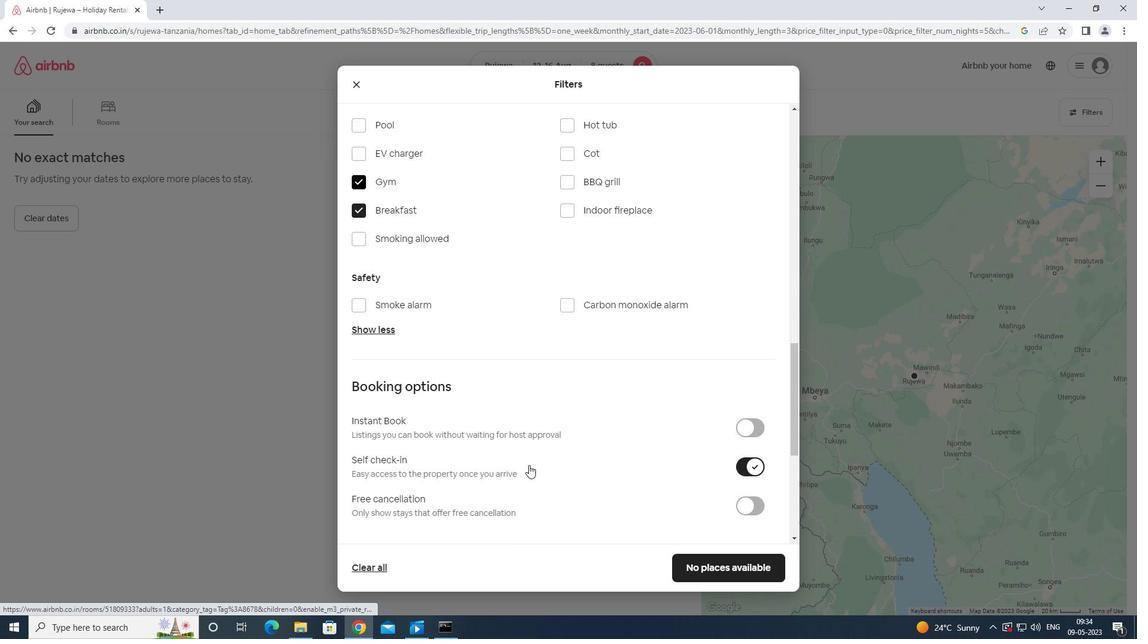 
Action: Mouse scrolled (529, 465) with delta (0, 0)
Screenshot: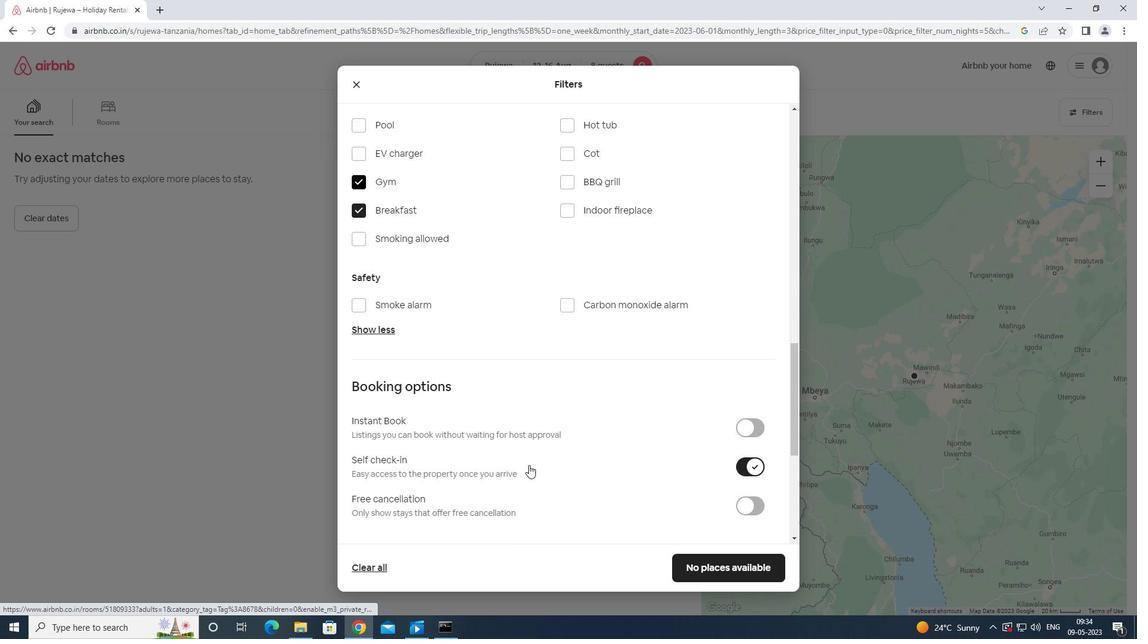 
Action: Mouse scrolled (529, 465) with delta (0, 0)
Screenshot: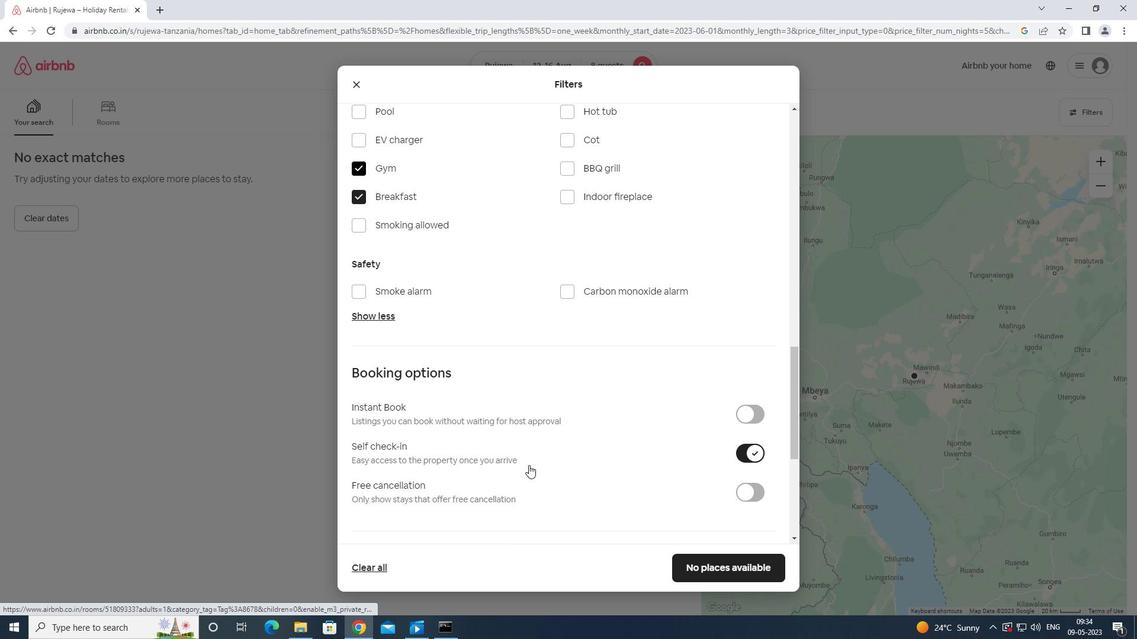 
Action: Mouse scrolled (529, 465) with delta (0, 0)
Screenshot: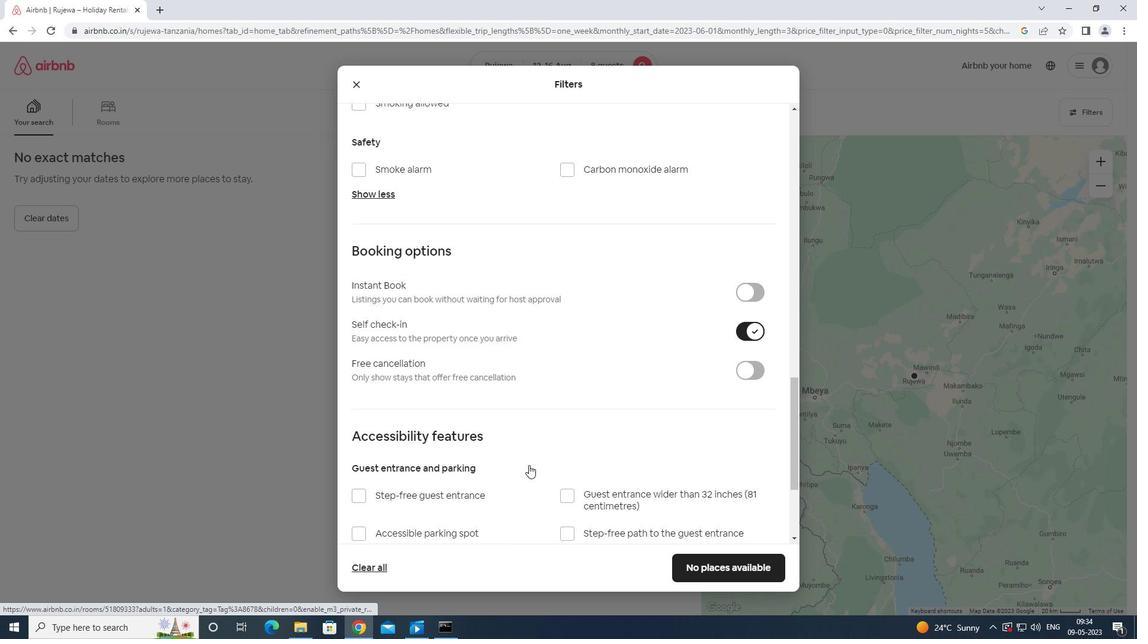 
Action: Mouse scrolled (529, 465) with delta (0, 0)
Screenshot: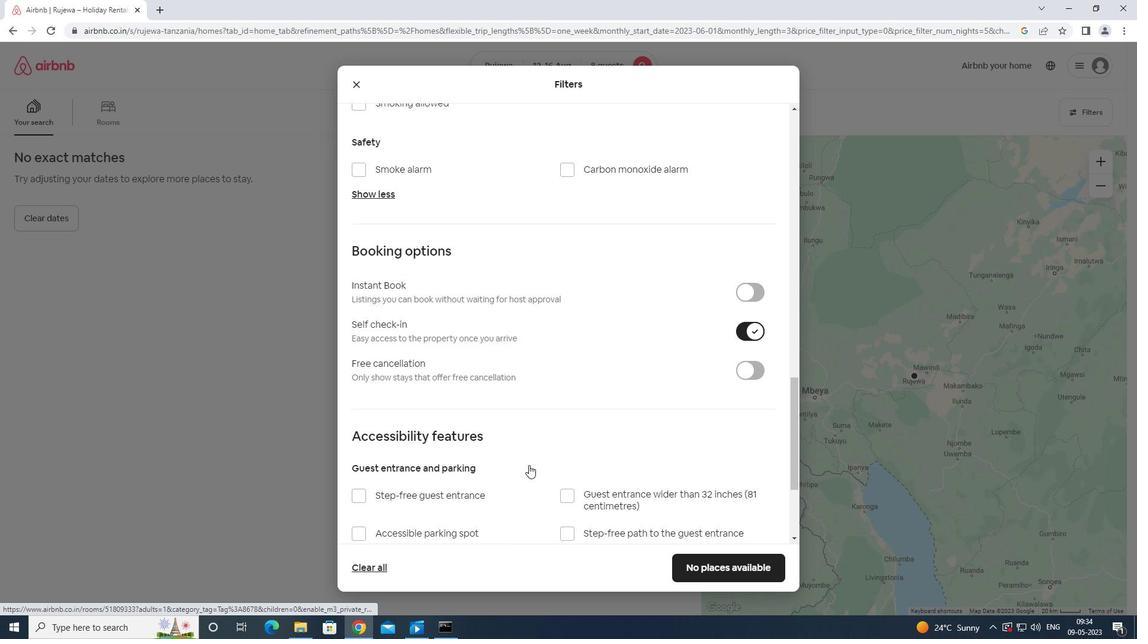 
Action: Mouse scrolled (529, 465) with delta (0, 0)
Screenshot: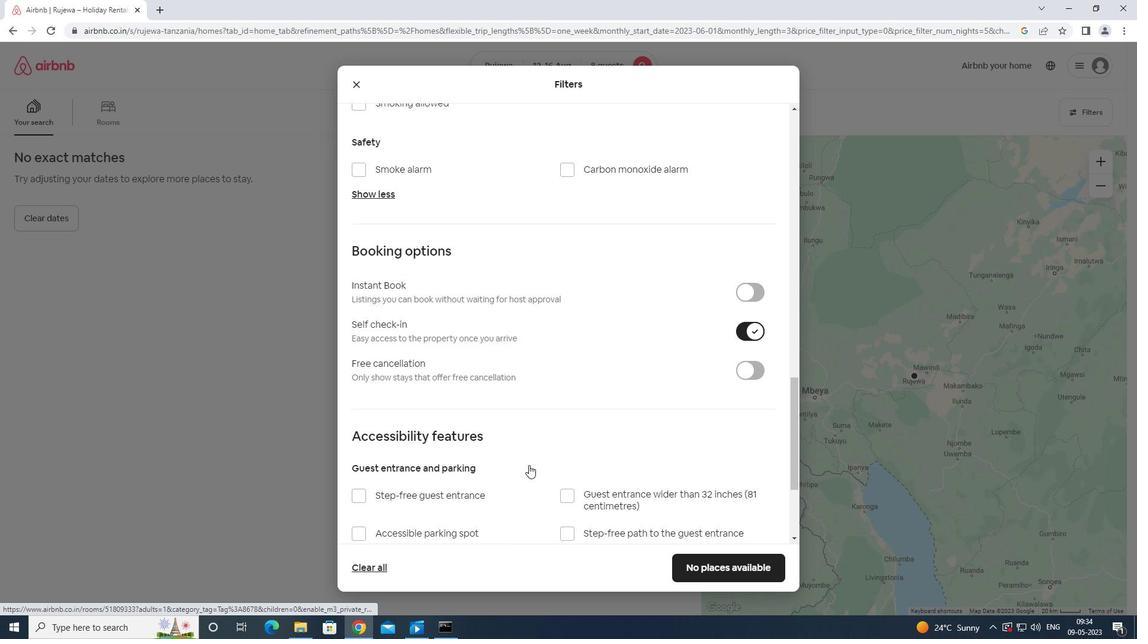 
Action: Mouse scrolled (529, 465) with delta (0, 0)
Screenshot: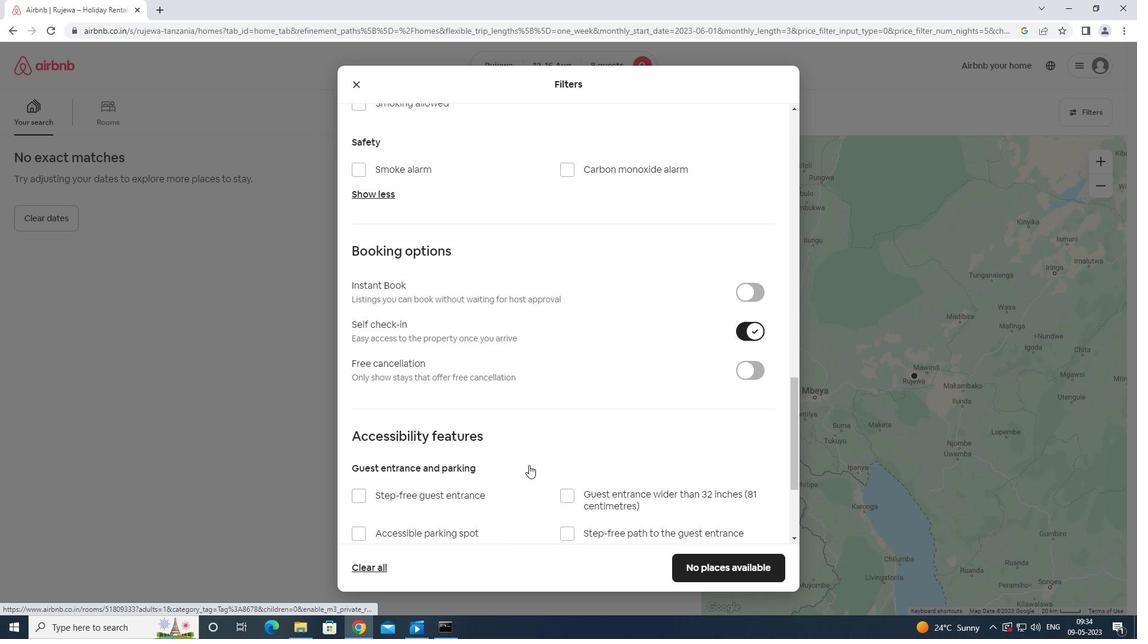 
Action: Mouse scrolled (529, 465) with delta (0, 0)
Screenshot: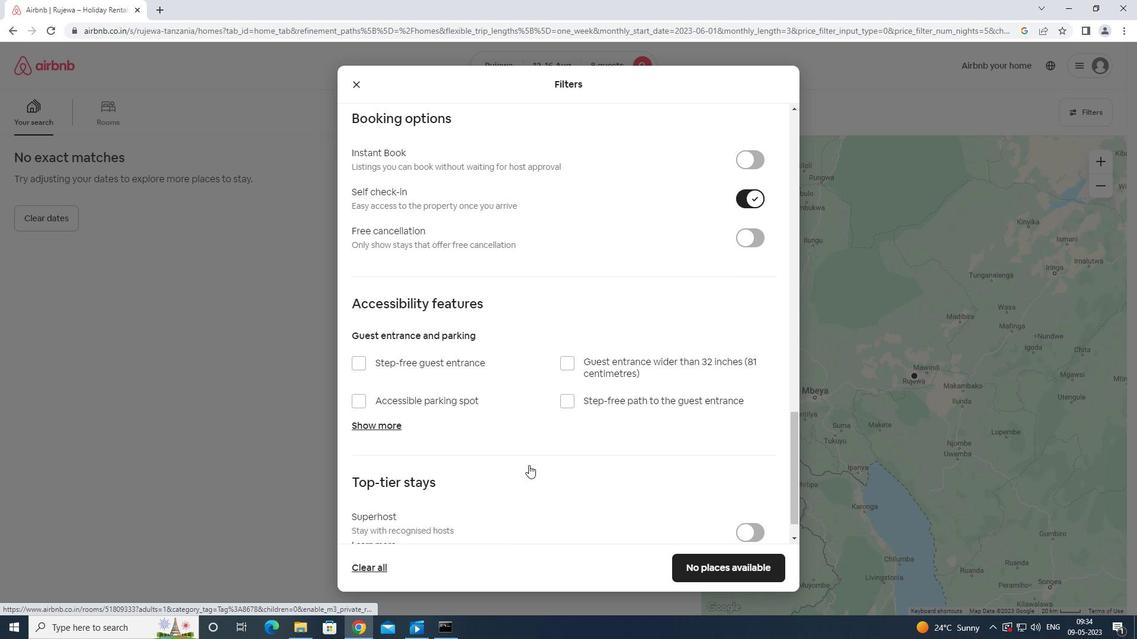 
Action: Mouse scrolled (529, 465) with delta (0, 0)
Screenshot: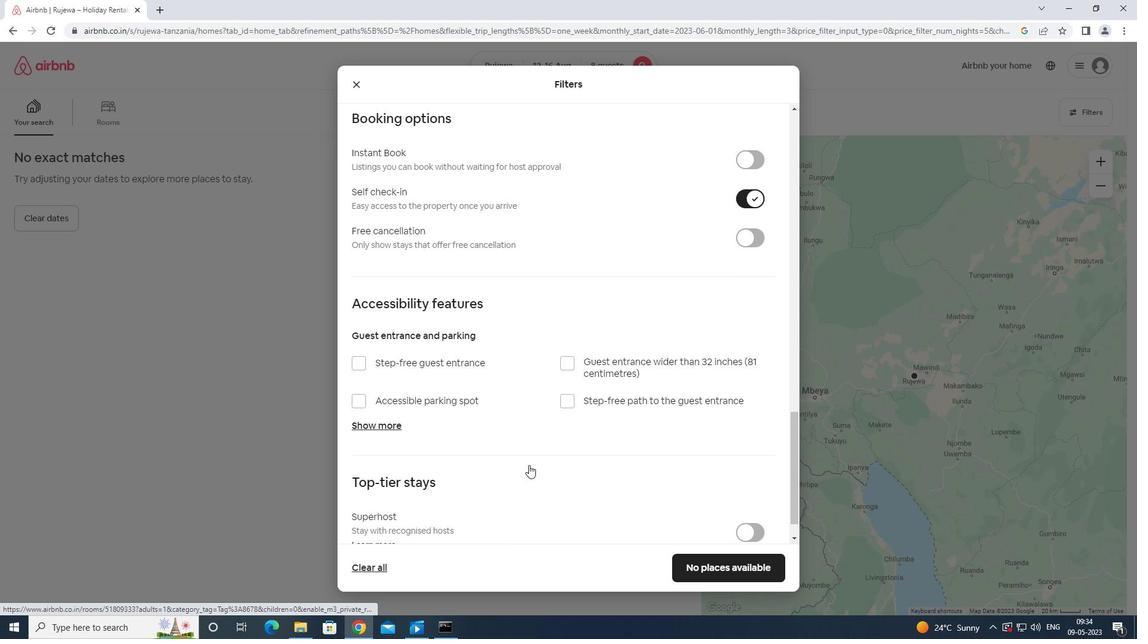 
Action: Mouse scrolled (529, 465) with delta (0, 0)
Screenshot: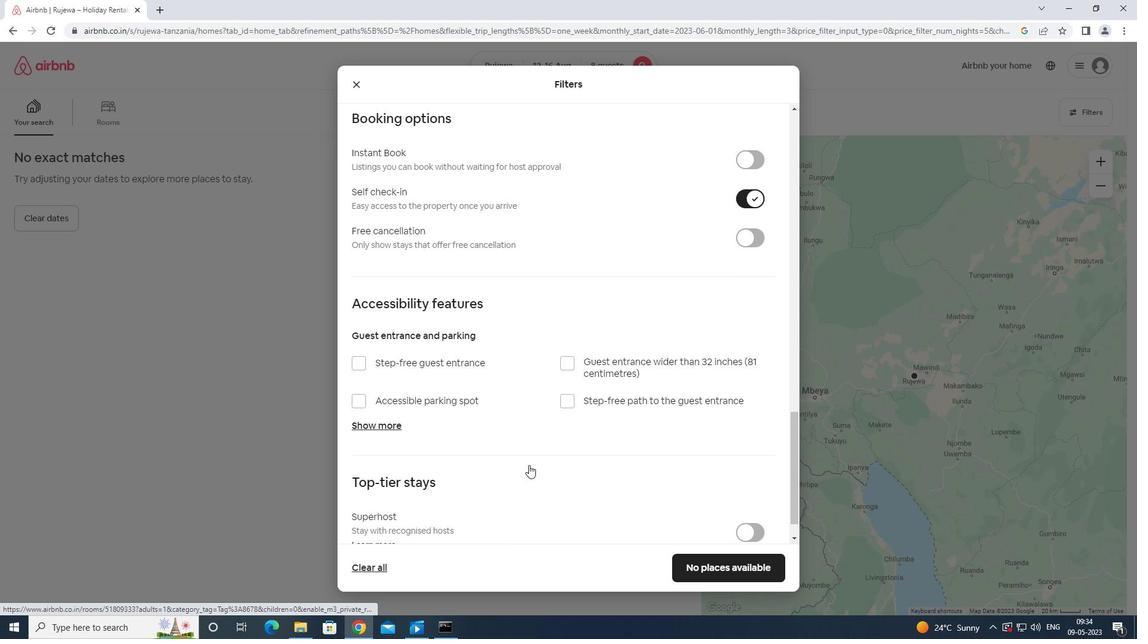 
Action: Mouse moved to (529, 465)
Screenshot: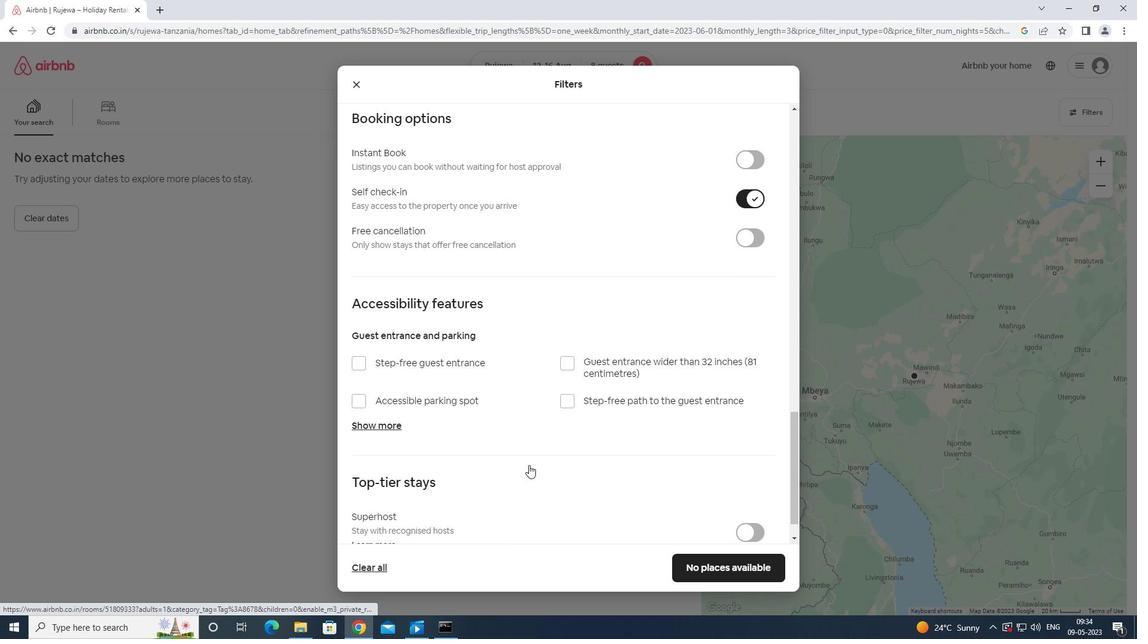 
Action: Mouse scrolled (529, 465) with delta (0, 0)
Screenshot: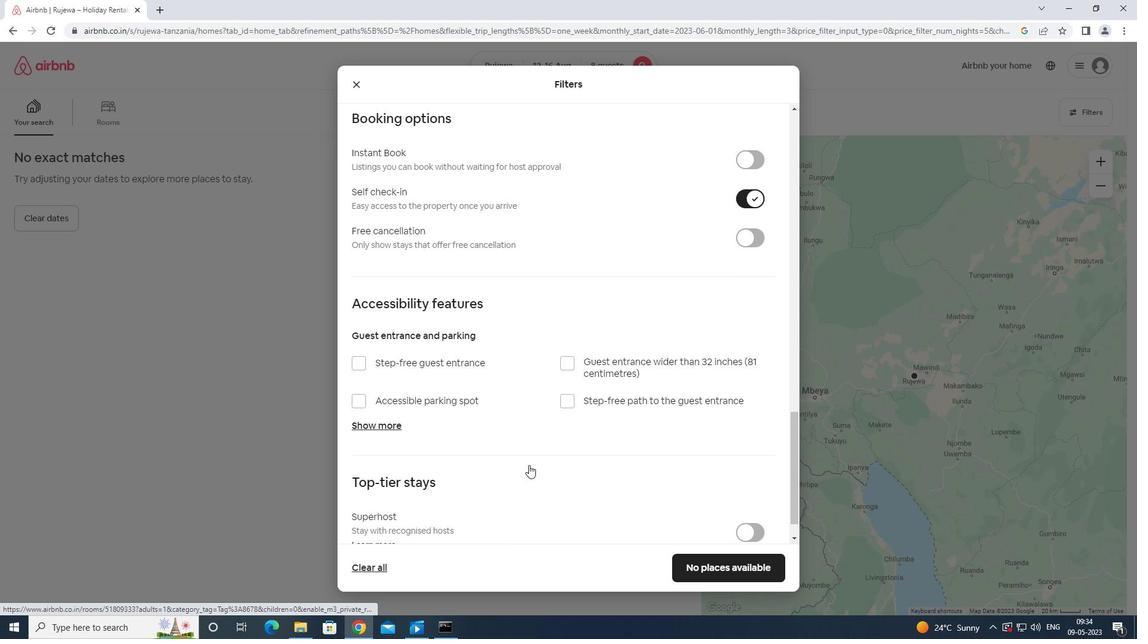 
Action: Mouse scrolled (529, 465) with delta (0, 0)
Screenshot: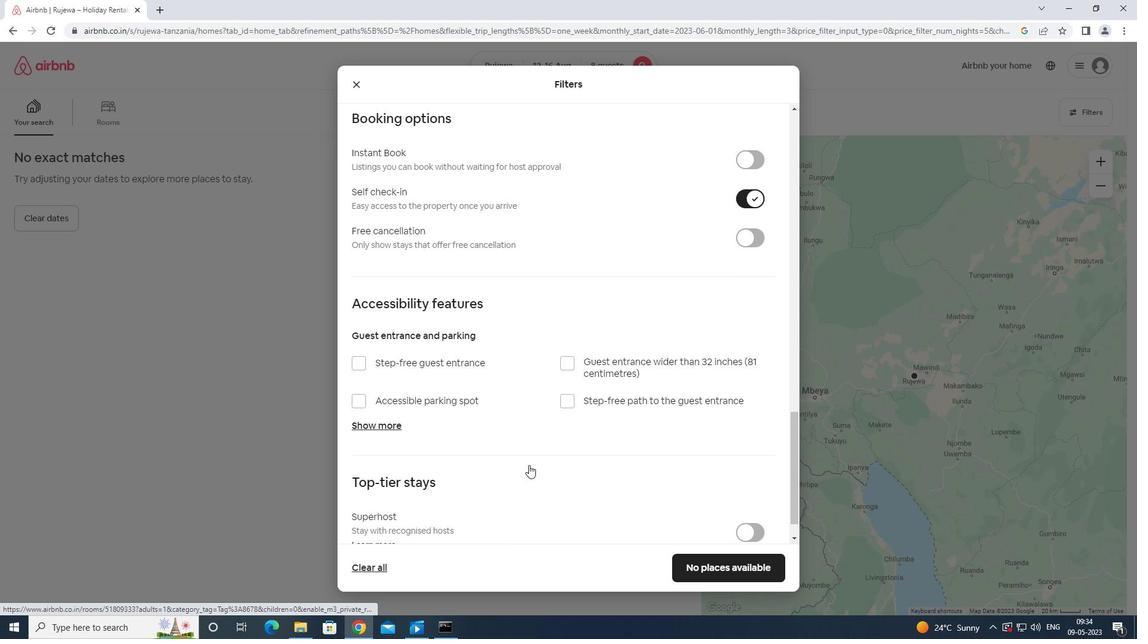 
Action: Mouse moved to (530, 466)
Screenshot: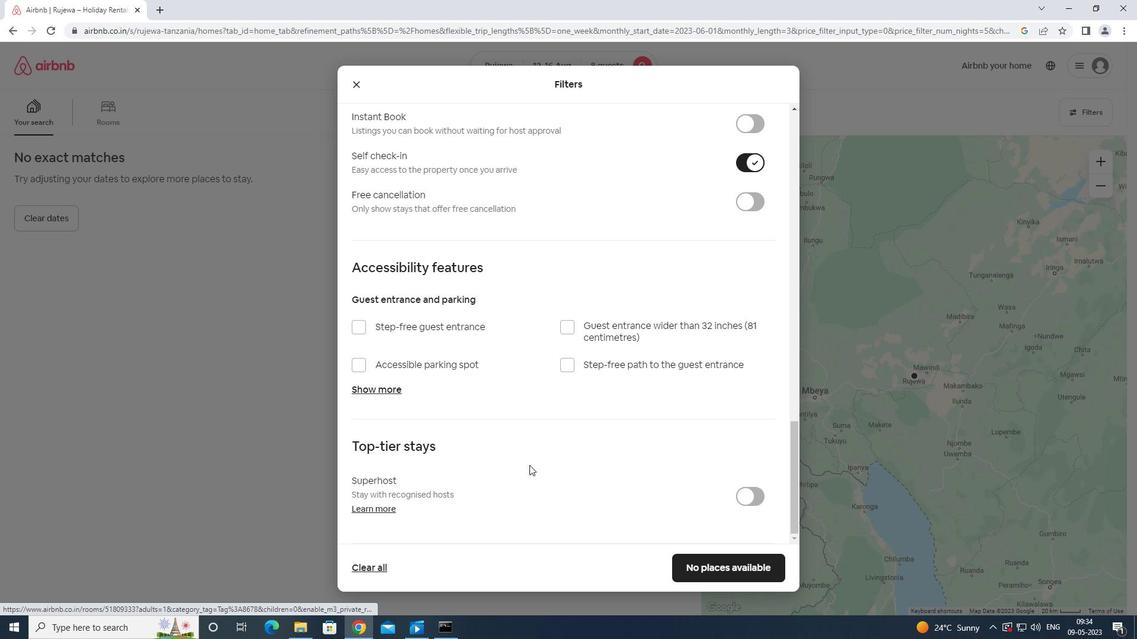 
Action: Mouse scrolled (530, 465) with delta (0, 0)
Screenshot: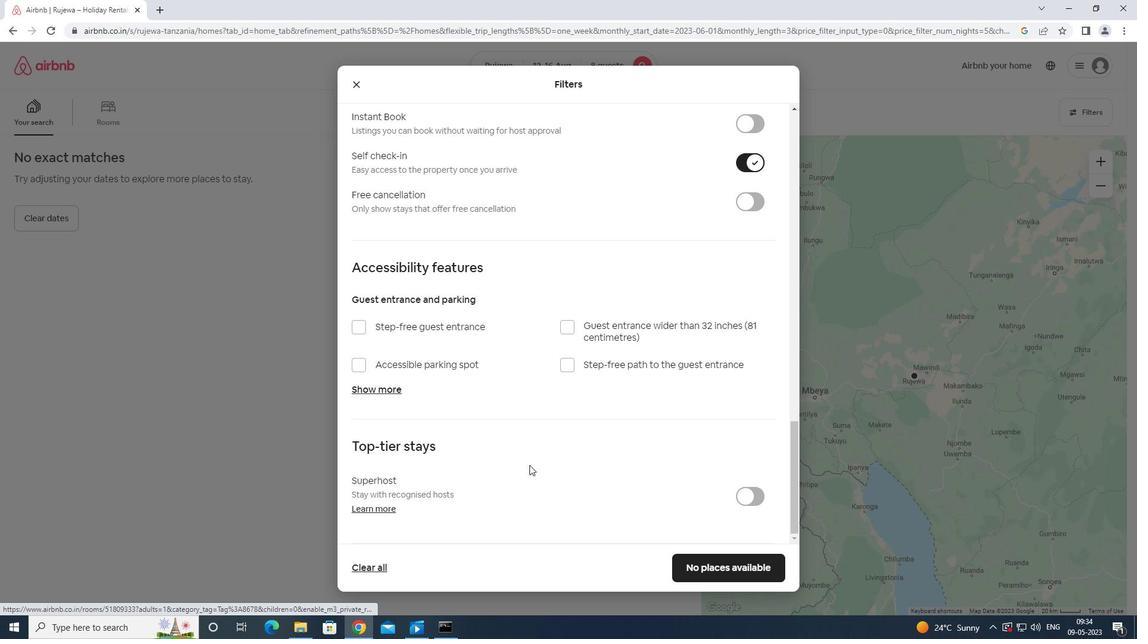 
Action: Mouse scrolled (530, 465) with delta (0, 0)
Screenshot: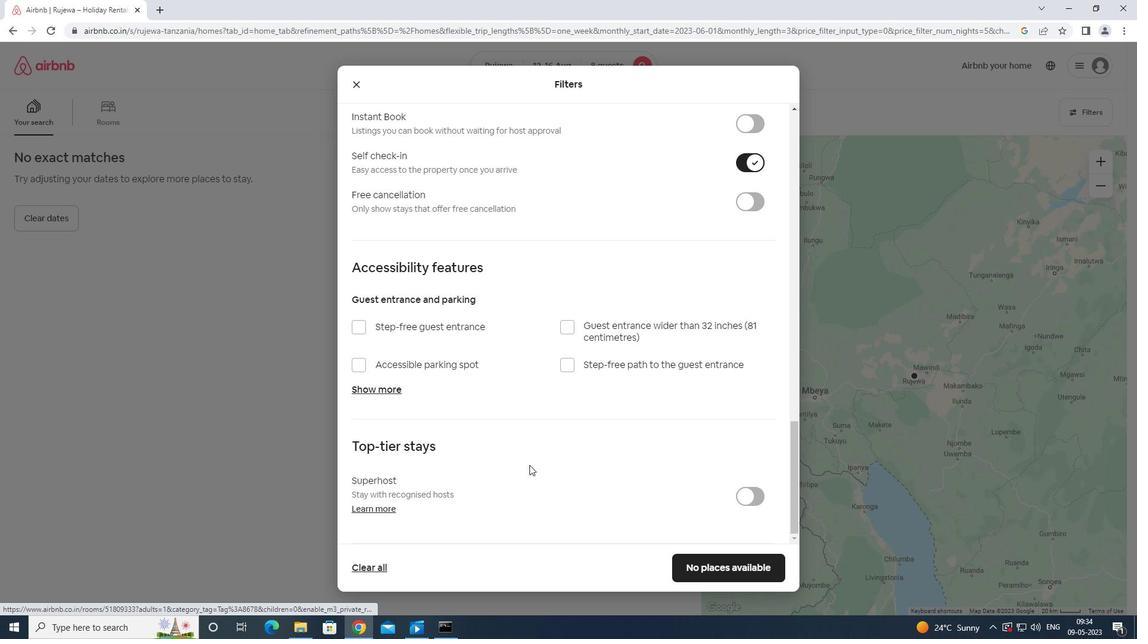 
Action: Mouse scrolled (530, 465) with delta (0, 0)
Screenshot: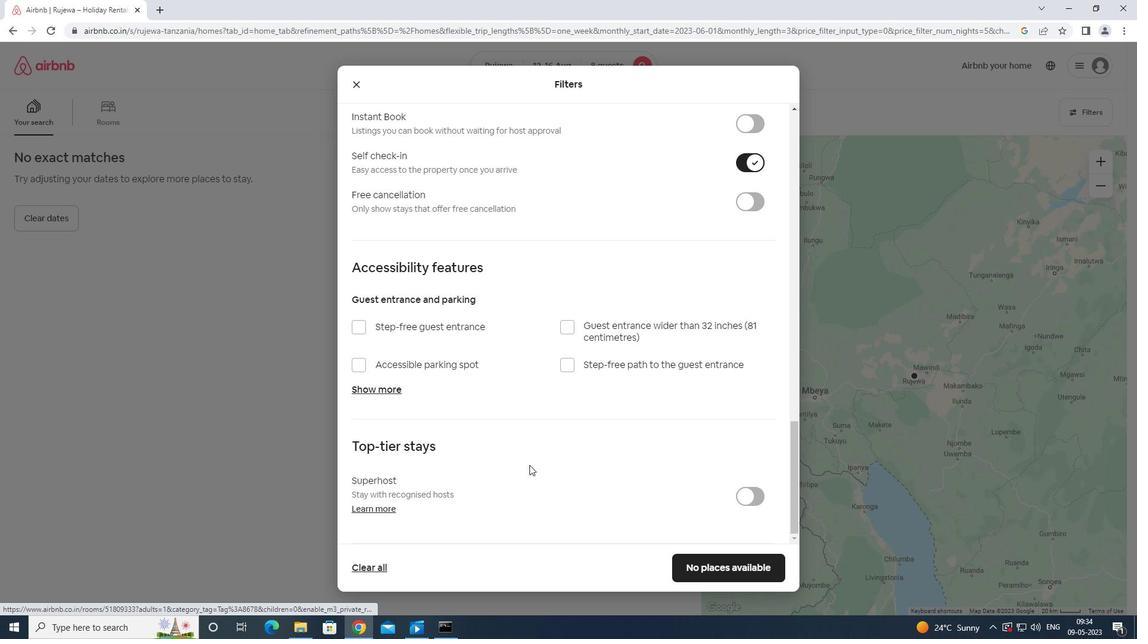 
Action: Mouse scrolled (530, 465) with delta (0, 0)
Screenshot: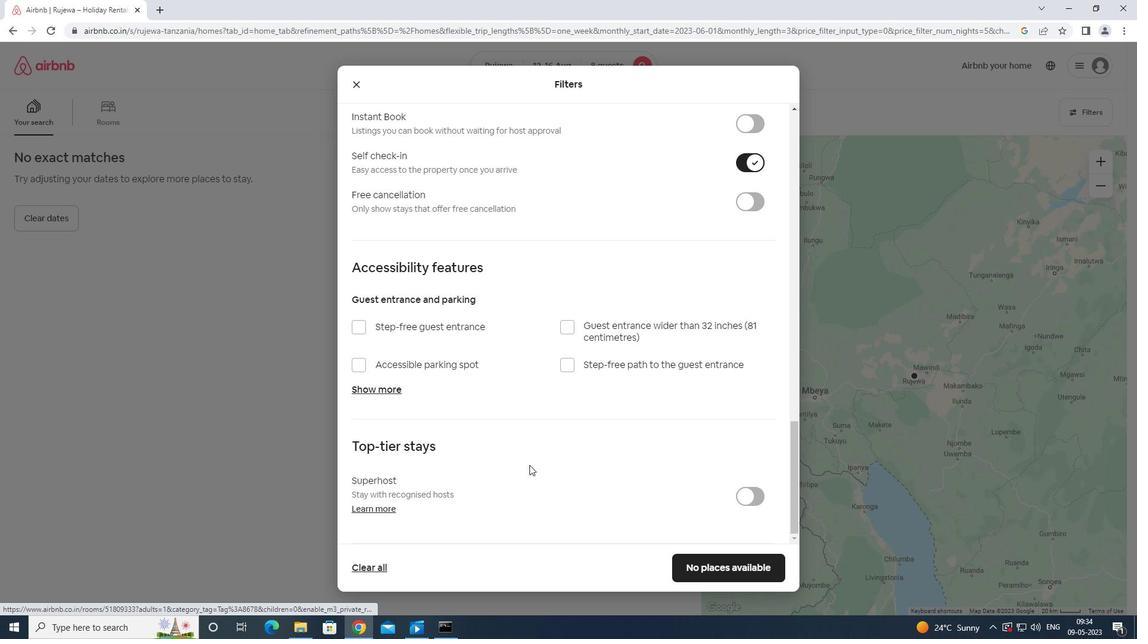 
Action: Mouse moved to (530, 466)
Screenshot: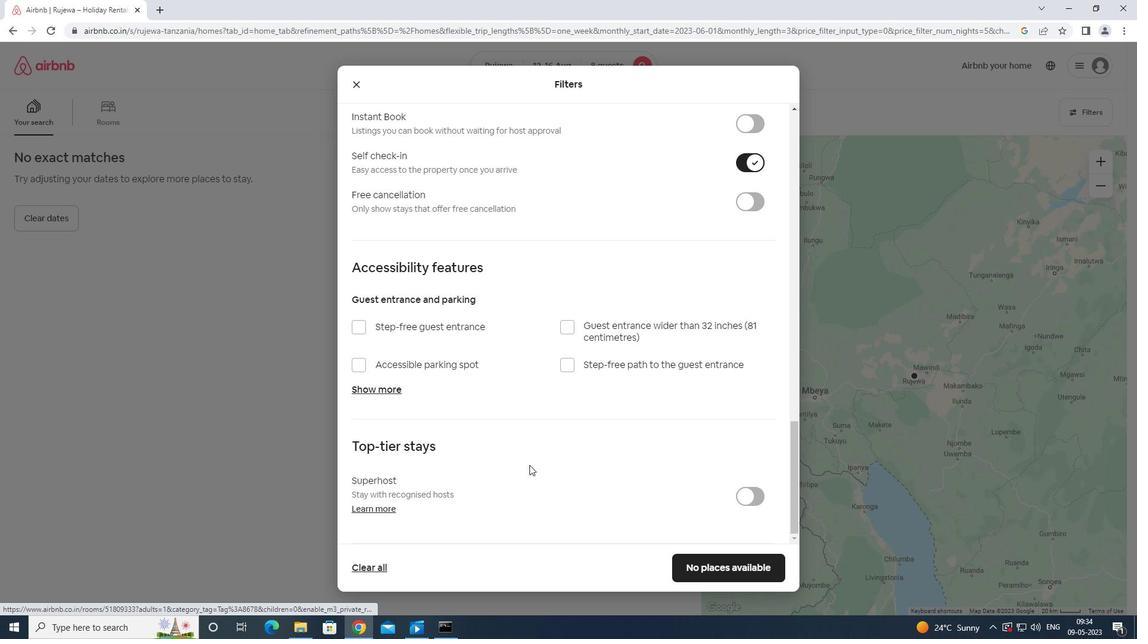 
Action: Mouse scrolled (530, 465) with delta (0, 0)
Screenshot: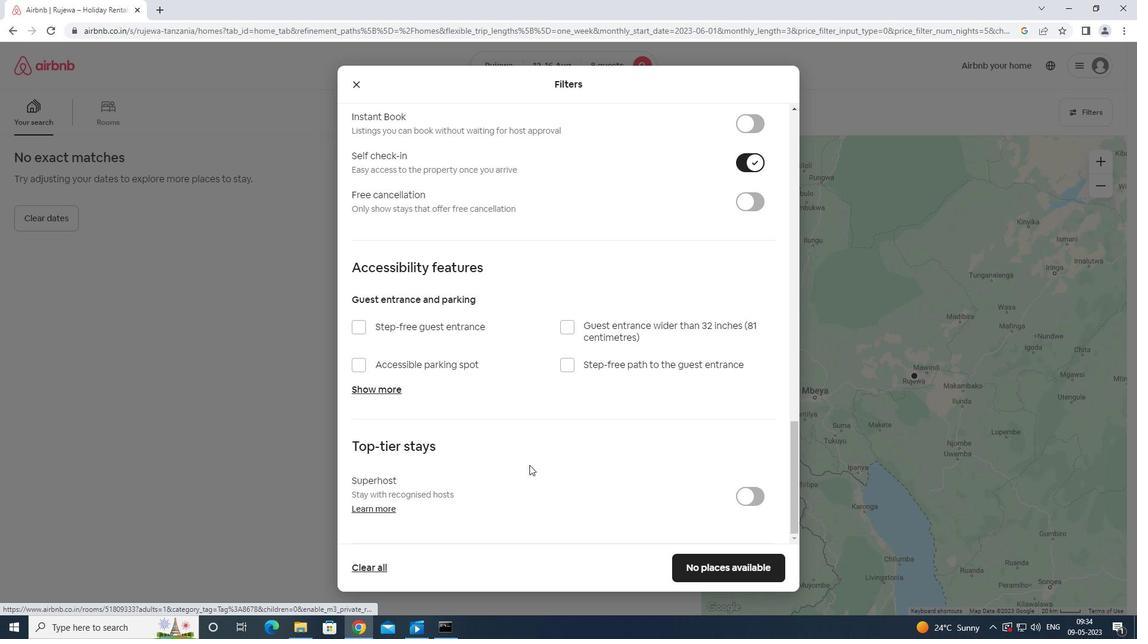 
Action: Mouse scrolled (530, 465) with delta (0, 0)
Screenshot: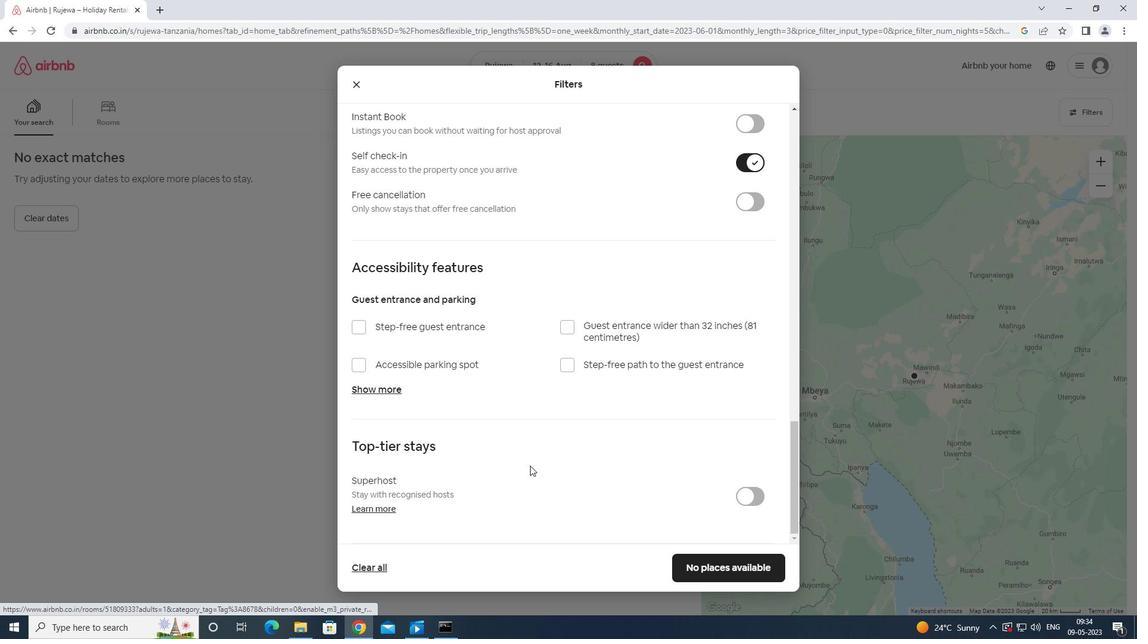 
Action: Mouse moved to (530, 466)
Screenshot: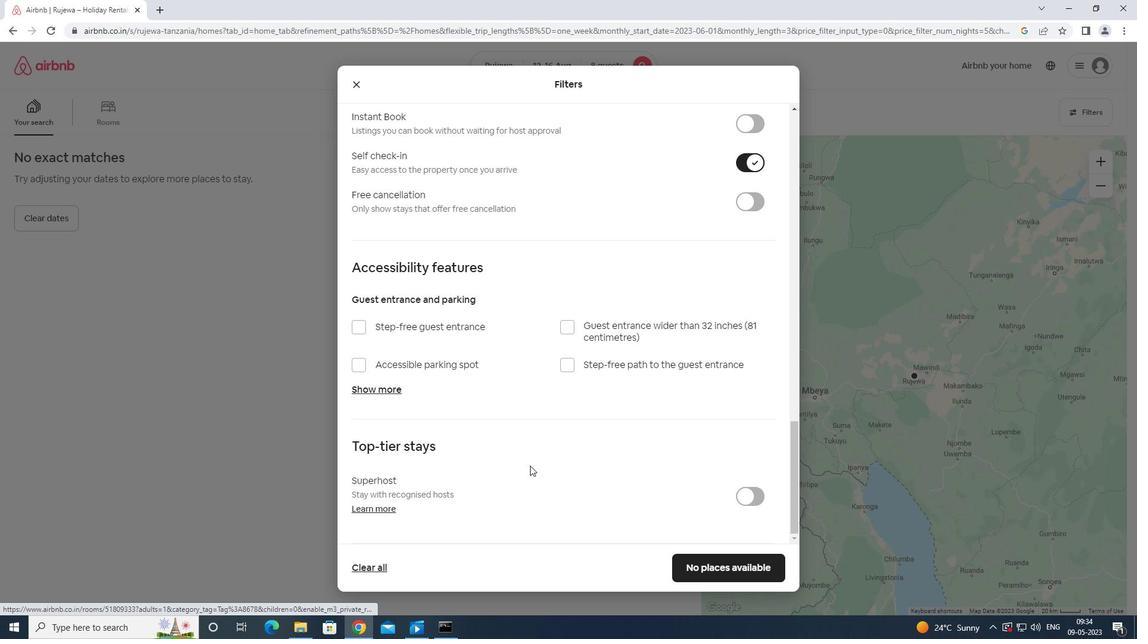 
Action: Mouse scrolled (530, 465) with delta (0, 0)
Screenshot: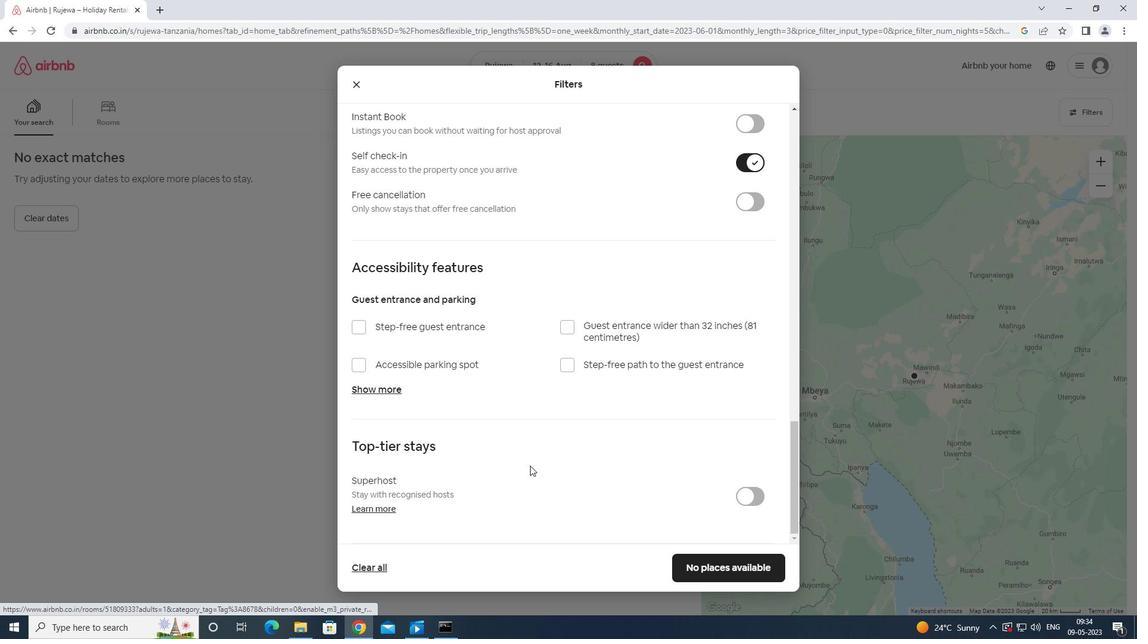 
Action: Mouse scrolled (530, 465) with delta (0, 0)
Screenshot: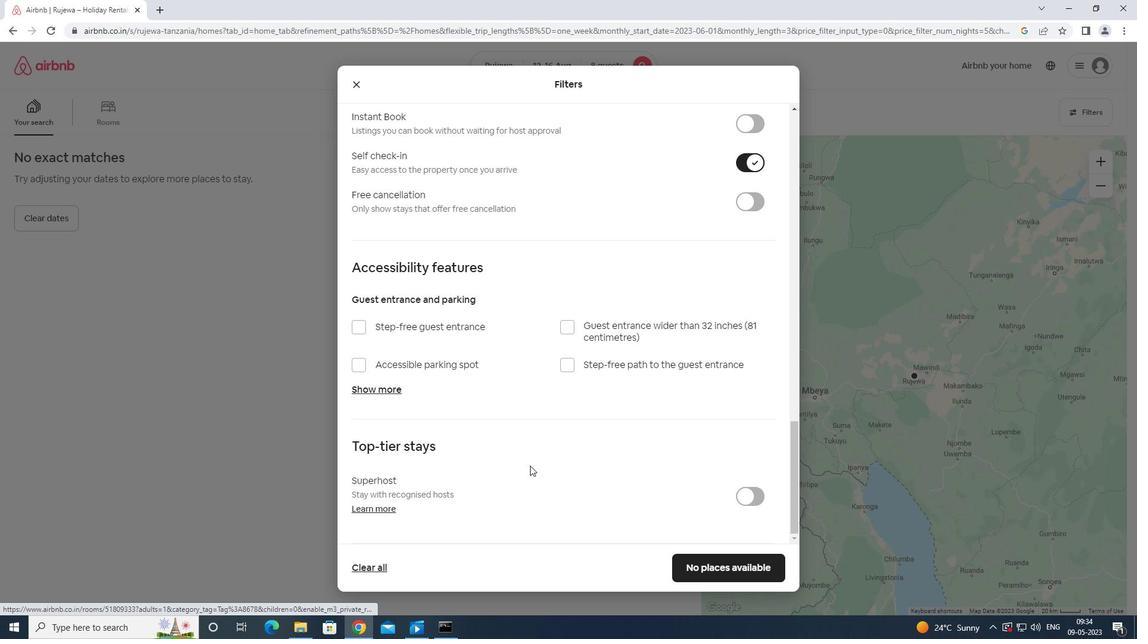 
Action: Mouse scrolled (530, 465) with delta (0, 0)
Screenshot: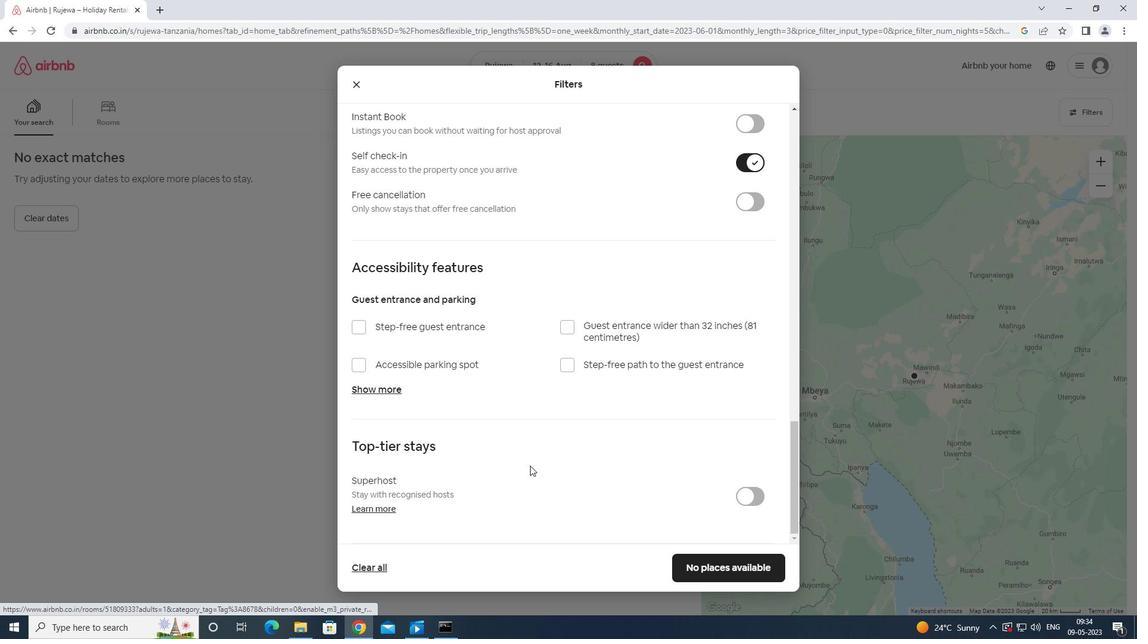 
Action: Mouse scrolled (530, 465) with delta (0, 0)
Screenshot: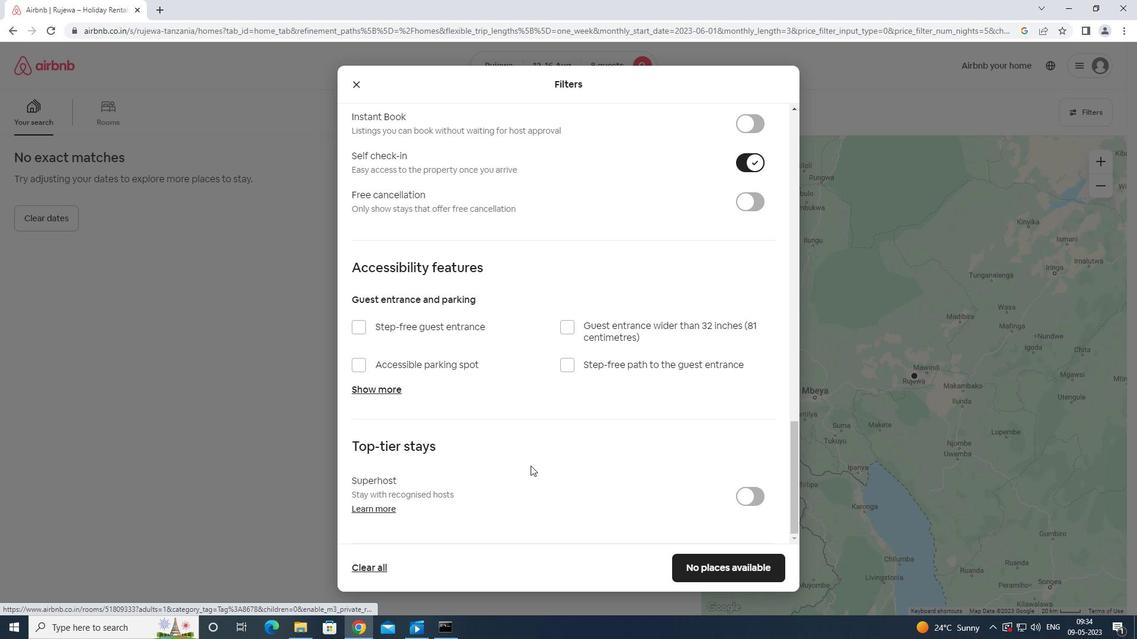 
Action: Mouse scrolled (530, 465) with delta (0, 0)
Screenshot: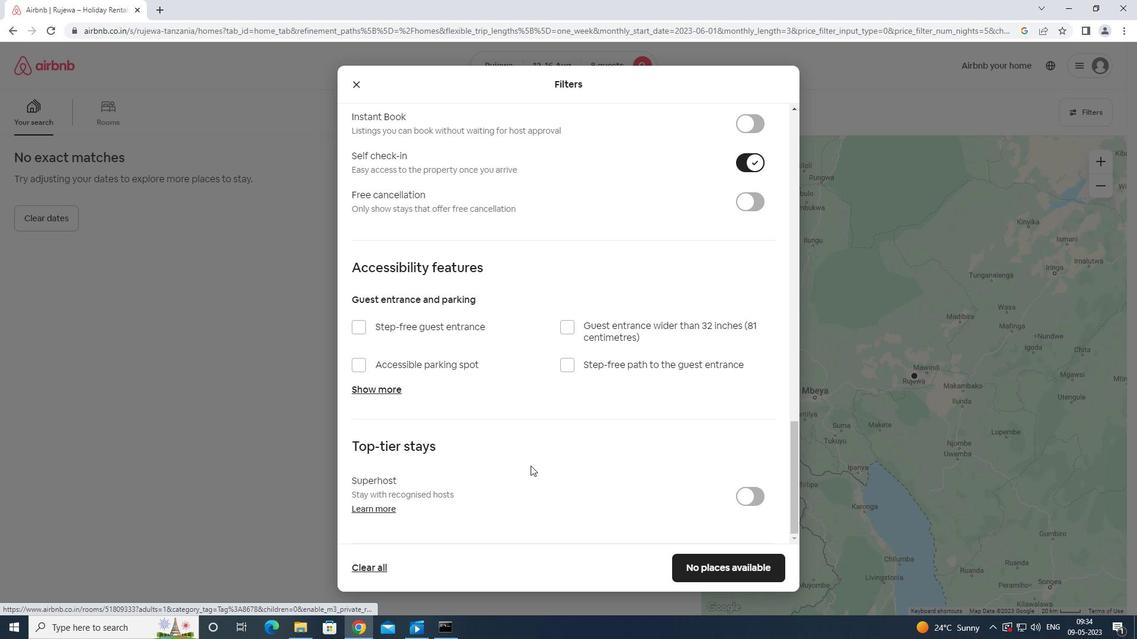 
Action: Mouse scrolled (530, 465) with delta (0, 0)
Screenshot: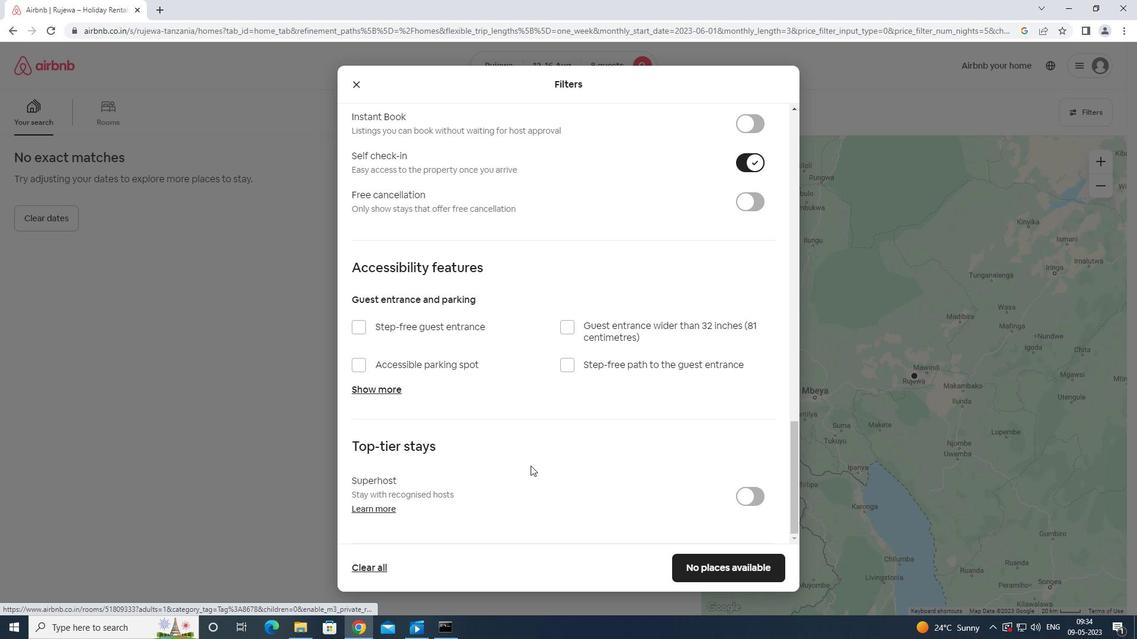 
Action: Mouse moved to (743, 565)
Screenshot: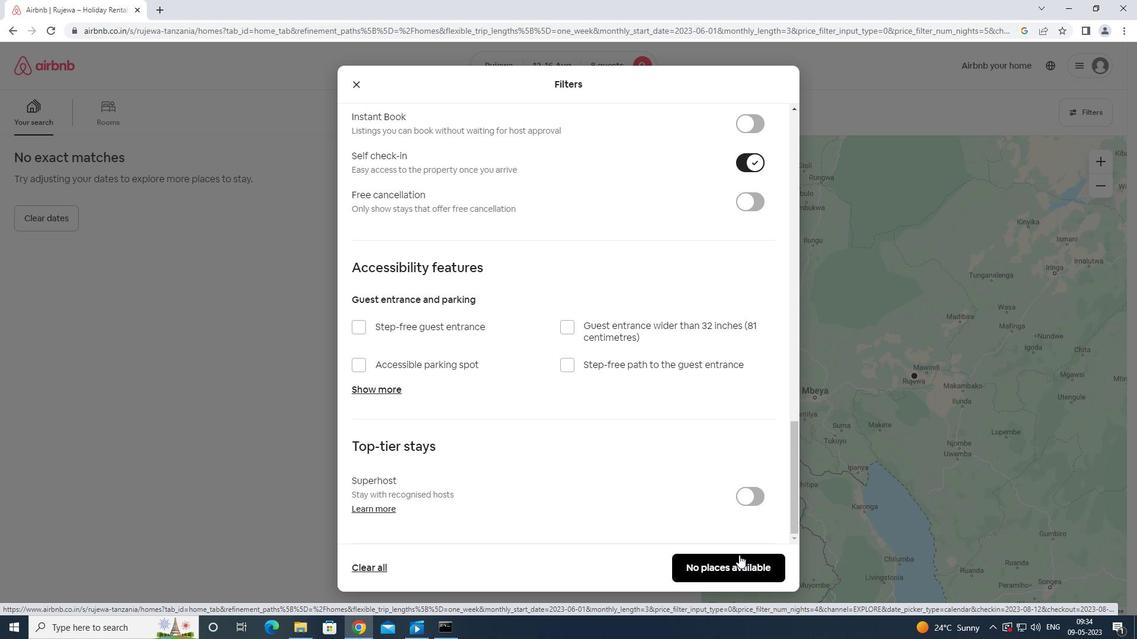 
Action: Mouse pressed left at (743, 565)
Screenshot: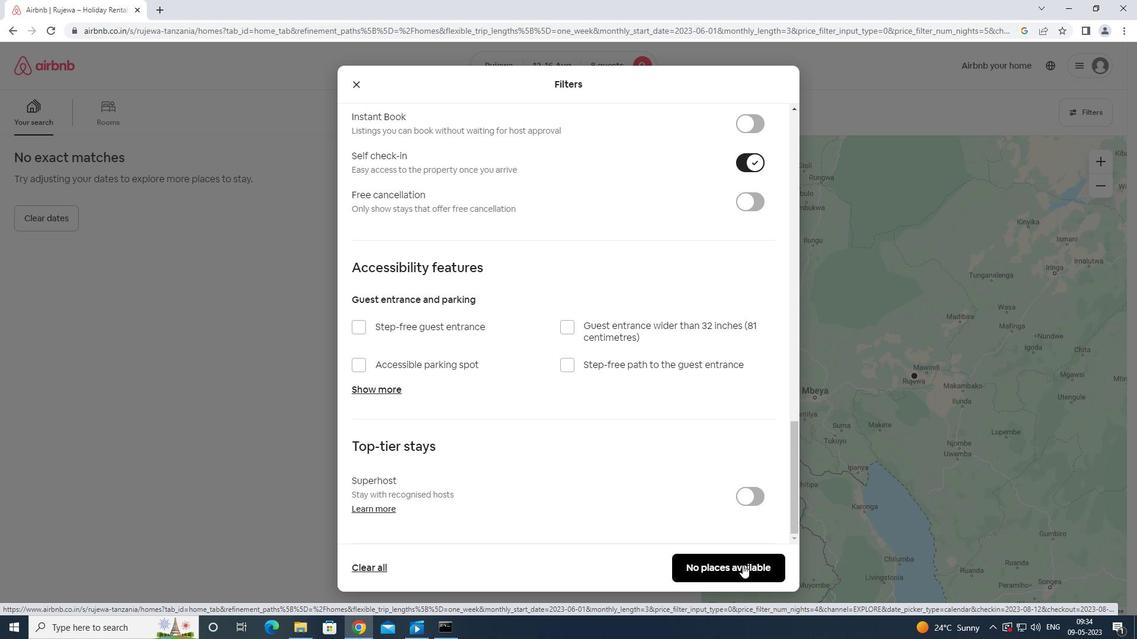 
